 Task: Go to Program & Features. Select Whole Food Market. Add to cart Organic Dijon Mustard-1. Select Amazon Health. Add to cart First aid kit-3. Place order for Janet Martinez, _x000D_
414 N Franklin St_x000D_
Watkins Glen, New York(NY), 14891, Cell Number (607) 535-9536
Action: Mouse moved to (35, 143)
Screenshot: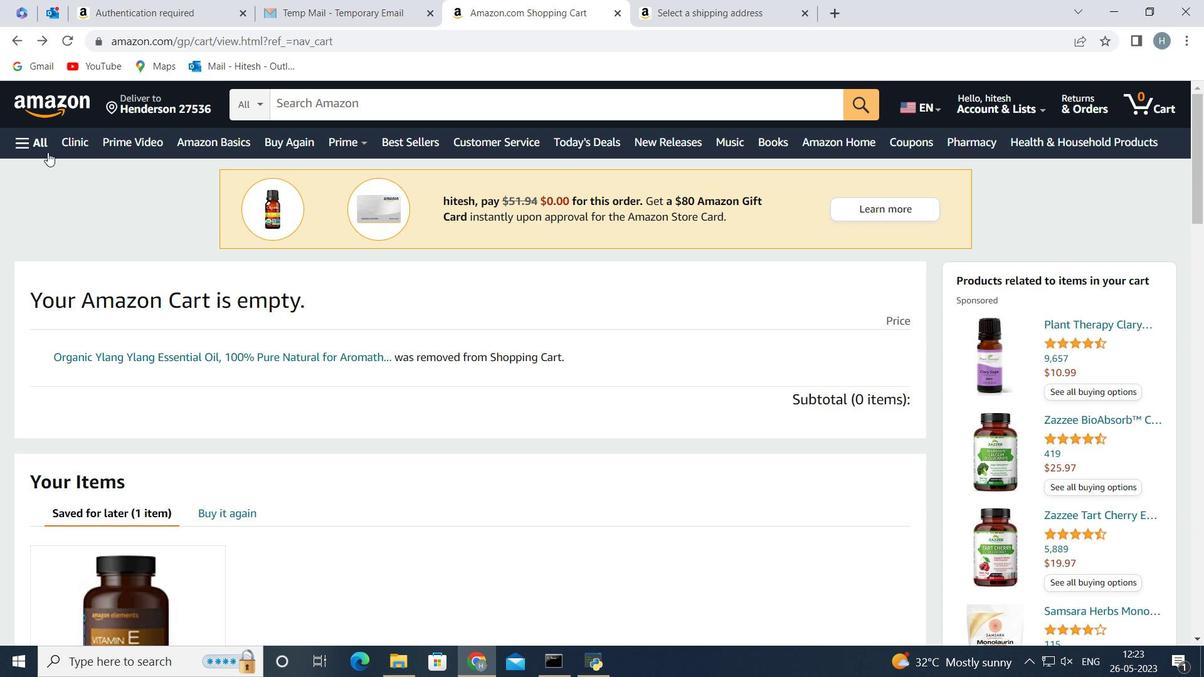 
Action: Mouse pressed left at (35, 143)
Screenshot: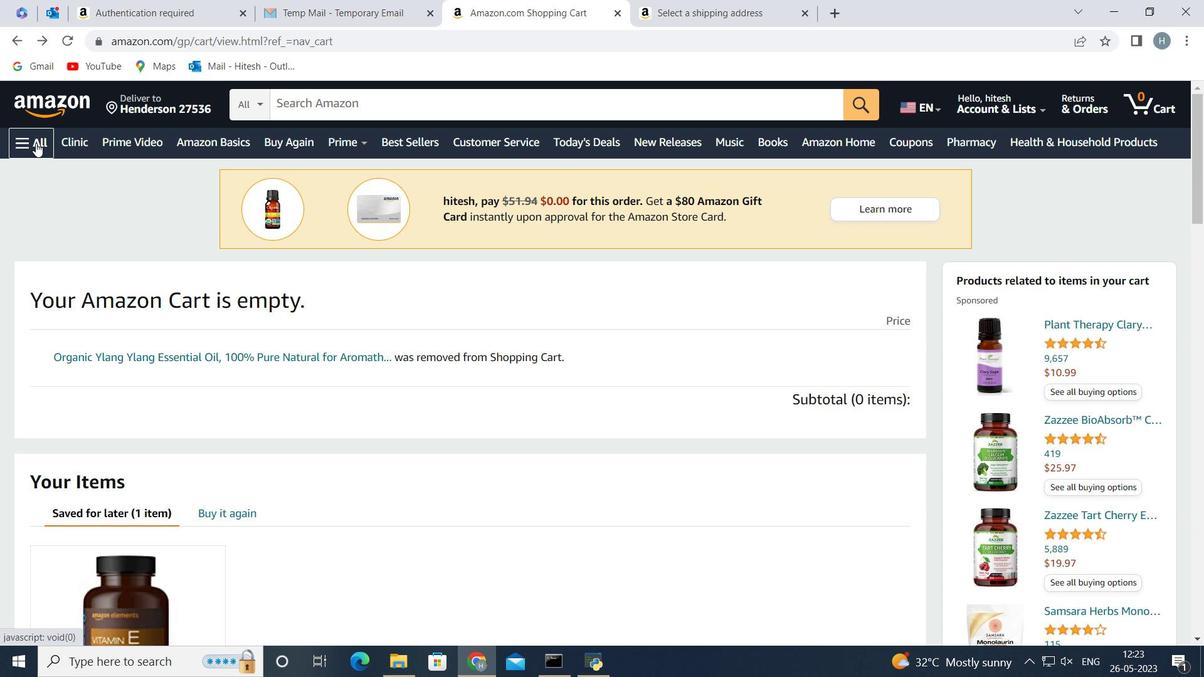 
Action: Mouse moved to (317, 234)
Screenshot: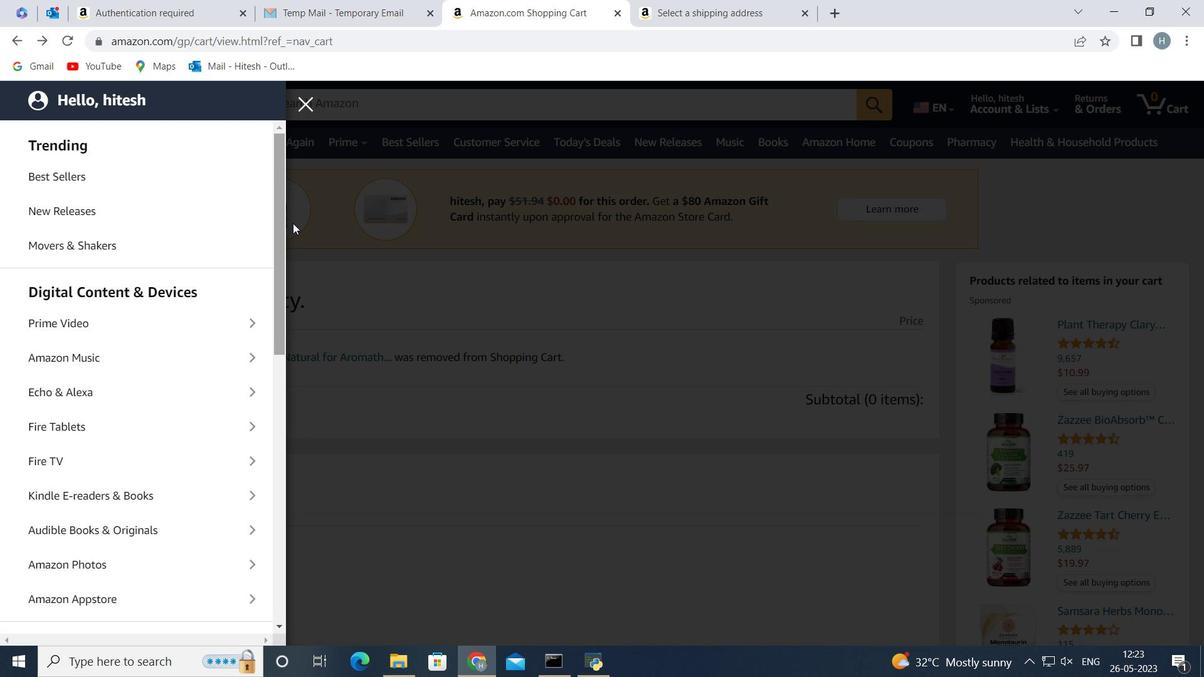 
Action: Mouse pressed left at (317, 234)
Screenshot: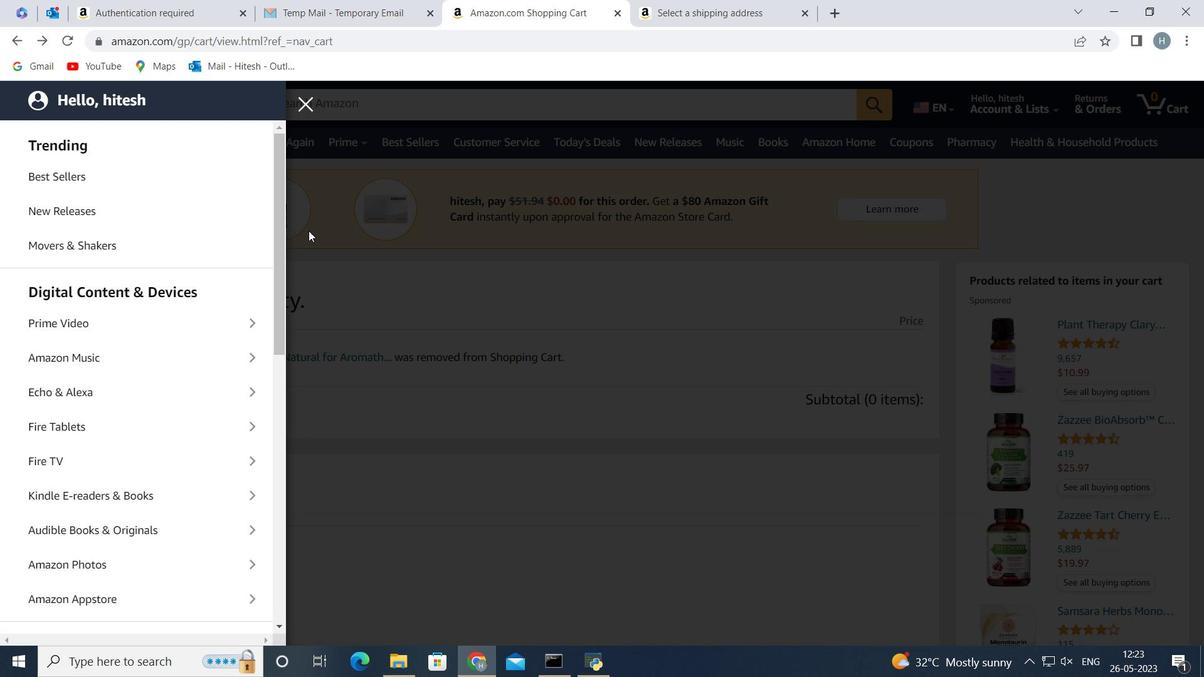 
Action: Mouse moved to (205, 103)
Screenshot: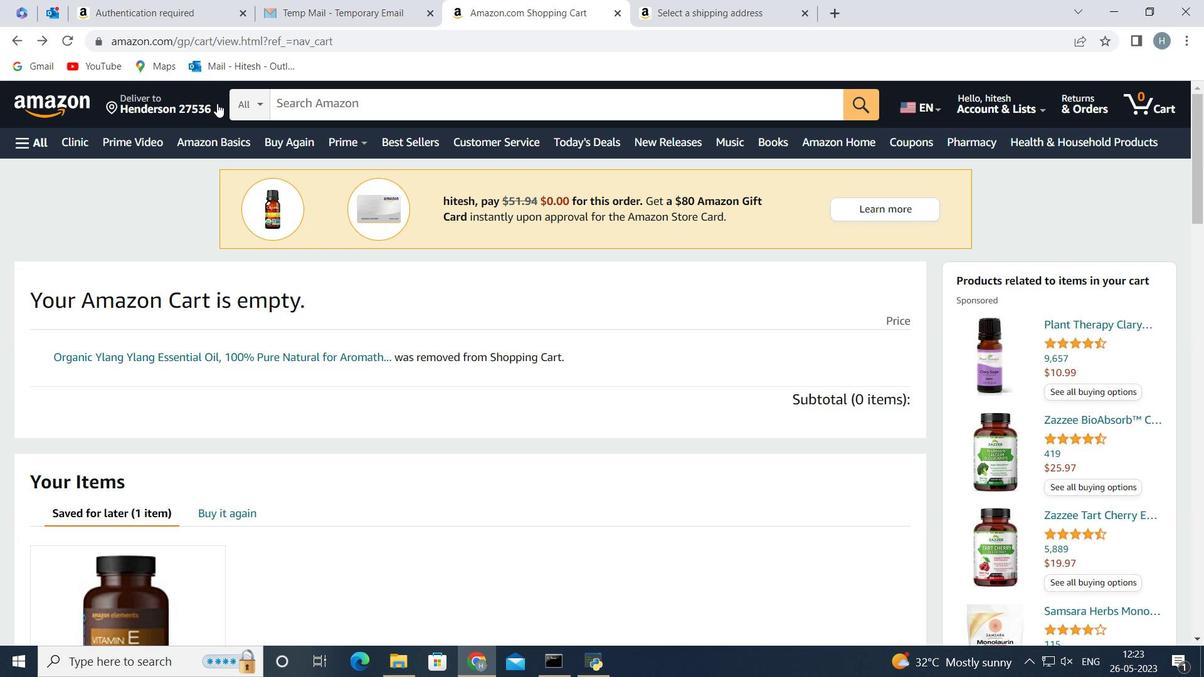 
Action: Mouse pressed left at (205, 103)
Screenshot: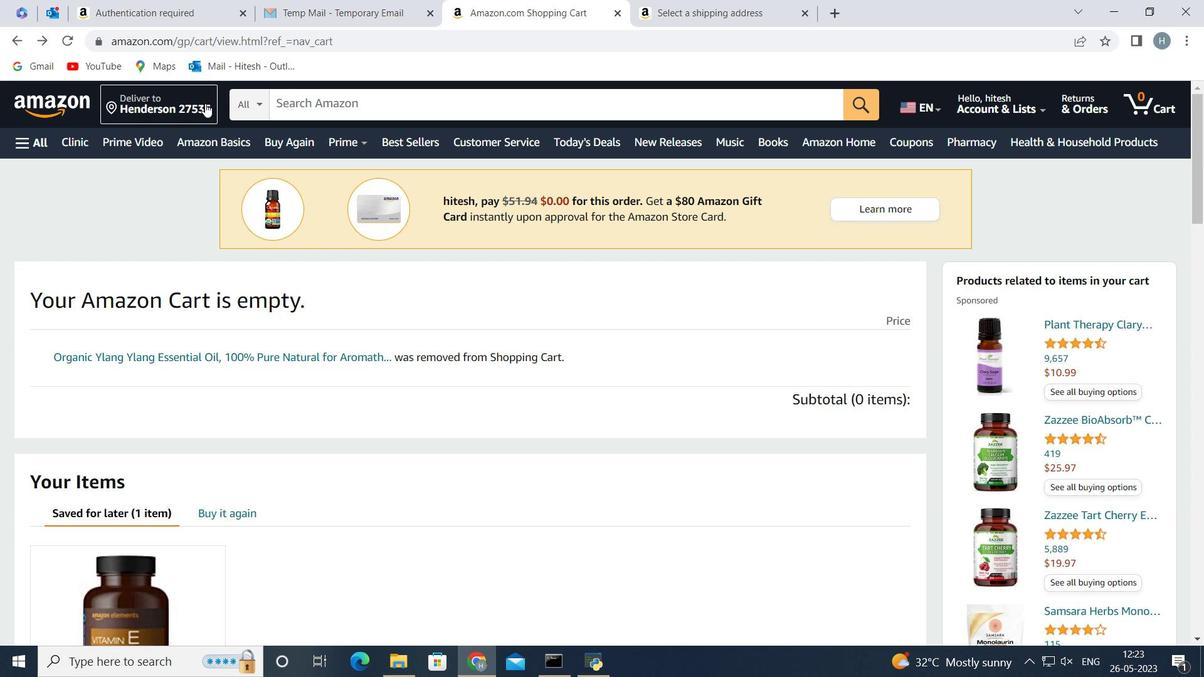 
Action: Mouse moved to (591, 439)
Screenshot: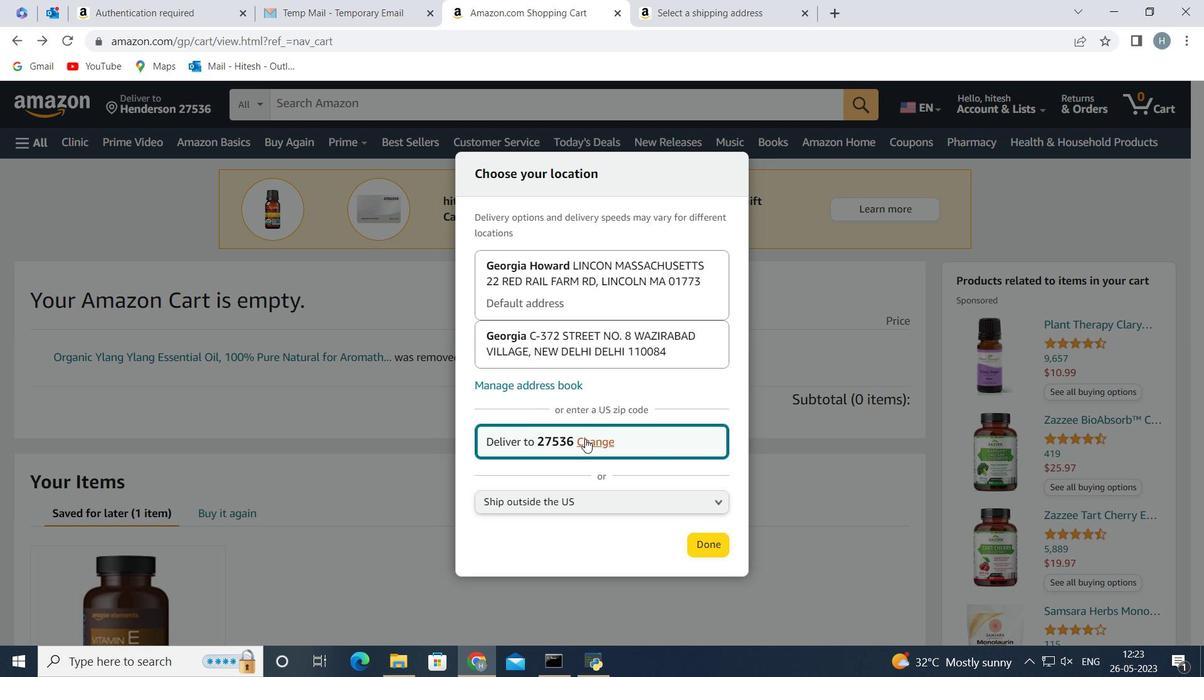 
Action: Mouse pressed left at (591, 439)
Screenshot: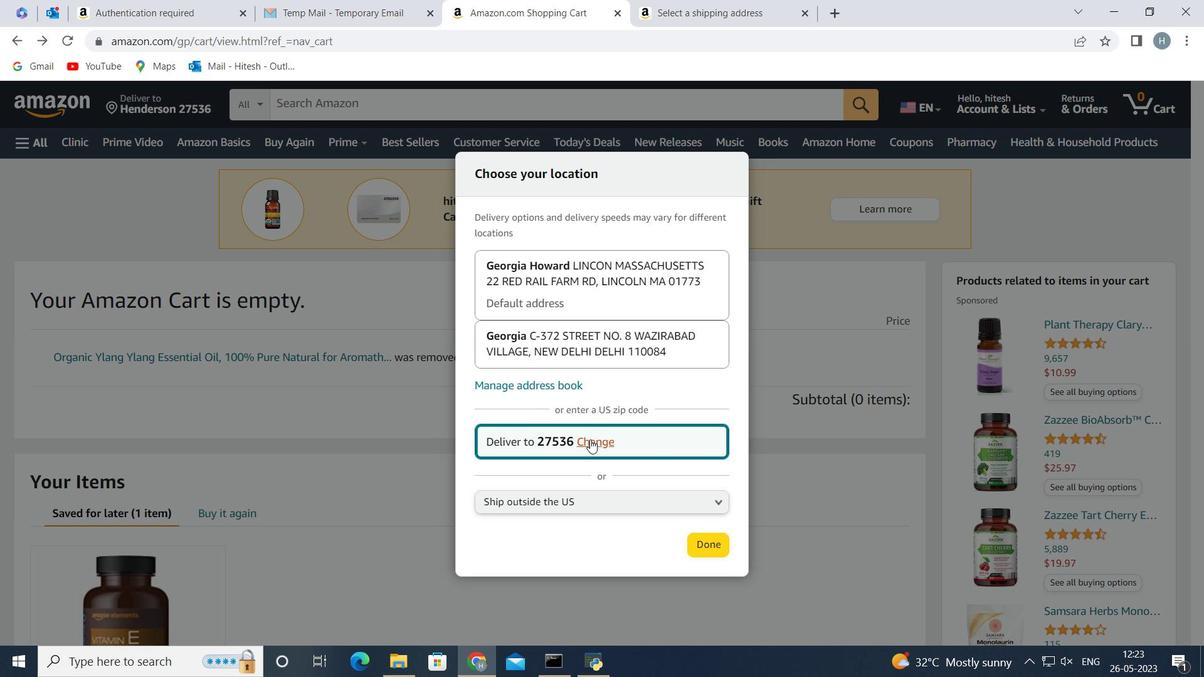
Action: Mouse moved to (545, 431)
Screenshot: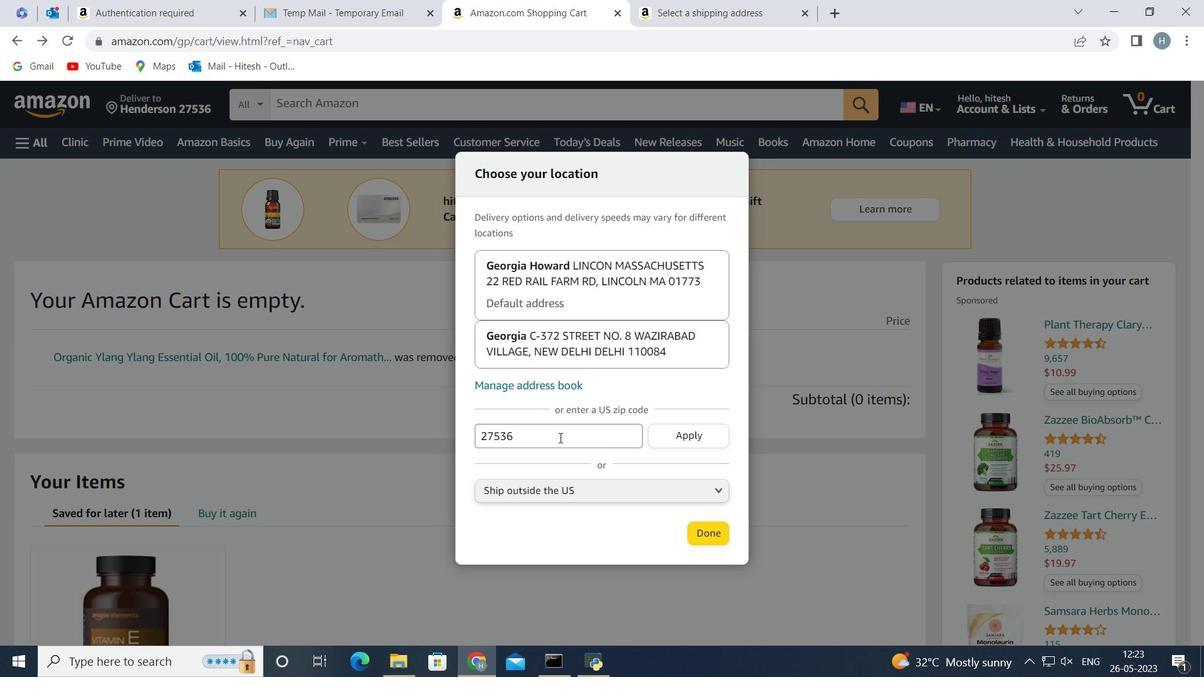 
Action: Mouse pressed left at (545, 431)
Screenshot: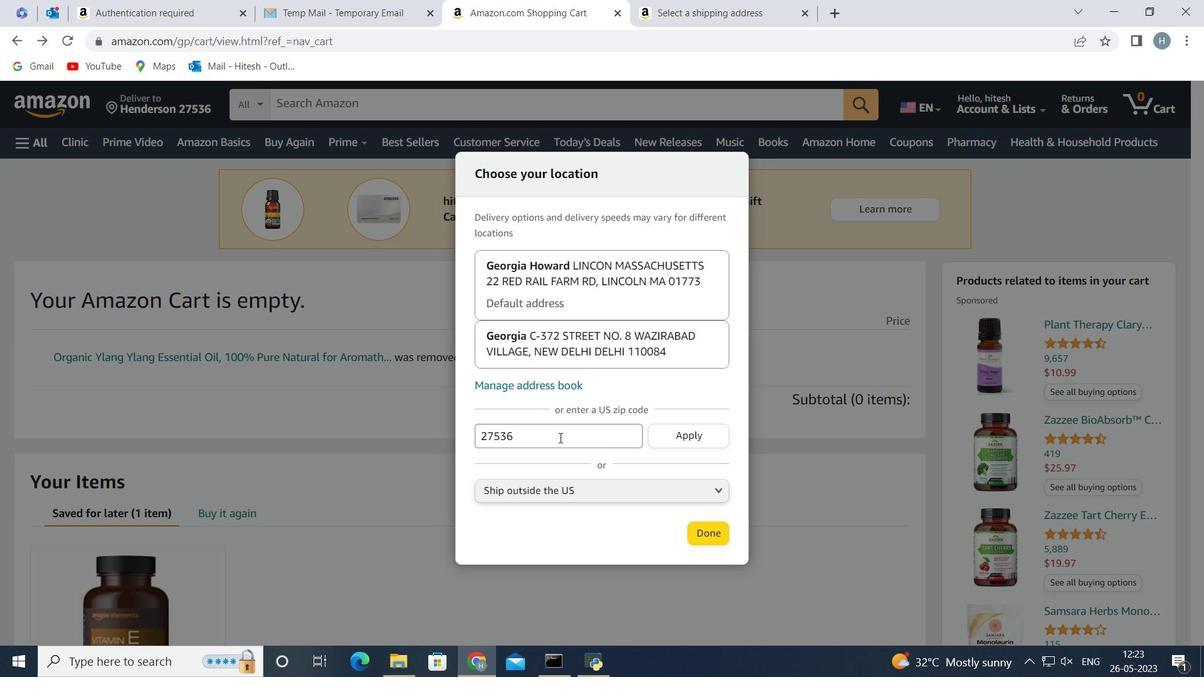 
Action: Mouse moved to (543, 429)
Screenshot: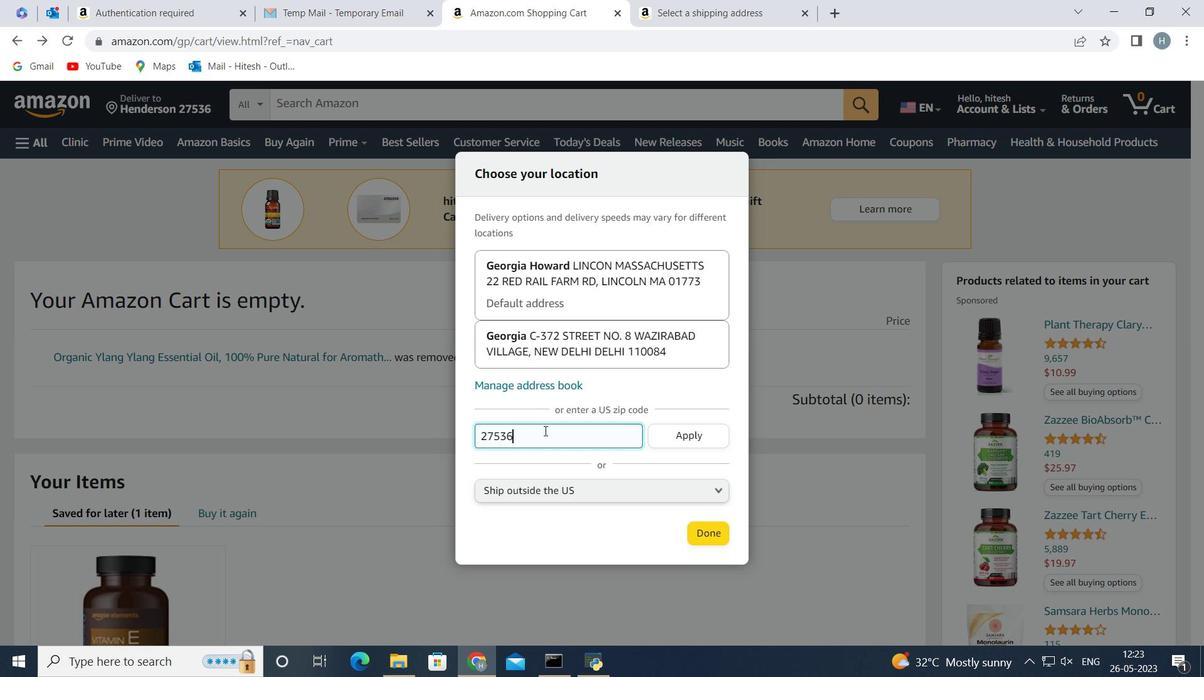 
Action: Key pressed <Key.backspace><Key.backspace><Key.backspace><Key.backspace><Key.backspace><Key.backspace><Key.backspace><Key.backspace><Key.backspace><Key.backspace><Key.backspace><Key.backspace><Key.backspace>14891
Screenshot: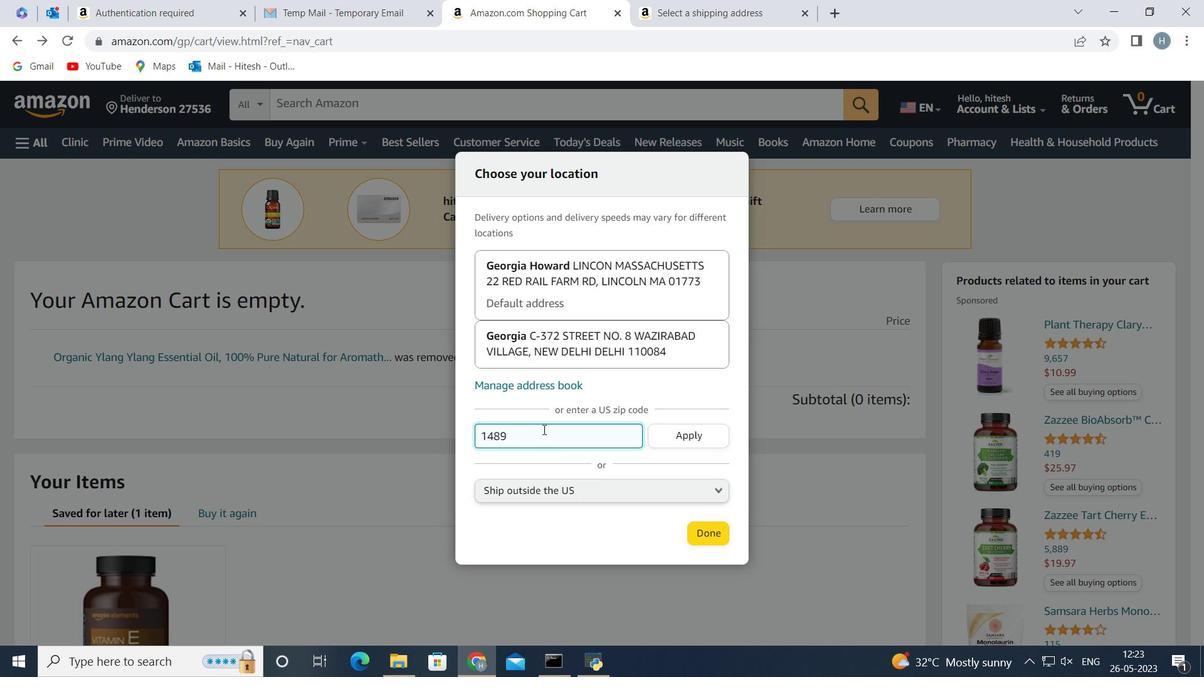 
Action: Mouse moved to (702, 427)
Screenshot: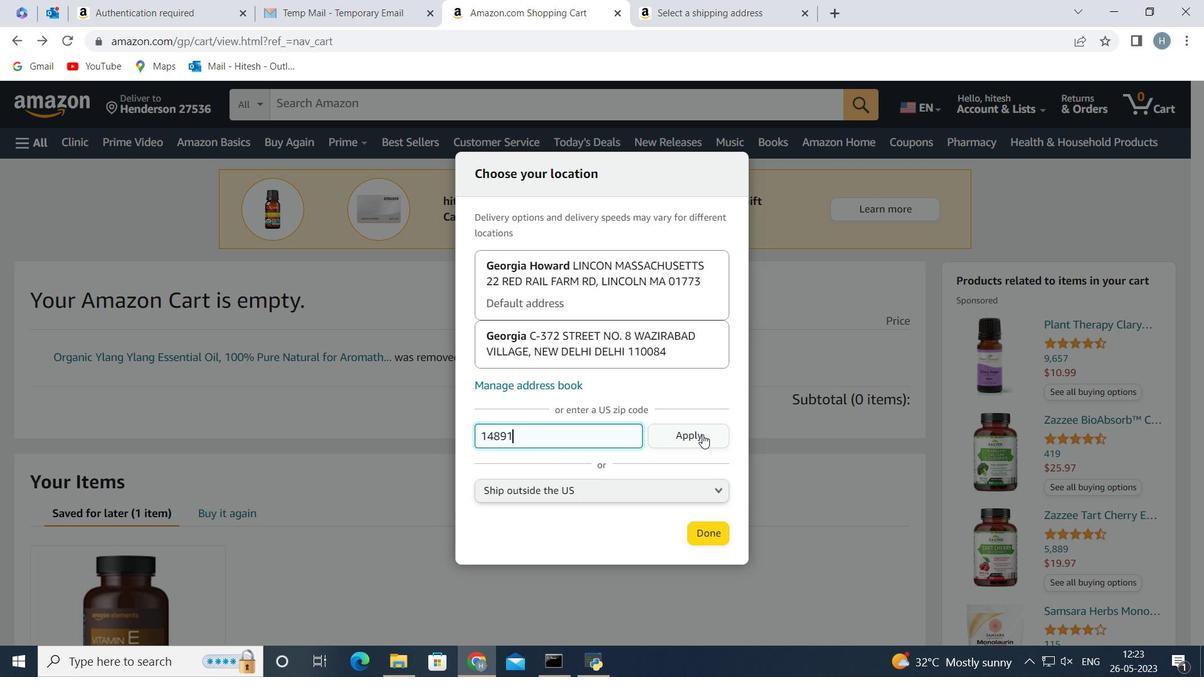 
Action: Mouse pressed left at (702, 427)
Screenshot: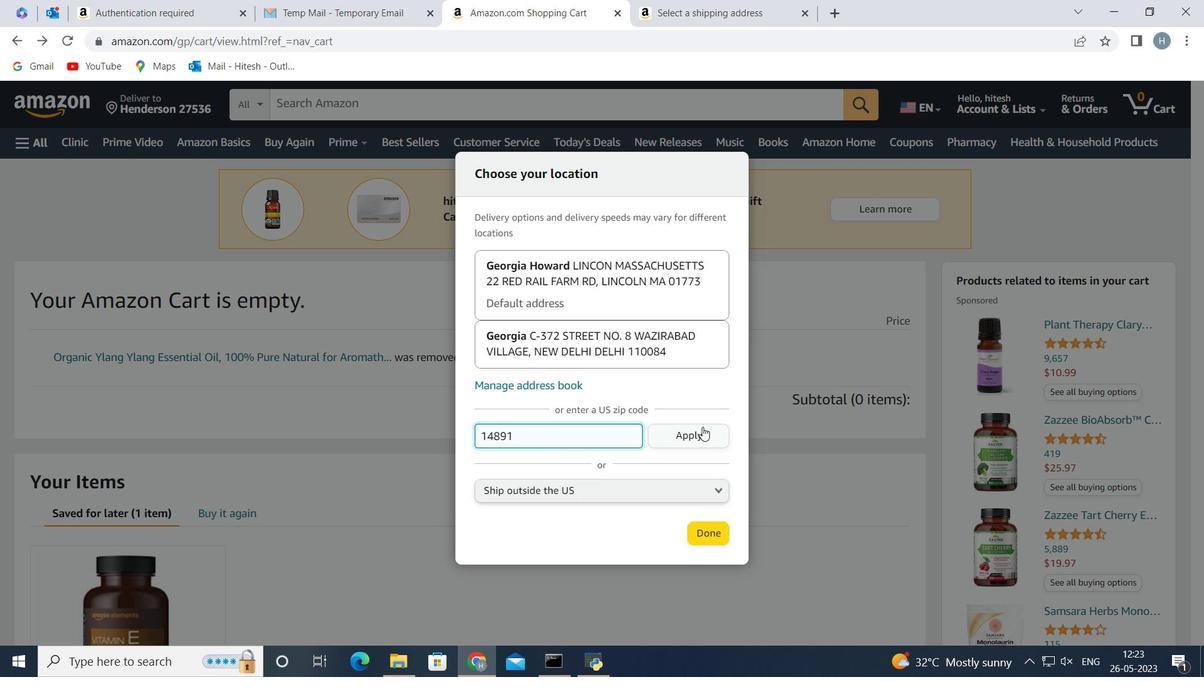 
Action: Mouse moved to (704, 542)
Screenshot: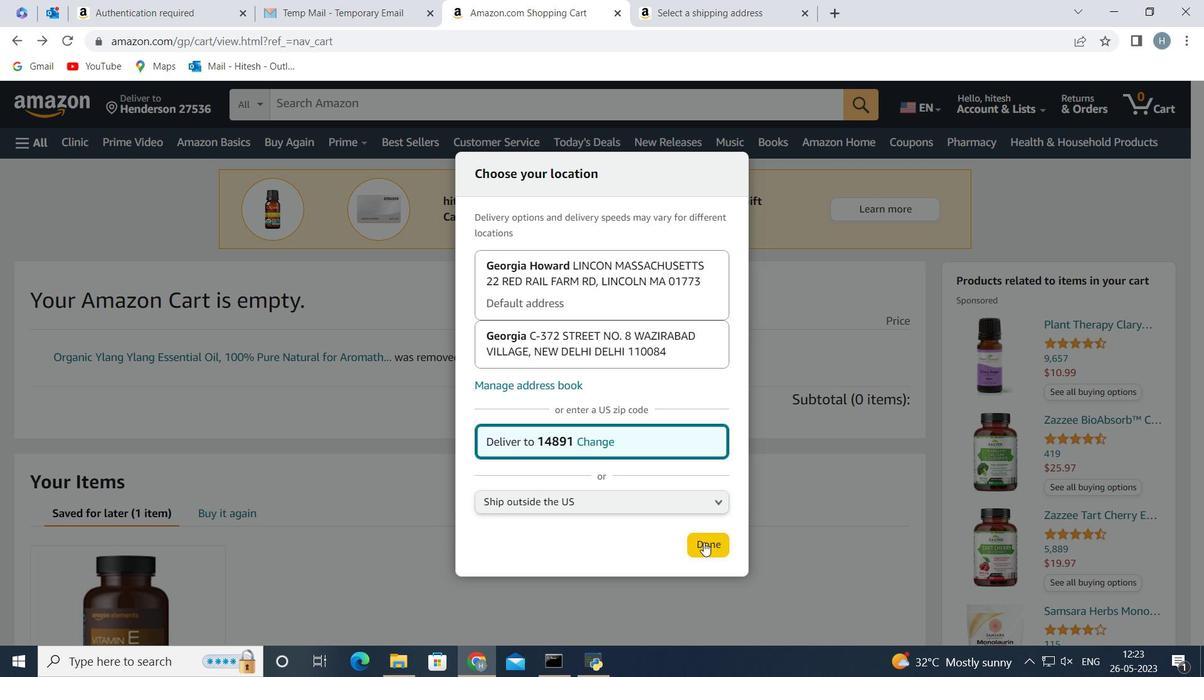 
Action: Mouse pressed left at (704, 542)
Screenshot: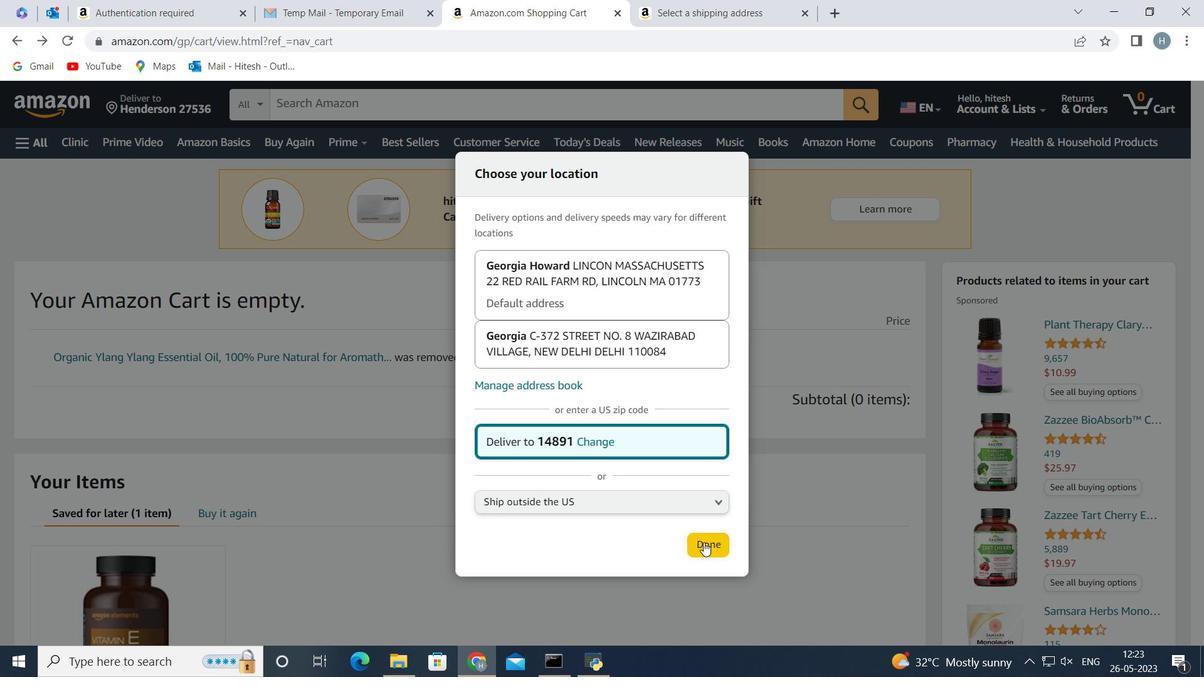 
Action: Mouse moved to (32, 143)
Screenshot: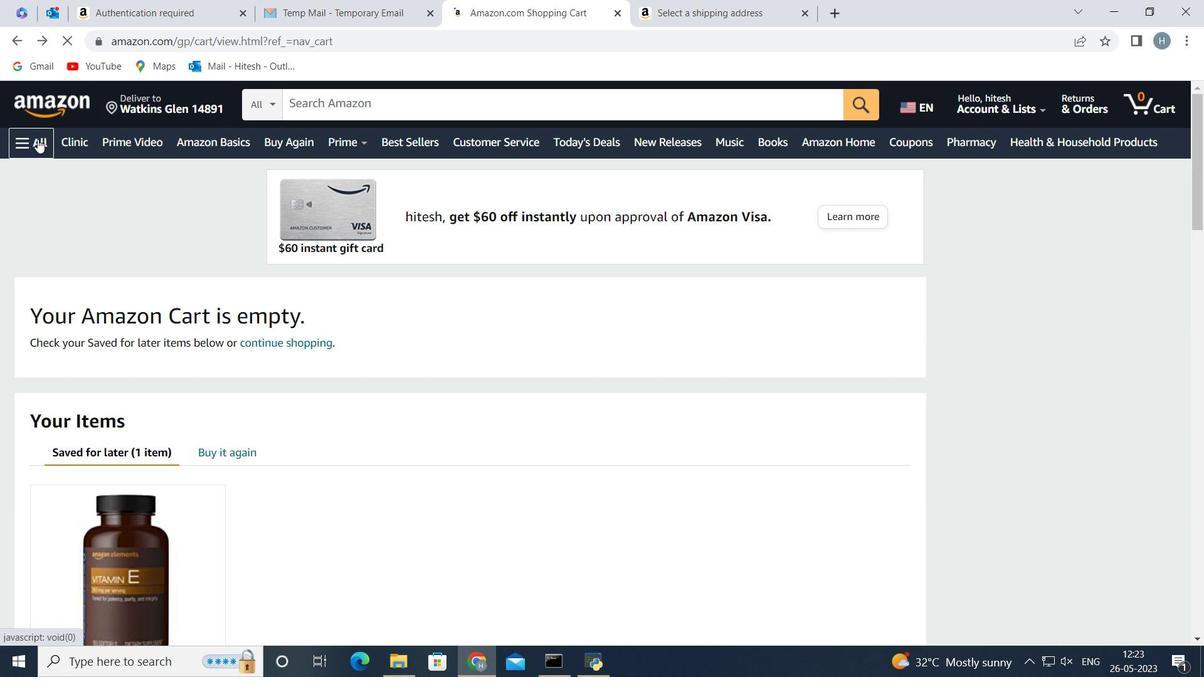 
Action: Mouse pressed left at (32, 143)
Screenshot: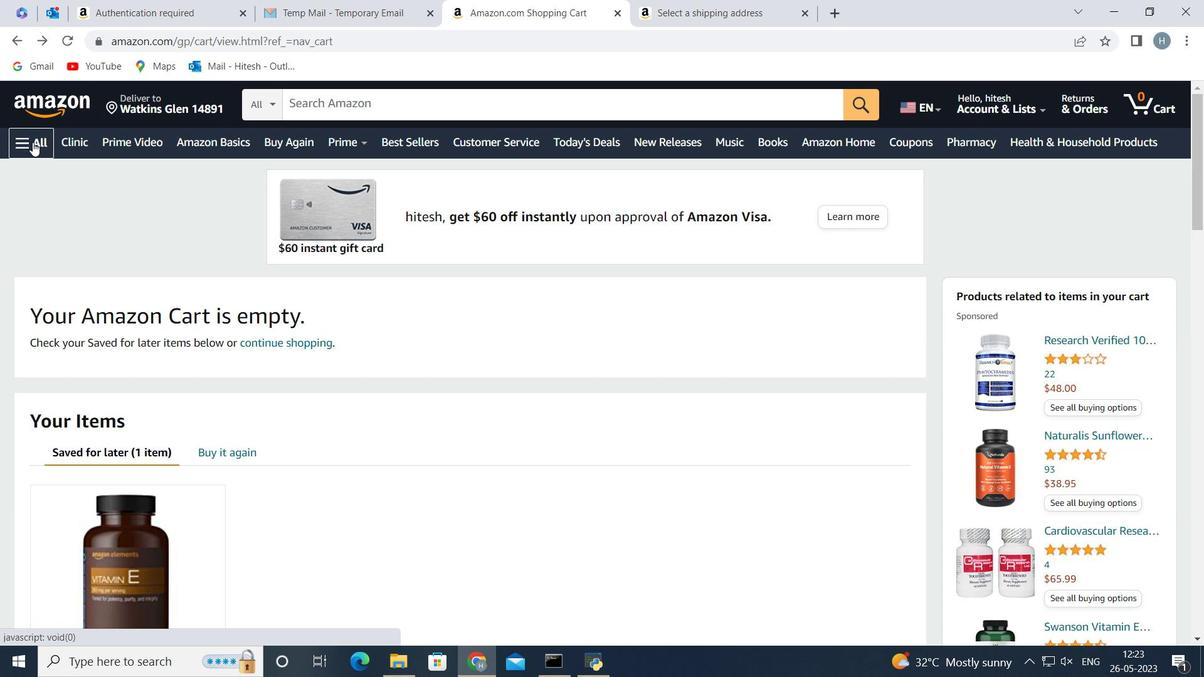 
Action: Mouse moved to (133, 264)
Screenshot: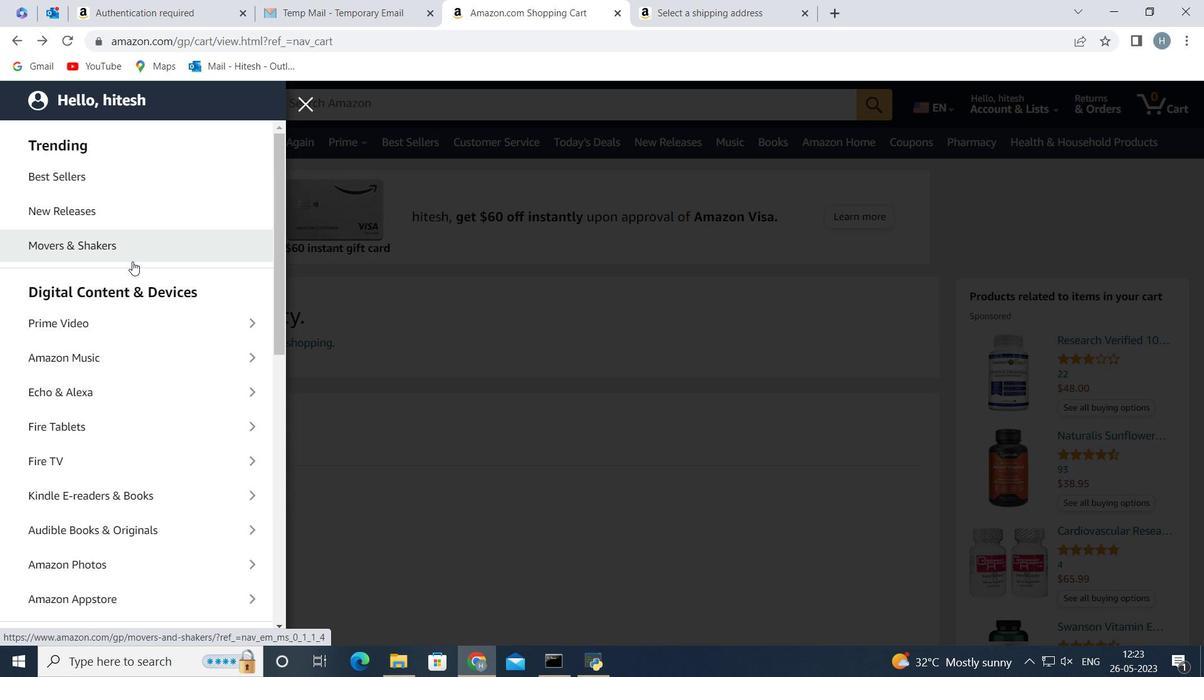 
Action: Mouse scrolled (133, 263) with delta (0, 0)
Screenshot: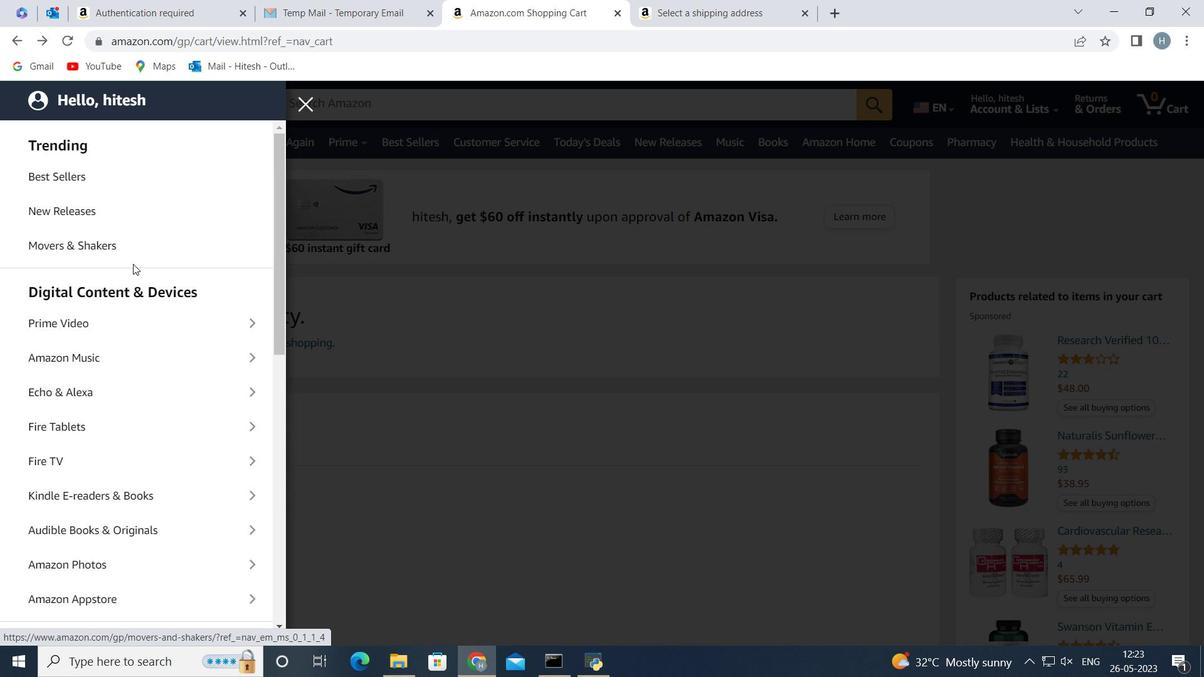 
Action: Mouse scrolled (133, 263) with delta (0, 0)
Screenshot: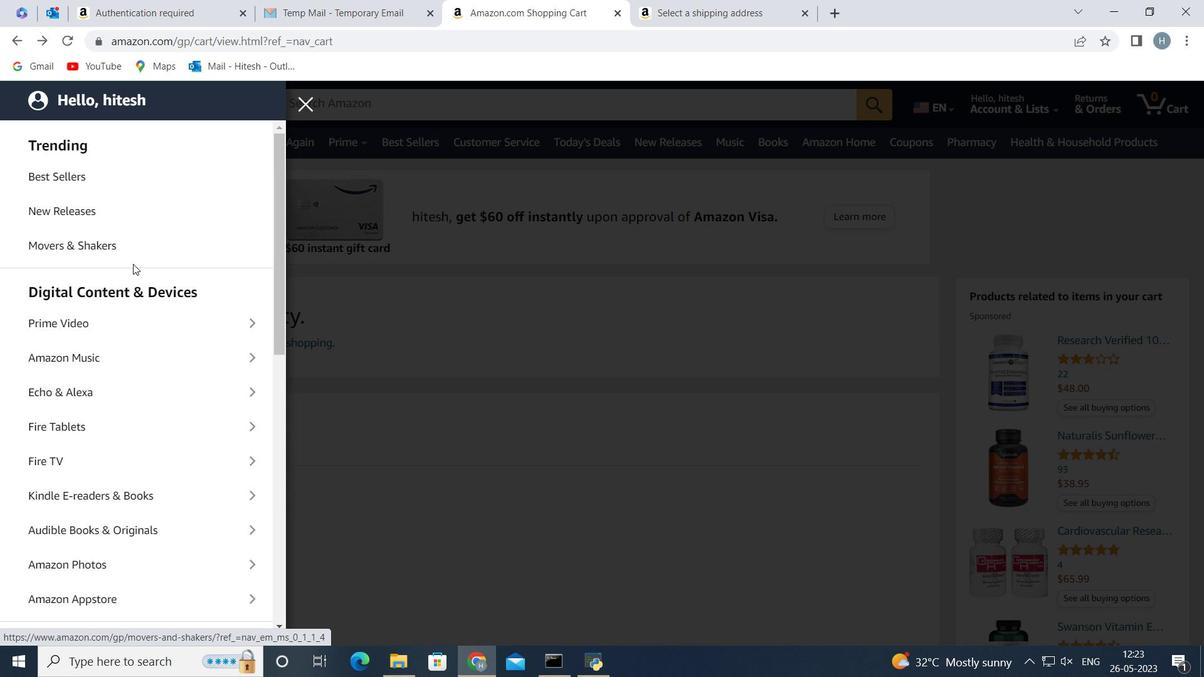 
Action: Mouse scrolled (133, 263) with delta (0, 0)
Screenshot: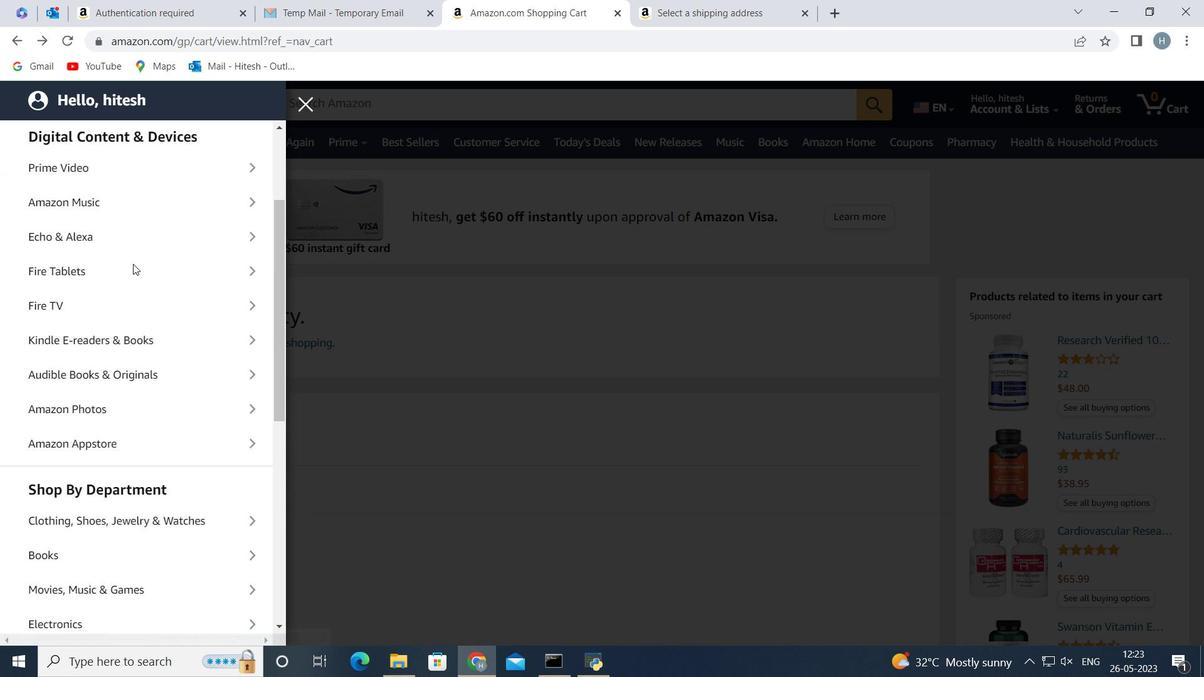 
Action: Mouse moved to (134, 265)
Screenshot: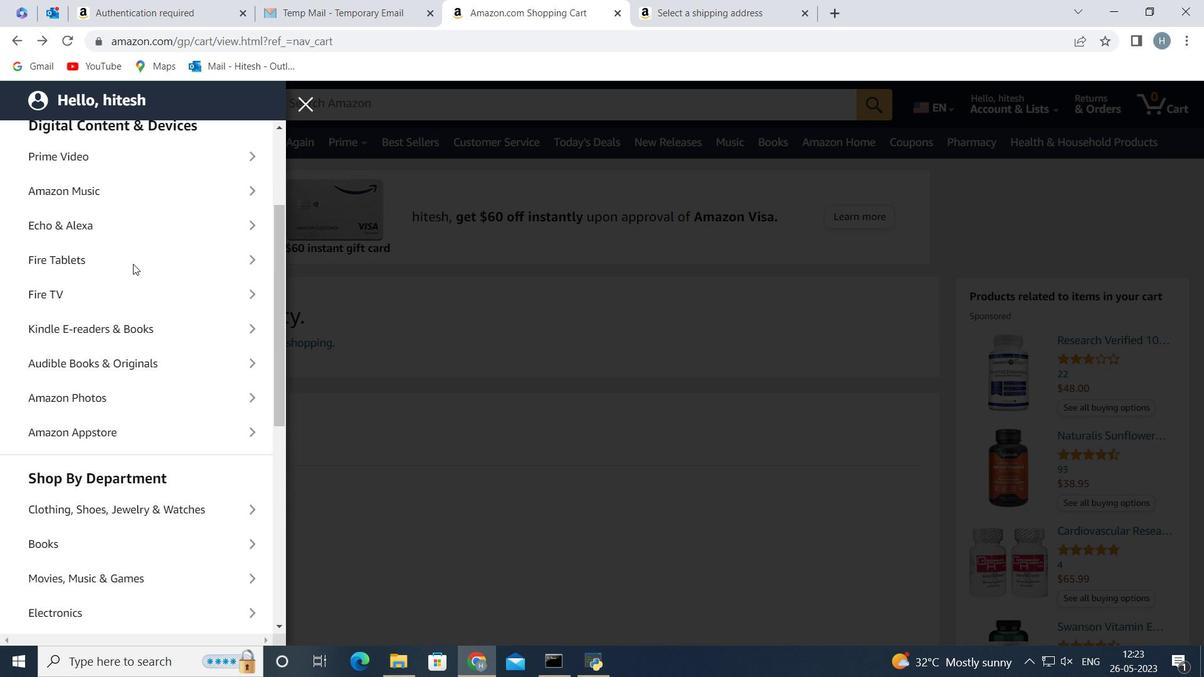 
Action: Mouse scrolled (134, 264) with delta (0, 0)
Screenshot: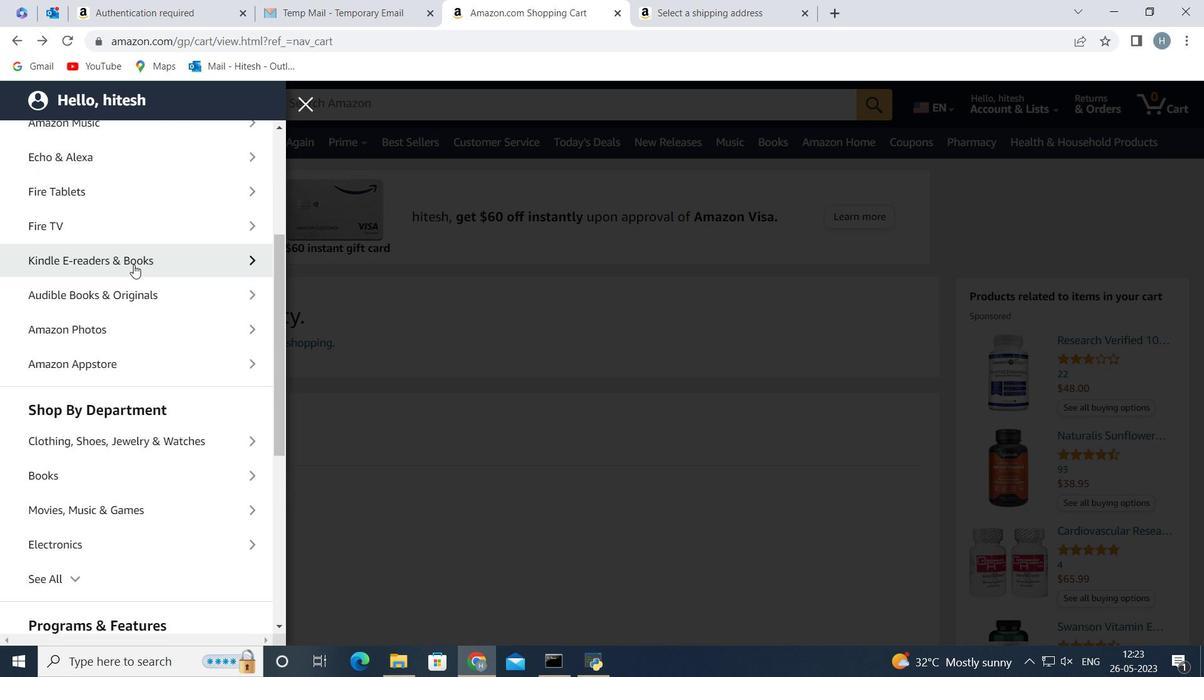 
Action: Mouse moved to (134, 265)
Screenshot: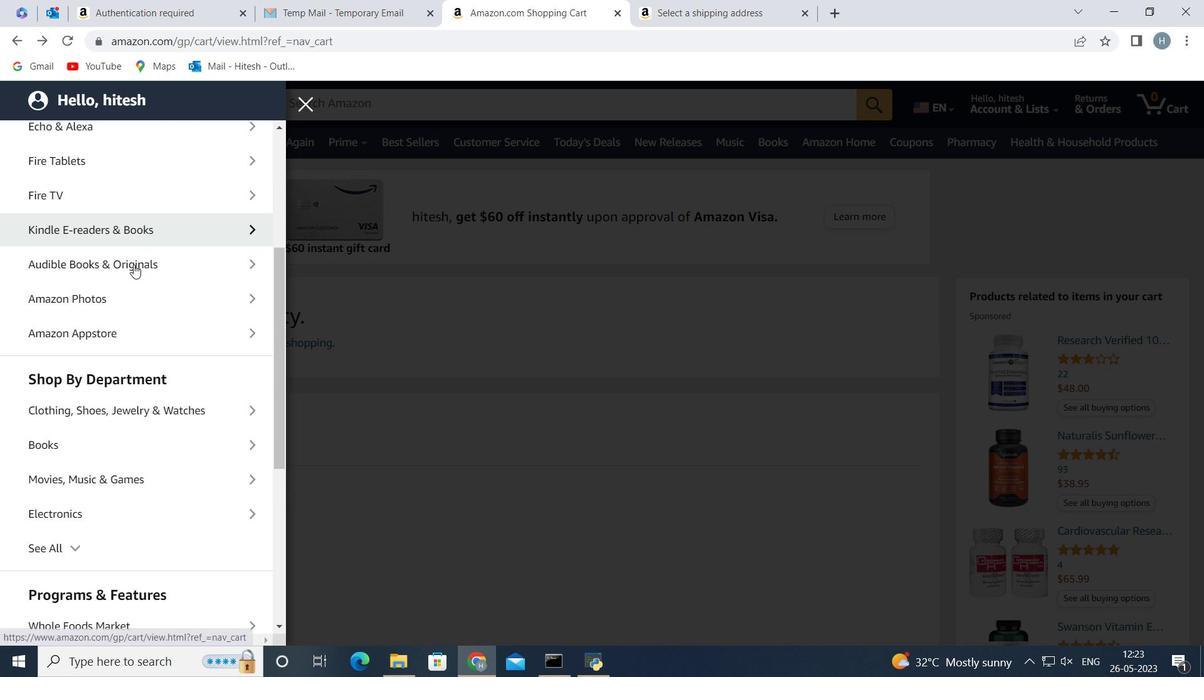 
Action: Mouse scrolled (134, 264) with delta (0, 0)
Screenshot: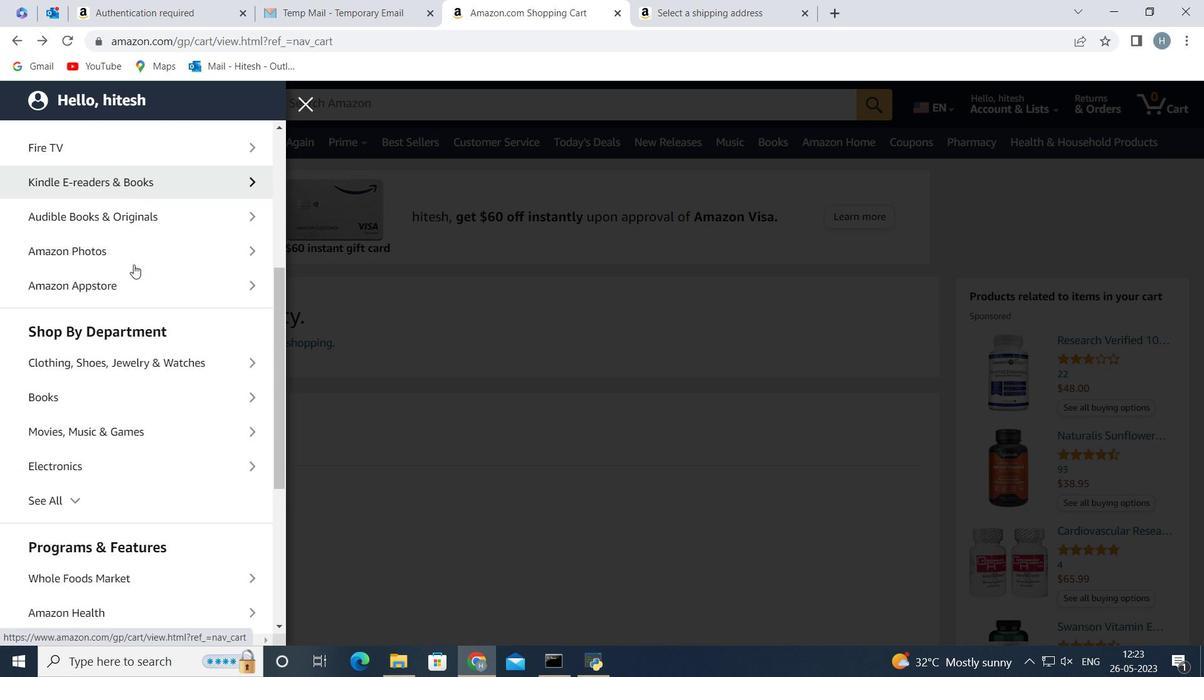 
Action: Mouse scrolled (134, 264) with delta (0, 0)
Screenshot: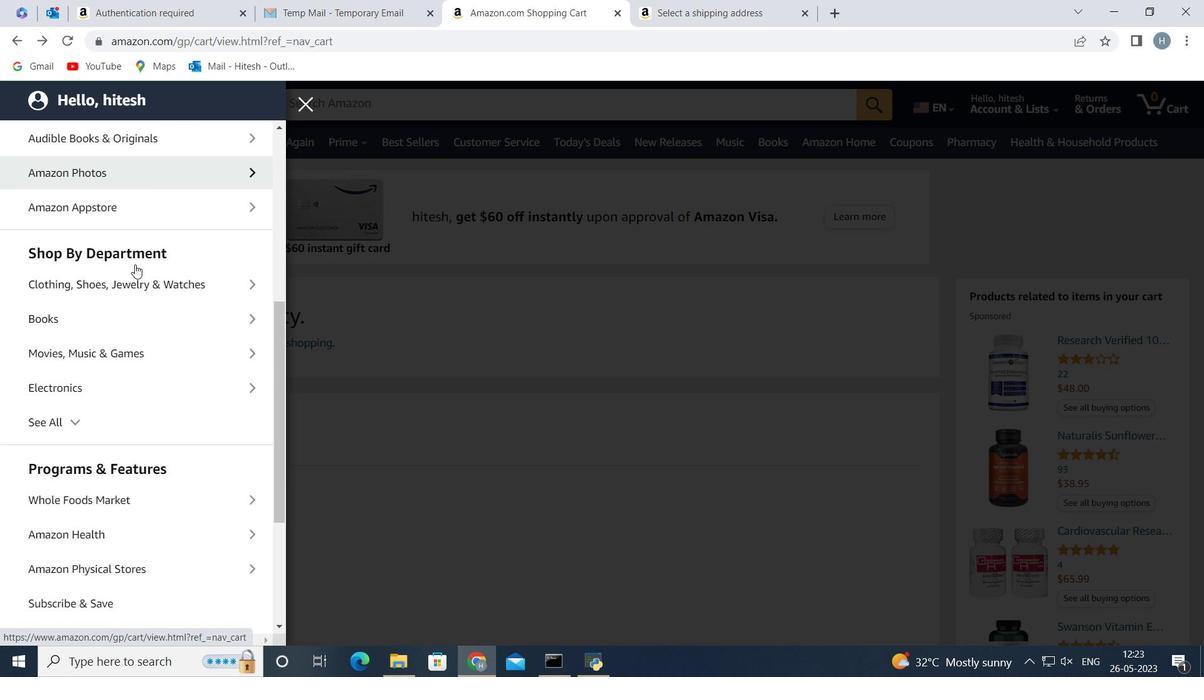 
Action: Mouse scrolled (134, 264) with delta (0, 0)
Screenshot: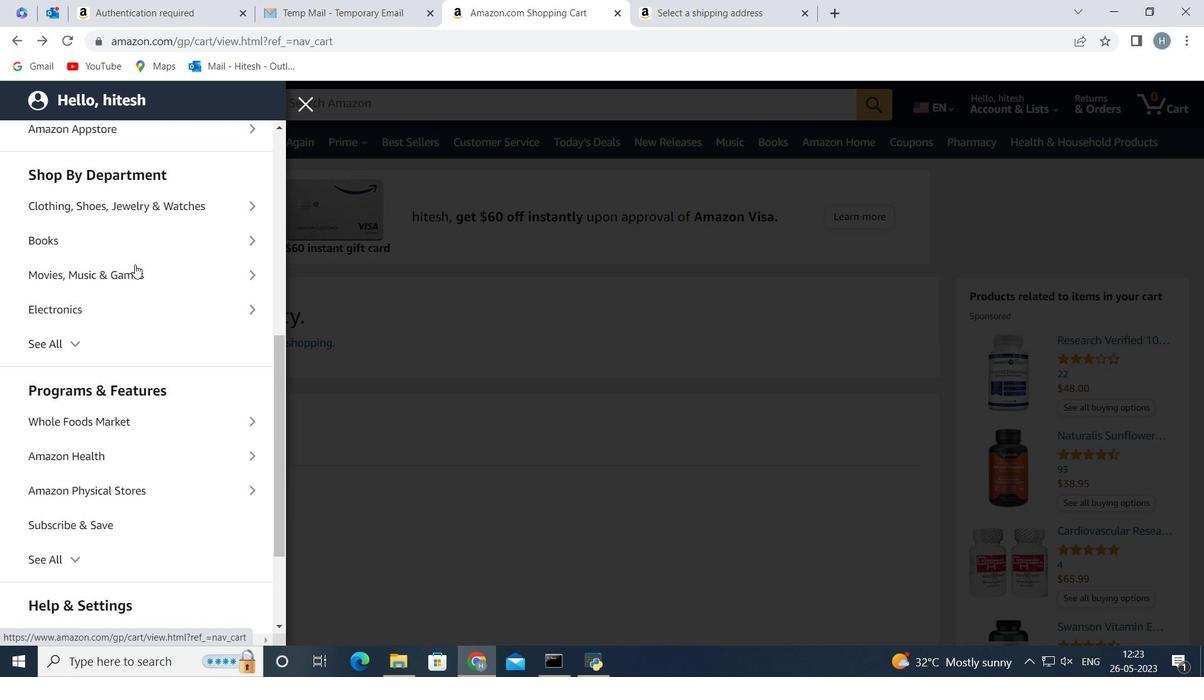 
Action: Mouse moved to (149, 341)
Screenshot: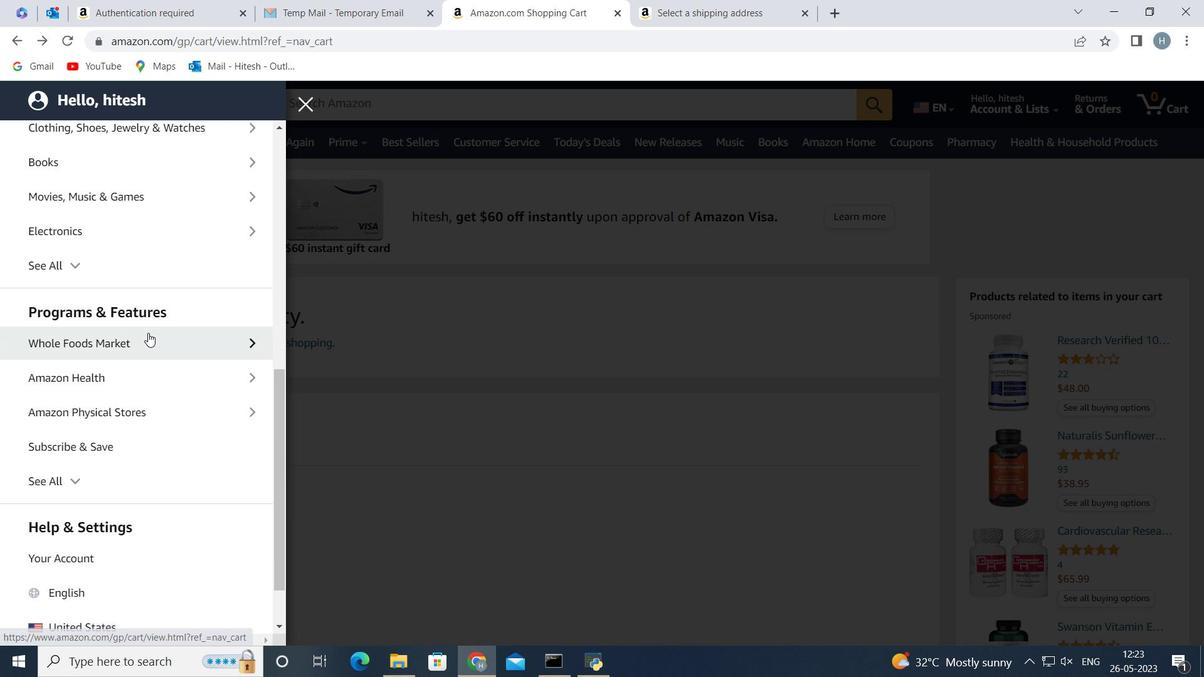 
Action: Mouse pressed left at (149, 341)
Screenshot: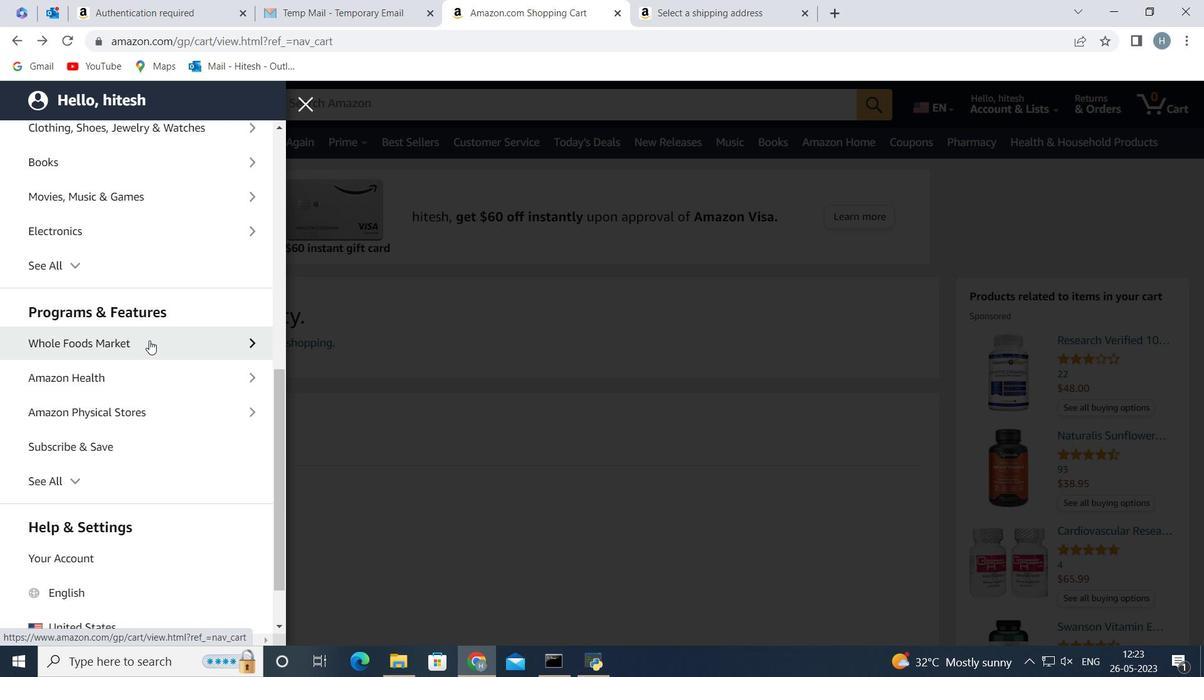 
Action: Mouse moved to (154, 217)
Screenshot: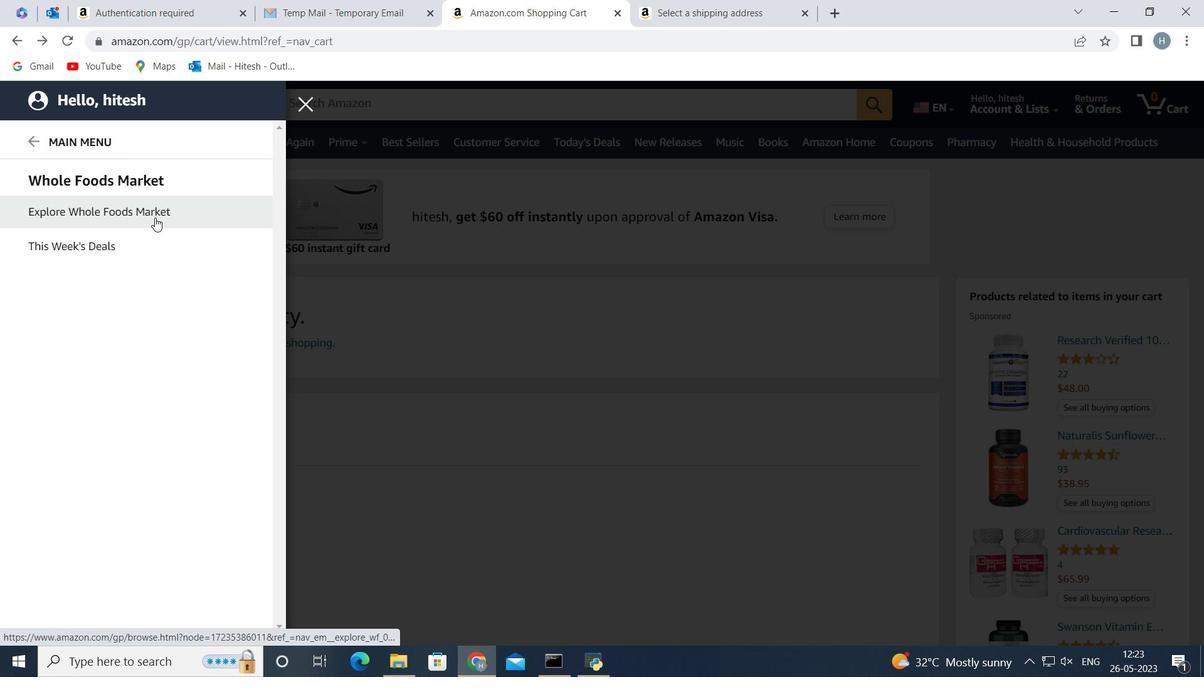 
Action: Mouse pressed left at (154, 217)
Screenshot: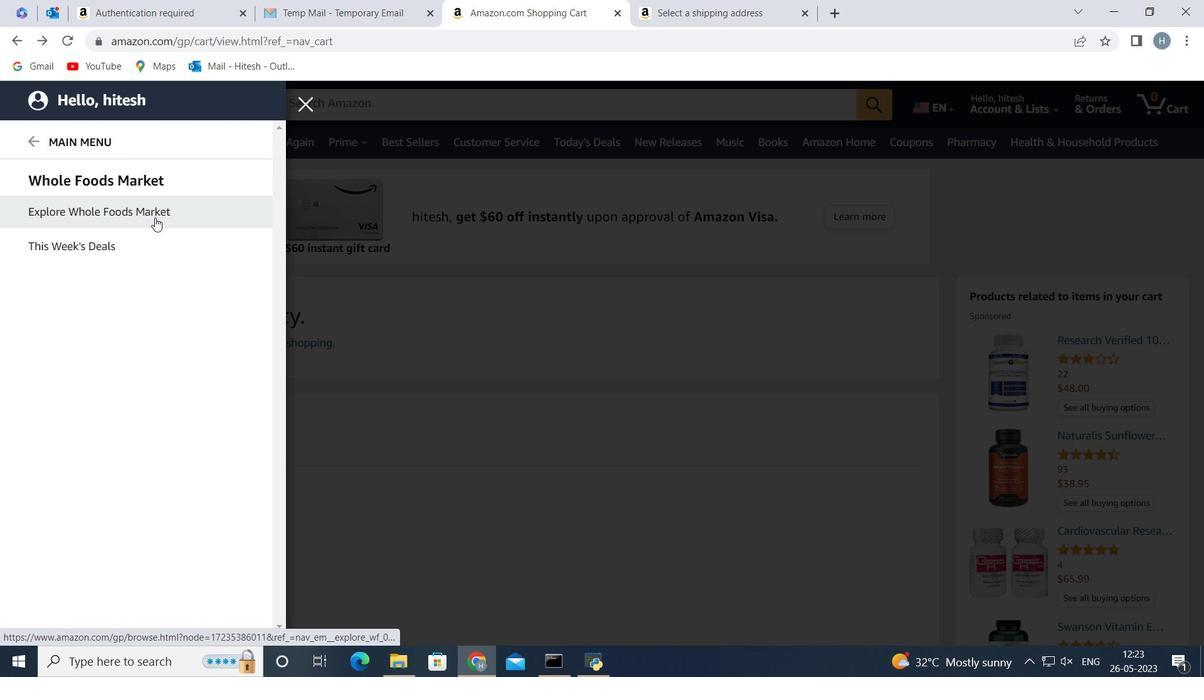 
Action: Mouse moved to (380, 101)
Screenshot: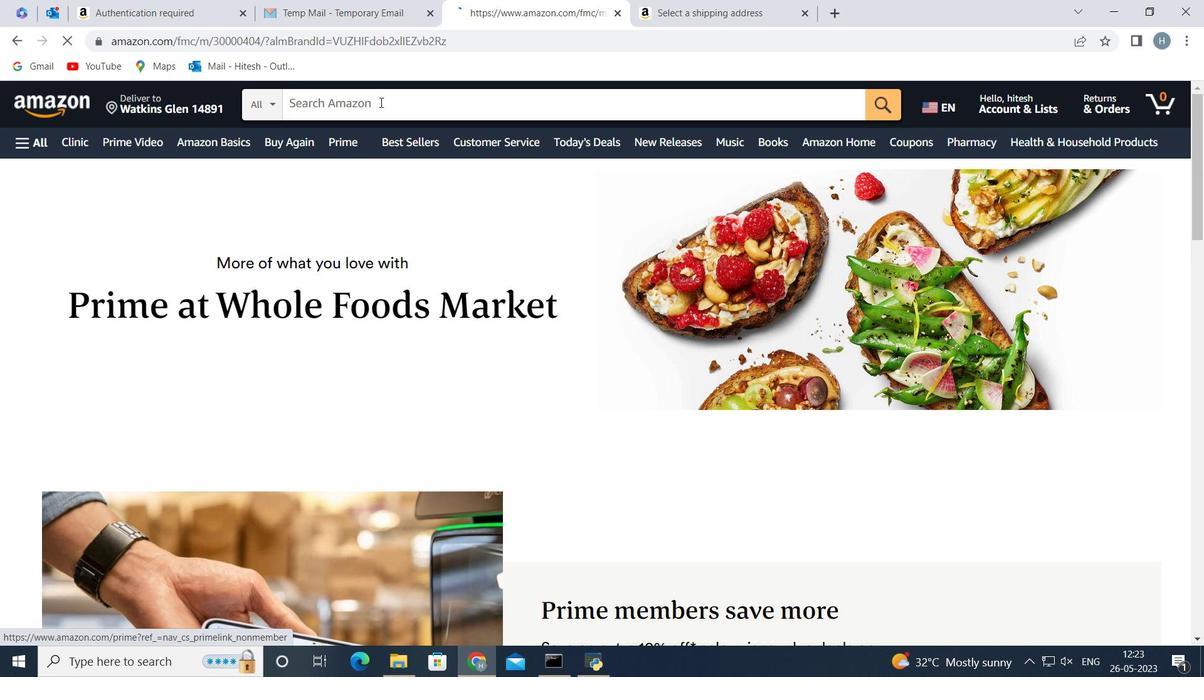 
Action: Mouse pressed left at (380, 101)
Screenshot: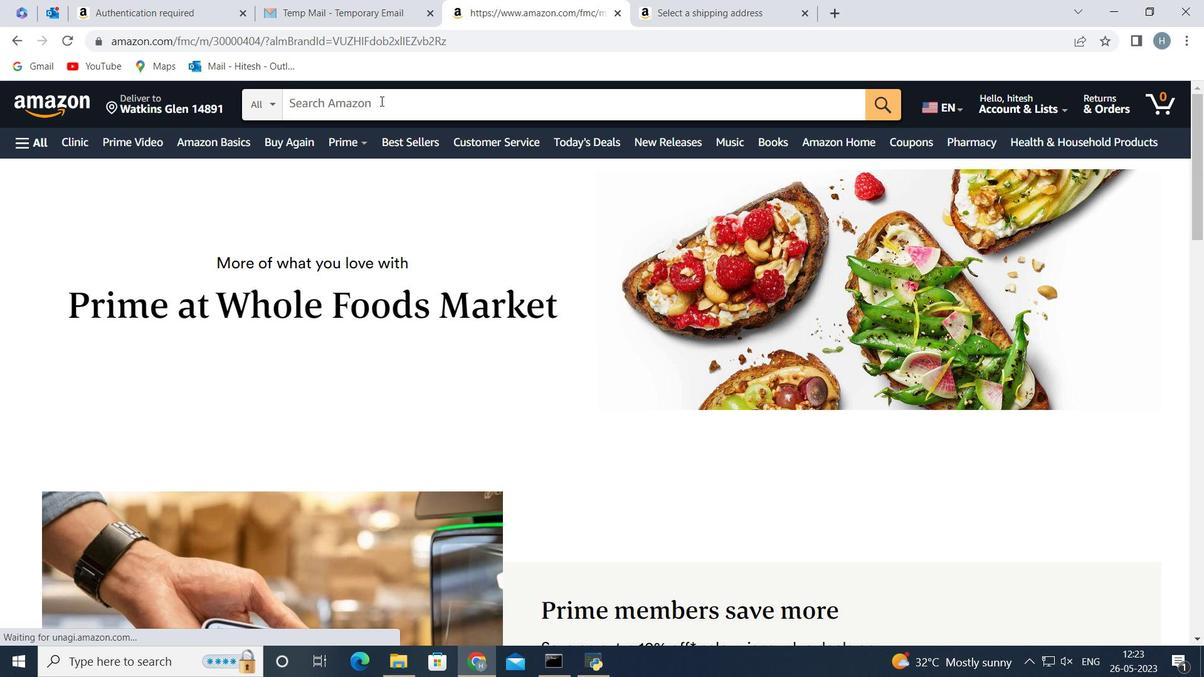 
Action: Mouse moved to (377, 96)
Screenshot: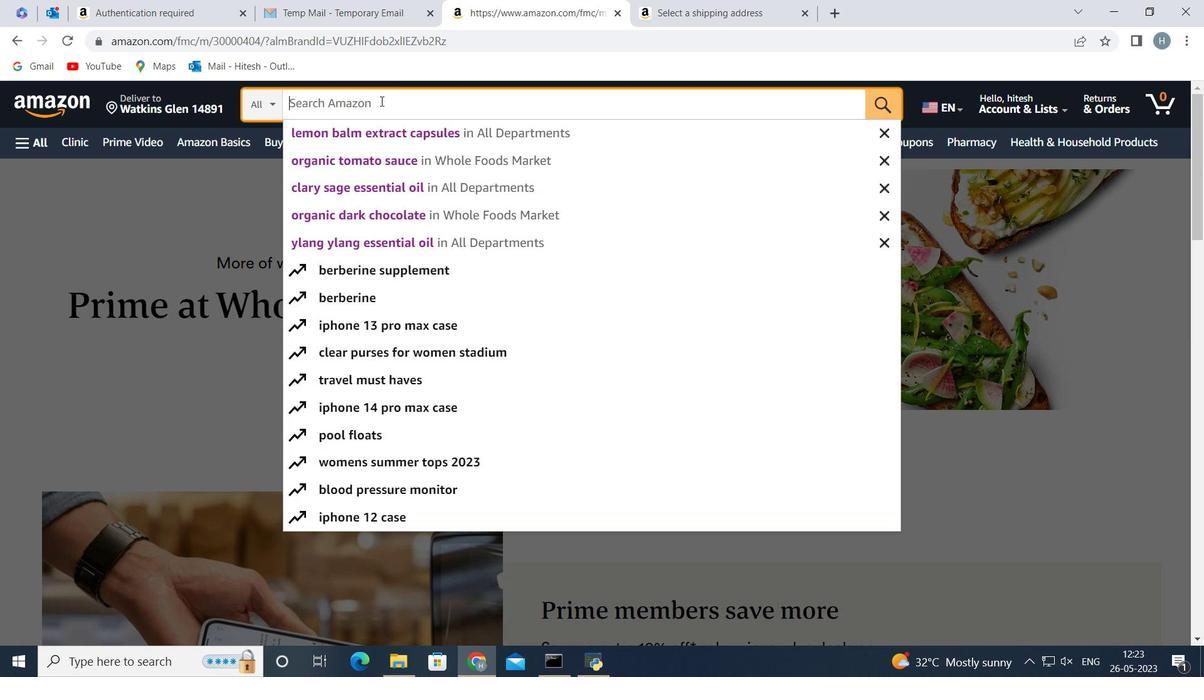 
Action: Key pressed <Key.shift>Organic<Key.space><Key.shift><Key.shift><Key.shift><Key.shift><Key.shift><Key.shift><Key.shift><Key.shift><Key.shift><Key.shift><Key.shift><Key.shift><Key.shift><Key.shift><Key.shift><Key.shift><Key.shift>Dijon<Key.space><Key.shift>Mustard<Key.space>
Screenshot: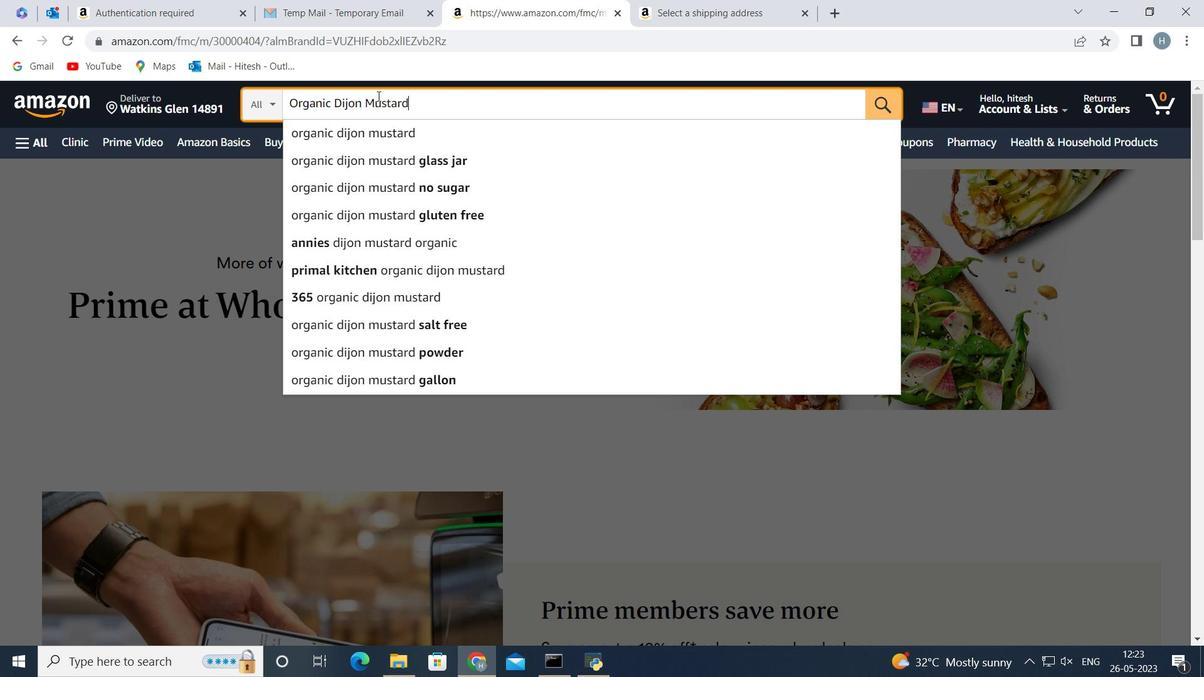 
Action: Mouse moved to (464, 58)
Screenshot: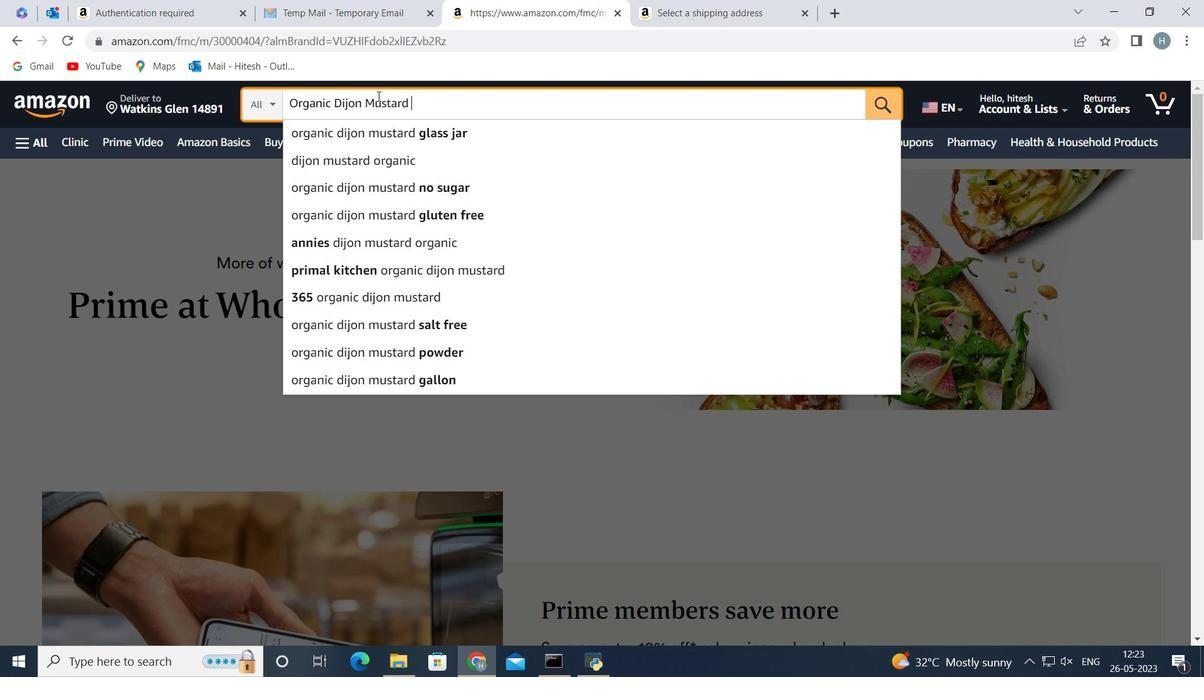 
Action: Key pressed <Key.enter>
Screenshot: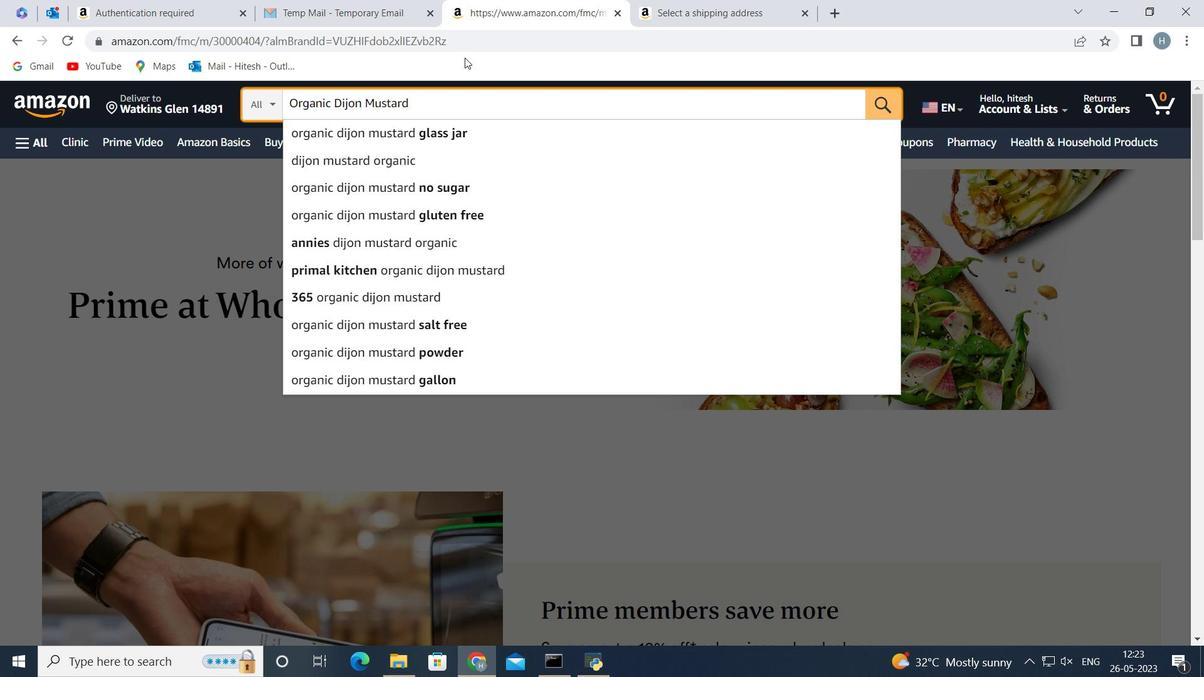 
Action: Mouse moved to (729, 273)
Screenshot: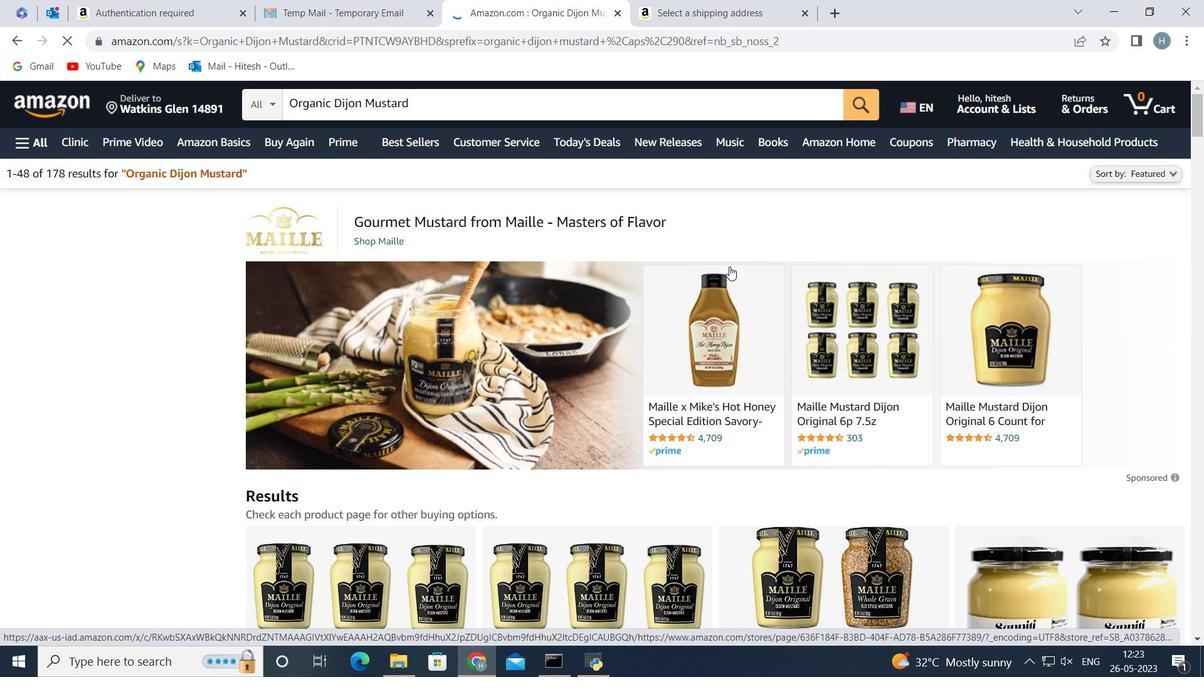 
Action: Mouse scrolled (729, 272) with delta (0, 0)
Screenshot: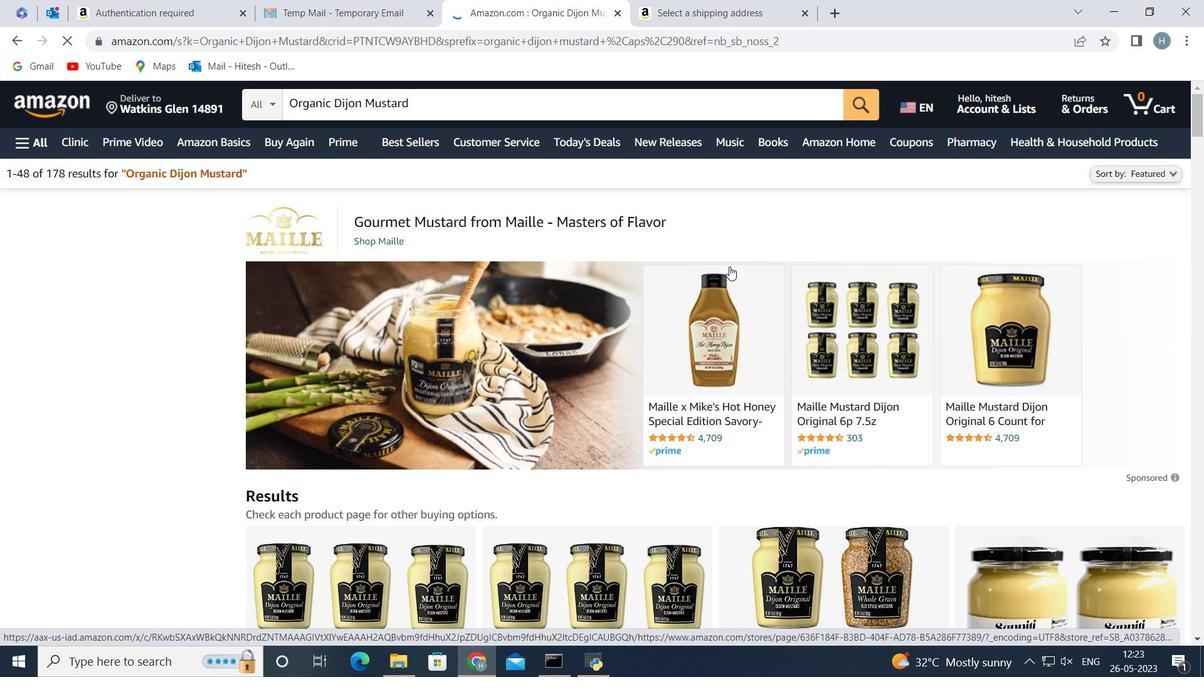 
Action: Mouse moved to (728, 276)
Screenshot: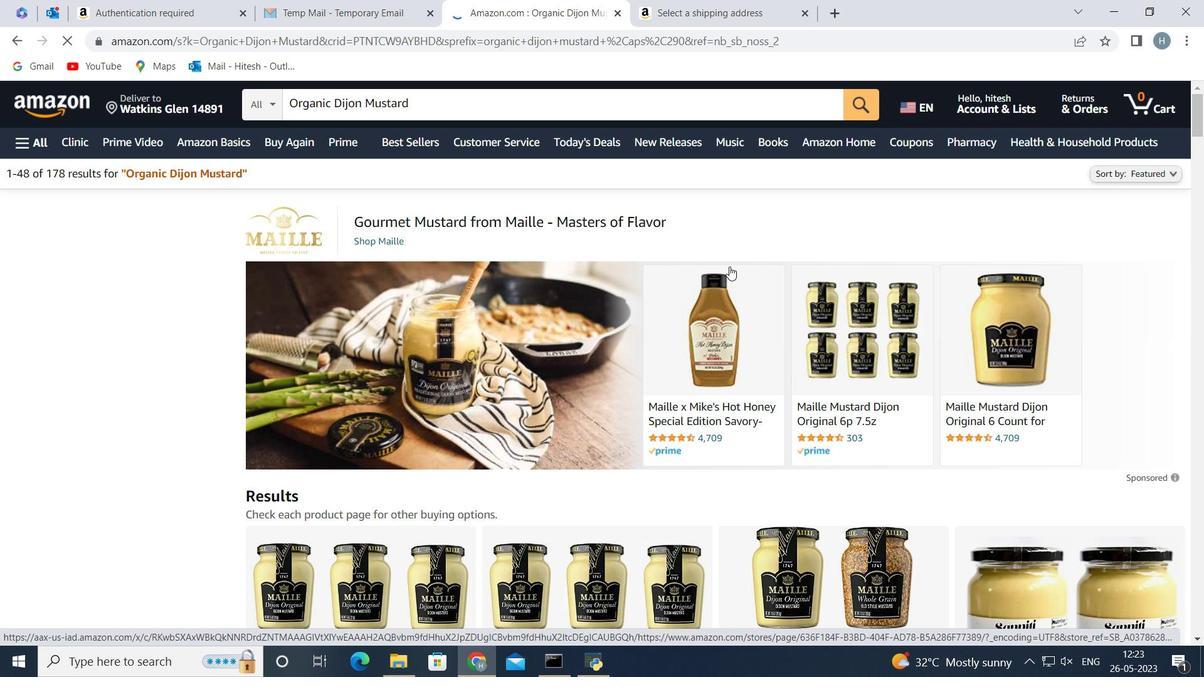 
Action: Mouse scrolled (728, 276) with delta (0, 0)
Screenshot: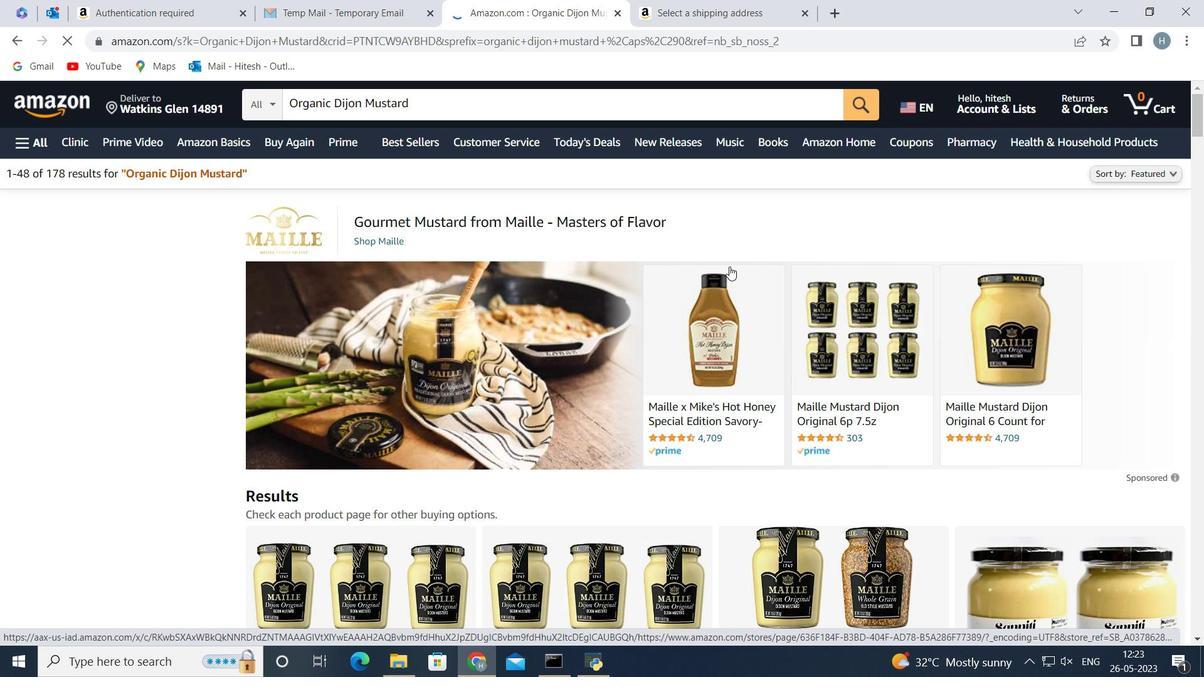
Action: Mouse moved to (725, 281)
Screenshot: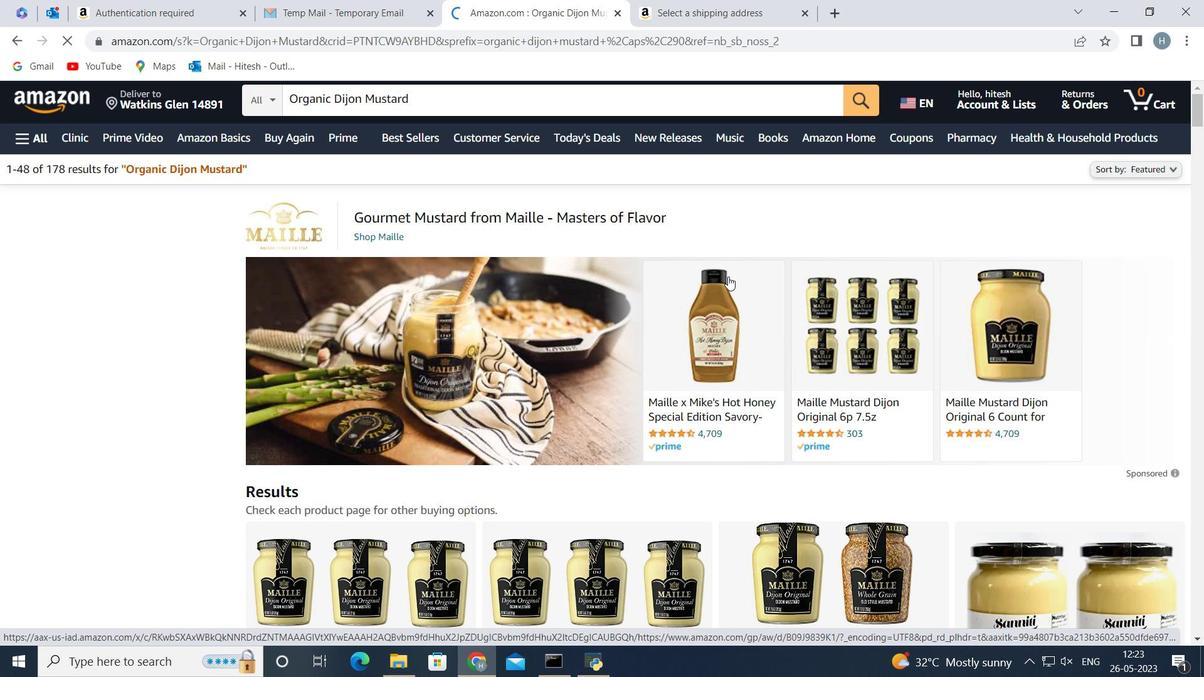 
Action: Mouse scrolled (725, 280) with delta (0, 0)
Screenshot: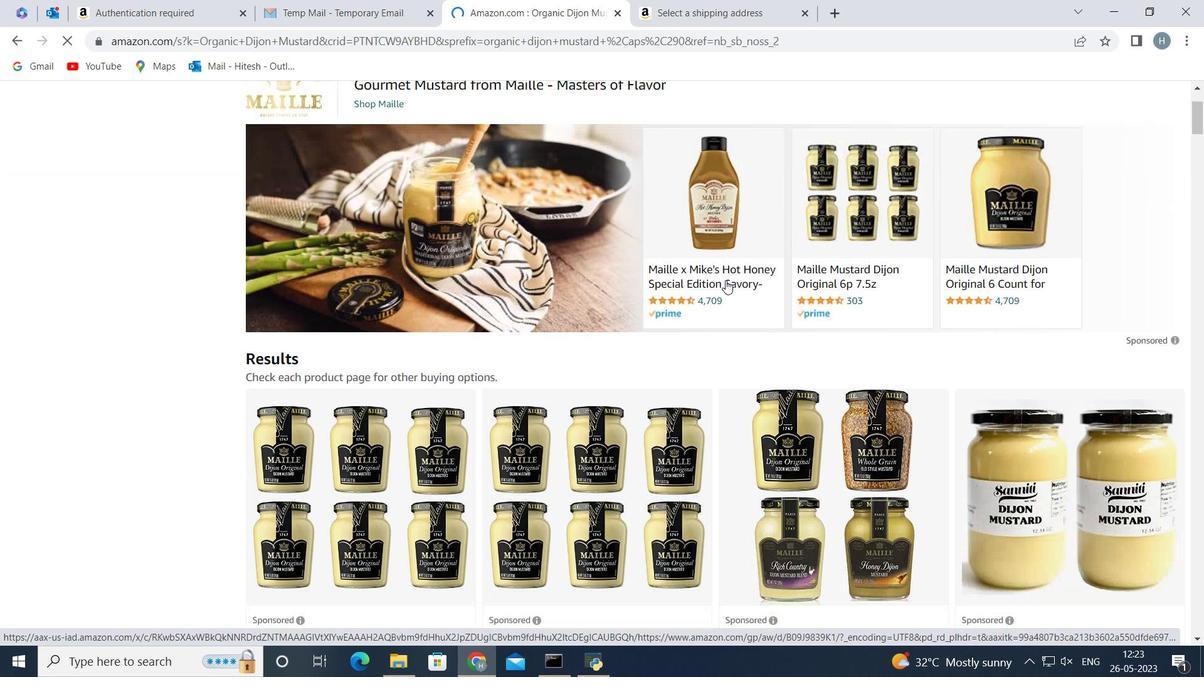 
Action: Mouse scrolled (725, 280) with delta (0, 0)
Screenshot: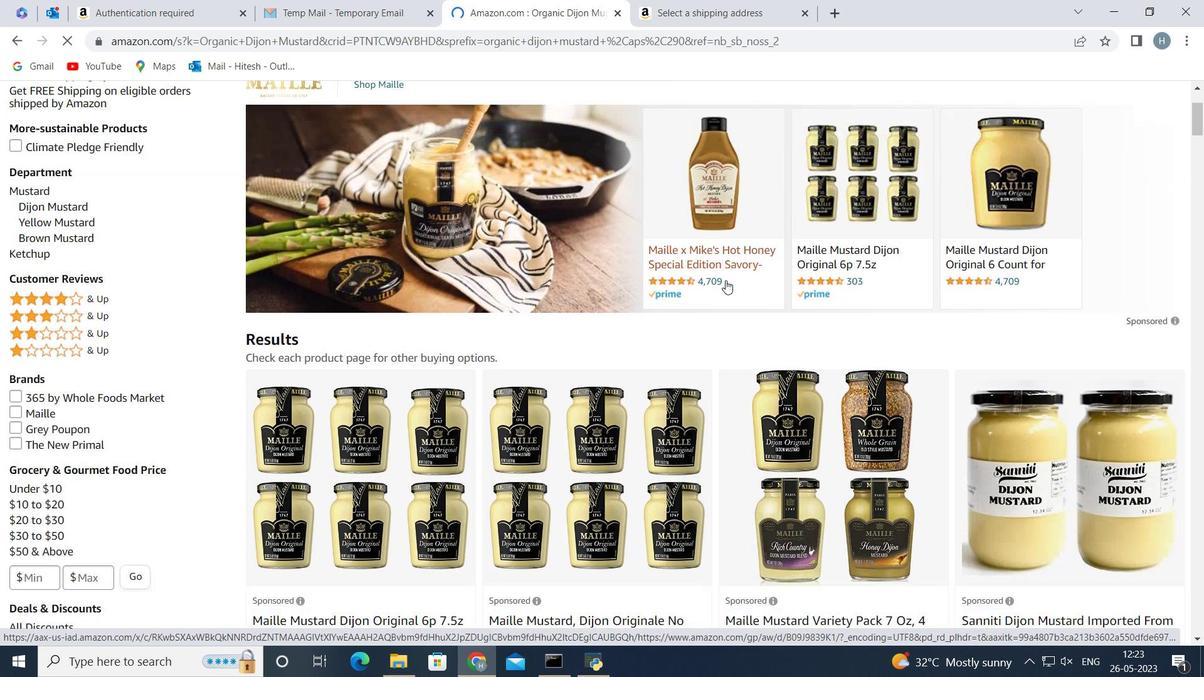 
Action: Mouse moved to (717, 295)
Screenshot: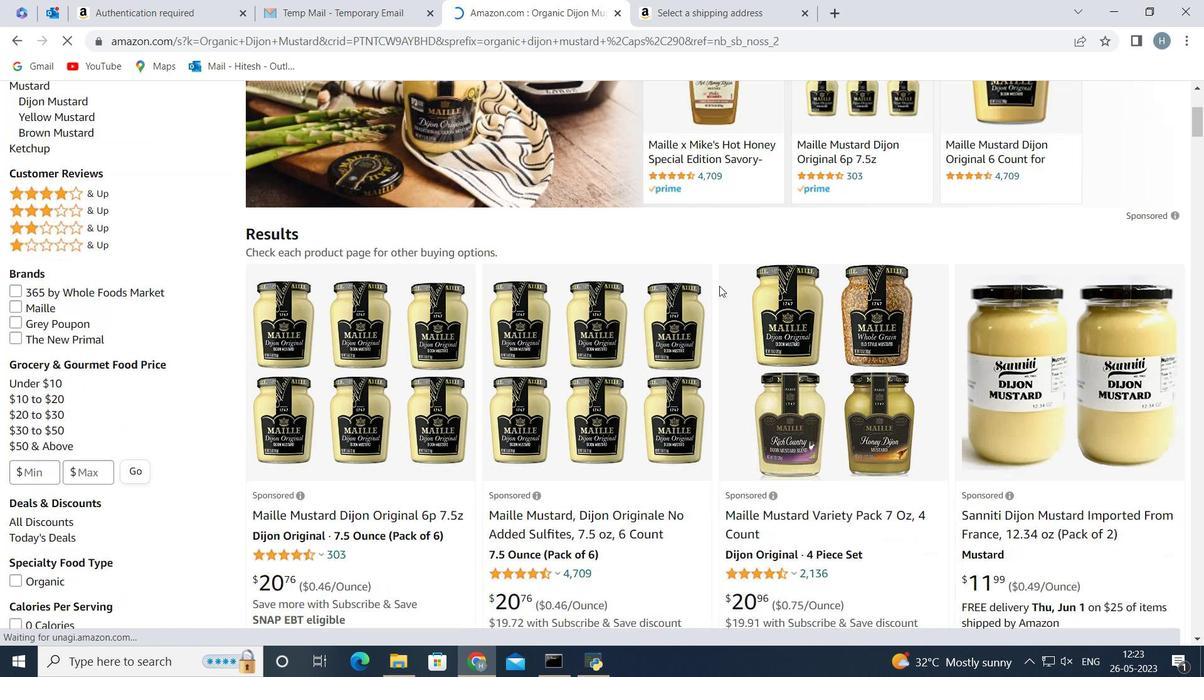 
Action: Mouse scrolled (717, 294) with delta (0, 0)
Screenshot: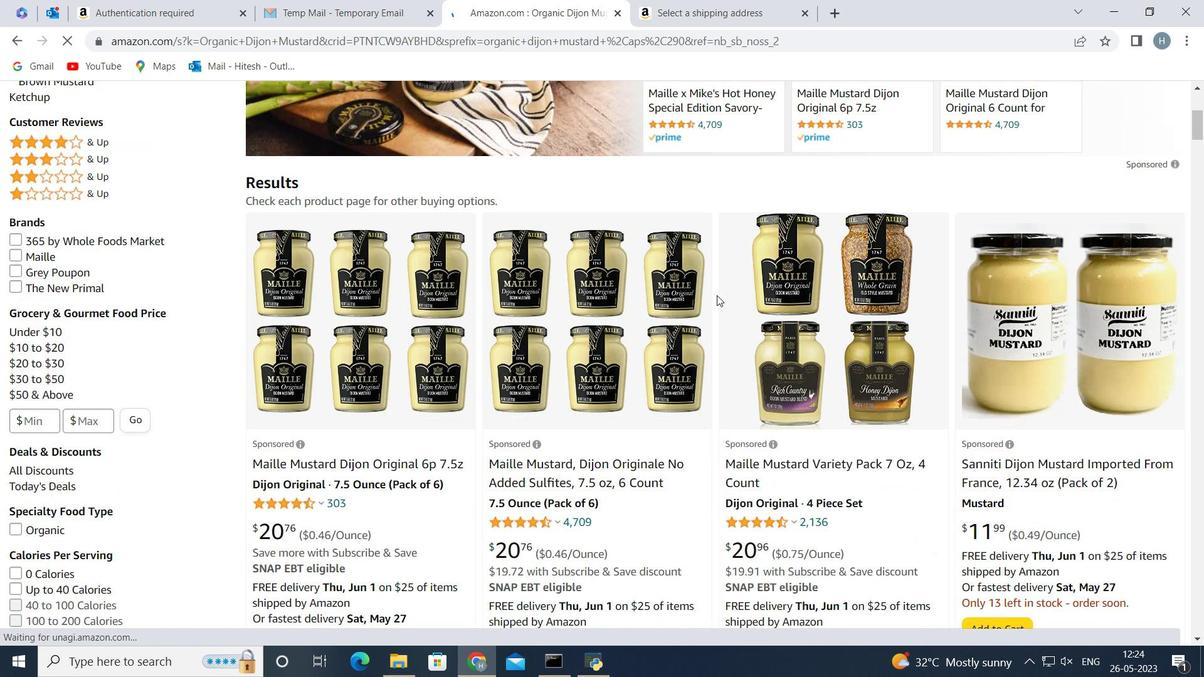 
Action: Mouse moved to (437, 341)
Screenshot: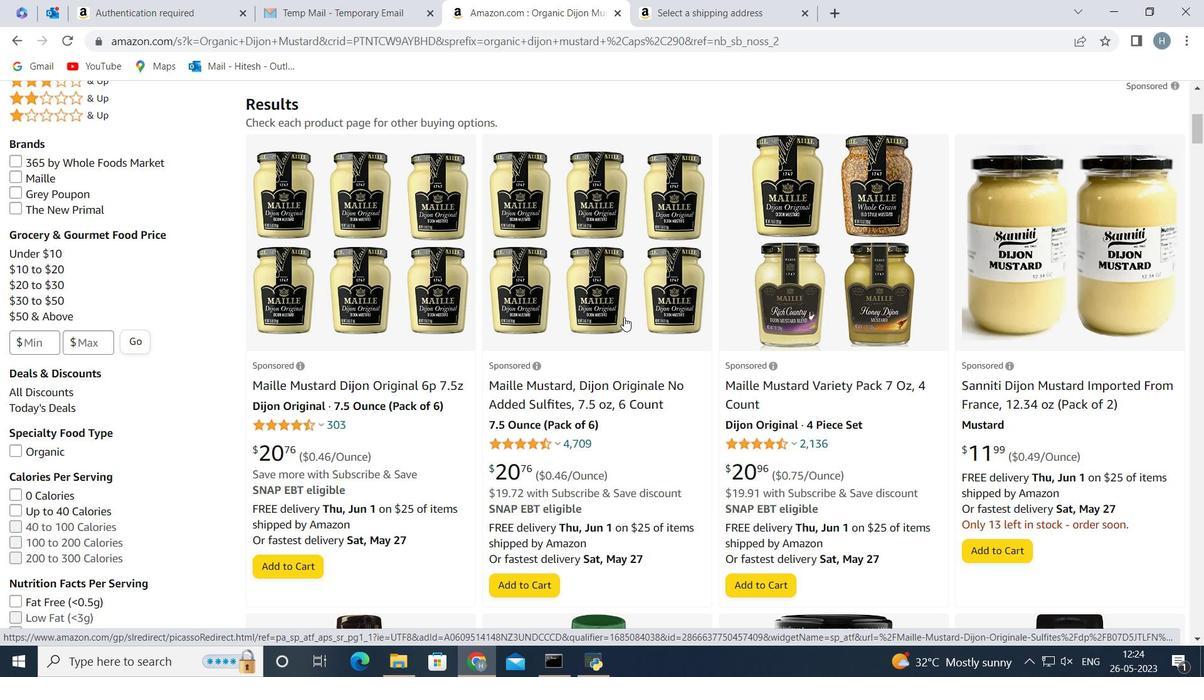 
Action: Mouse scrolled (437, 340) with delta (0, 0)
Screenshot: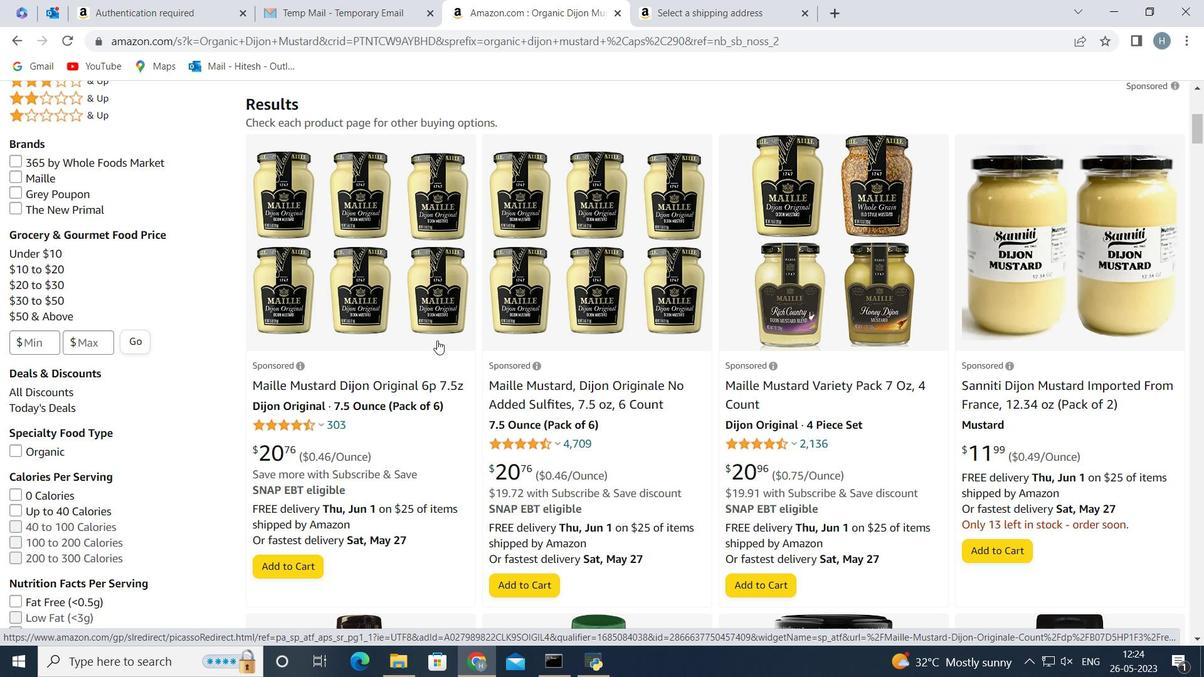 
Action: Mouse scrolled (437, 340) with delta (0, 0)
Screenshot: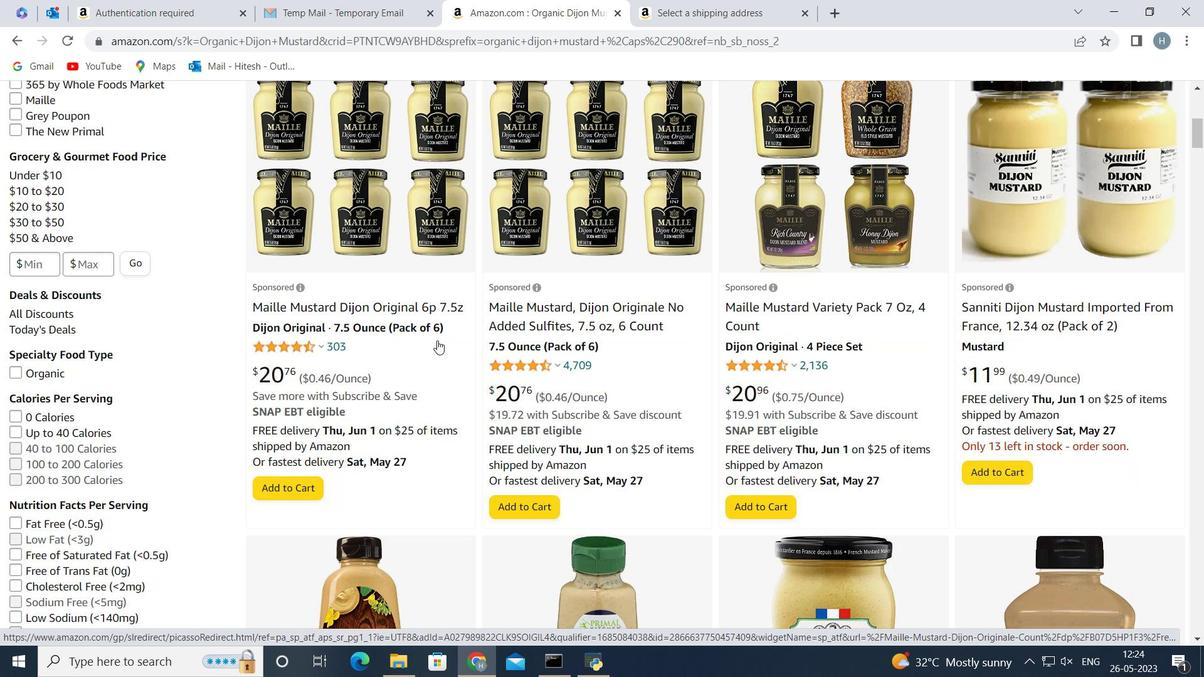 
Action: Mouse scrolled (437, 340) with delta (0, 0)
Screenshot: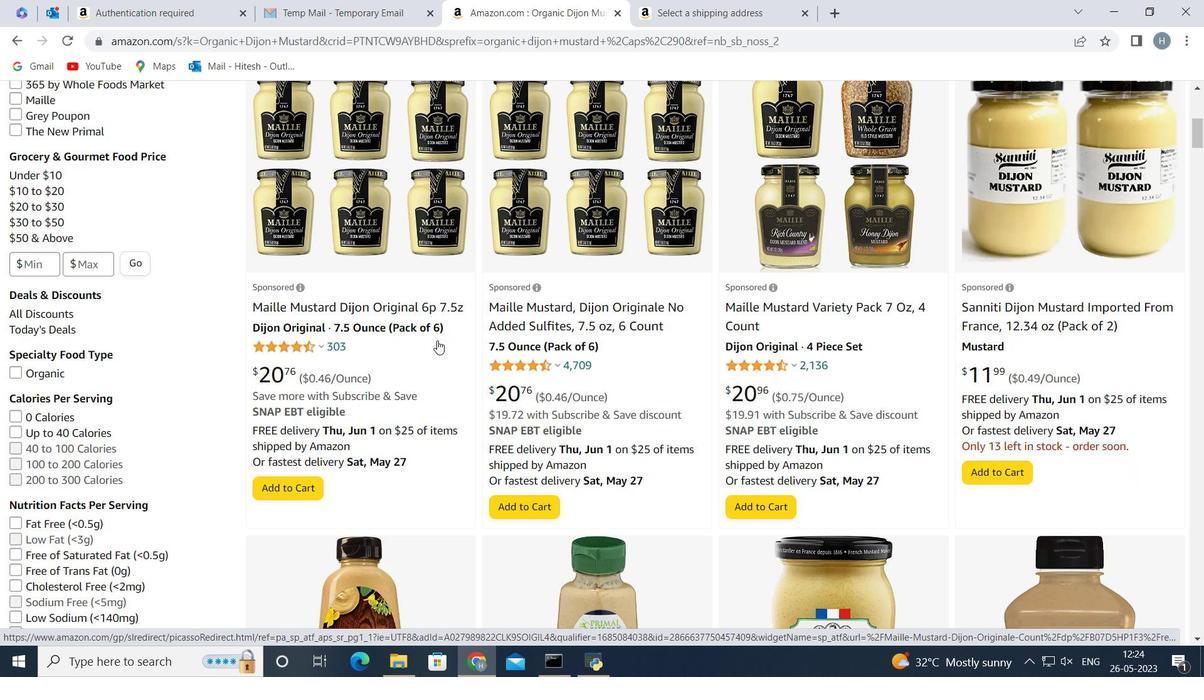 
Action: Mouse moved to (496, 330)
Screenshot: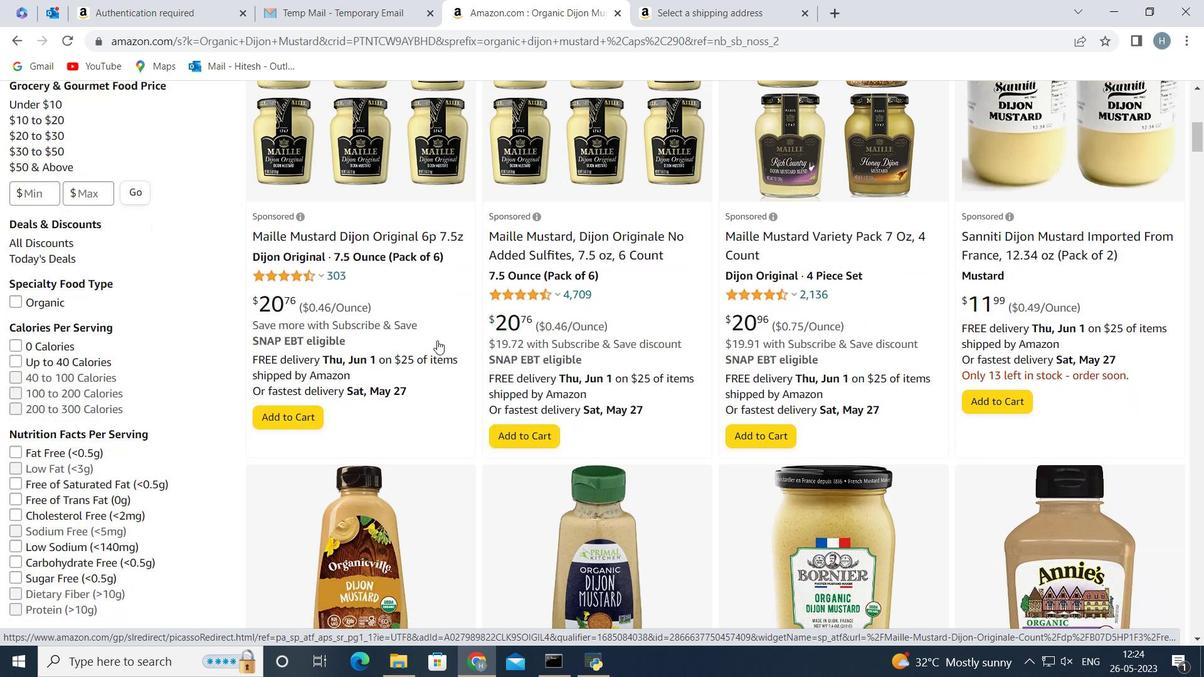 
Action: Mouse scrolled (496, 330) with delta (0, 0)
Screenshot: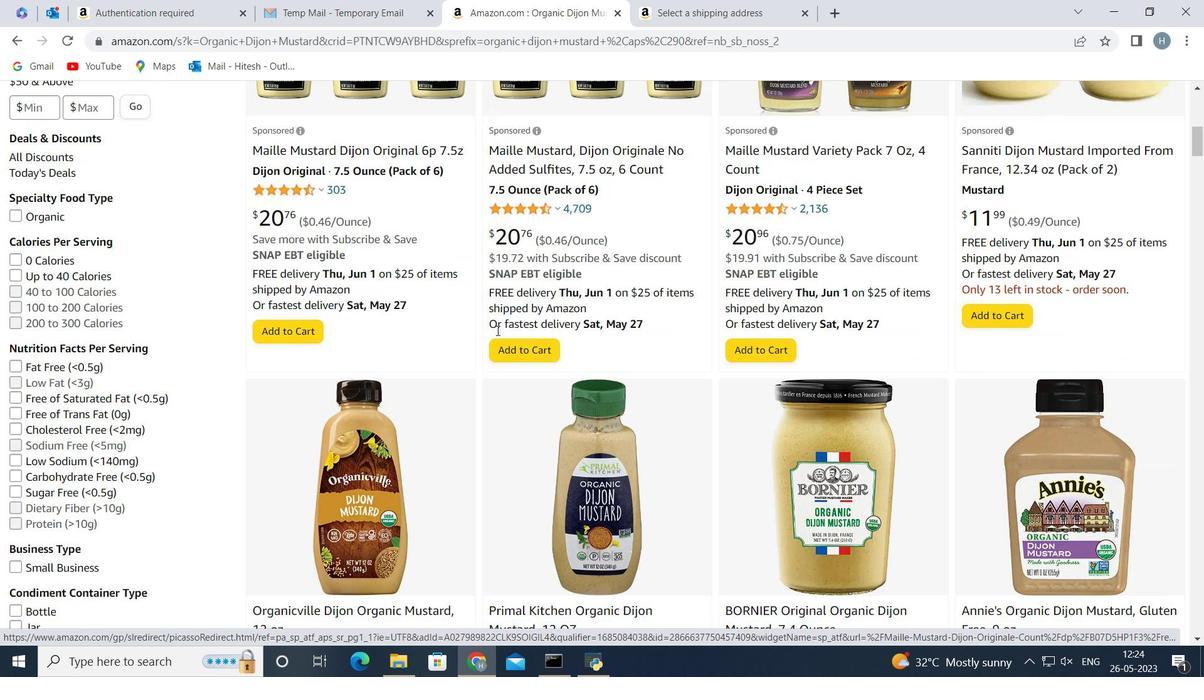 
Action: Mouse moved to (380, 379)
Screenshot: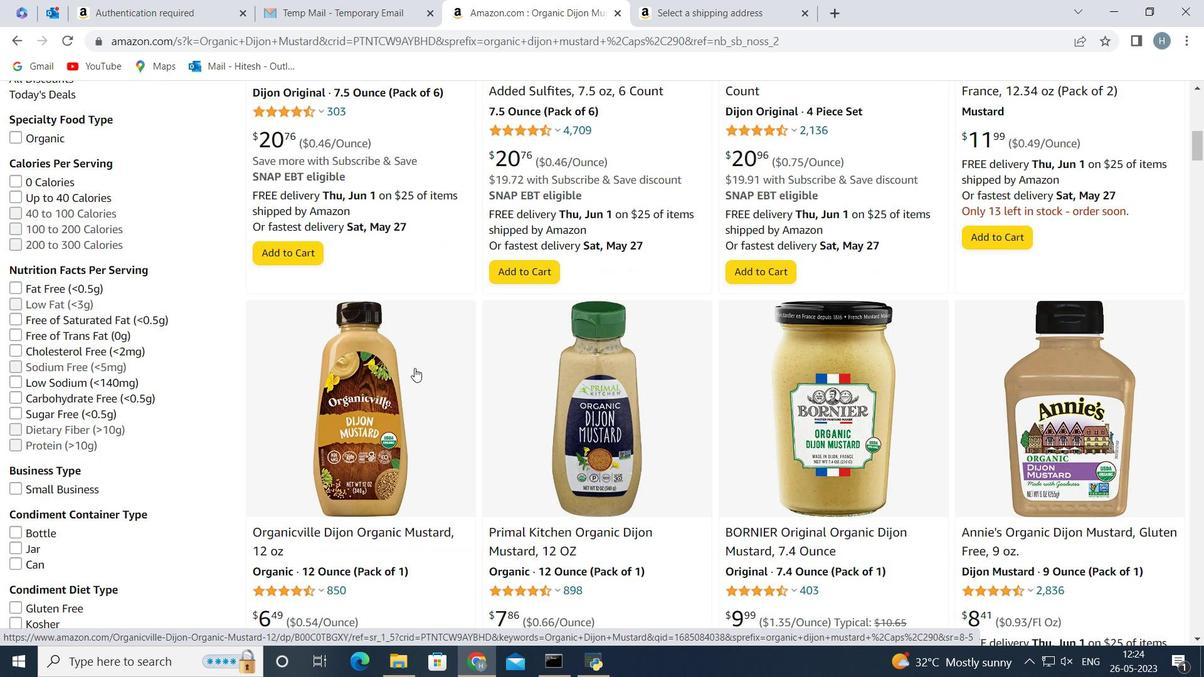 
Action: Mouse pressed left at (380, 379)
Screenshot: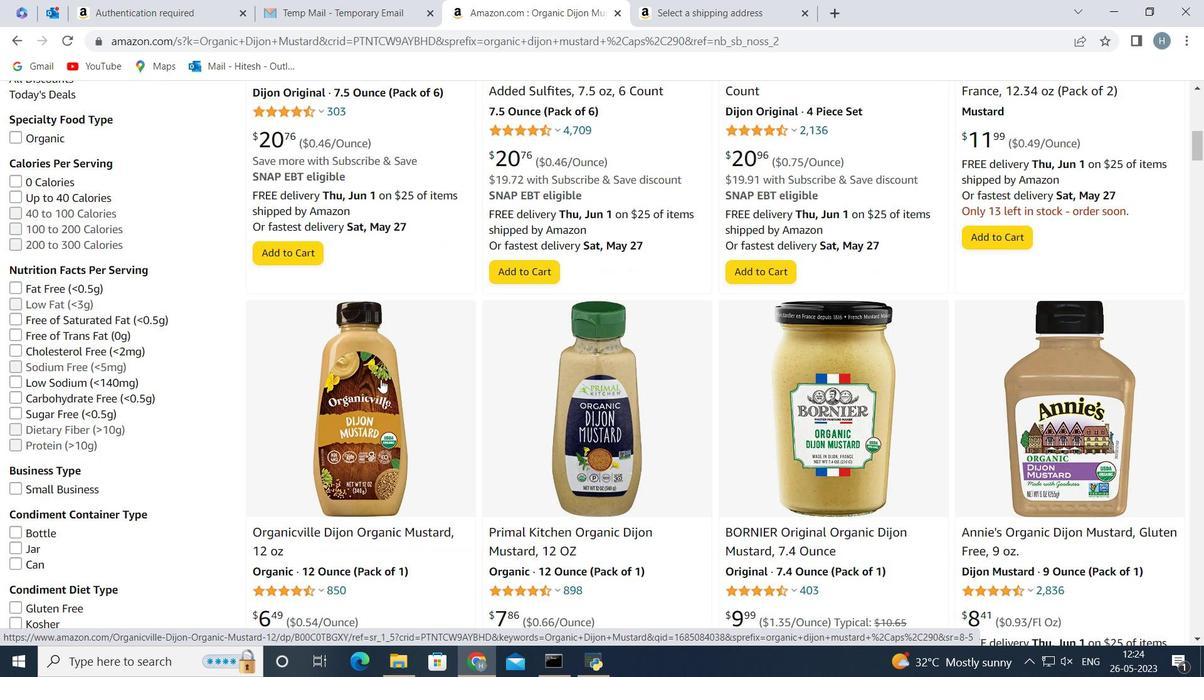 
Action: Mouse moved to (968, 369)
Screenshot: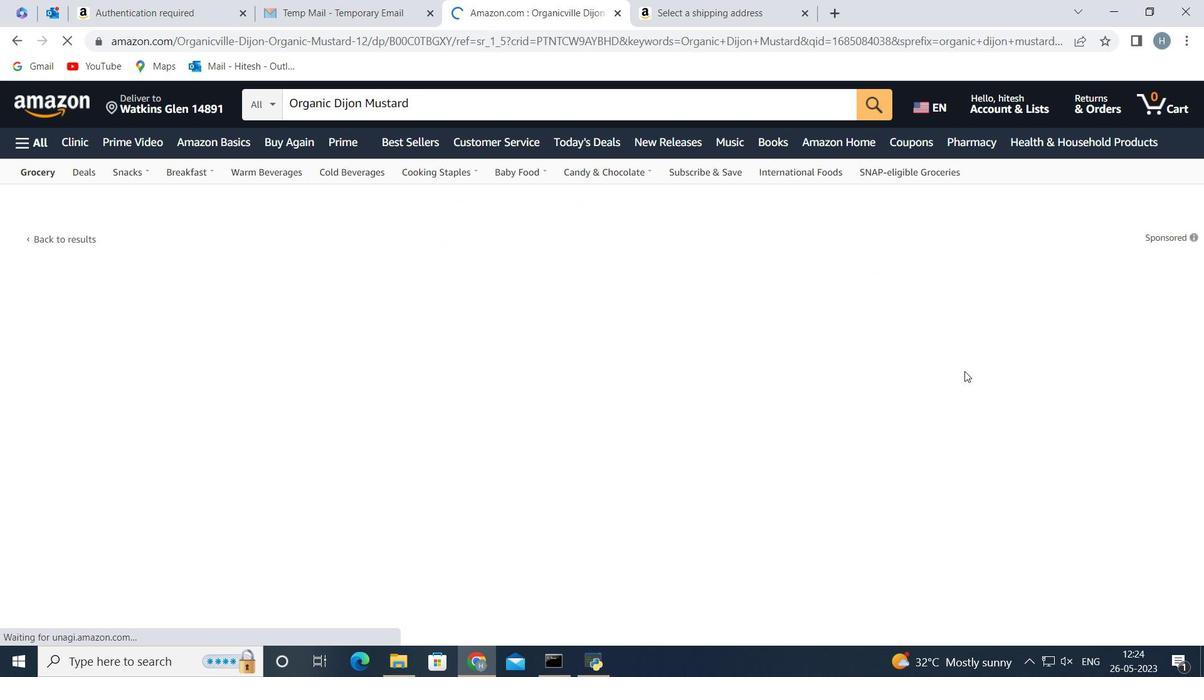
Action: Mouse scrolled (968, 368) with delta (0, 0)
Screenshot: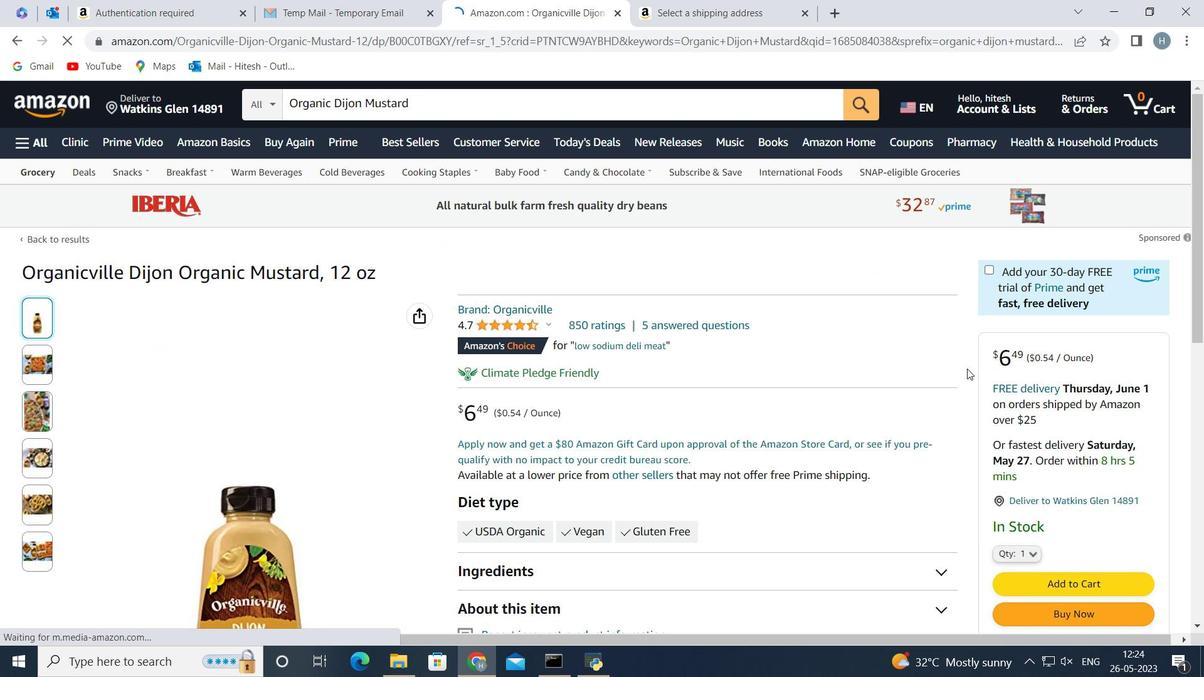 
Action: Mouse scrolled (968, 368) with delta (0, 0)
Screenshot: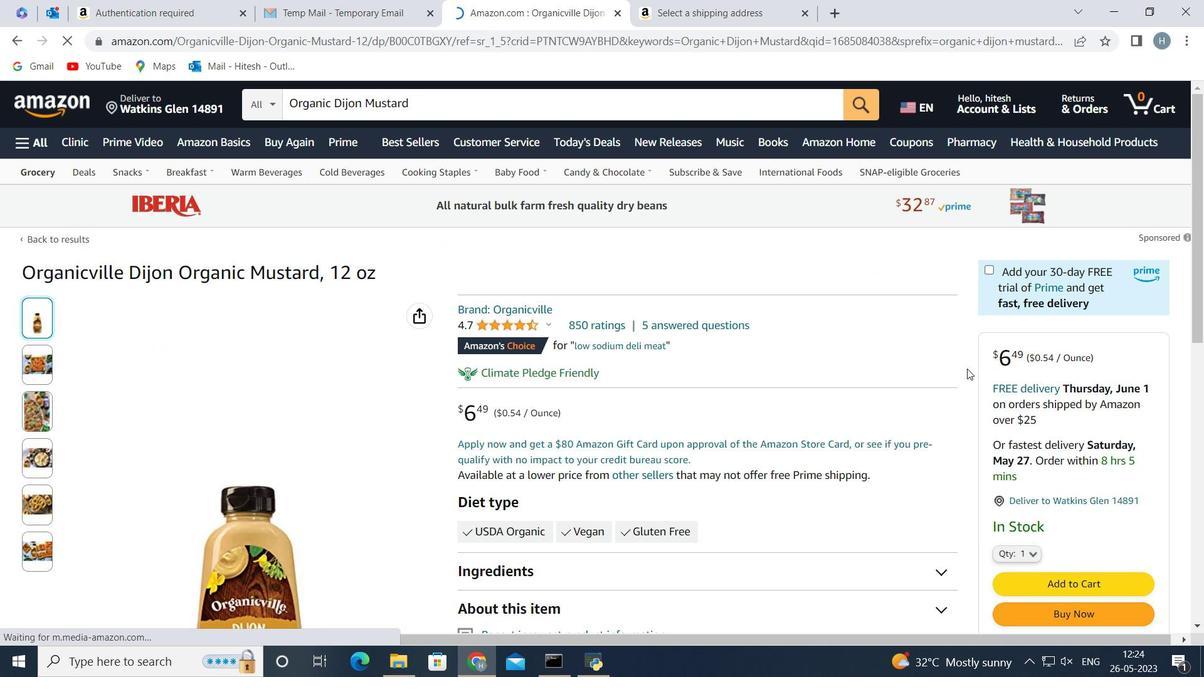 
Action: Mouse moved to (1080, 427)
Screenshot: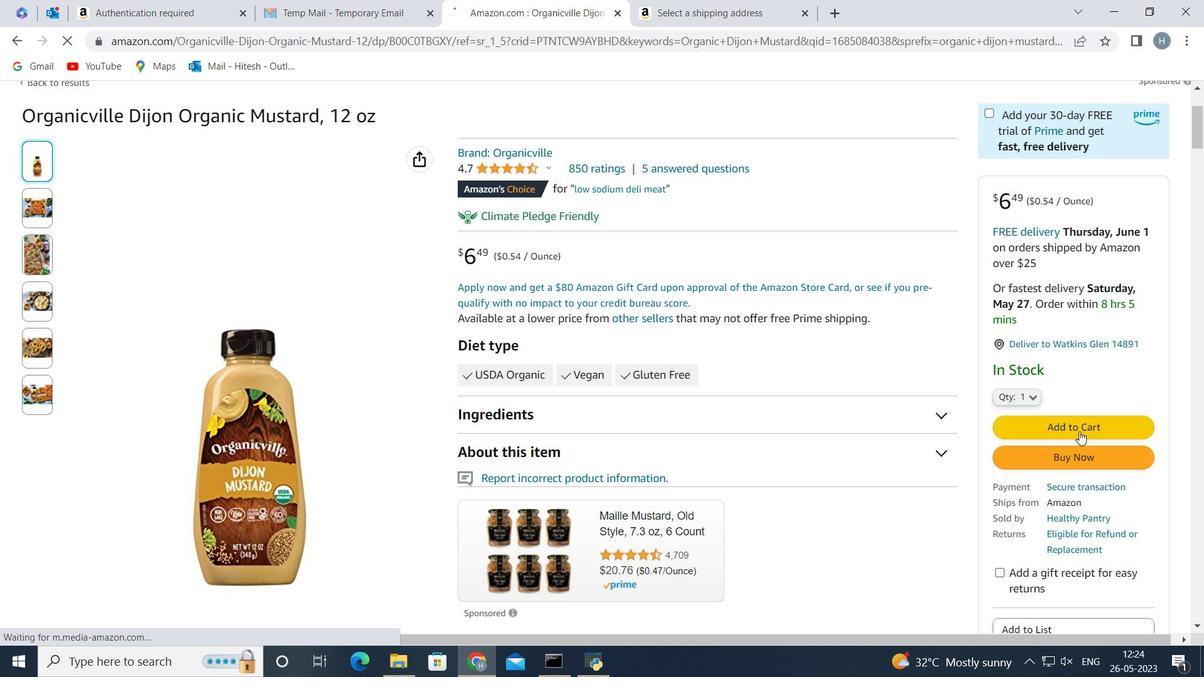 
Action: Mouse pressed left at (1080, 427)
Screenshot: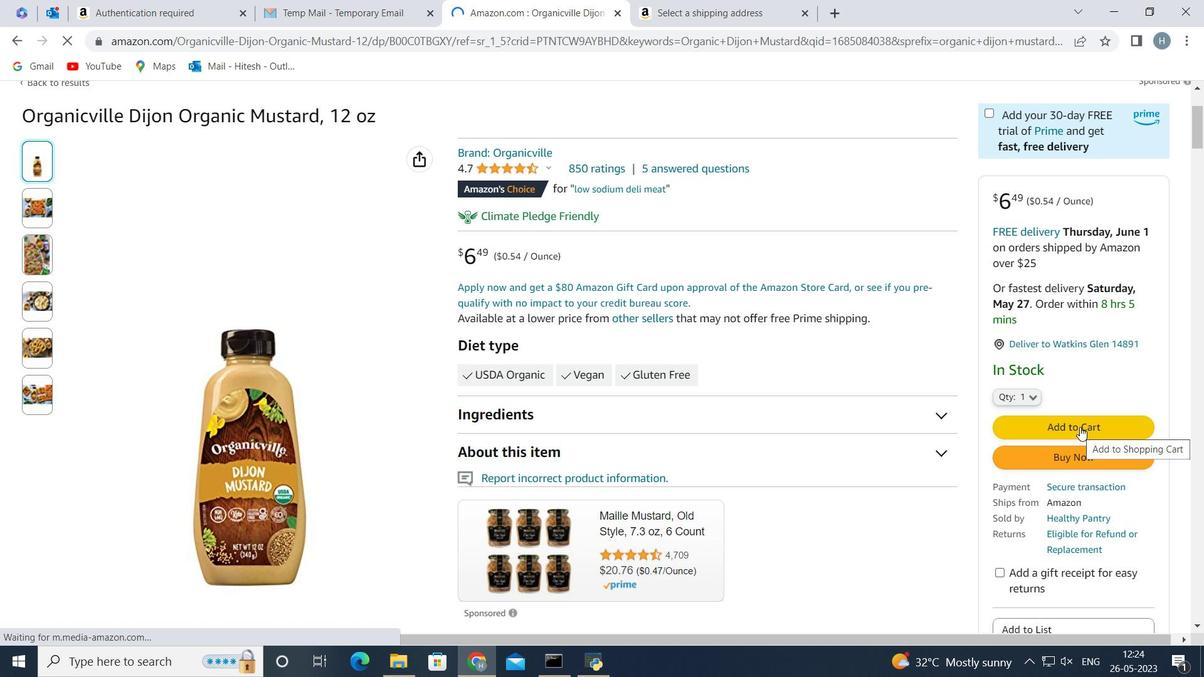 
Action: Mouse moved to (26, 144)
Screenshot: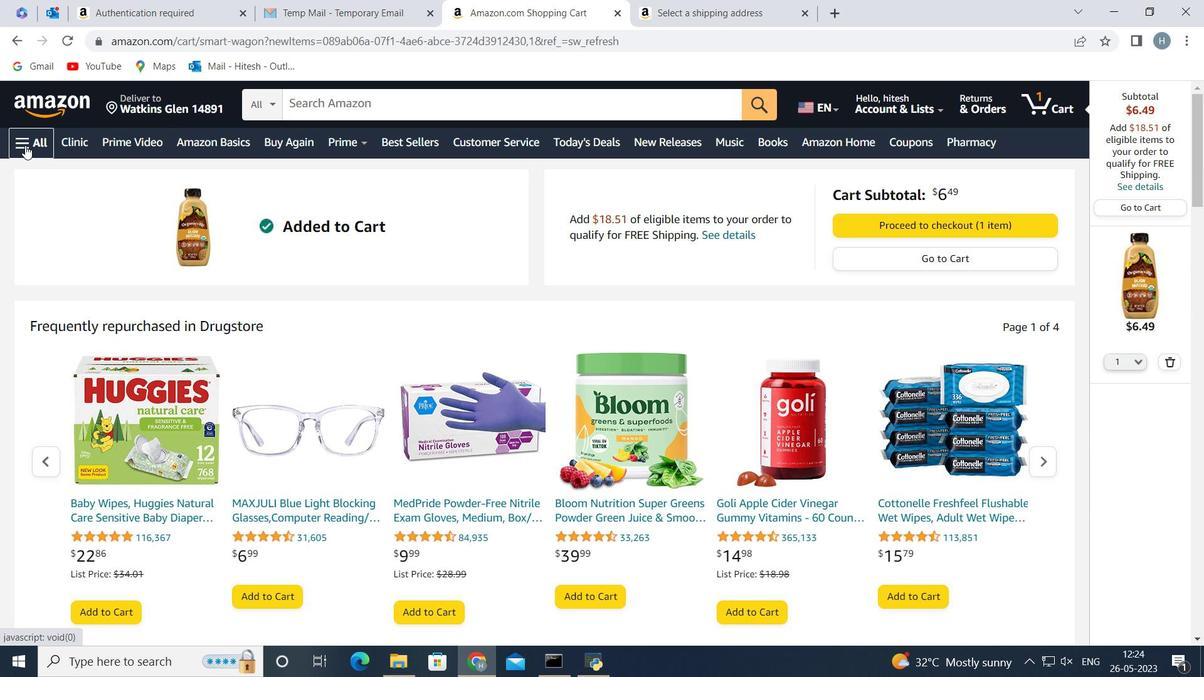 
Action: Mouse pressed left at (26, 144)
Screenshot: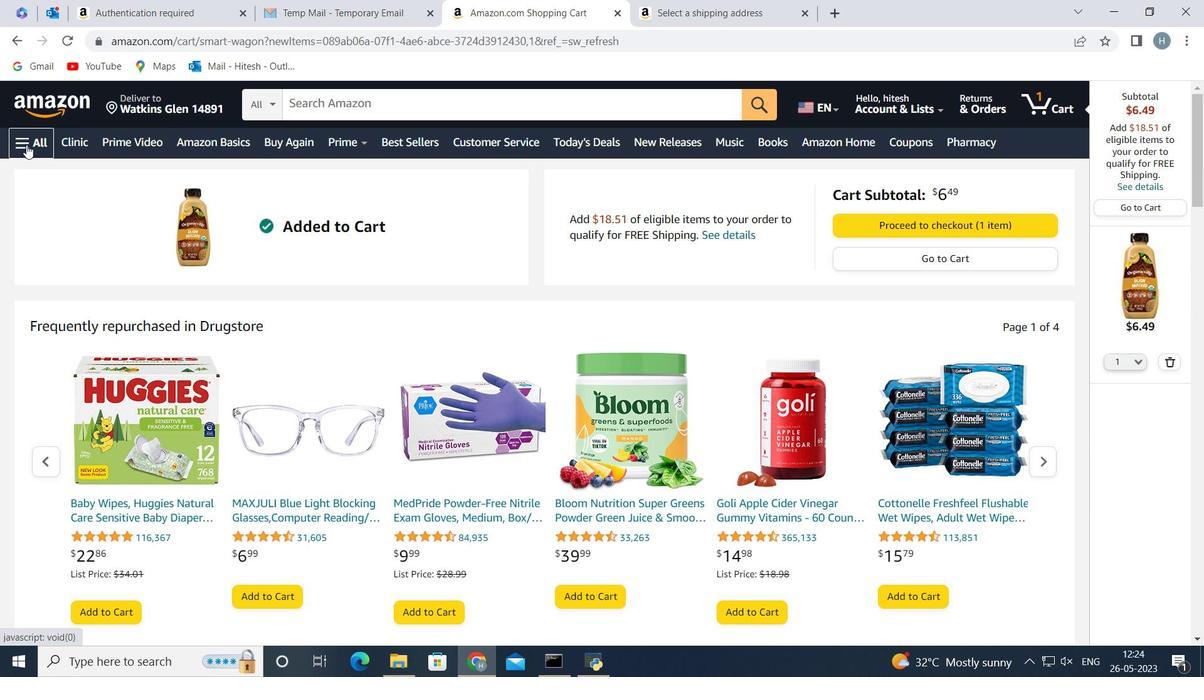 
Action: Mouse moved to (174, 249)
Screenshot: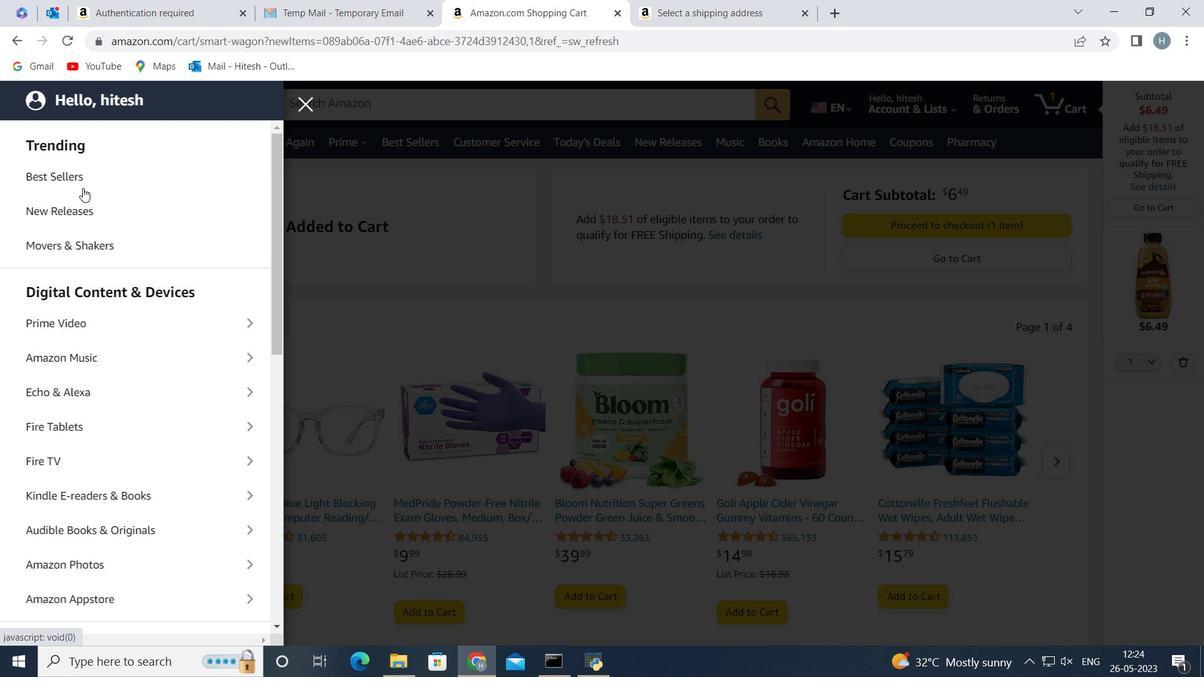 
Action: Mouse scrolled (174, 248) with delta (0, 0)
Screenshot: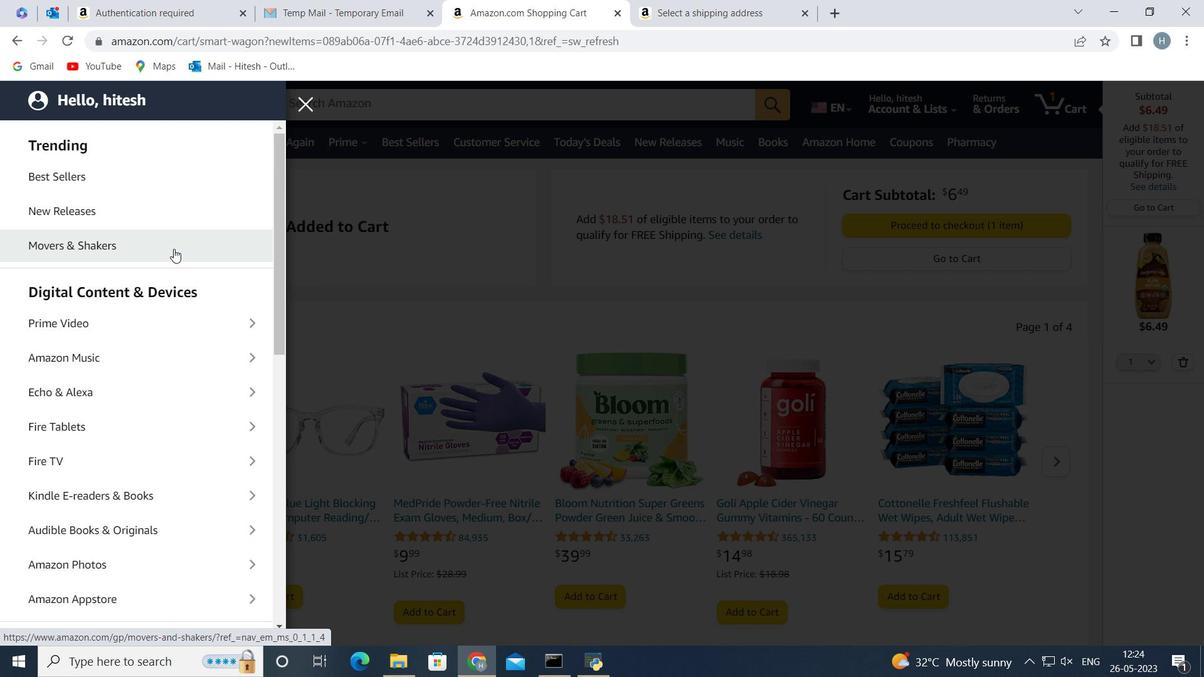 
Action: Mouse scrolled (174, 248) with delta (0, 0)
Screenshot: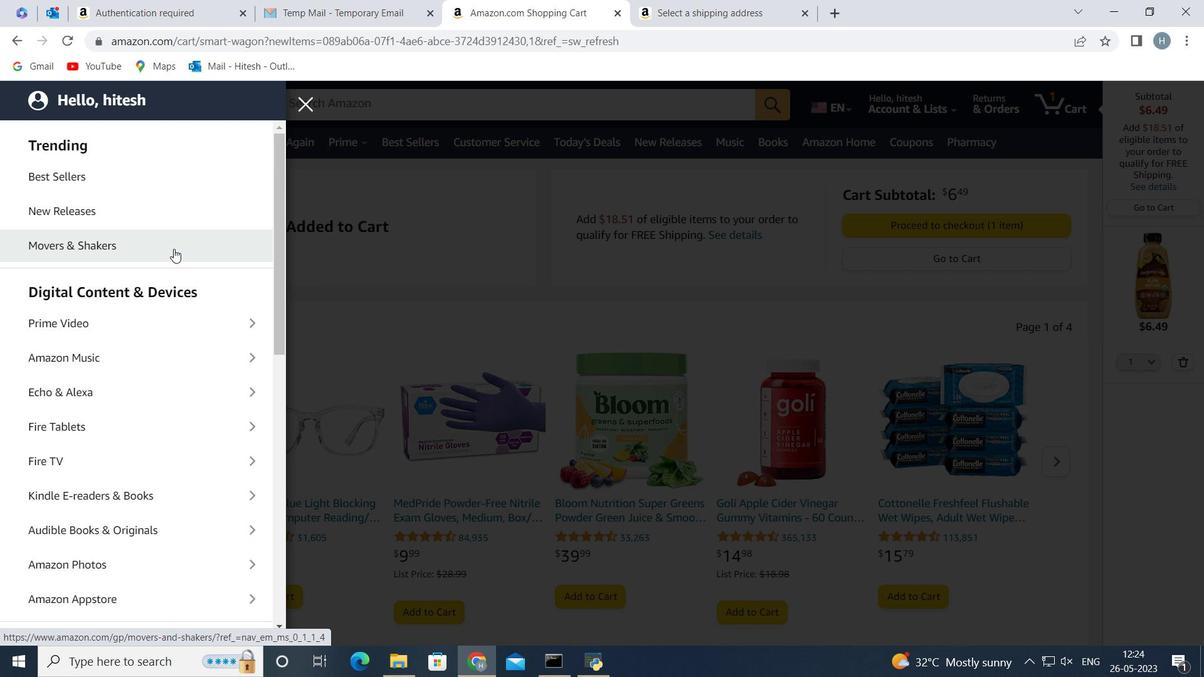 
Action: Mouse scrolled (174, 248) with delta (0, 0)
Screenshot: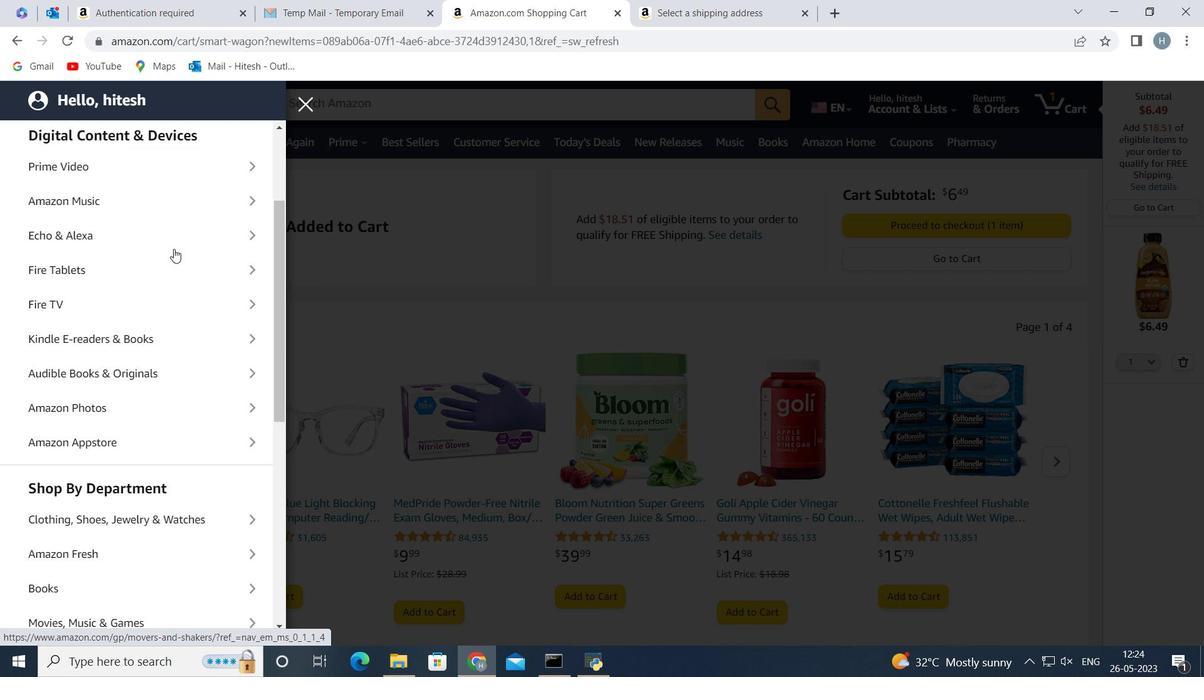 
Action: Mouse scrolled (174, 248) with delta (0, 0)
Screenshot: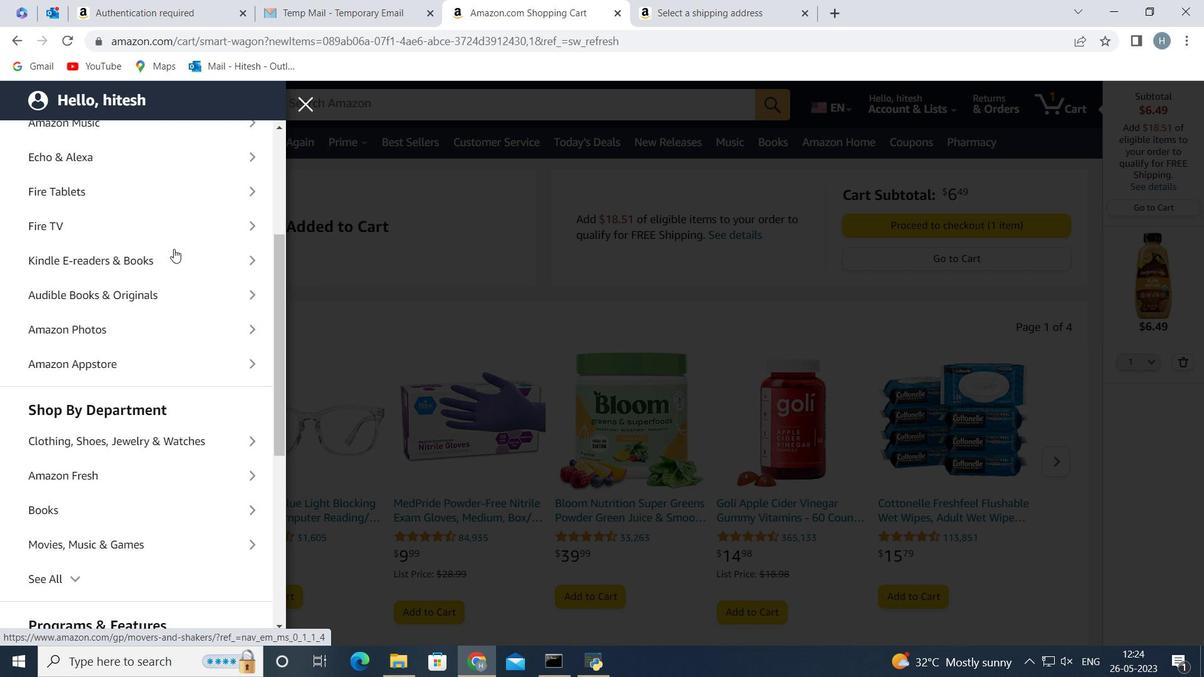 
Action: Mouse scrolled (174, 248) with delta (0, 0)
Screenshot: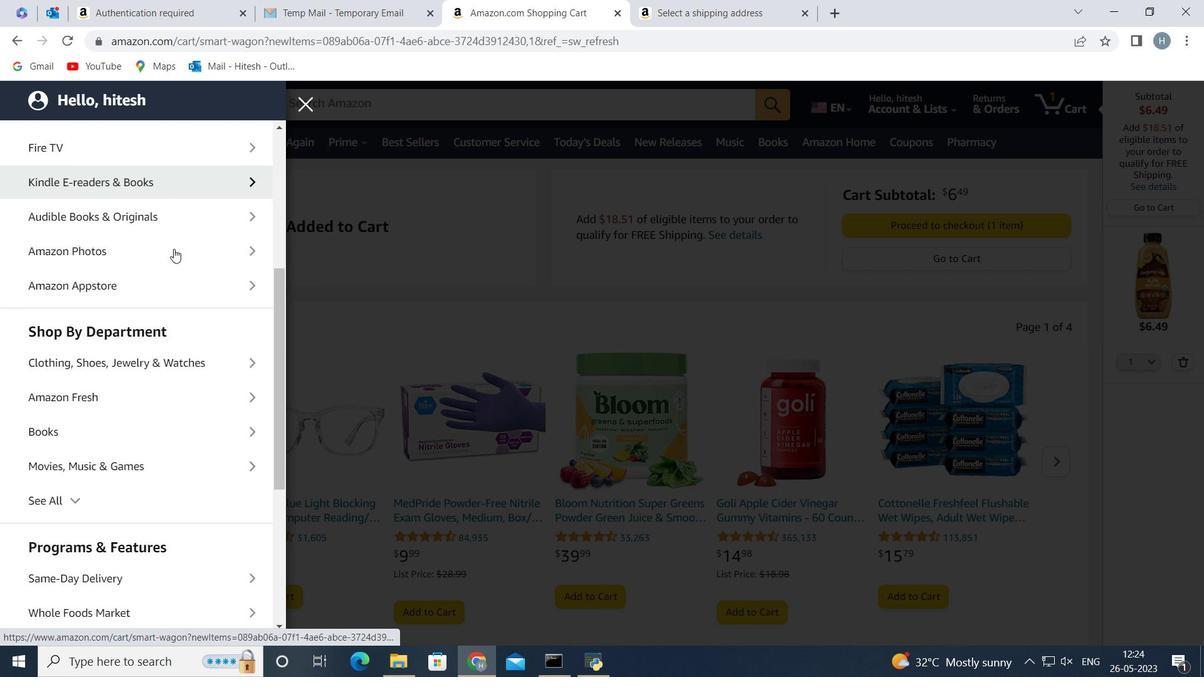 
Action: Mouse moved to (175, 249)
Screenshot: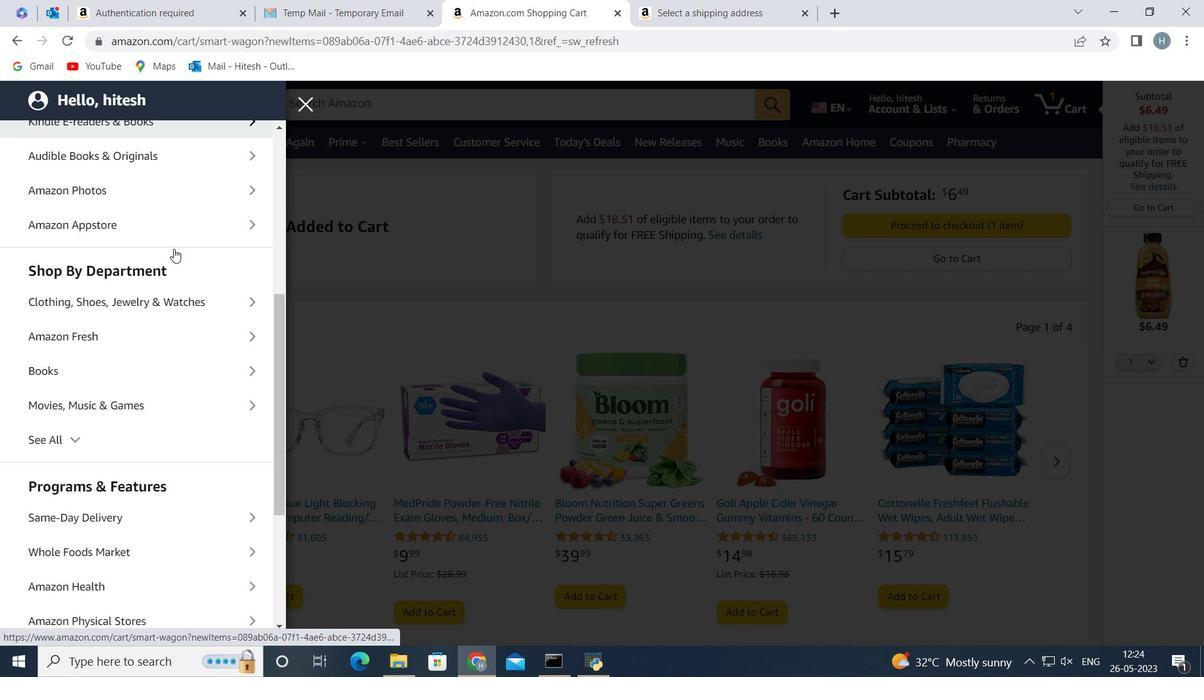 
Action: Mouse scrolled (175, 248) with delta (0, 0)
Screenshot: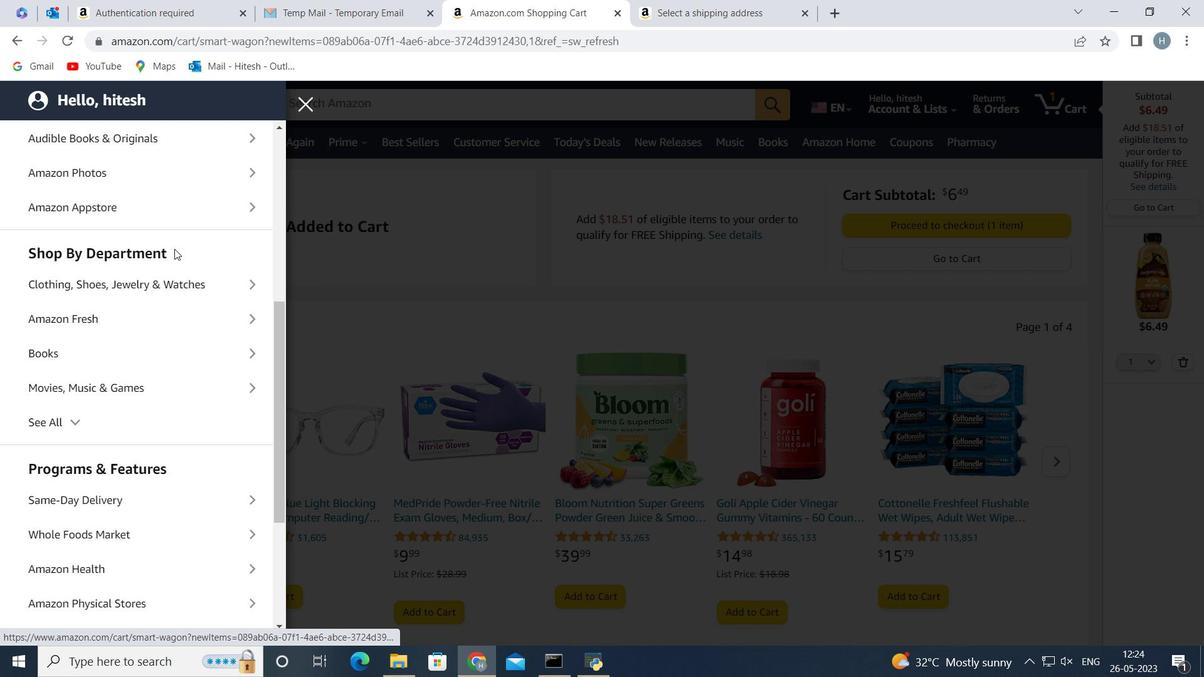 
Action: Mouse scrolled (175, 248) with delta (0, 0)
Screenshot: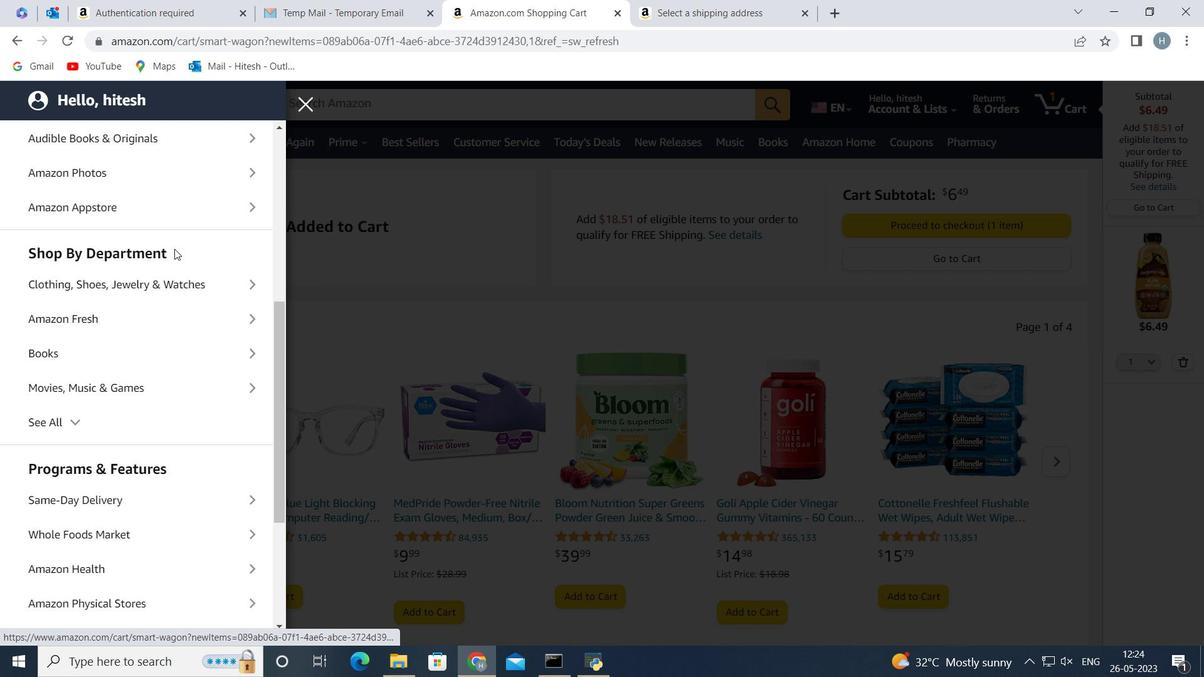 
Action: Mouse scrolled (175, 248) with delta (0, 0)
Screenshot: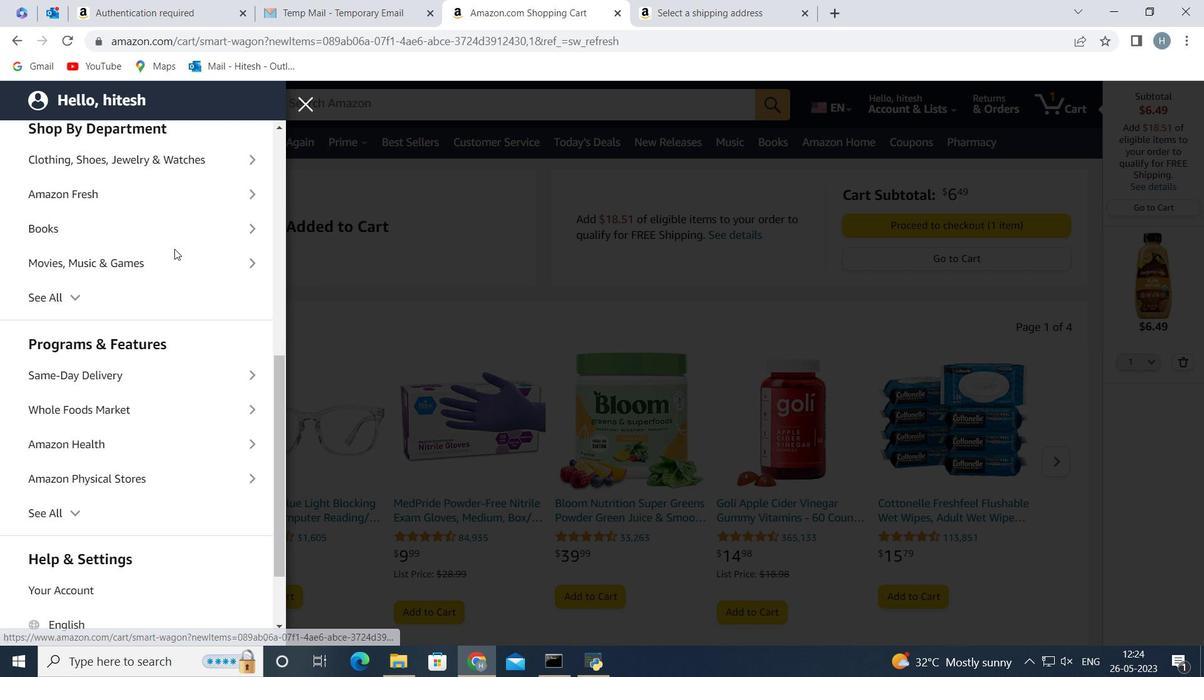 
Action: Mouse moved to (131, 335)
Screenshot: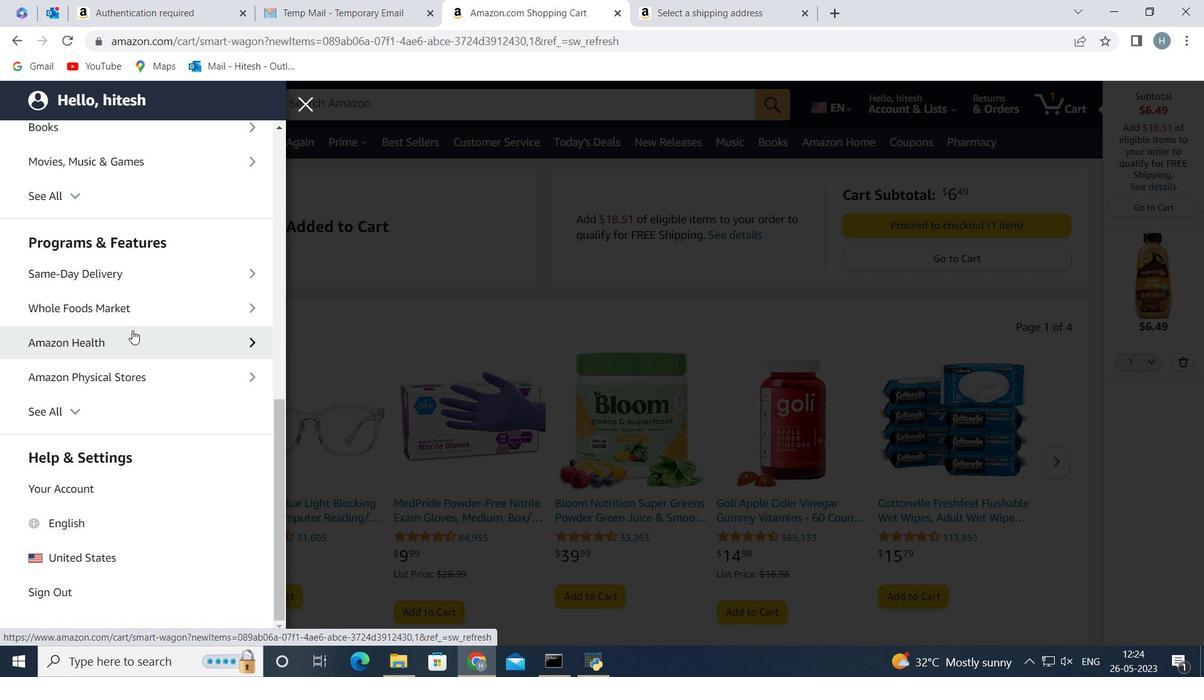 
Action: Mouse pressed left at (131, 335)
Screenshot: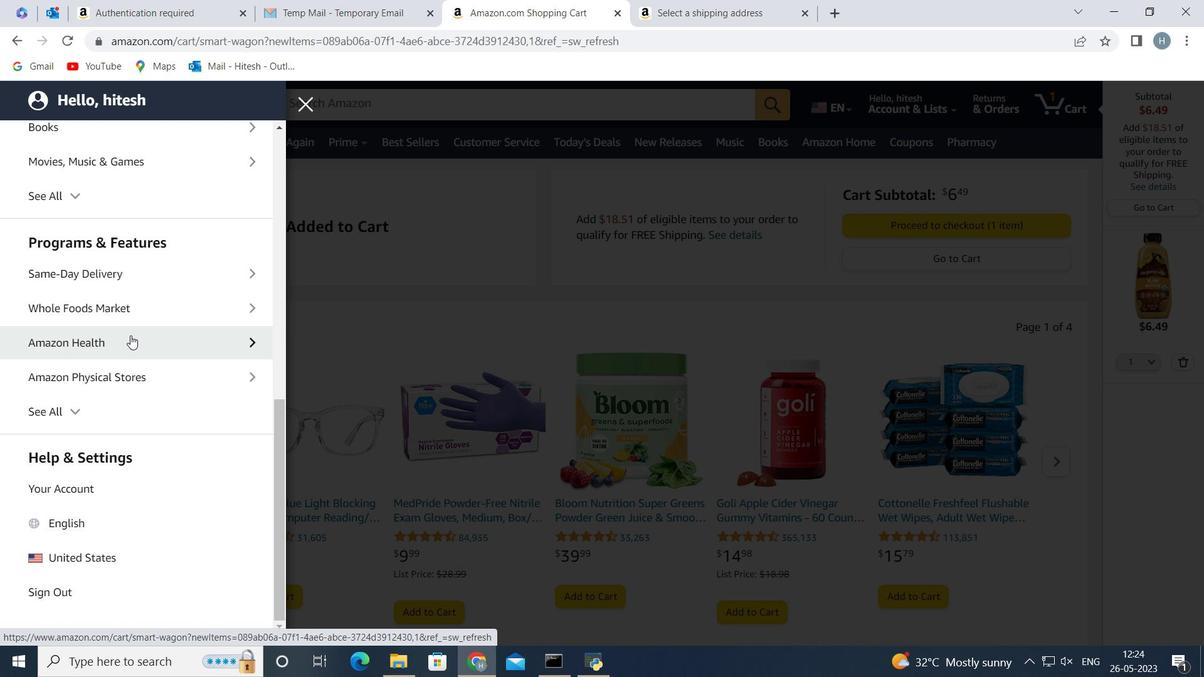 
Action: Mouse moved to (135, 211)
Screenshot: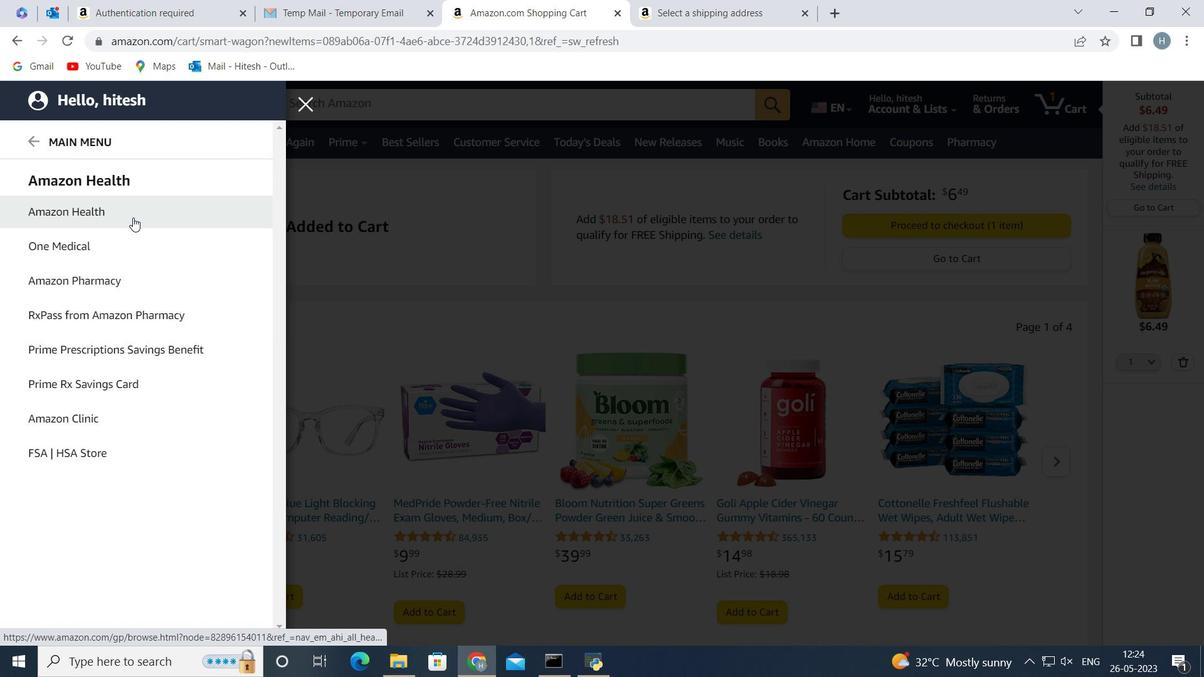 
Action: Mouse pressed left at (135, 211)
Screenshot: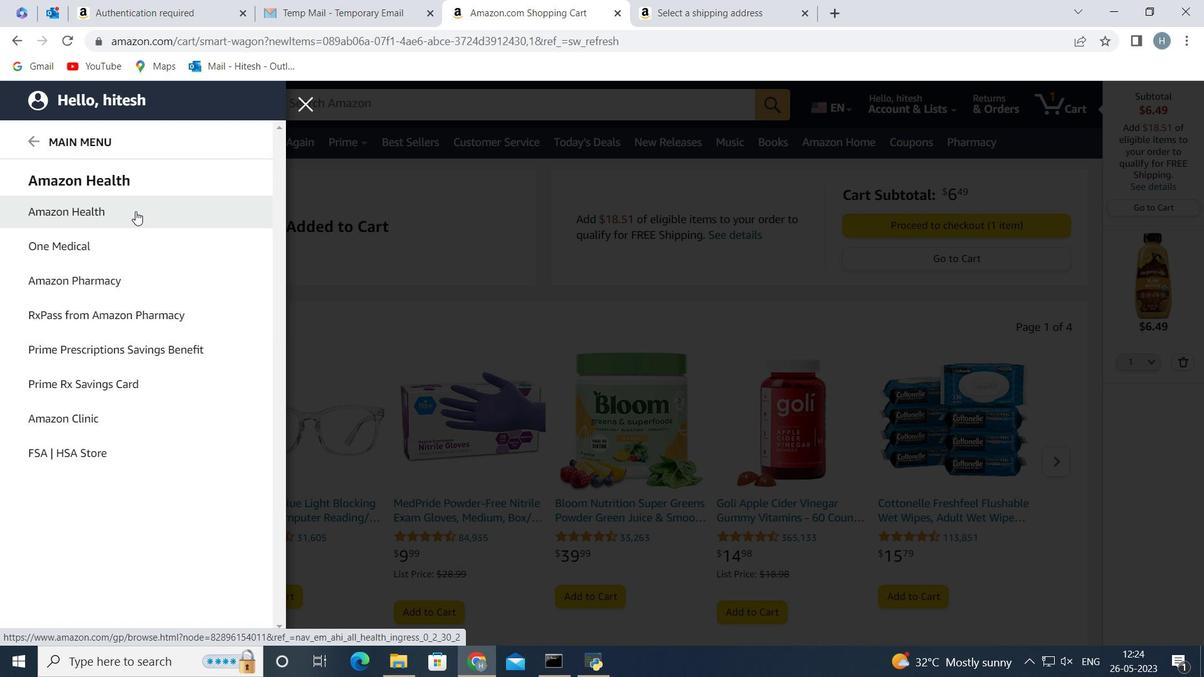 
Action: Mouse moved to (385, 103)
Screenshot: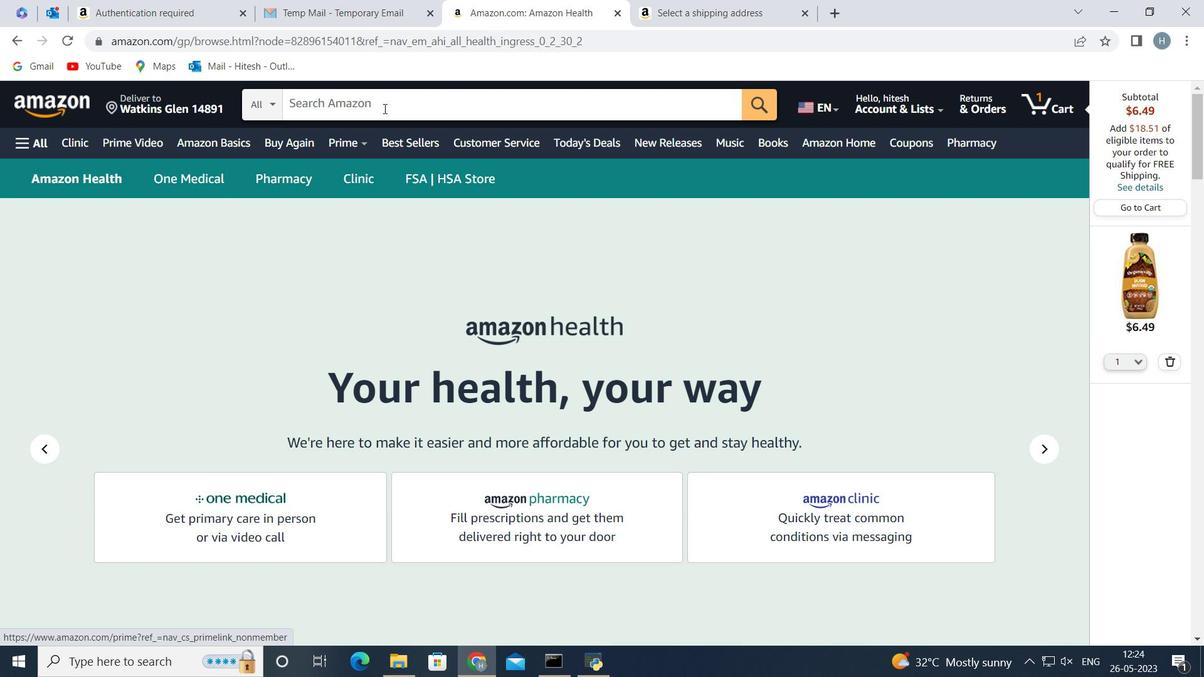 
Action: Mouse pressed left at (385, 103)
Screenshot: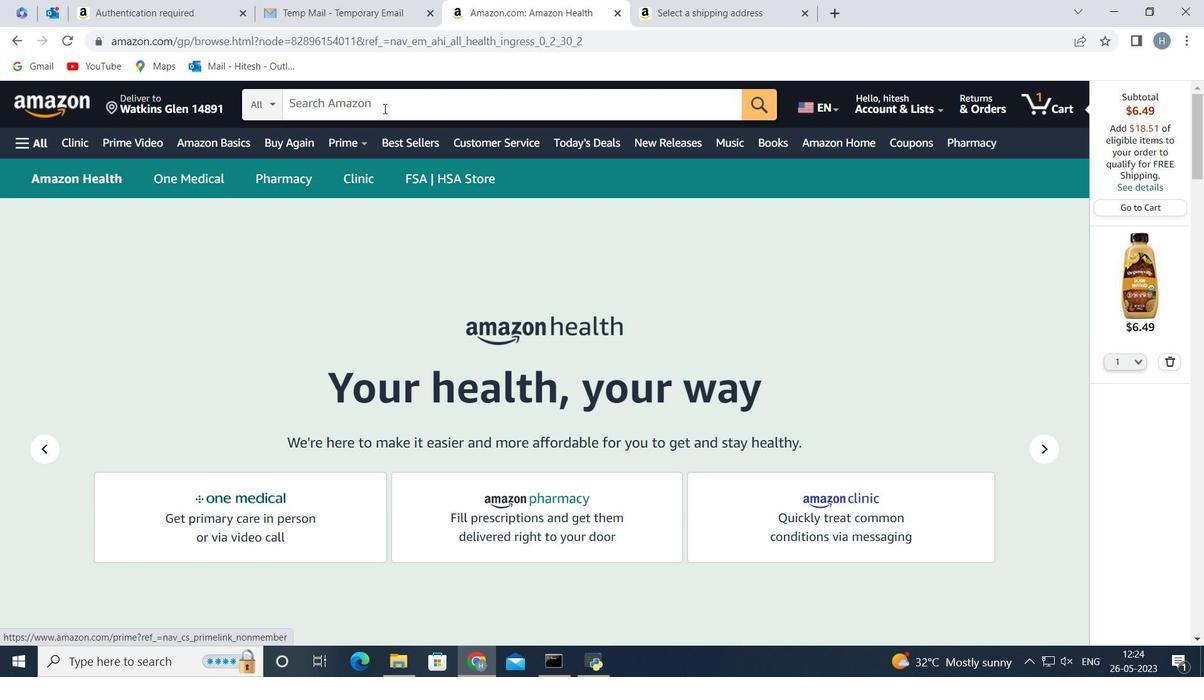 
Action: Key pressed <Key.shift>First<Key.space>aid<Key.space>kit<Key.enter>
Screenshot: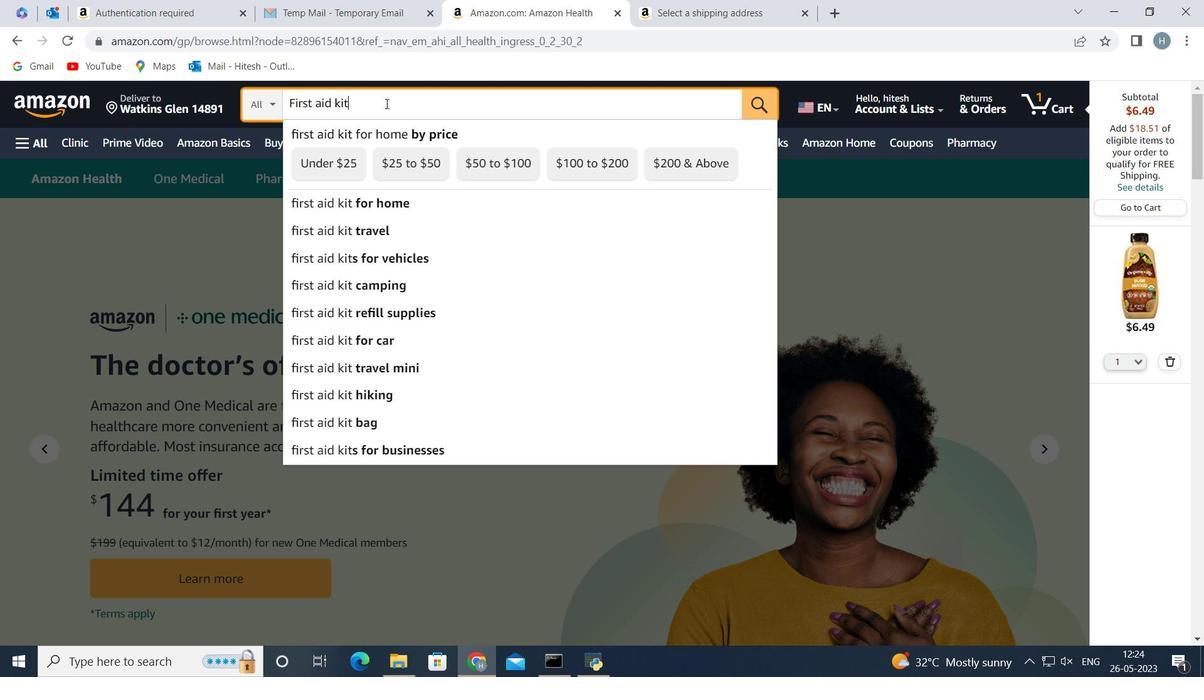 
Action: Mouse moved to (613, 318)
Screenshot: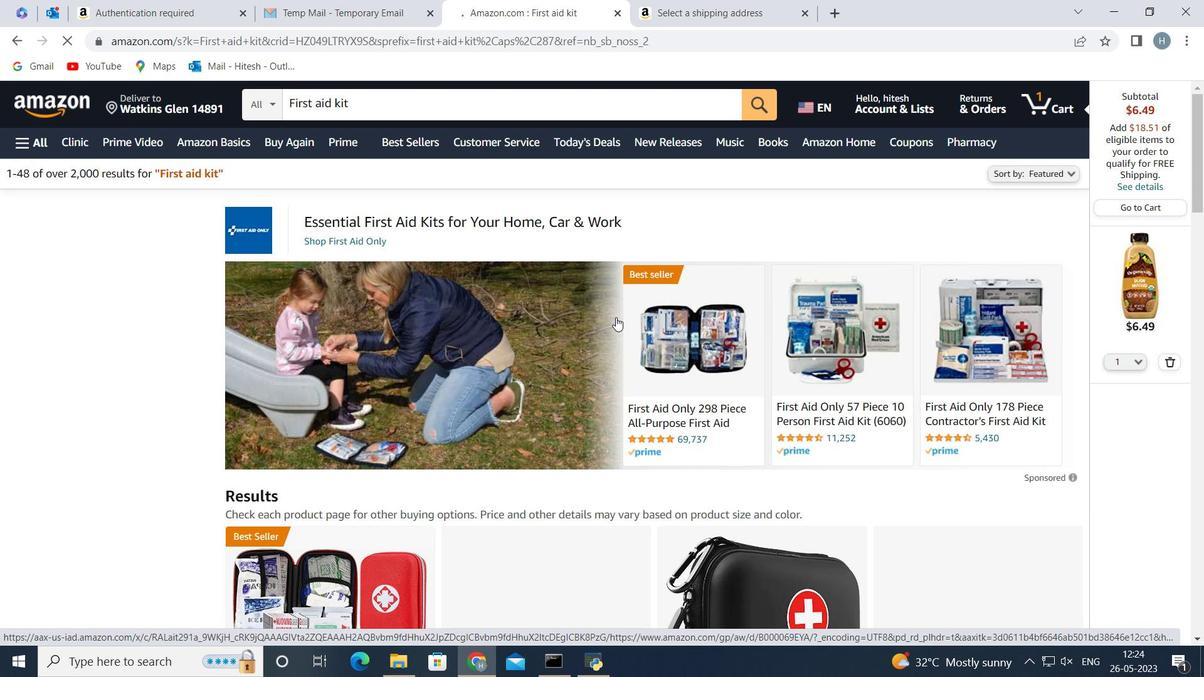 
Action: Mouse scrolled (613, 317) with delta (0, 0)
Screenshot: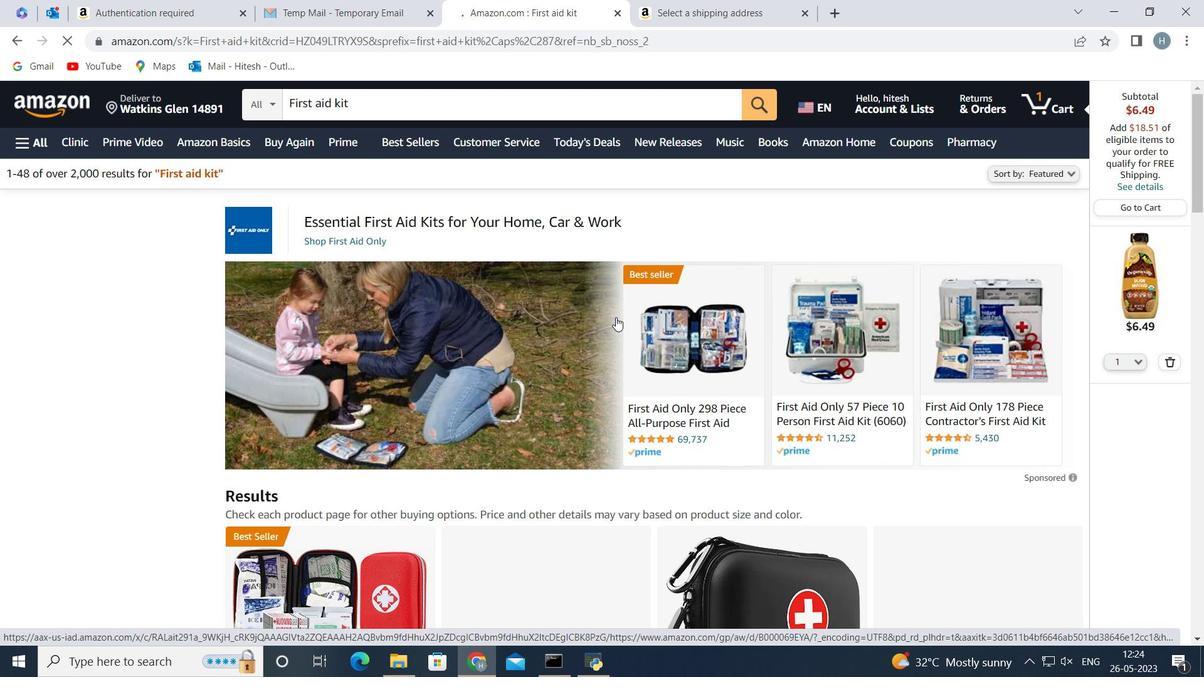 
Action: Mouse scrolled (613, 317) with delta (0, 0)
Screenshot: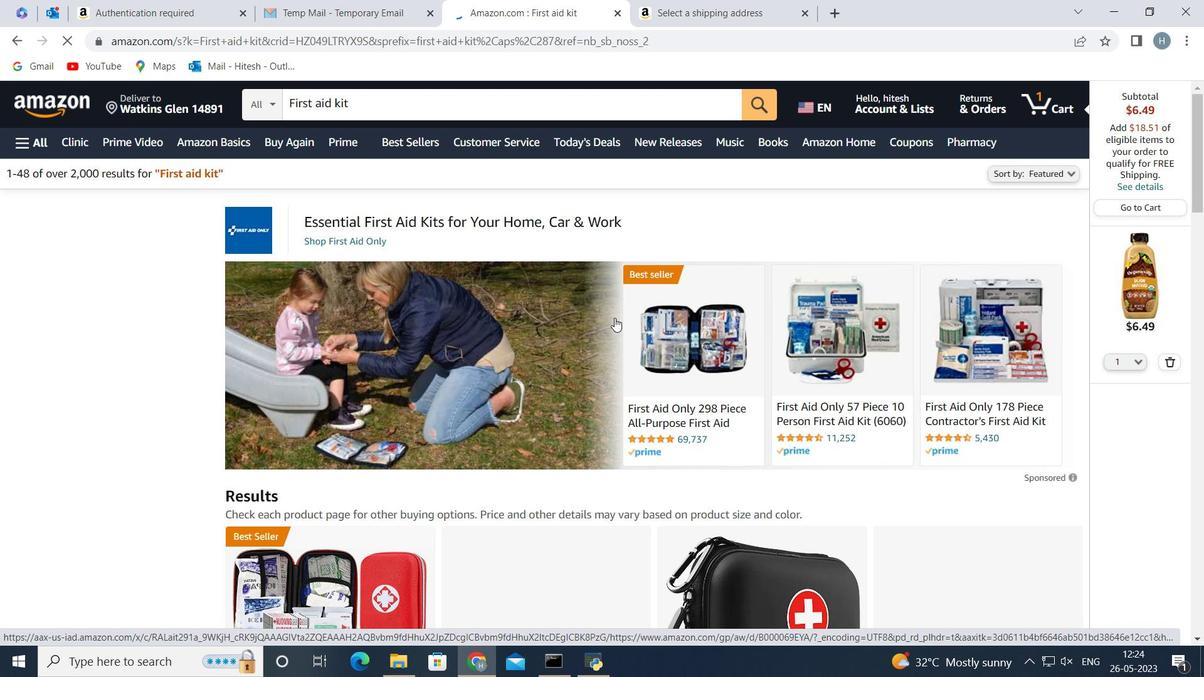 
Action: Mouse moved to (613, 318)
Screenshot: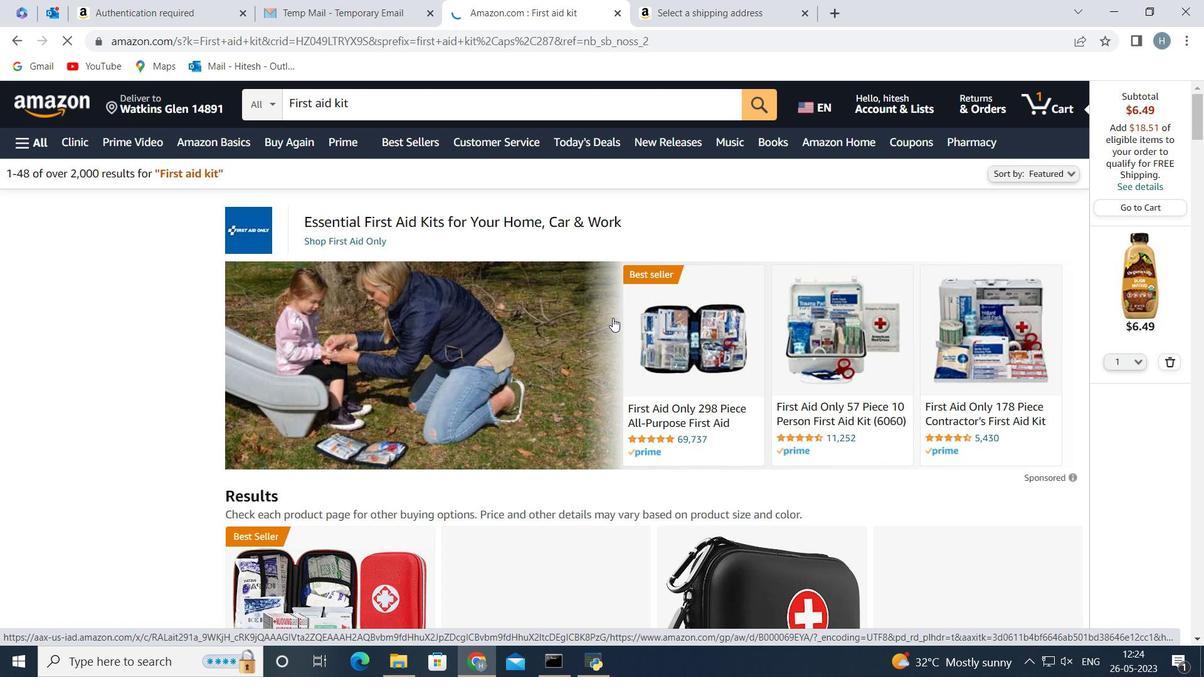 
Action: Mouse scrolled (613, 317) with delta (0, 0)
Screenshot: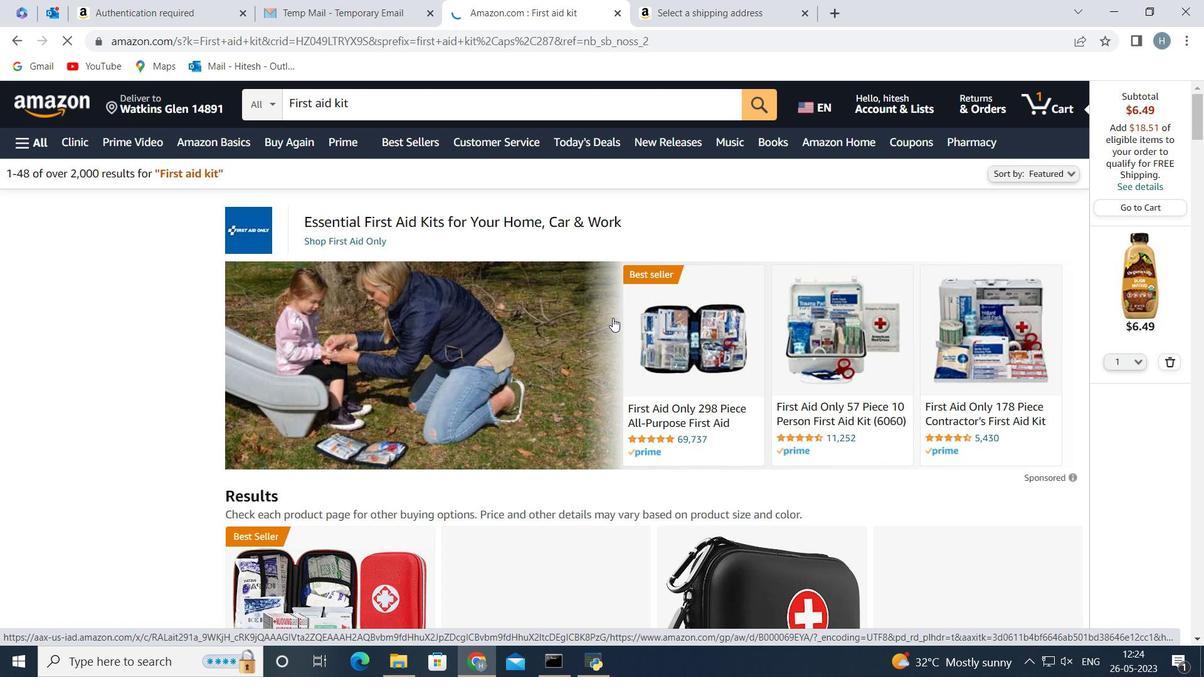 
Action: Mouse moved to (612, 318)
Screenshot: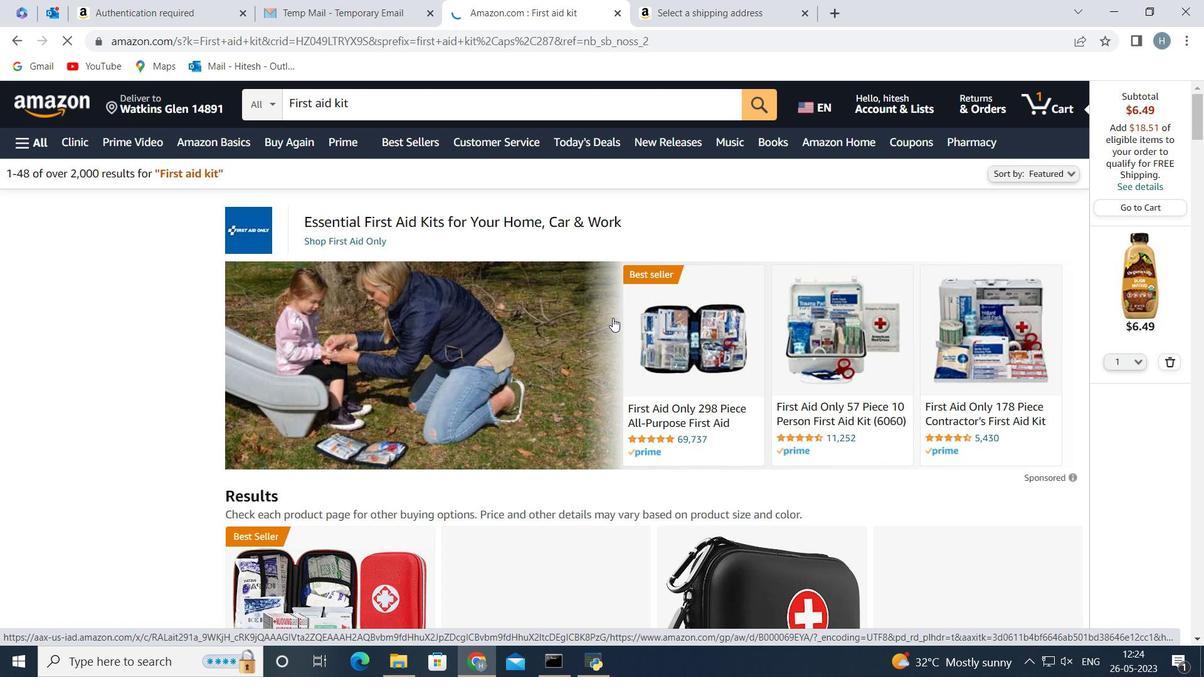 
Action: Mouse scrolled (612, 317) with delta (0, 0)
Screenshot: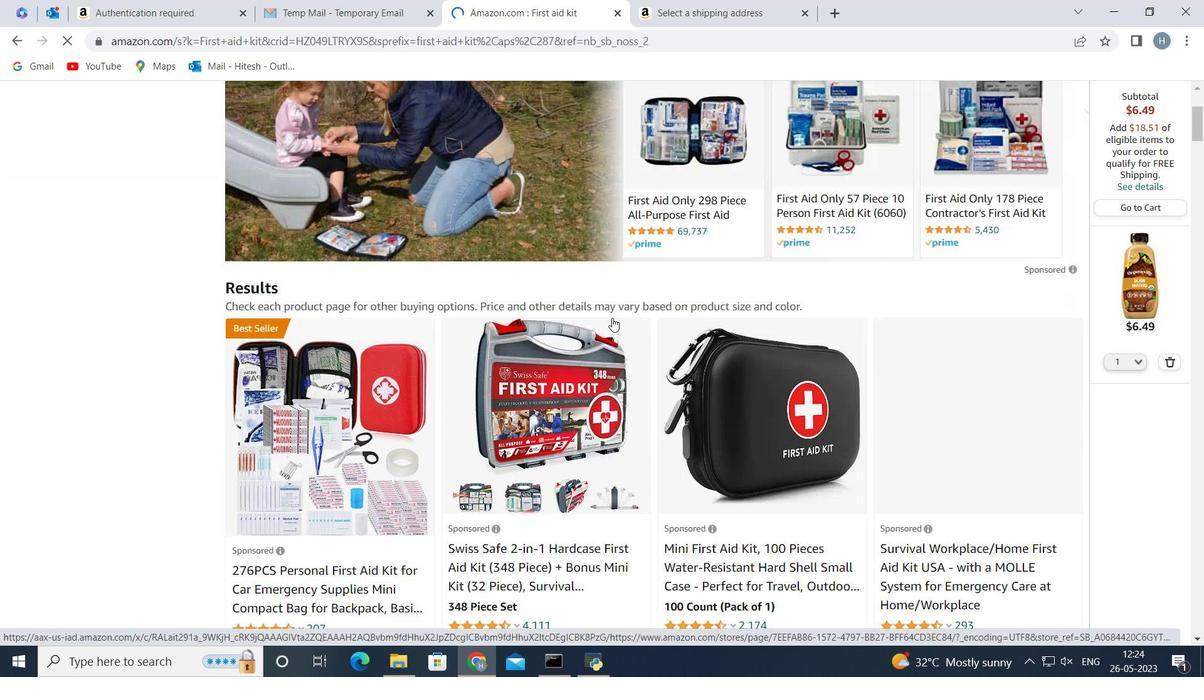 
Action: Mouse moved to (539, 320)
Screenshot: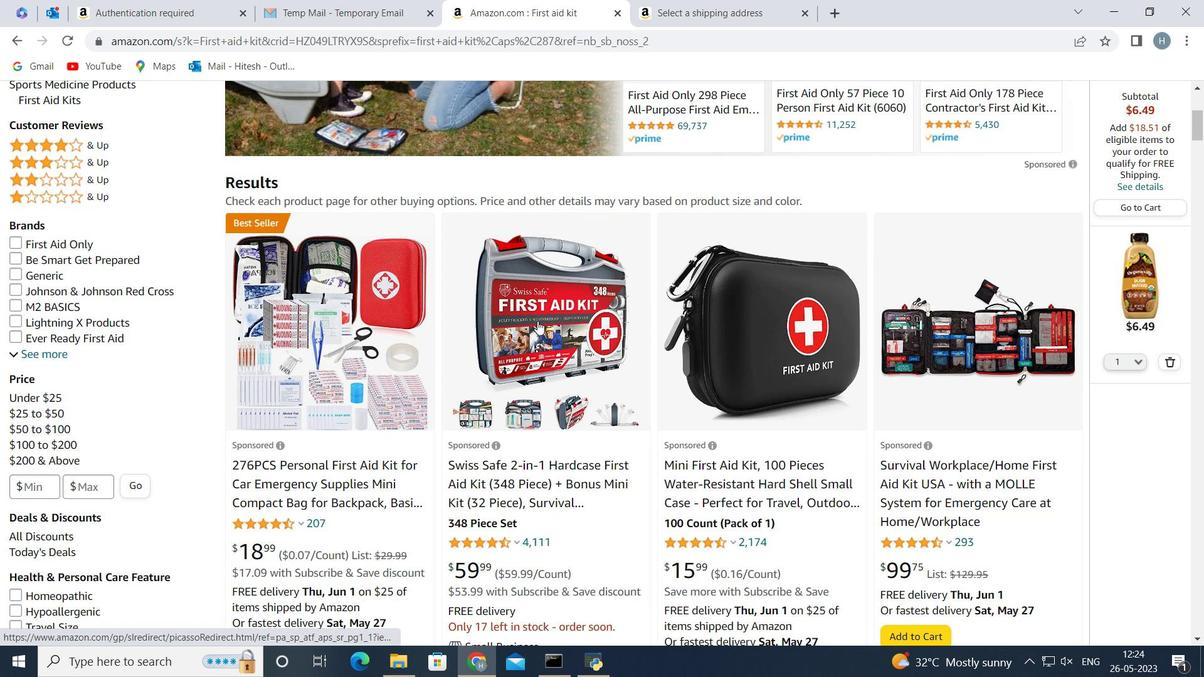 
Action: Mouse scrolled (539, 320) with delta (0, 0)
Screenshot: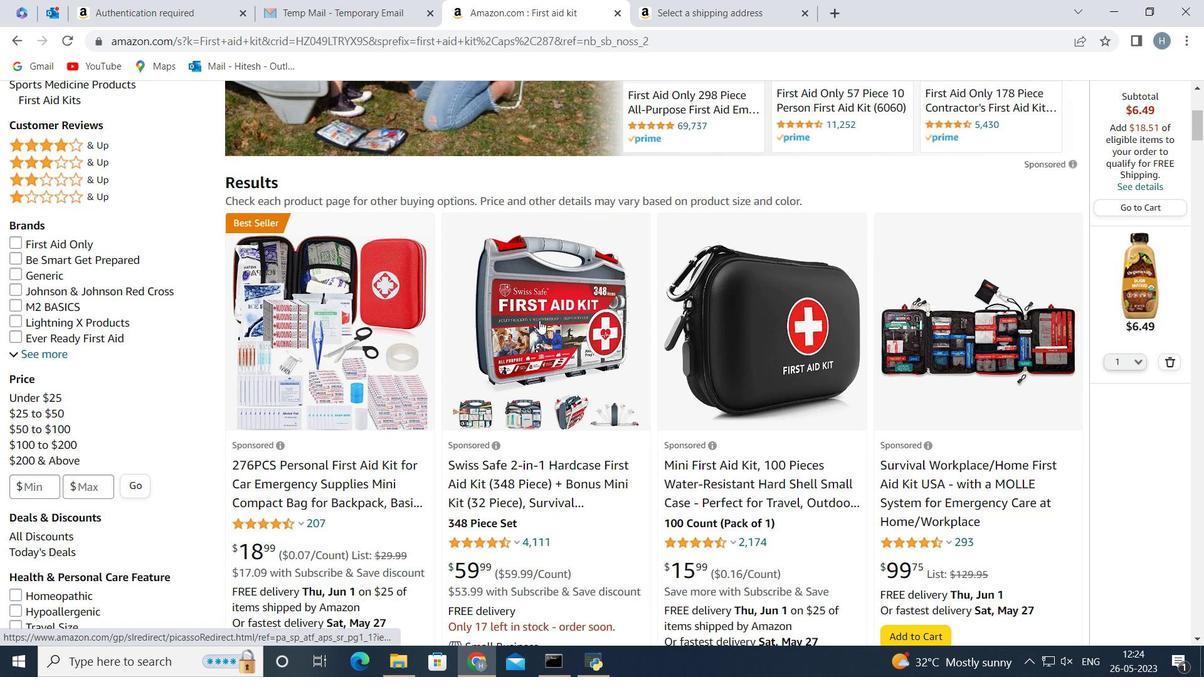 
Action: Mouse scrolled (539, 320) with delta (0, 0)
Screenshot: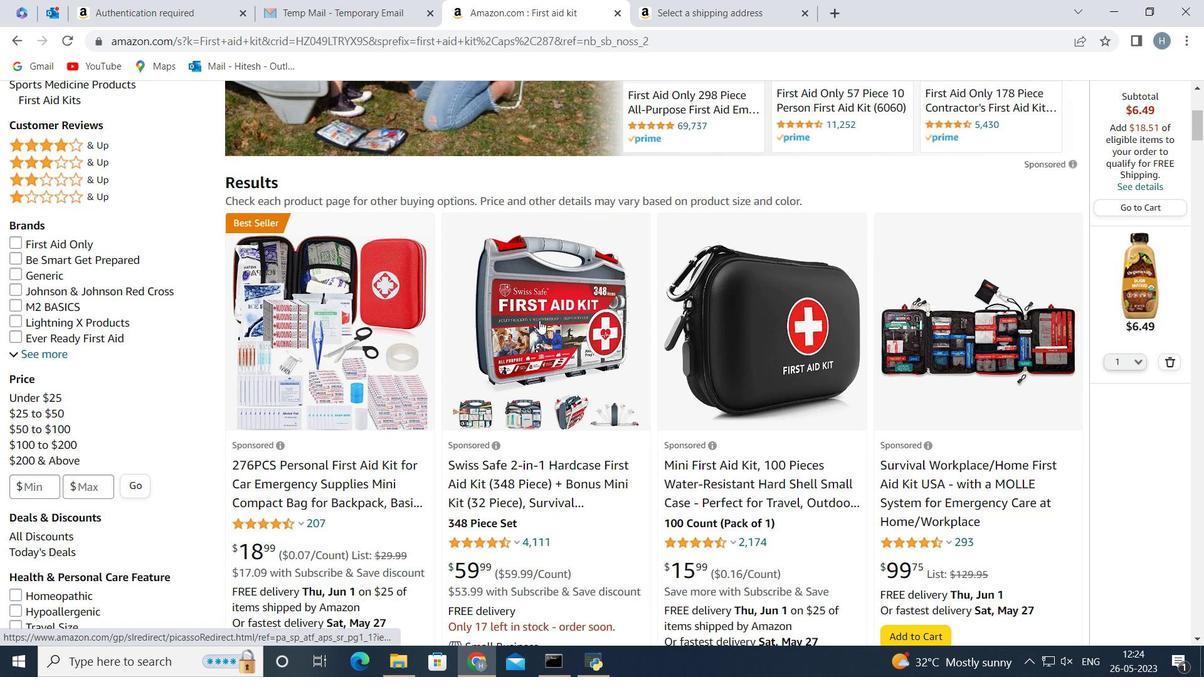 
Action: Mouse moved to (539, 299)
Screenshot: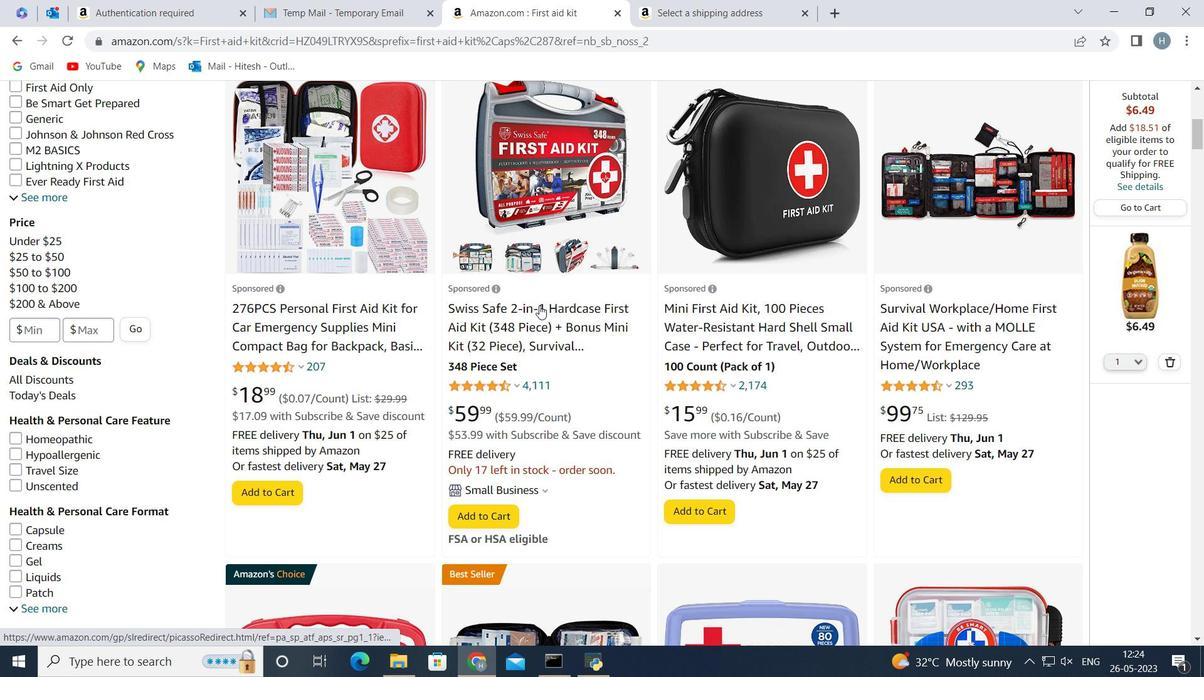 
Action: Mouse scrolled (539, 299) with delta (0, 0)
Screenshot: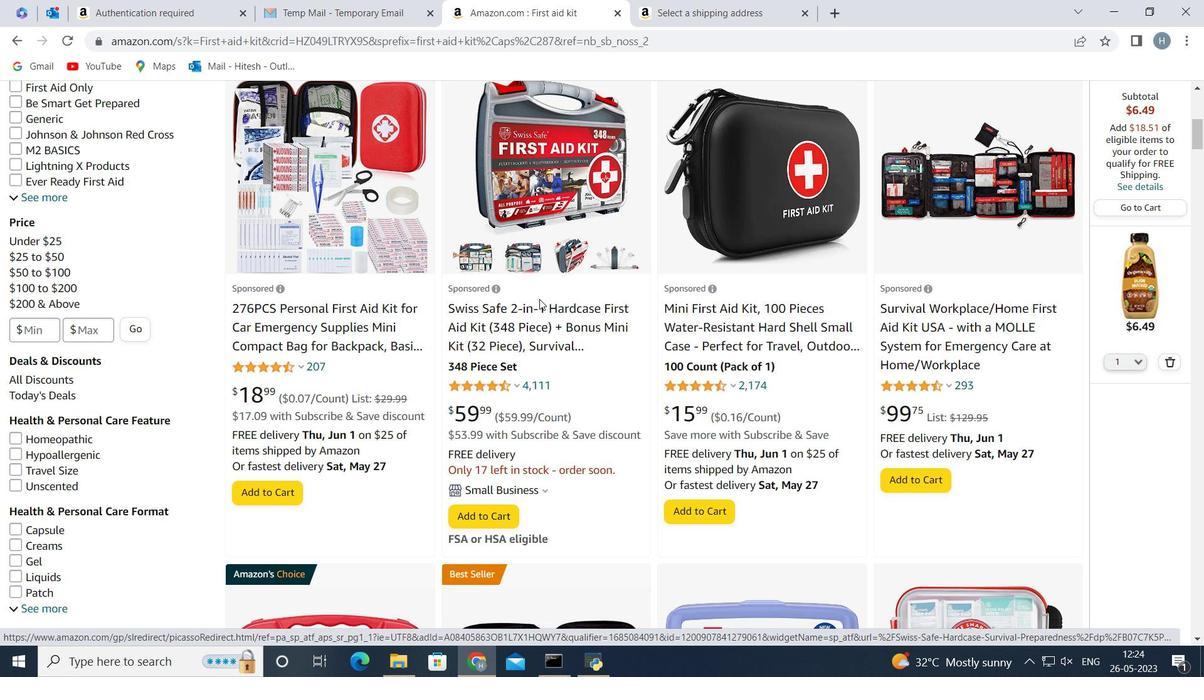 
Action: Mouse scrolled (539, 299) with delta (0, 0)
Screenshot: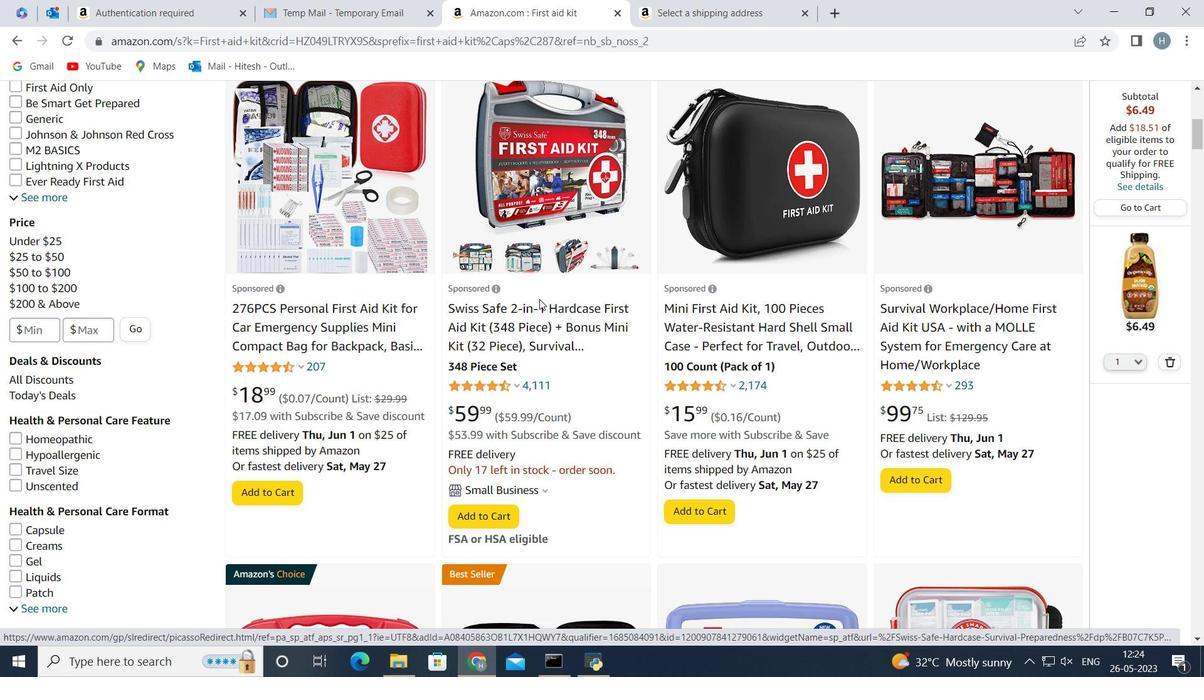 
Action: Mouse scrolled (539, 299) with delta (0, 0)
Screenshot: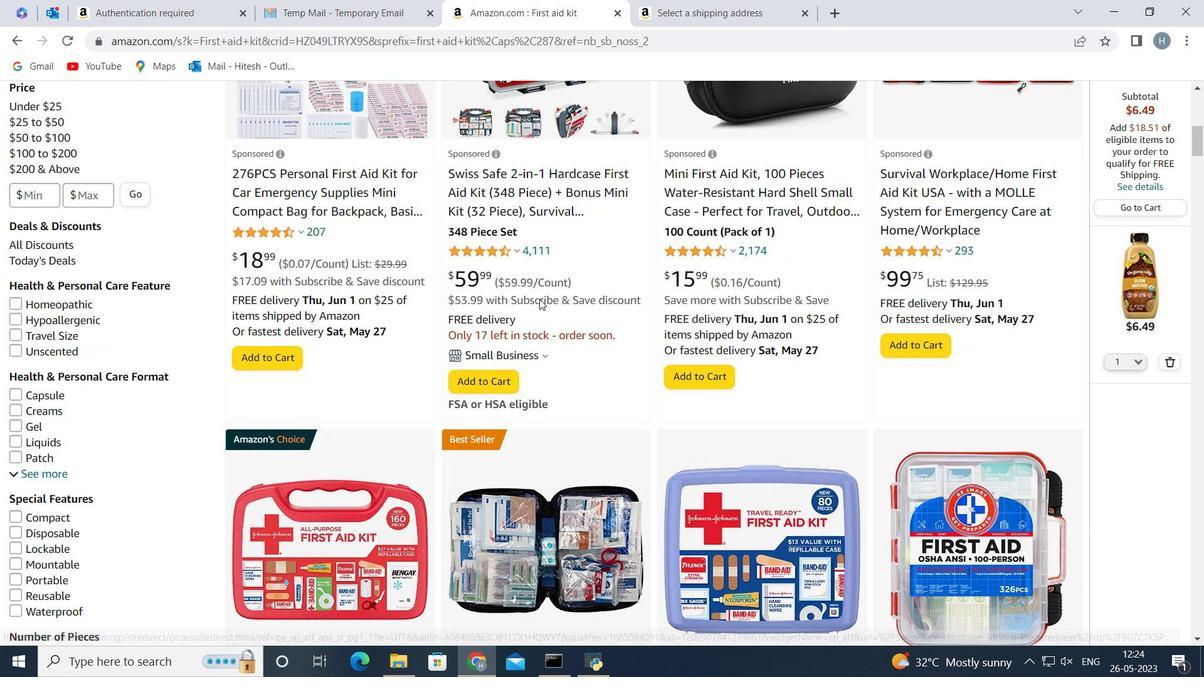 
Action: Mouse scrolled (539, 299) with delta (0, 0)
Screenshot: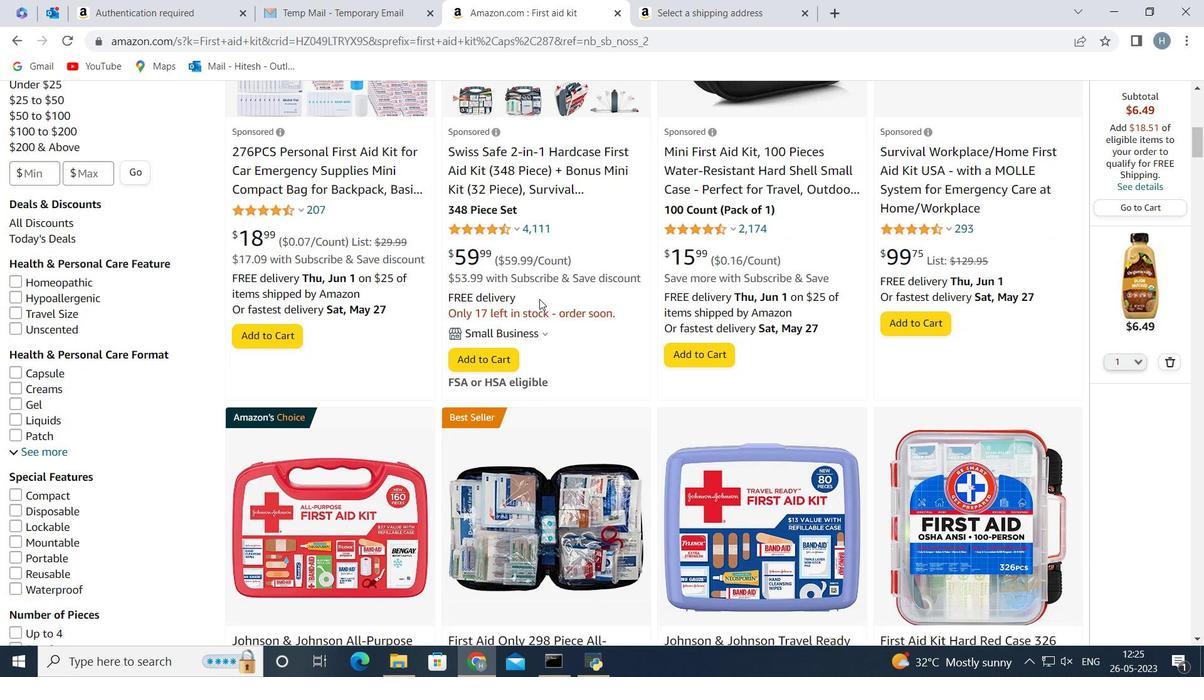
Action: Mouse scrolled (539, 300) with delta (0, 0)
Screenshot: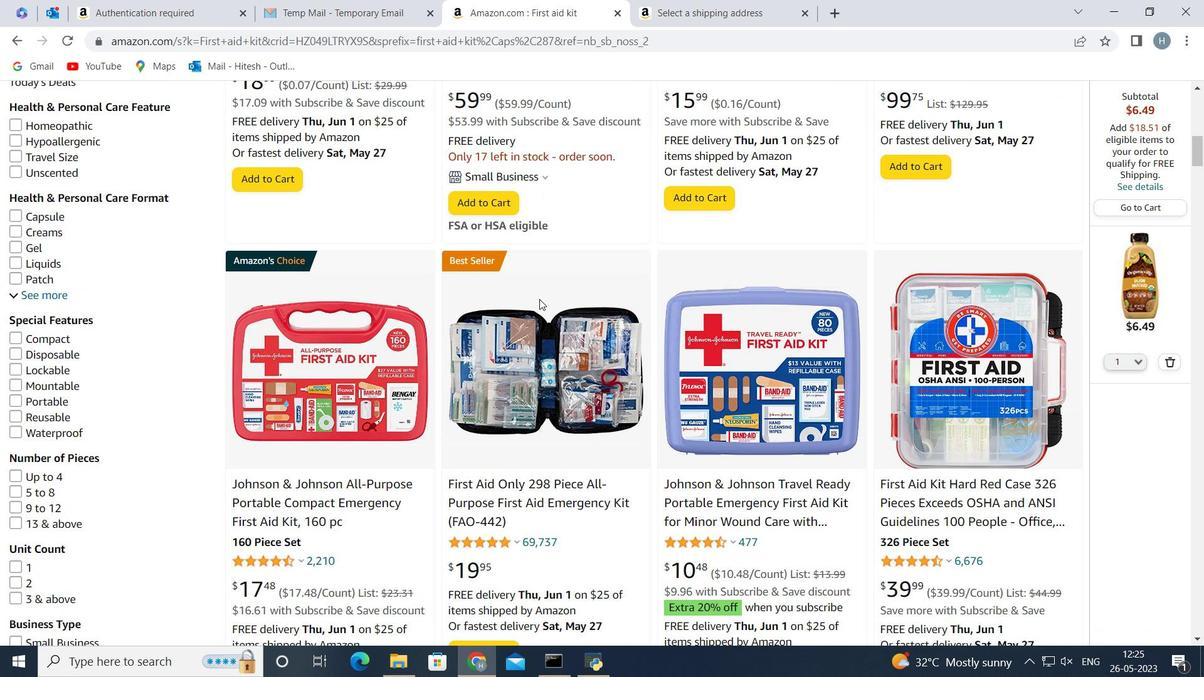 
Action: Mouse scrolled (539, 300) with delta (0, 0)
Screenshot: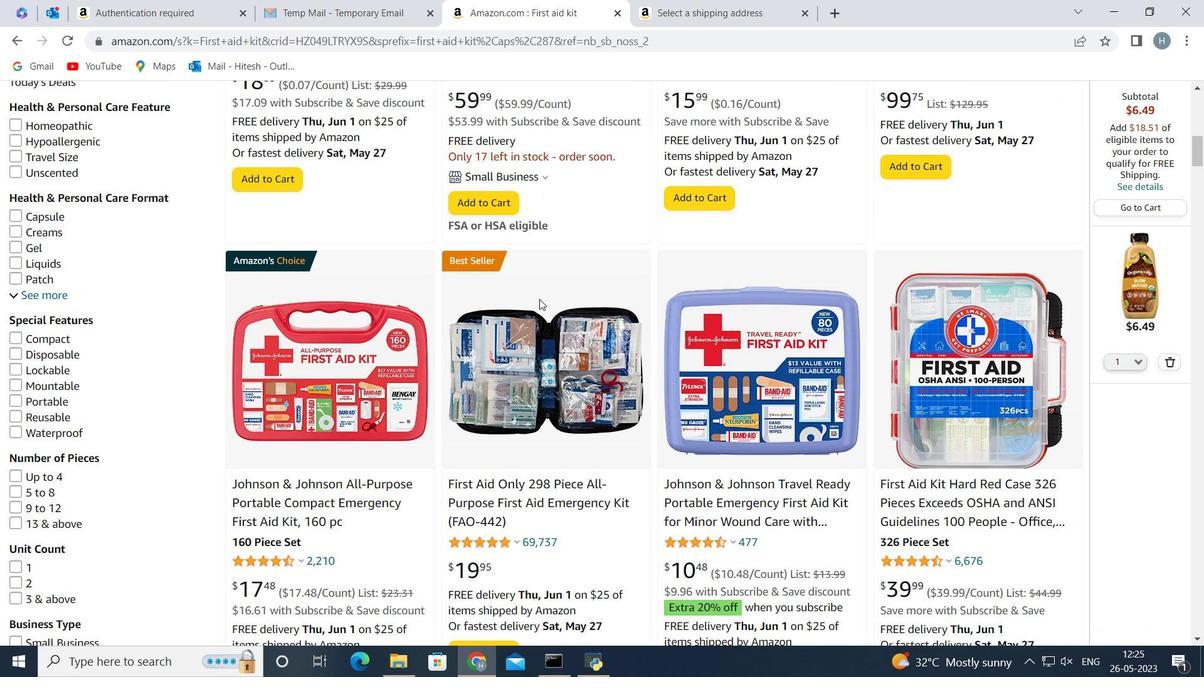 
Action: Mouse scrolled (539, 300) with delta (0, 0)
Screenshot: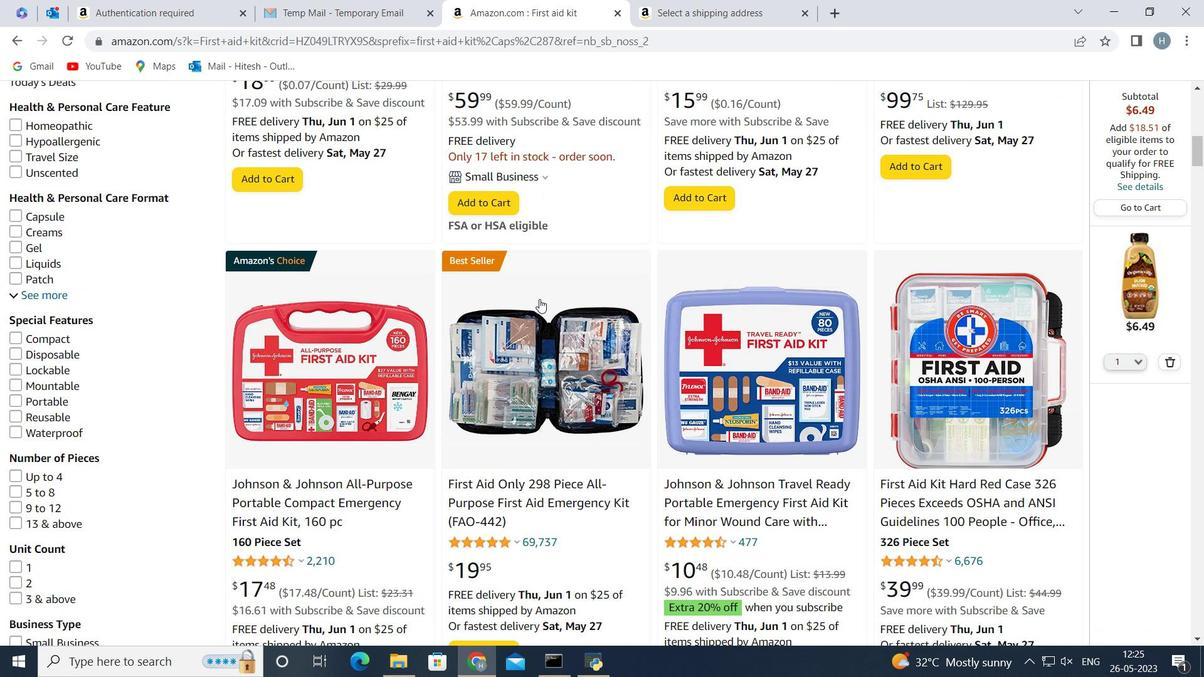 
Action: Mouse scrolled (539, 300) with delta (0, 0)
Screenshot: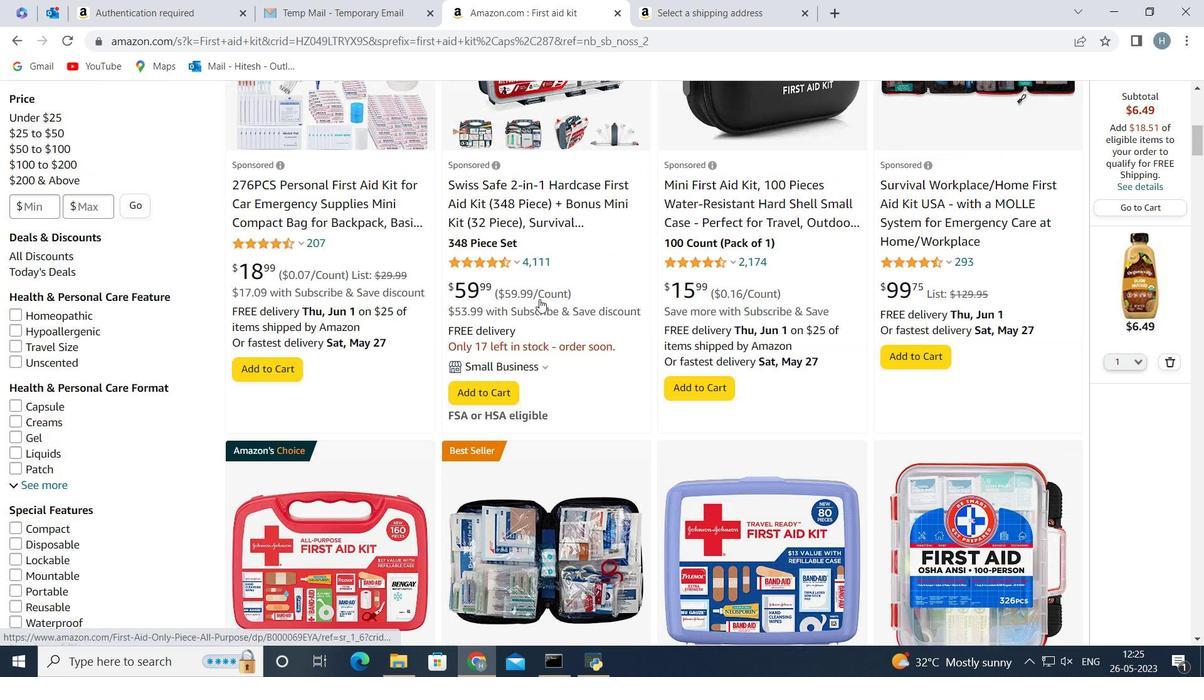 
Action: Mouse scrolled (539, 300) with delta (0, 0)
Screenshot: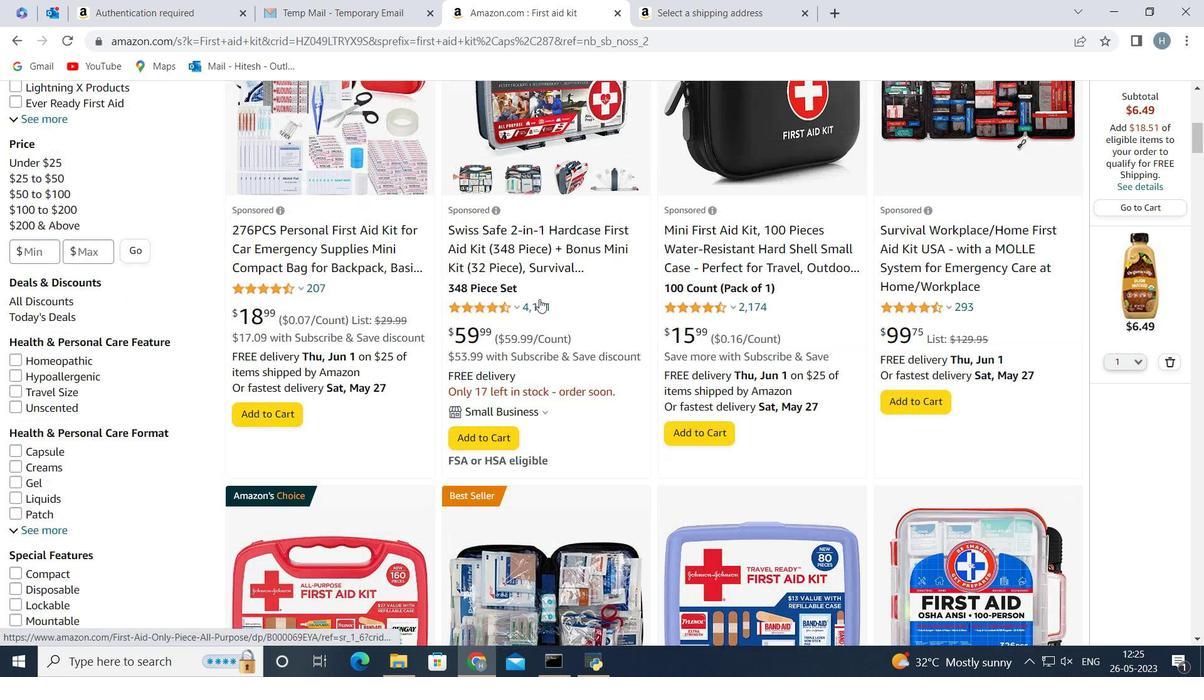 
Action: Mouse moved to (542, 244)
Screenshot: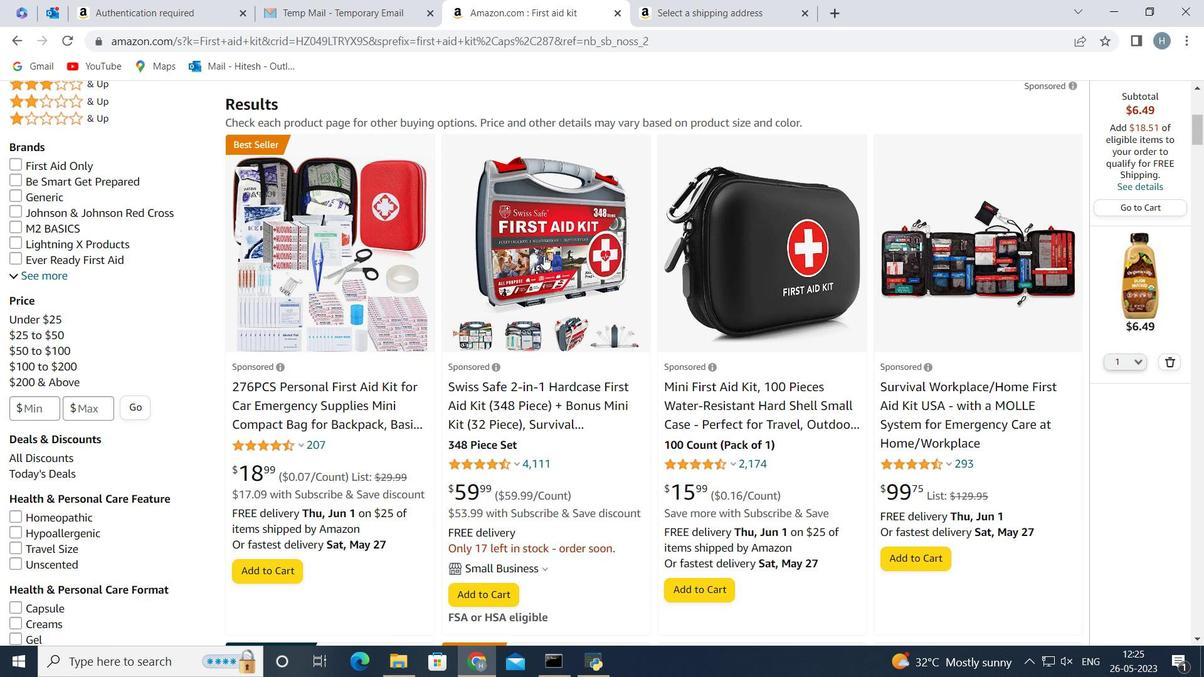 
Action: Mouse pressed left at (542, 244)
Screenshot: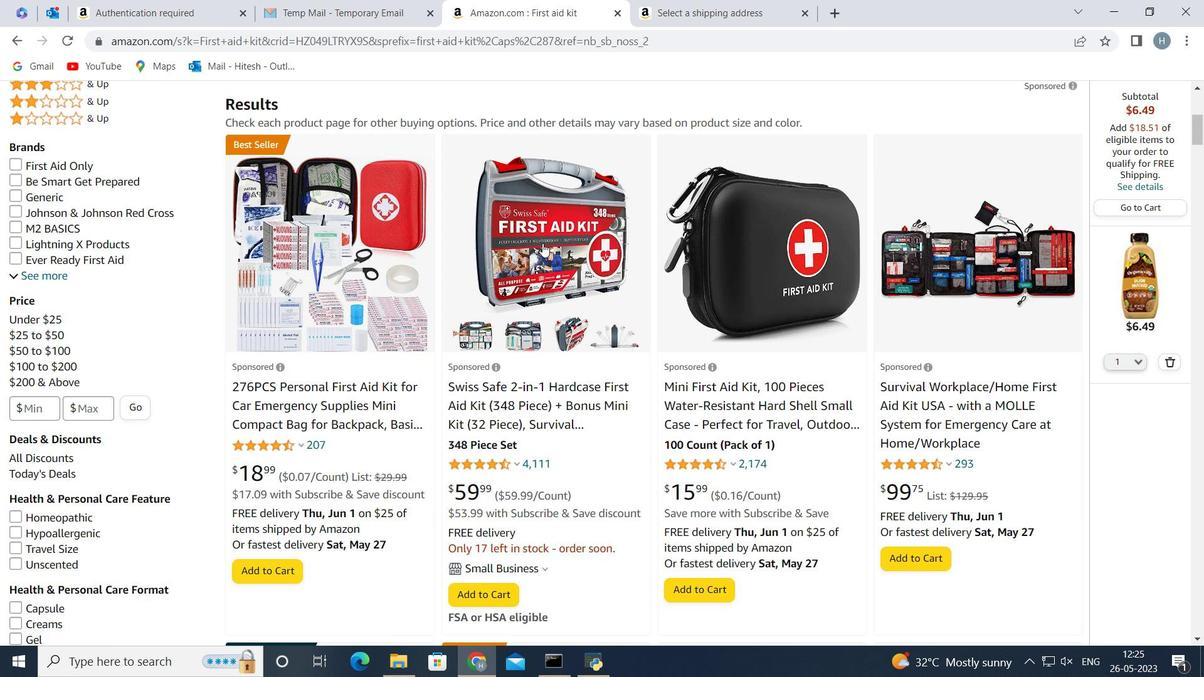 
Action: Mouse moved to (629, 303)
Screenshot: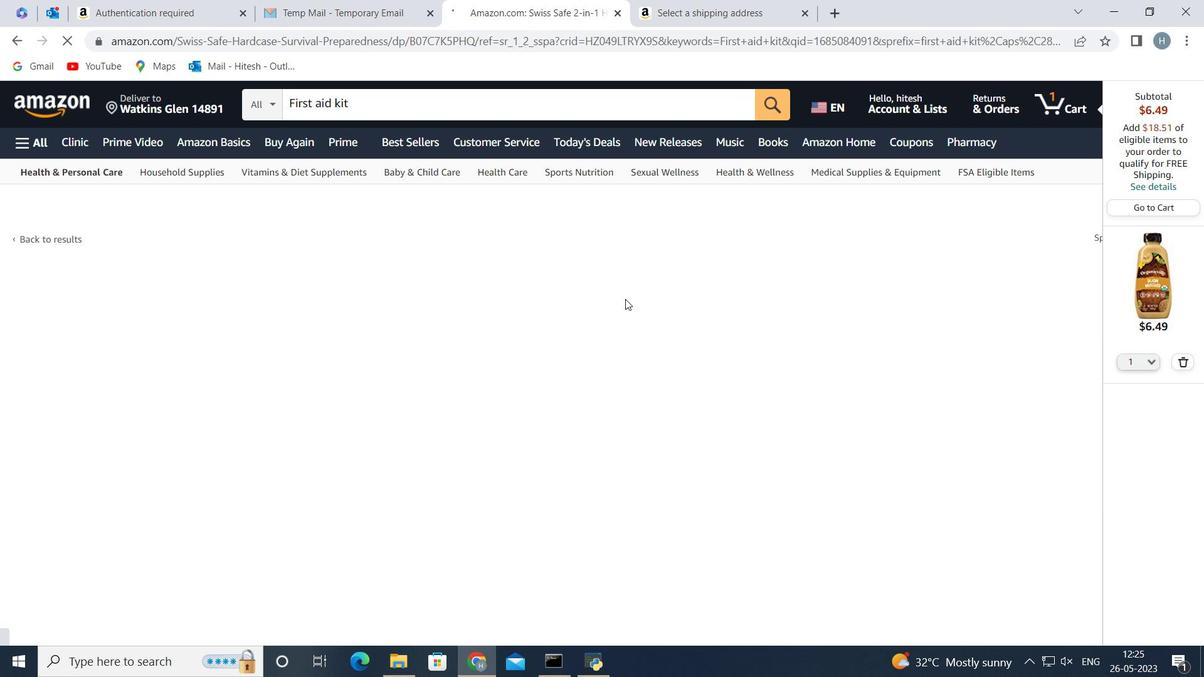 
Action: Mouse scrolled (629, 302) with delta (0, 0)
Screenshot: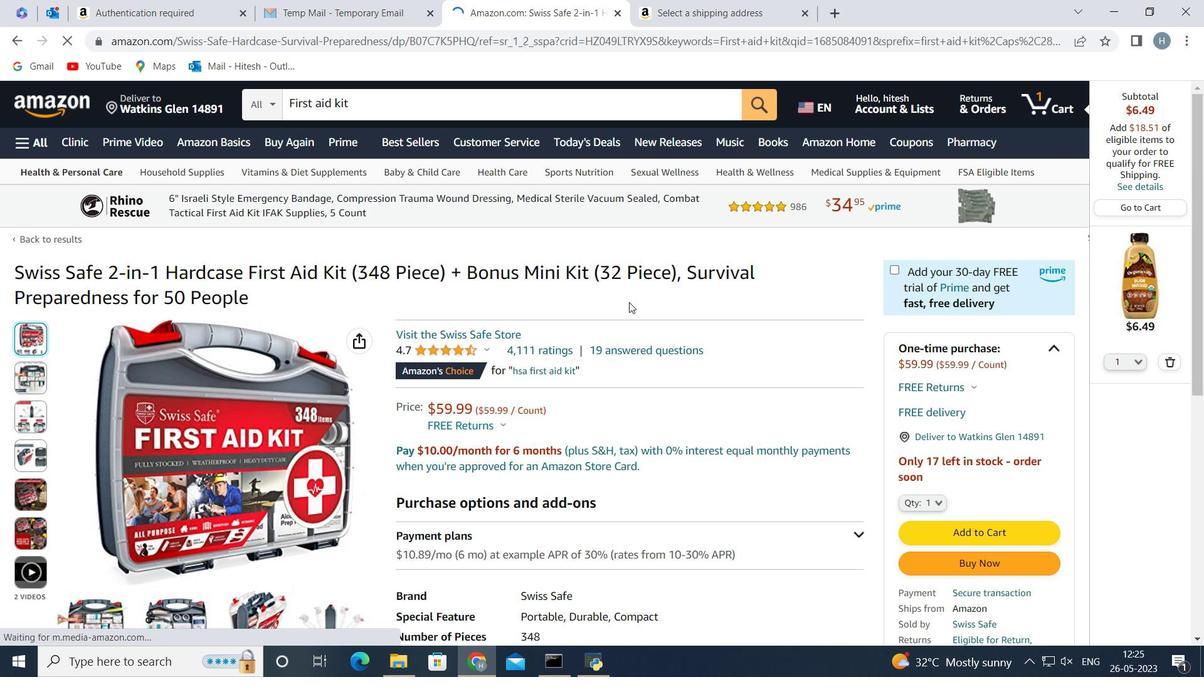 
Action: Mouse scrolled (629, 302) with delta (0, 0)
Screenshot: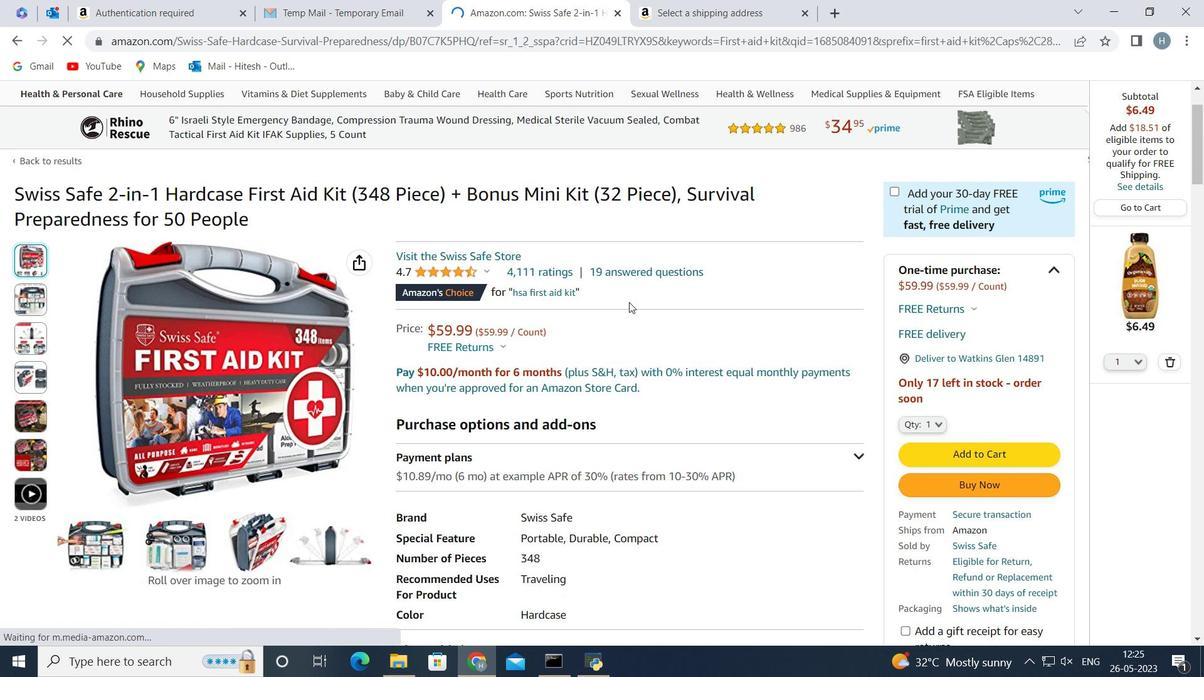
Action: Mouse moved to (929, 341)
Screenshot: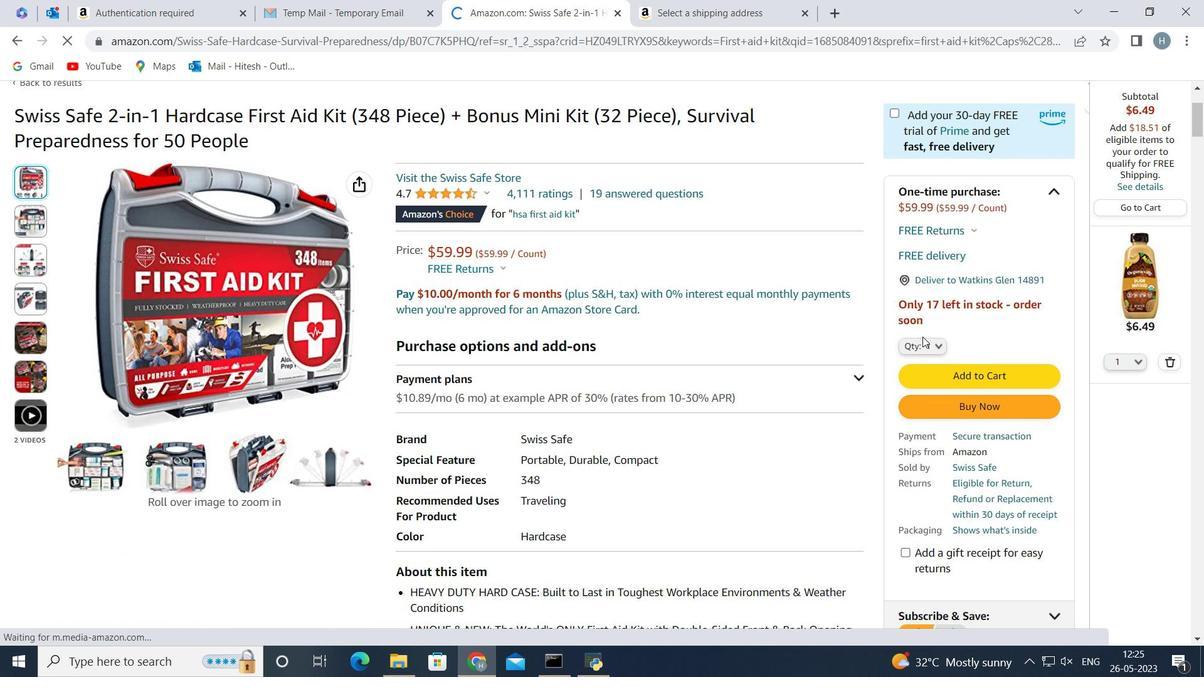 
Action: Mouse pressed left at (929, 341)
Screenshot: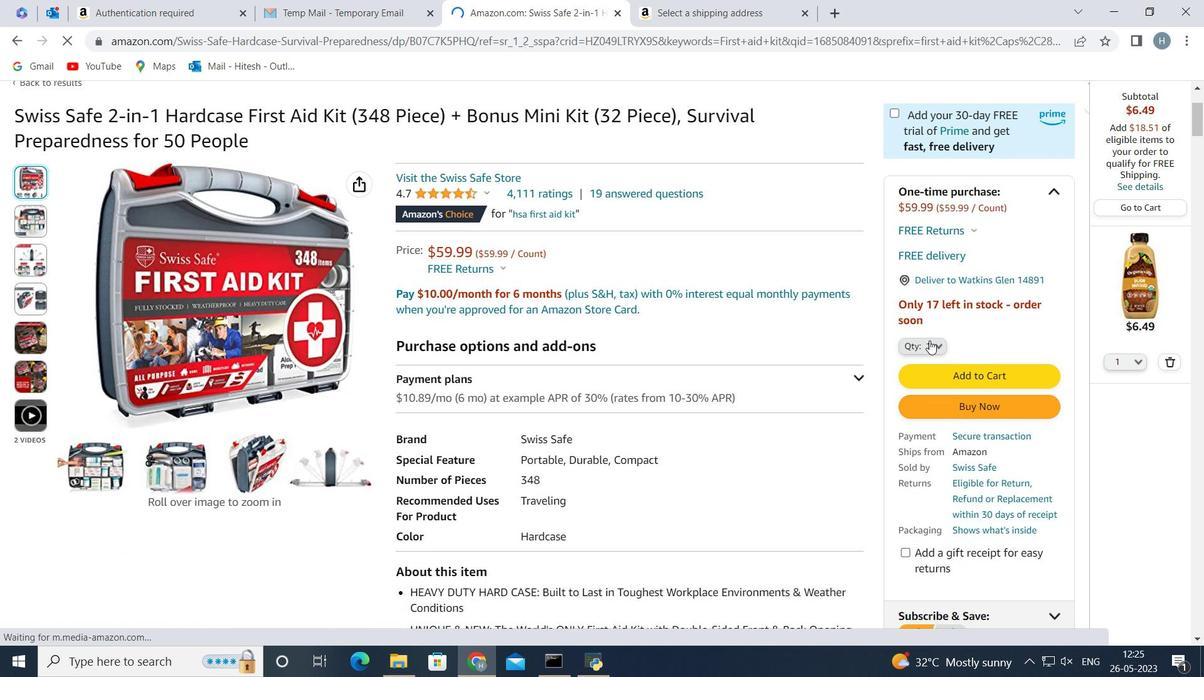 
Action: Mouse moved to (926, 386)
Screenshot: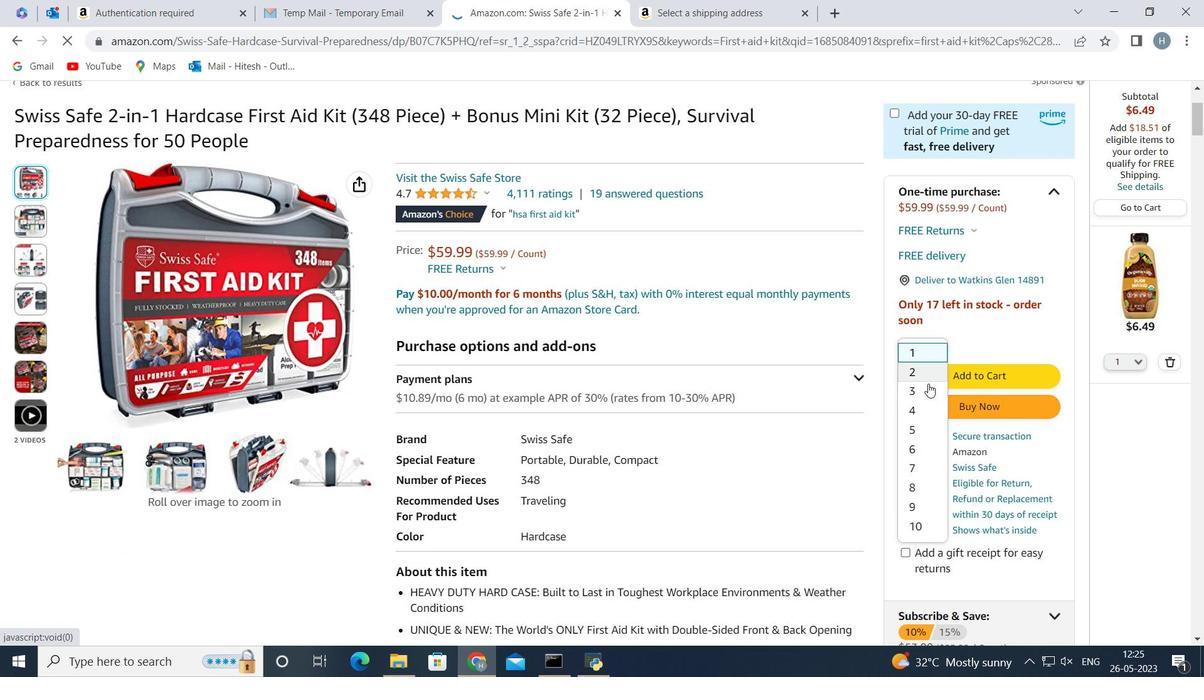 
Action: Mouse pressed left at (926, 386)
Screenshot: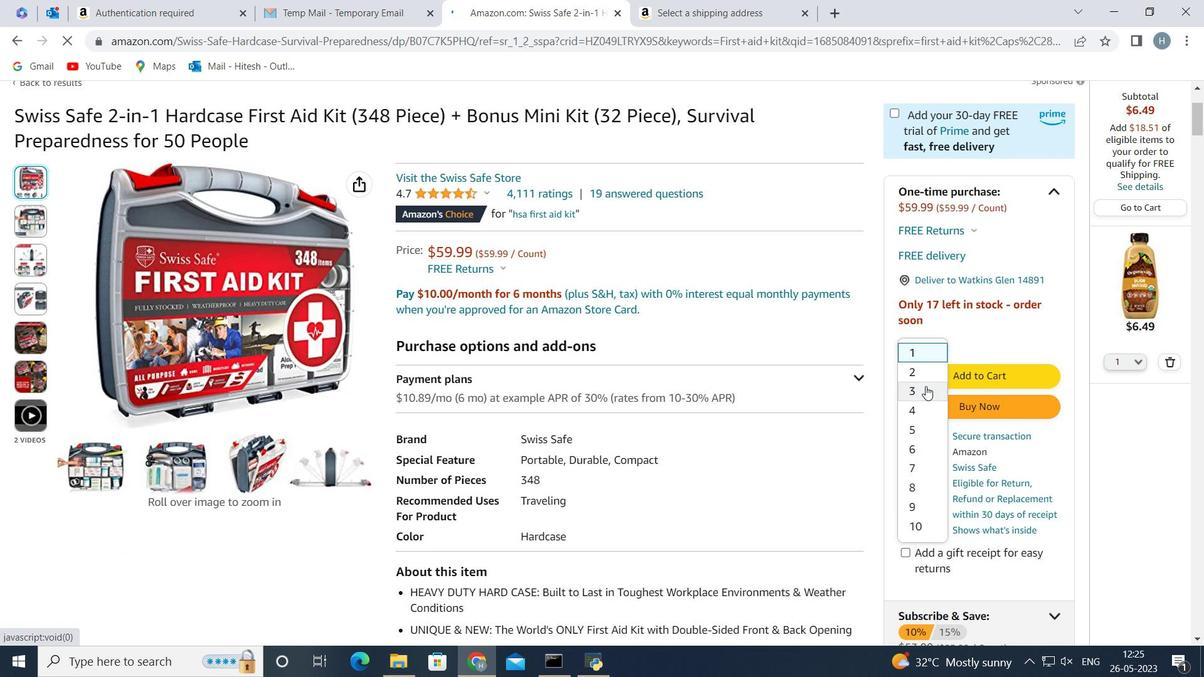 
Action: Mouse moved to (949, 372)
Screenshot: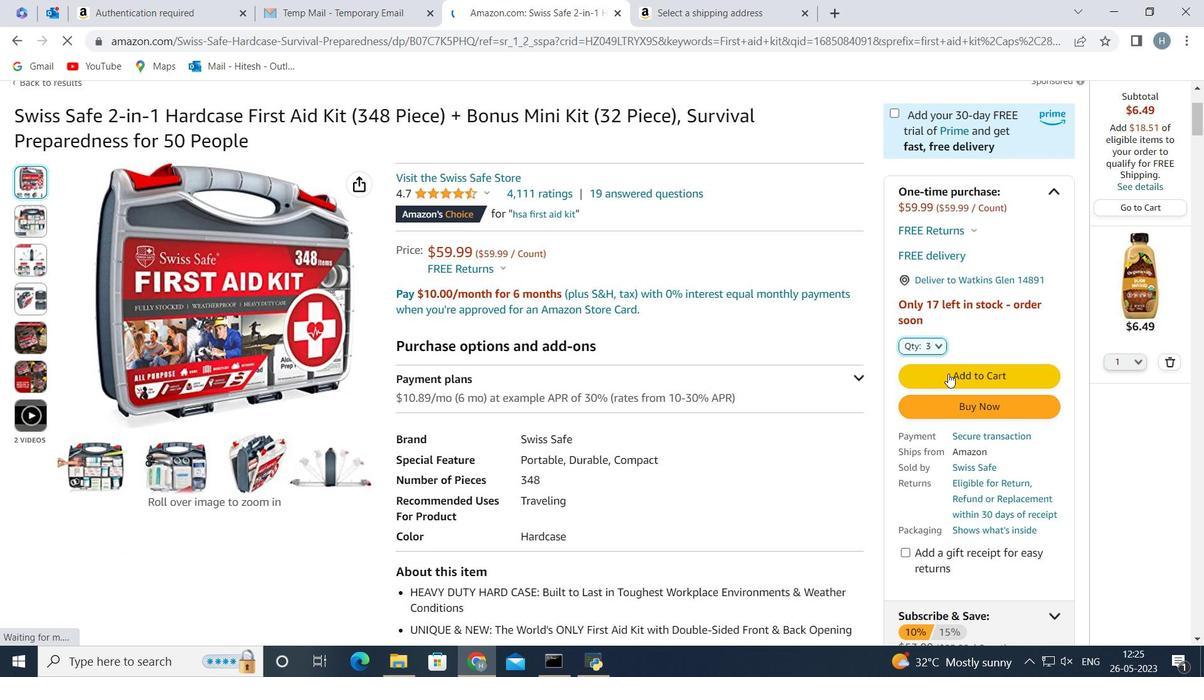 
Action: Mouse pressed left at (949, 372)
Screenshot: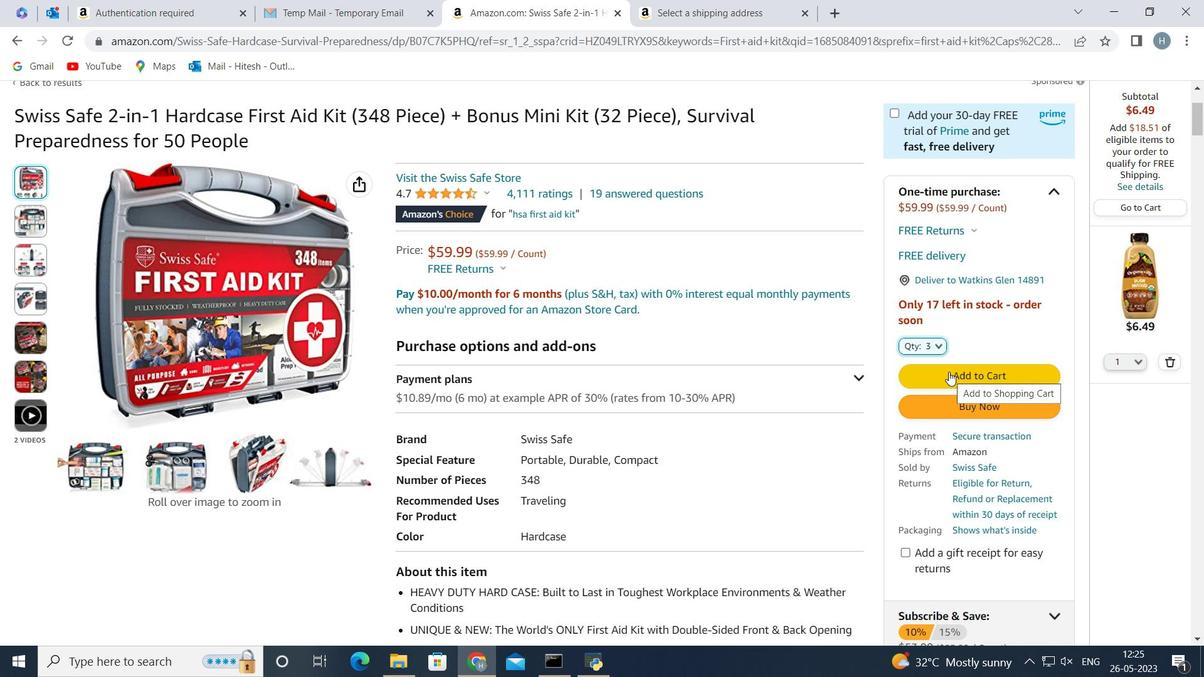 
Action: Mouse moved to (869, 227)
Screenshot: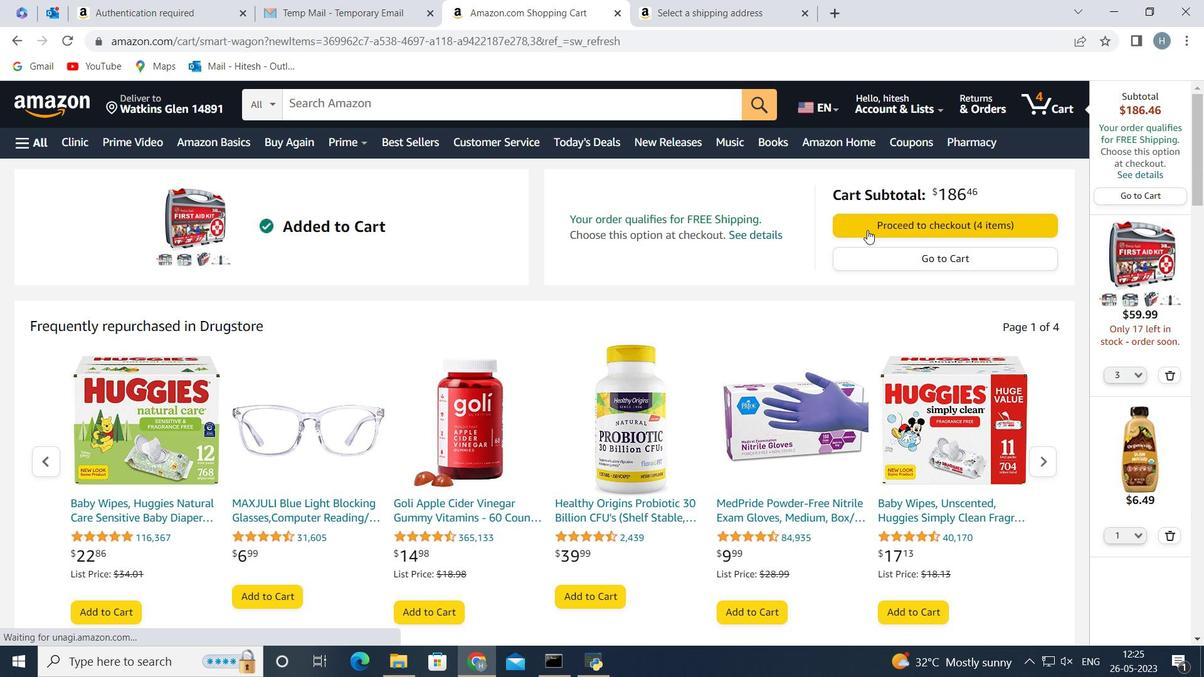 
Action: Mouse pressed left at (869, 227)
Screenshot: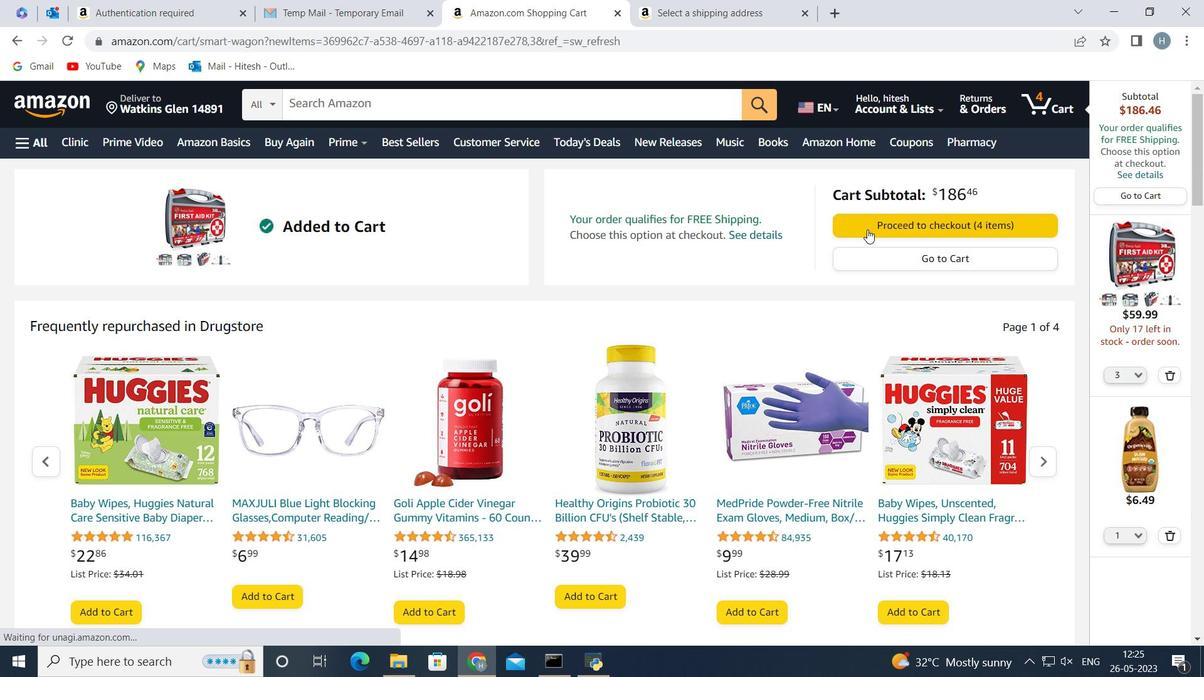 
Action: Mouse moved to (291, 304)
Screenshot: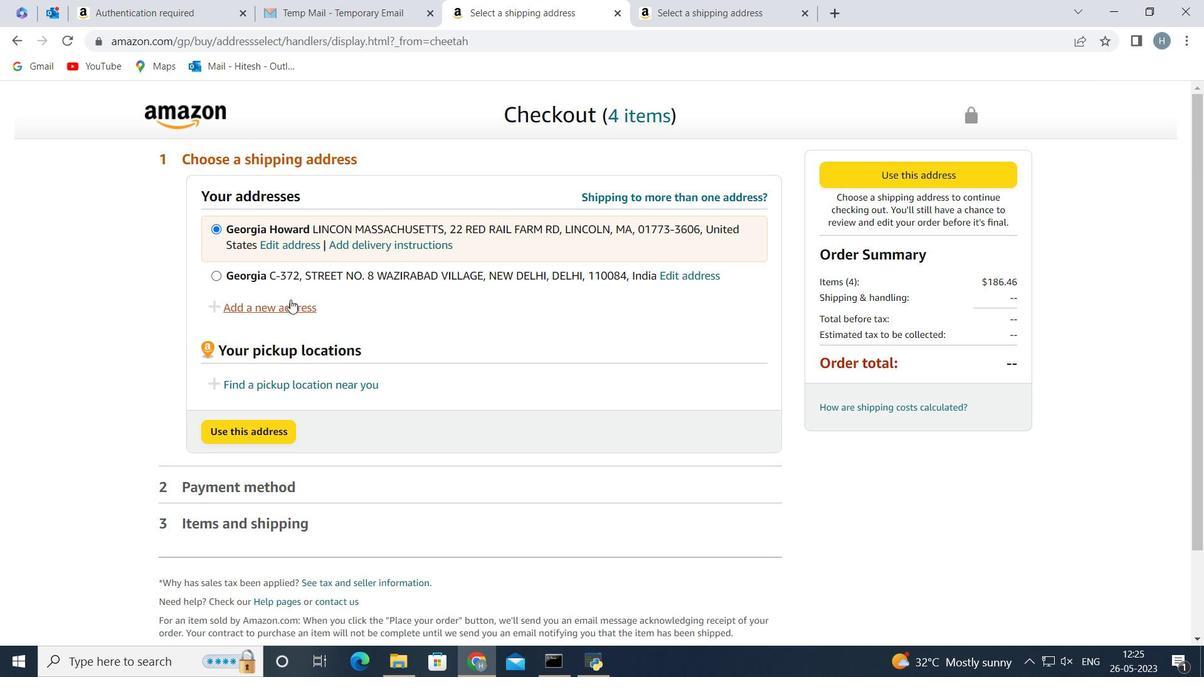 
Action: Mouse pressed left at (291, 304)
Screenshot: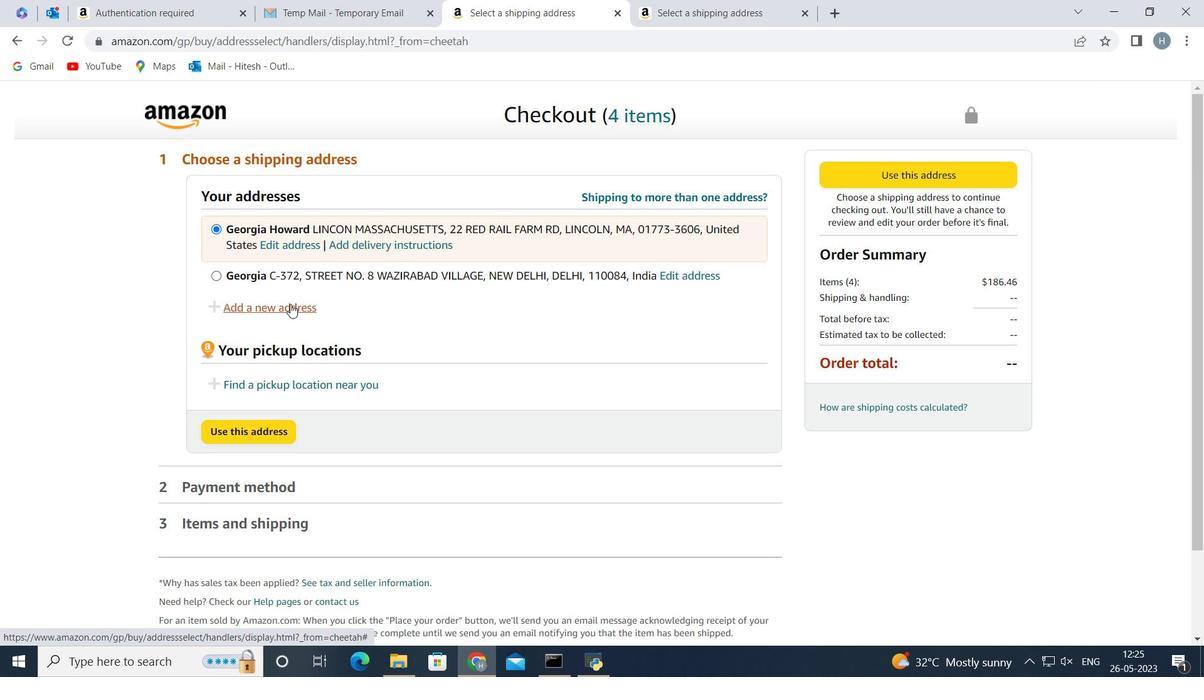 
Action: Mouse moved to (459, 424)
Screenshot: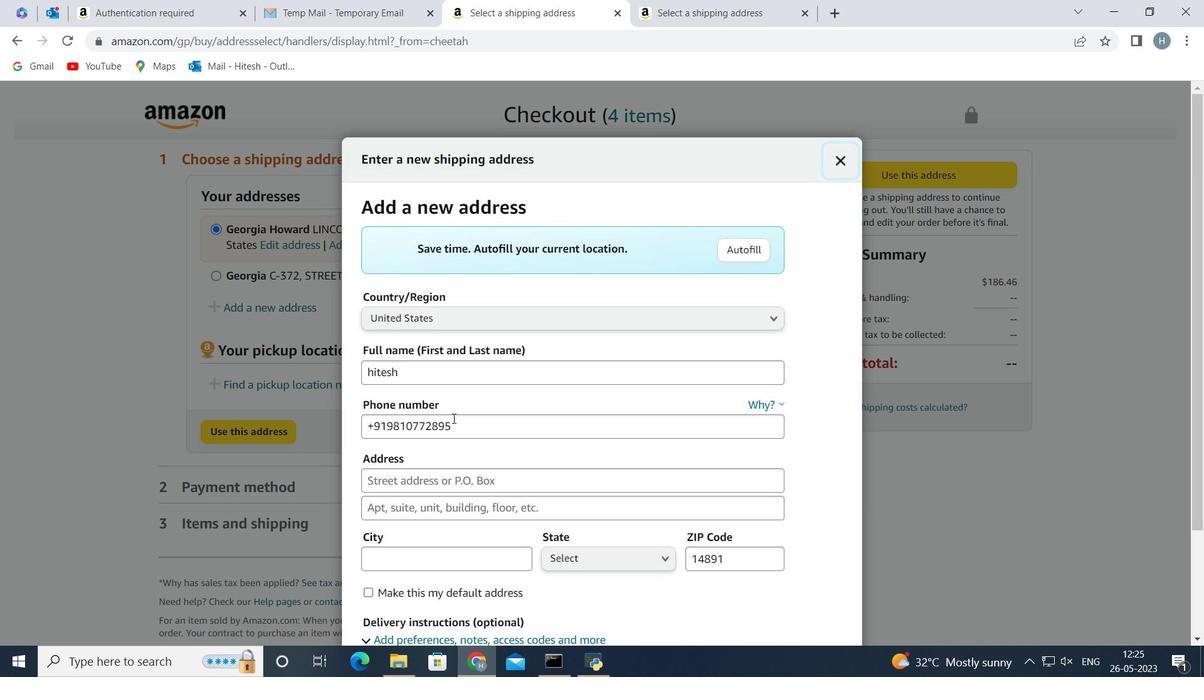 
Action: Mouse pressed left at (459, 424)
Screenshot: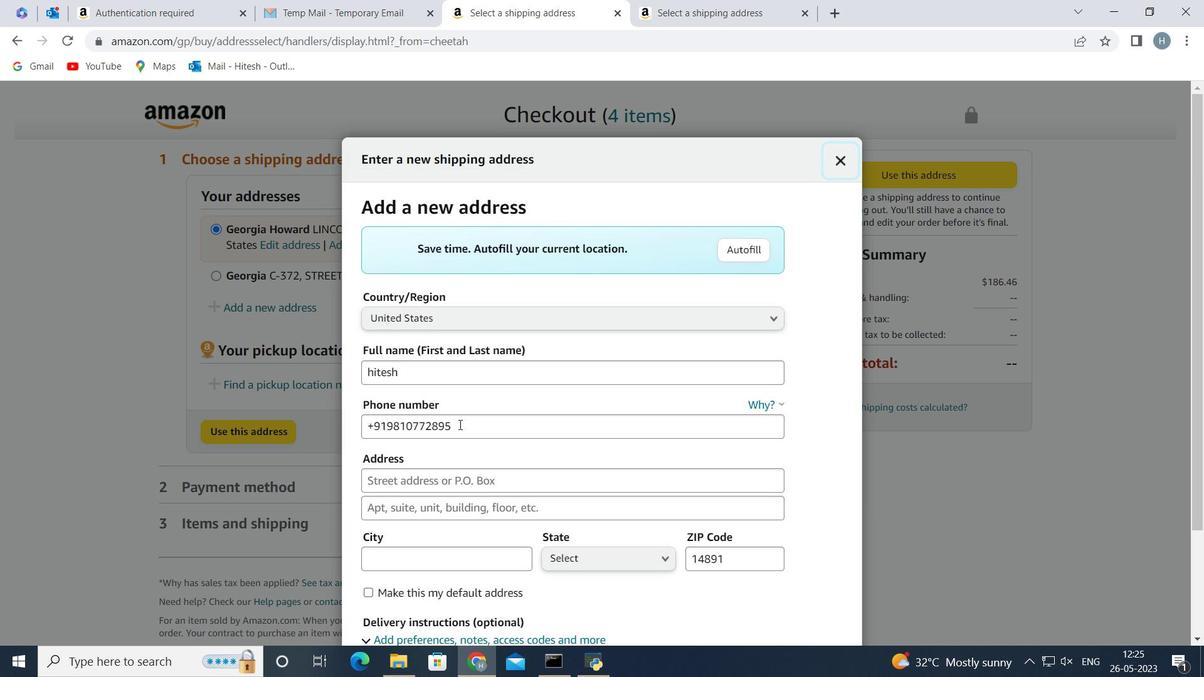 
Action: Mouse moved to (459, 424)
Screenshot: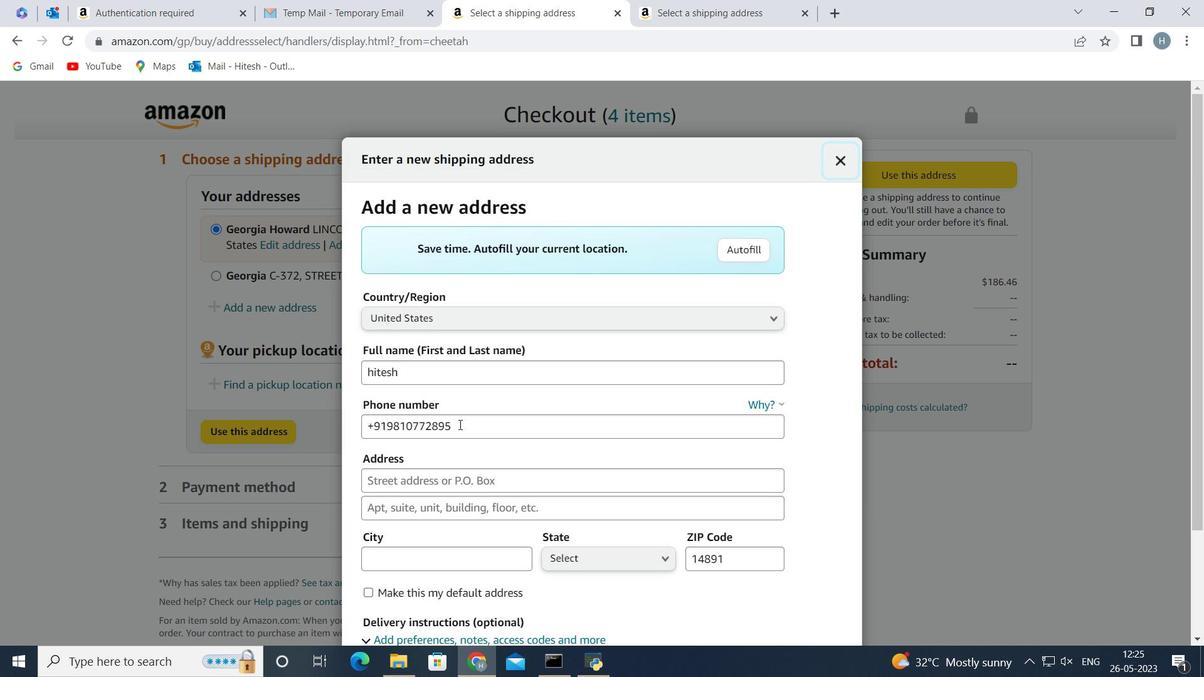 
Action: Key pressed <Key.backspace><Key.backspace>
Screenshot: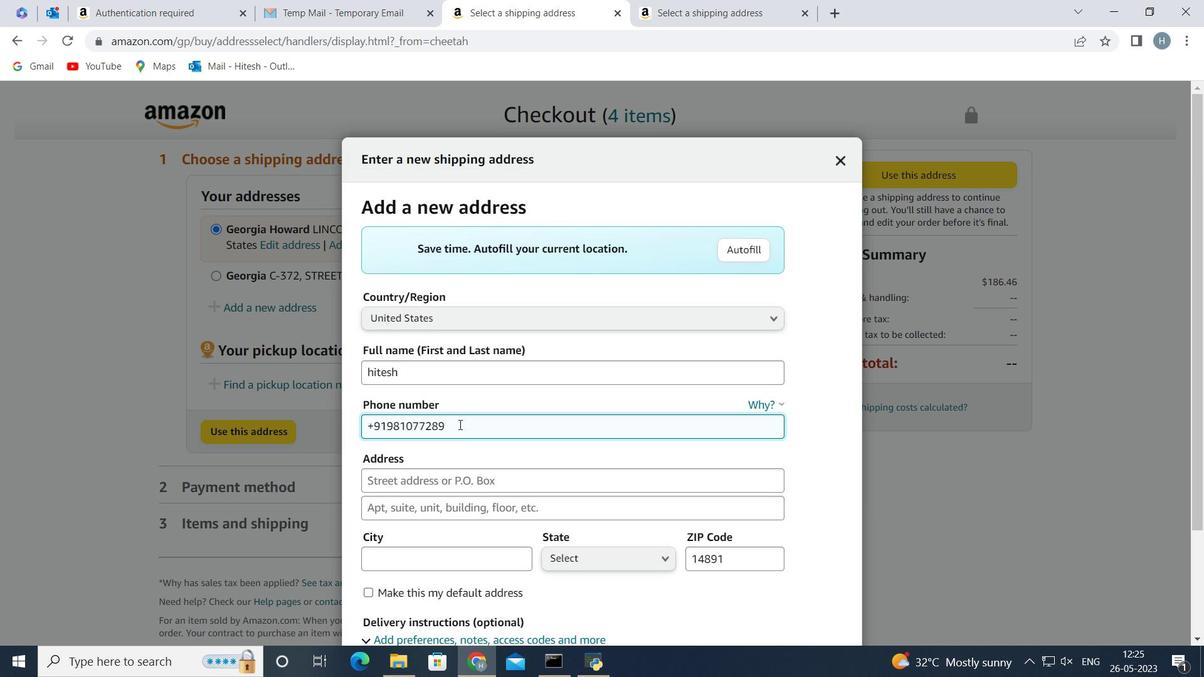 
Action: Mouse moved to (460, 424)
Screenshot: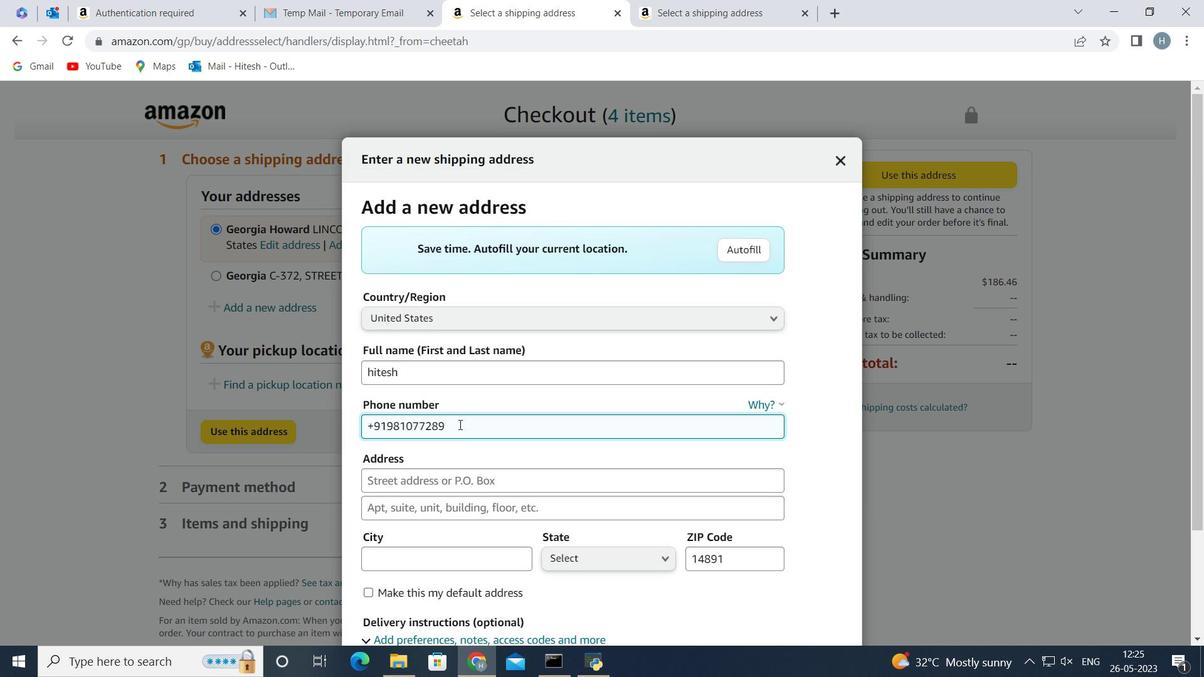 
Action: Key pressed <Key.backspace>
Screenshot: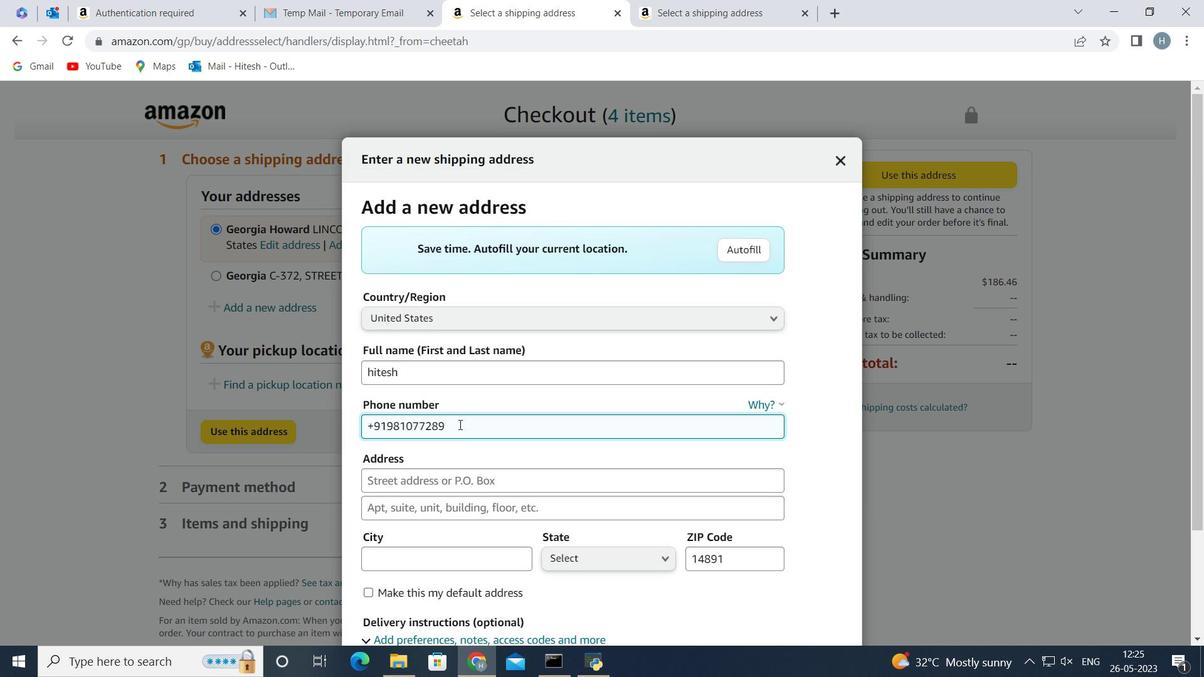 
Action: Mouse moved to (459, 419)
Screenshot: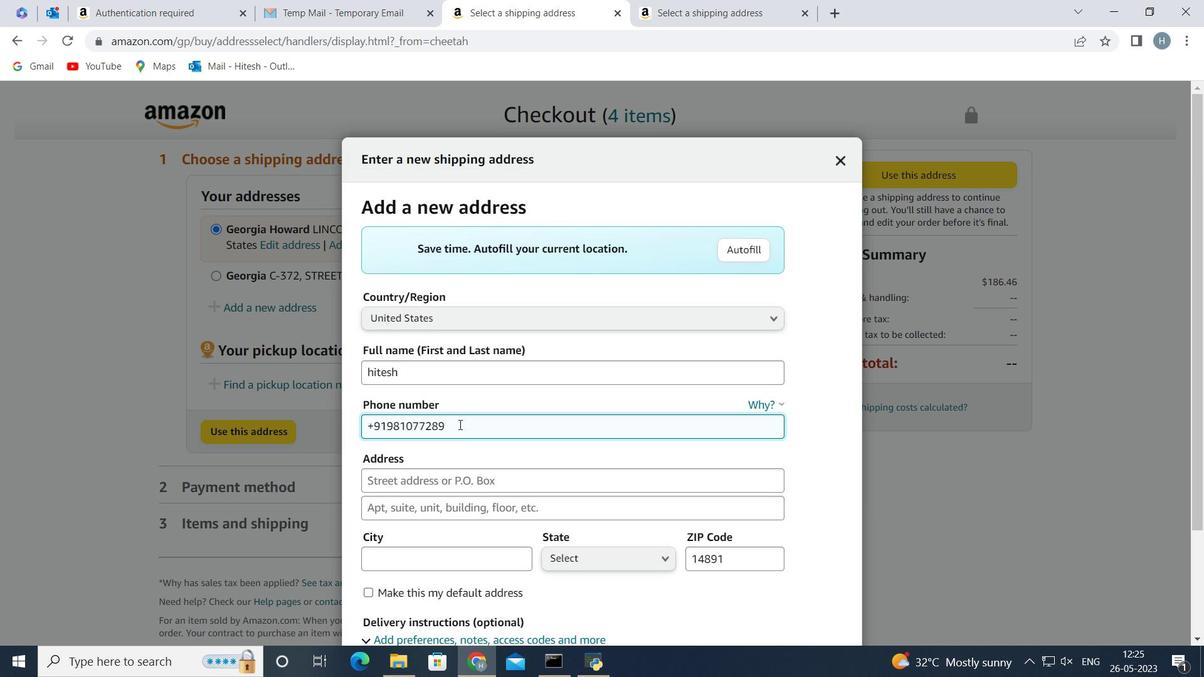 
Action: Key pressed <Key.backspace>
Screenshot: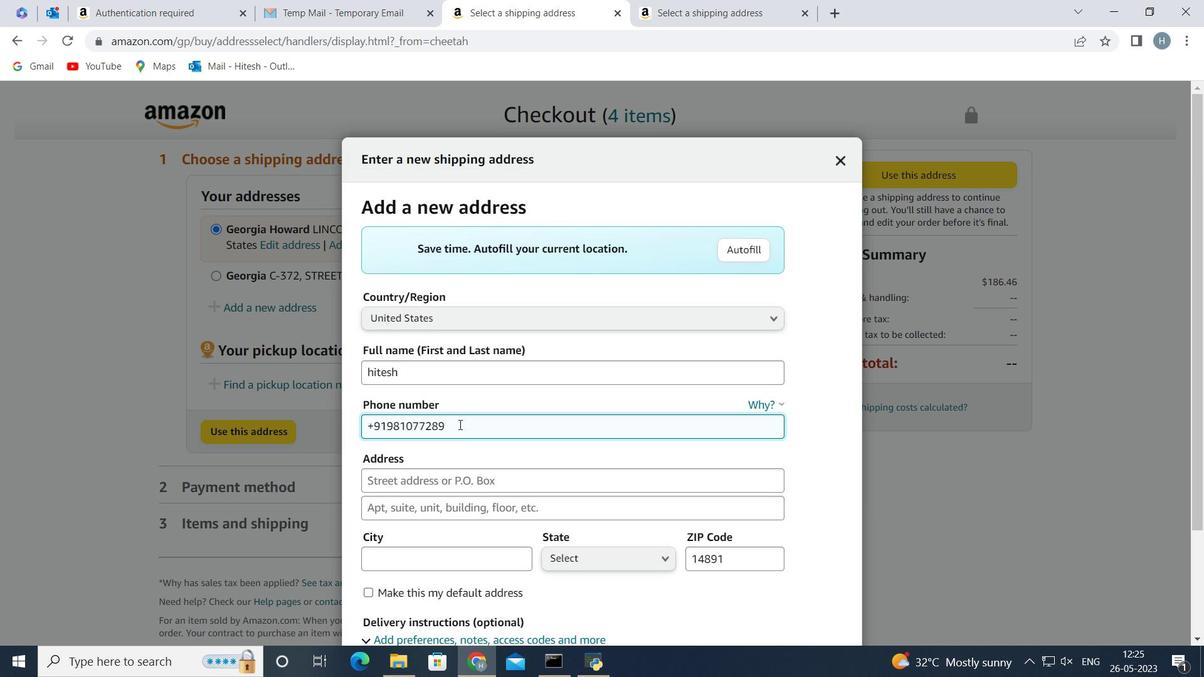 
Action: Mouse moved to (459, 415)
Screenshot: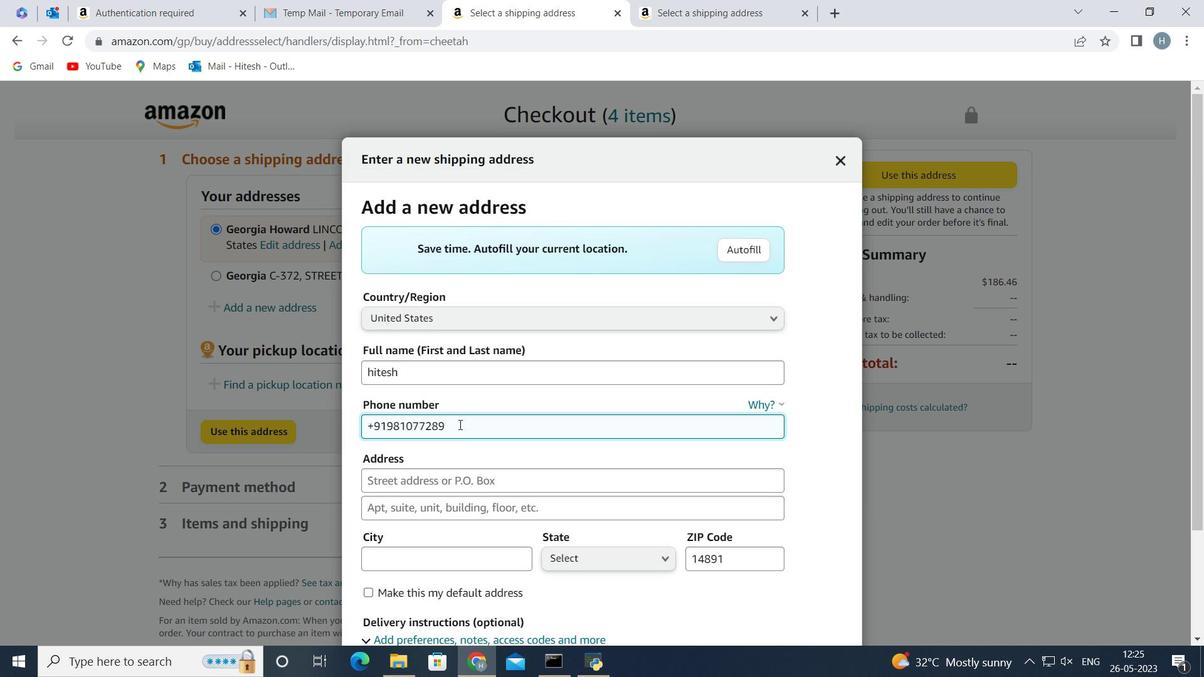 
Action: Key pressed <Key.backspace>
Screenshot: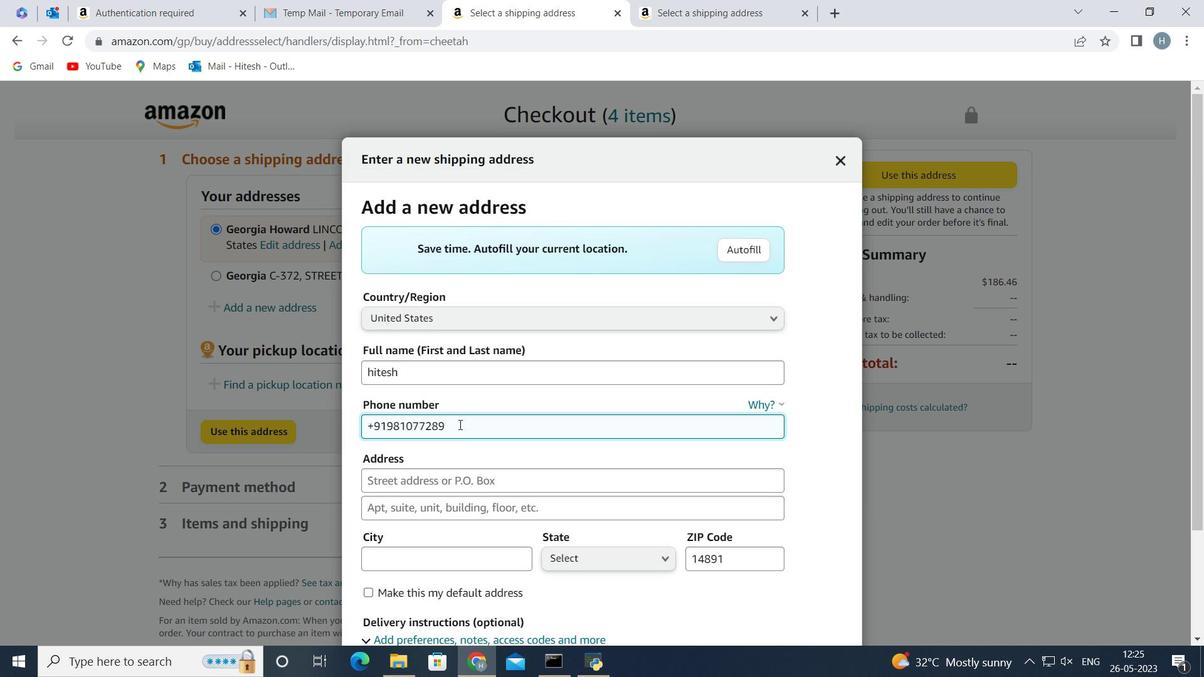 
Action: Mouse moved to (458, 413)
Screenshot: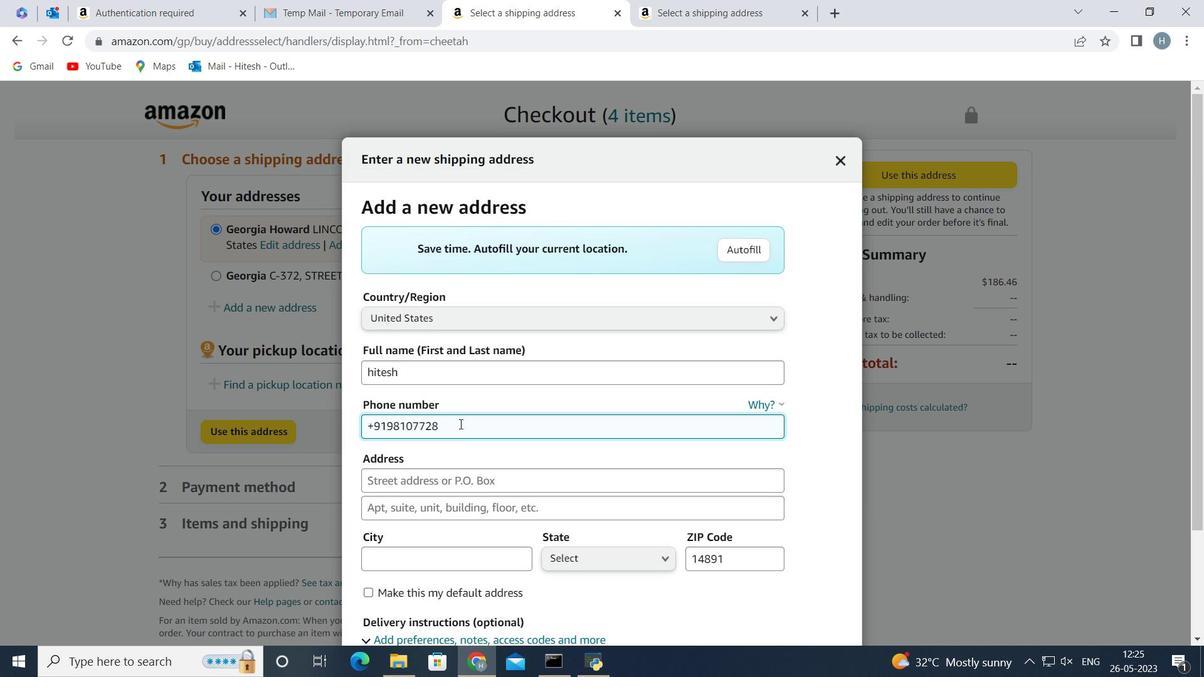 
Action: Key pressed <Key.backspace>
Screenshot: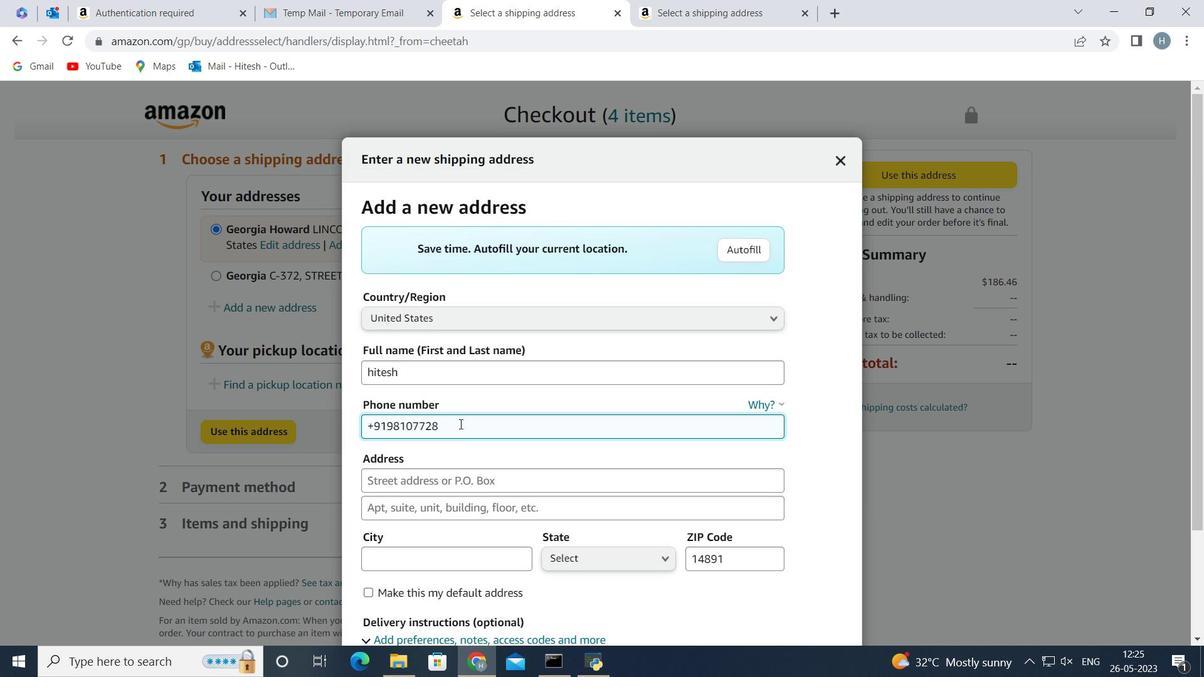 
Action: Mouse moved to (457, 410)
Screenshot: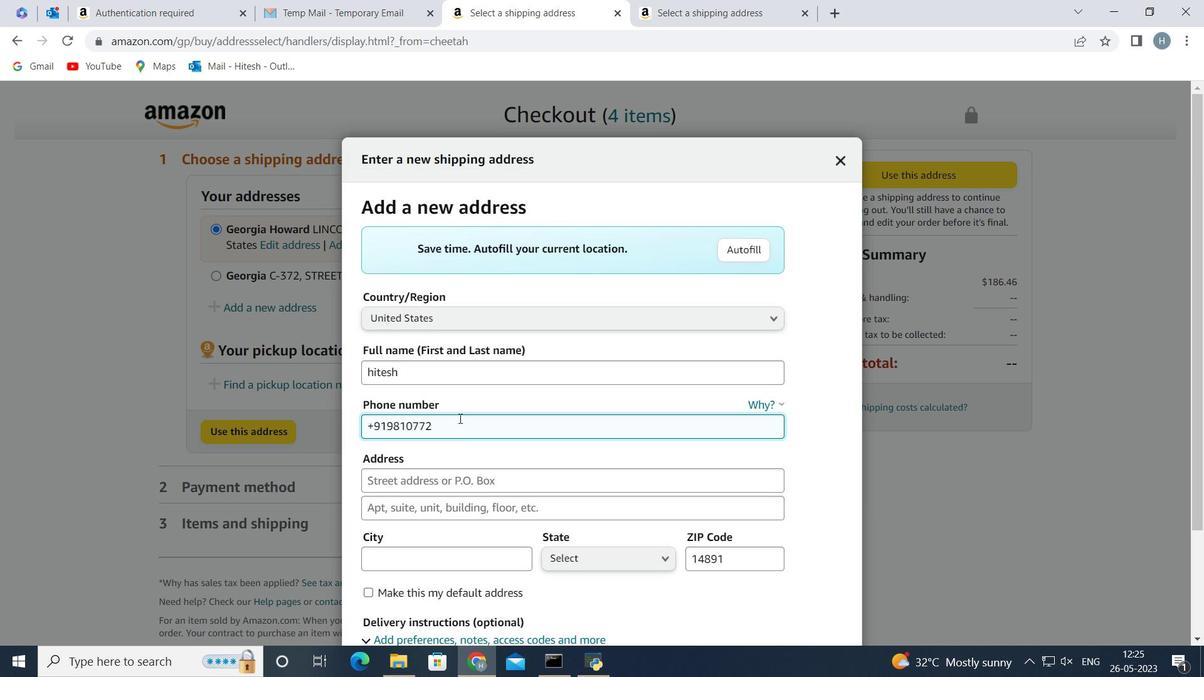 
Action: Key pressed <Key.backspace>
Screenshot: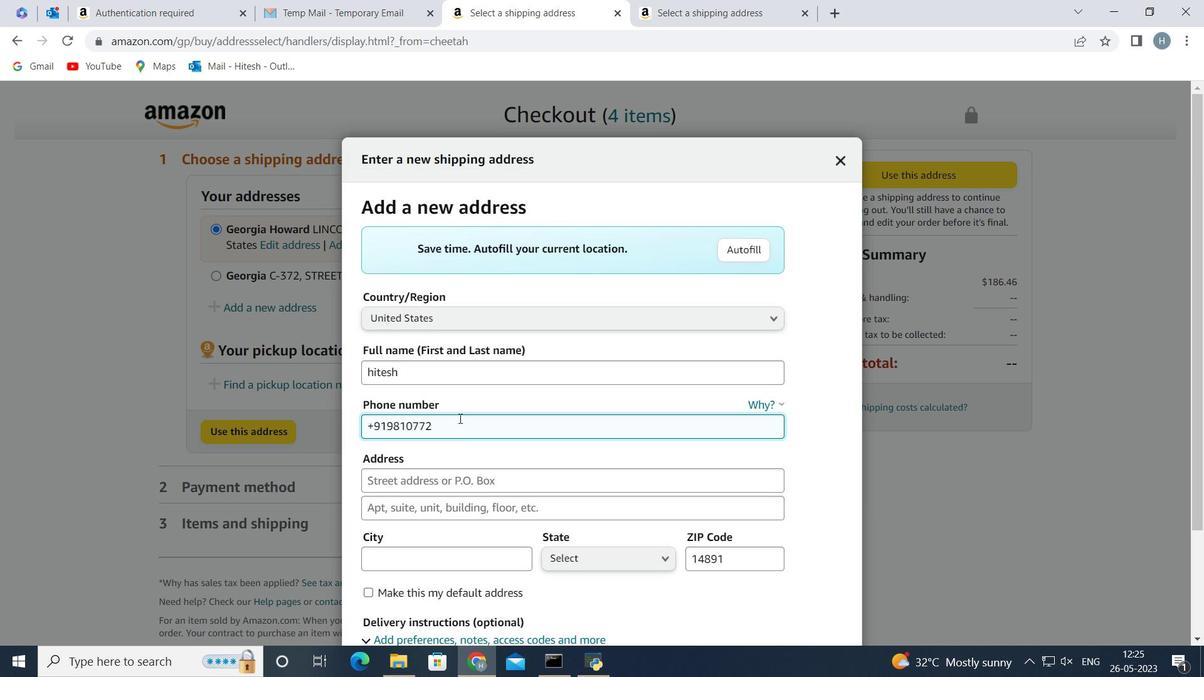 
Action: Mouse moved to (456, 405)
Screenshot: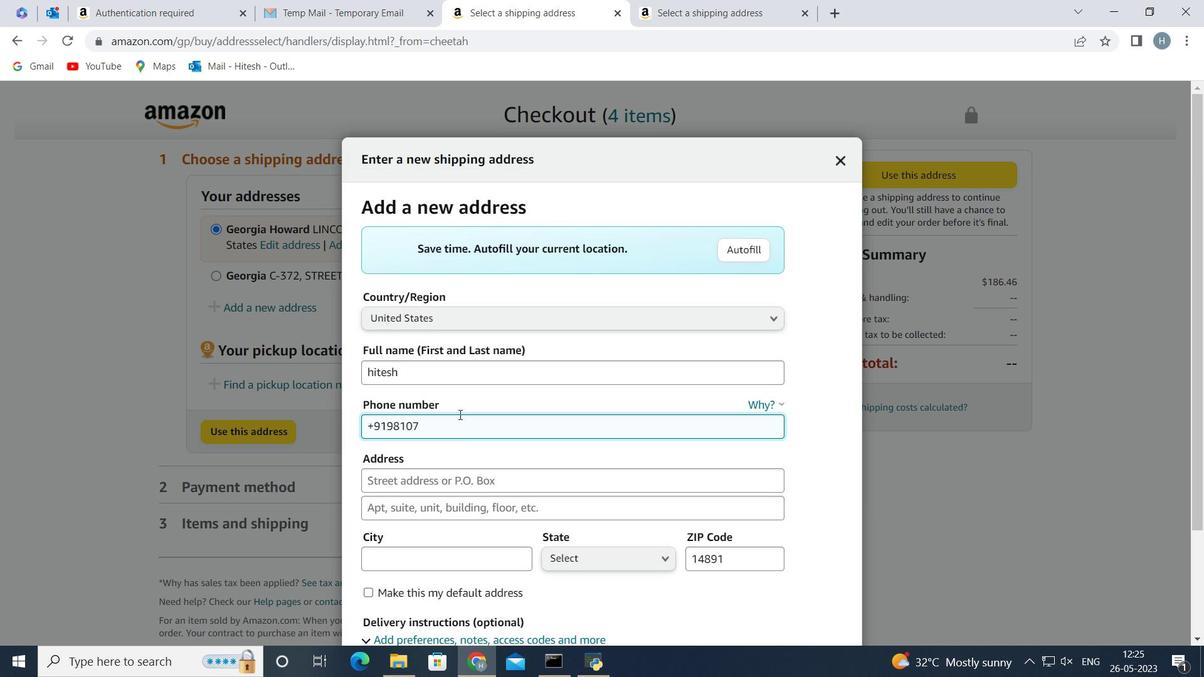 
Action: Key pressed <Key.backspace>
Screenshot: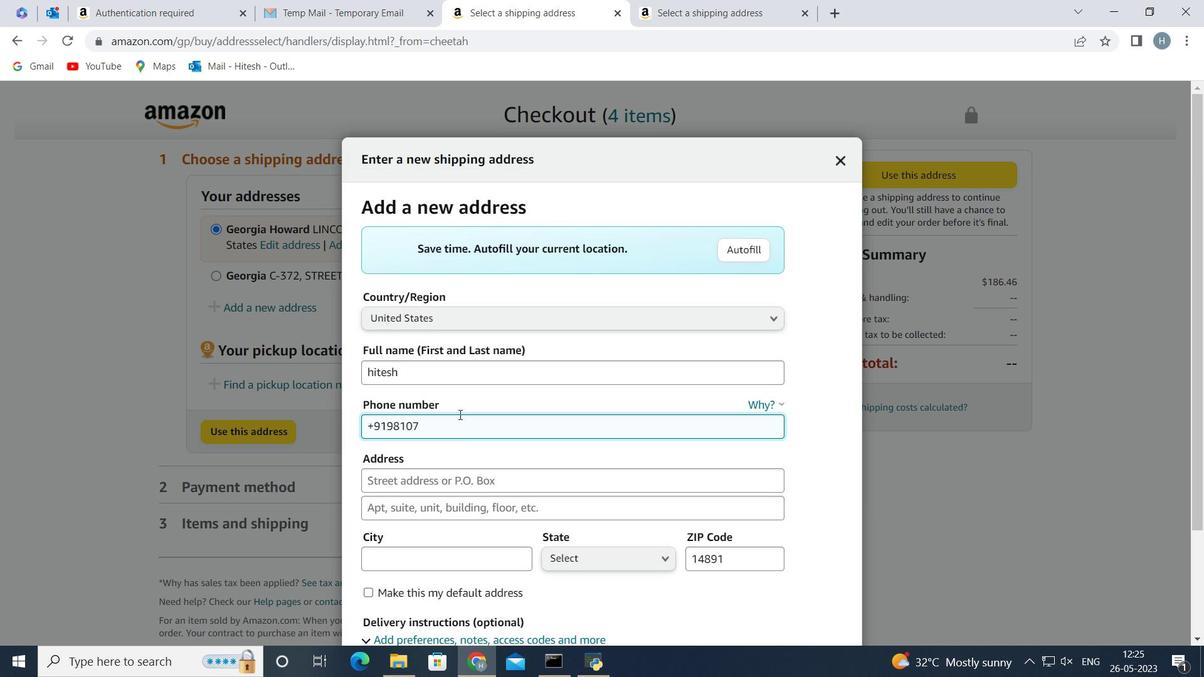 
Action: Mouse moved to (454, 397)
Screenshot: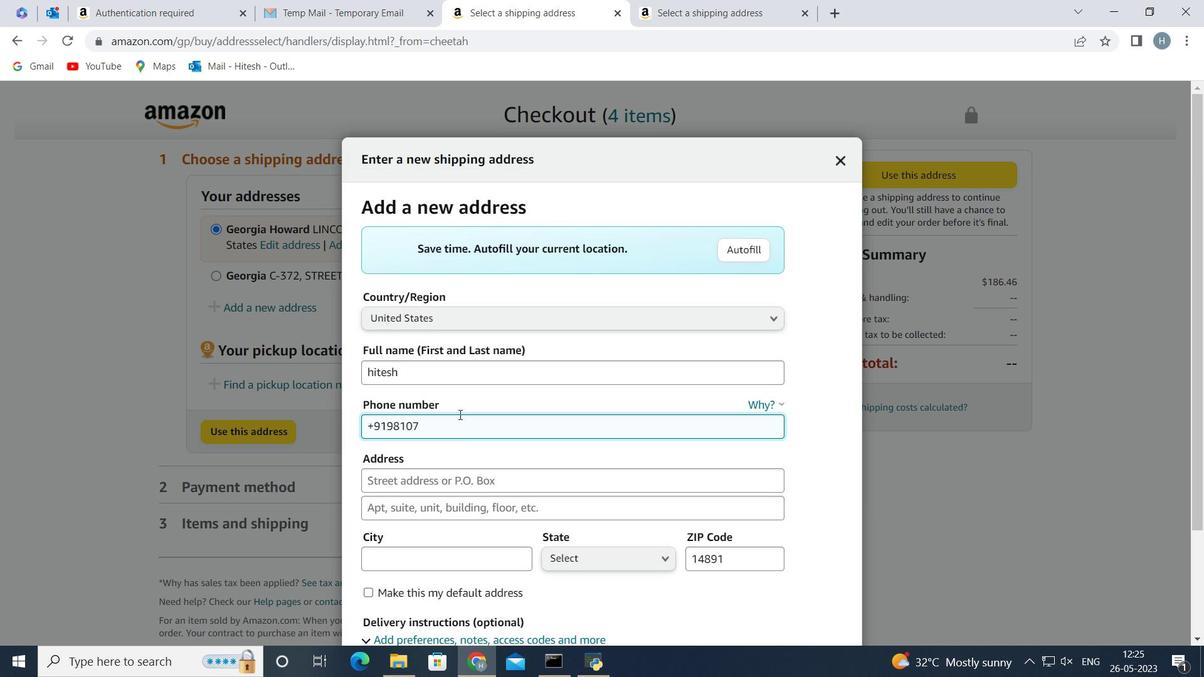 
Action: Key pressed <Key.backspace><Key.backspace>
Screenshot: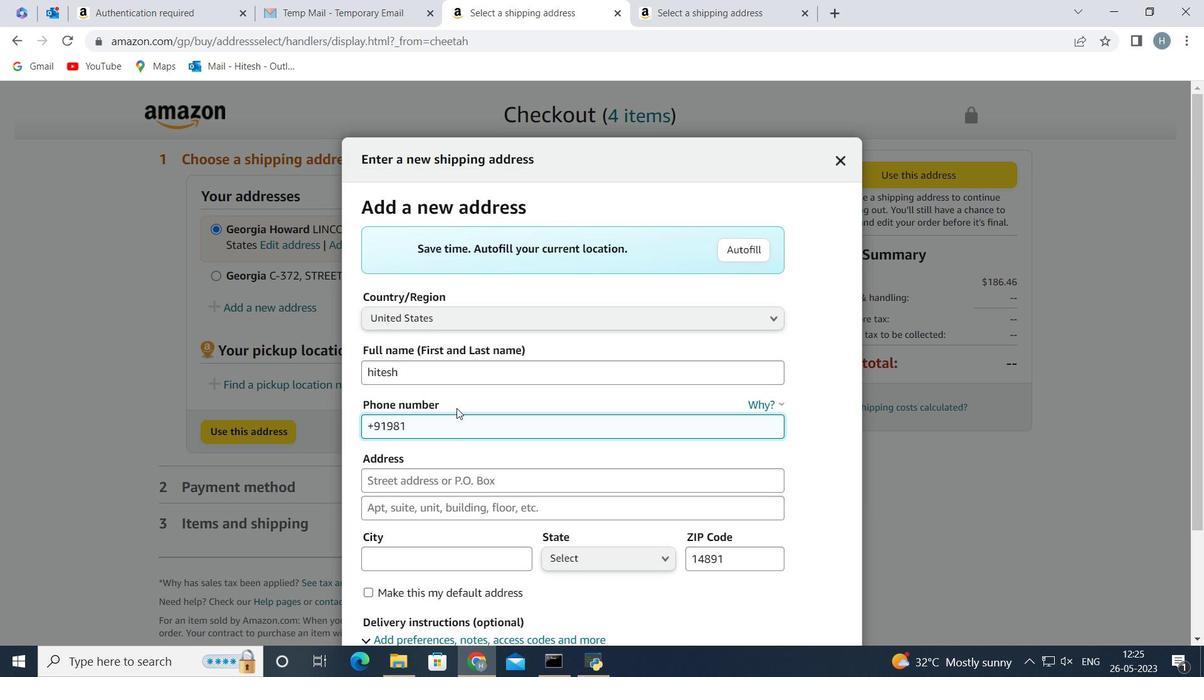 
Action: Mouse moved to (453, 387)
Screenshot: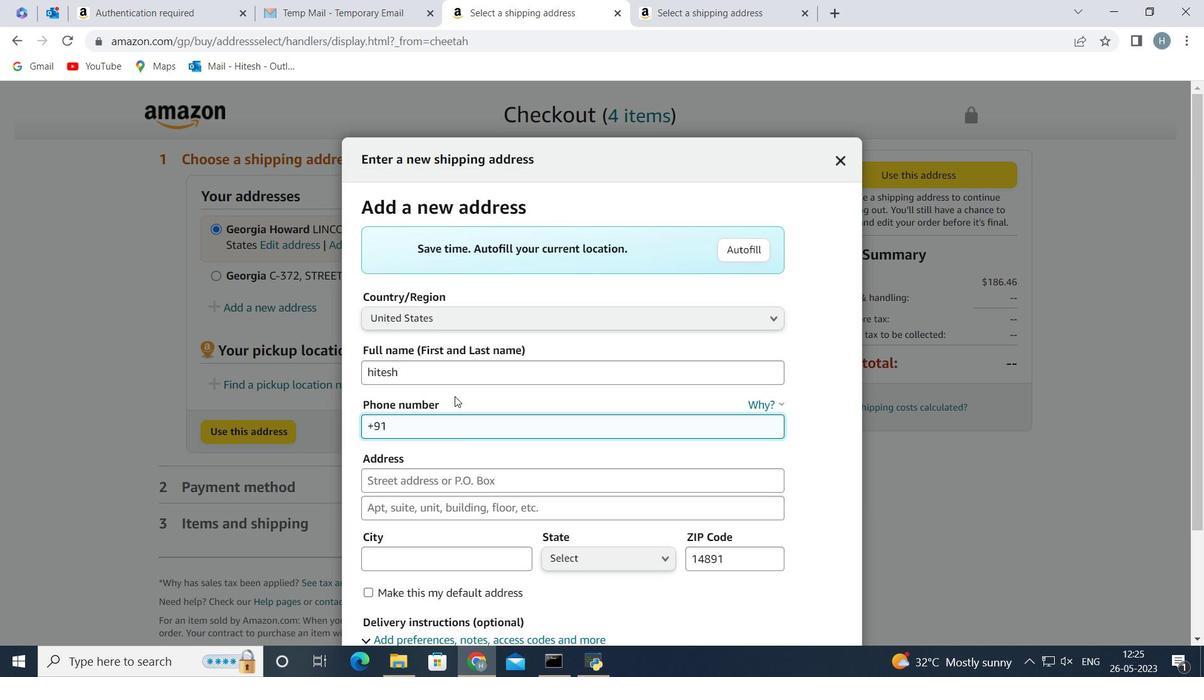 
Action: Key pressed <Key.backspace><Key.backspace><Key.backspace>
Screenshot: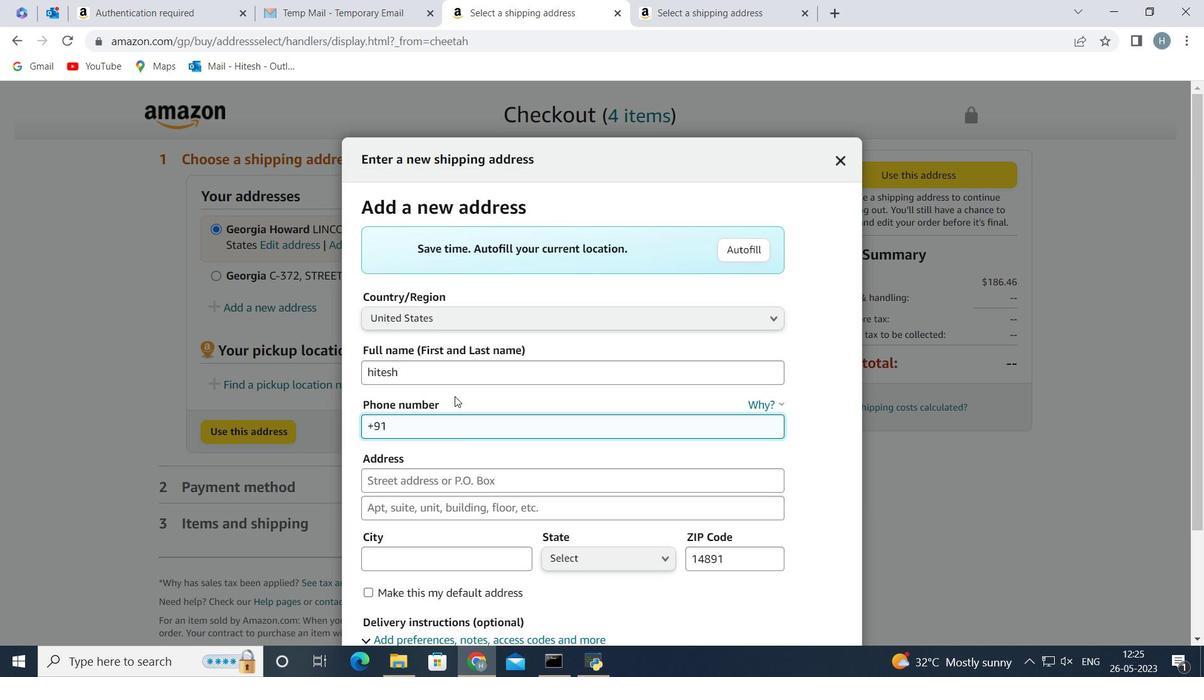 
Action: Mouse moved to (453, 386)
Screenshot: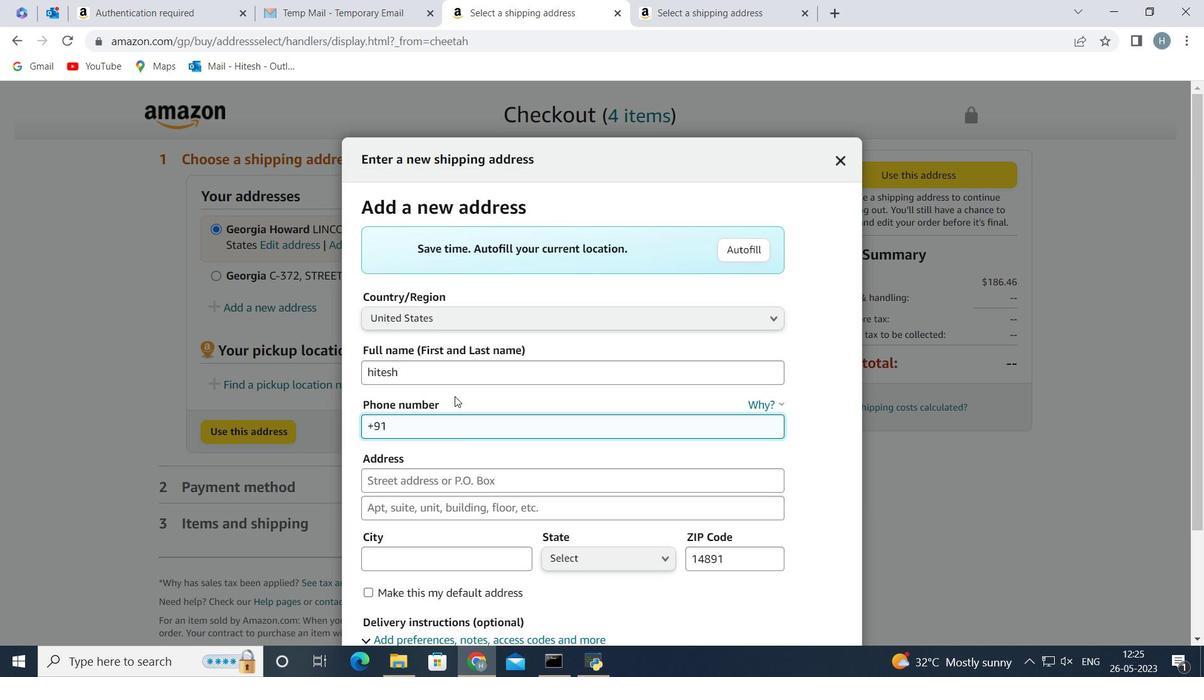 
Action: Key pressed <Key.backspace>
Screenshot: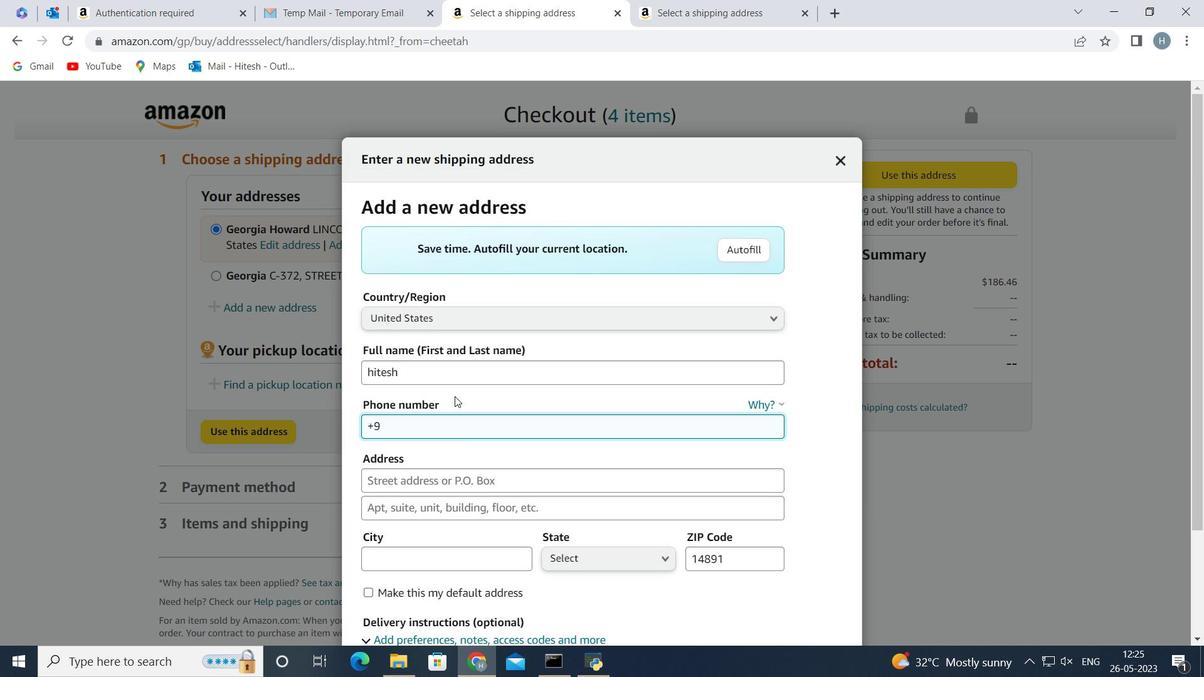 
Action: Mouse moved to (453, 385)
Screenshot: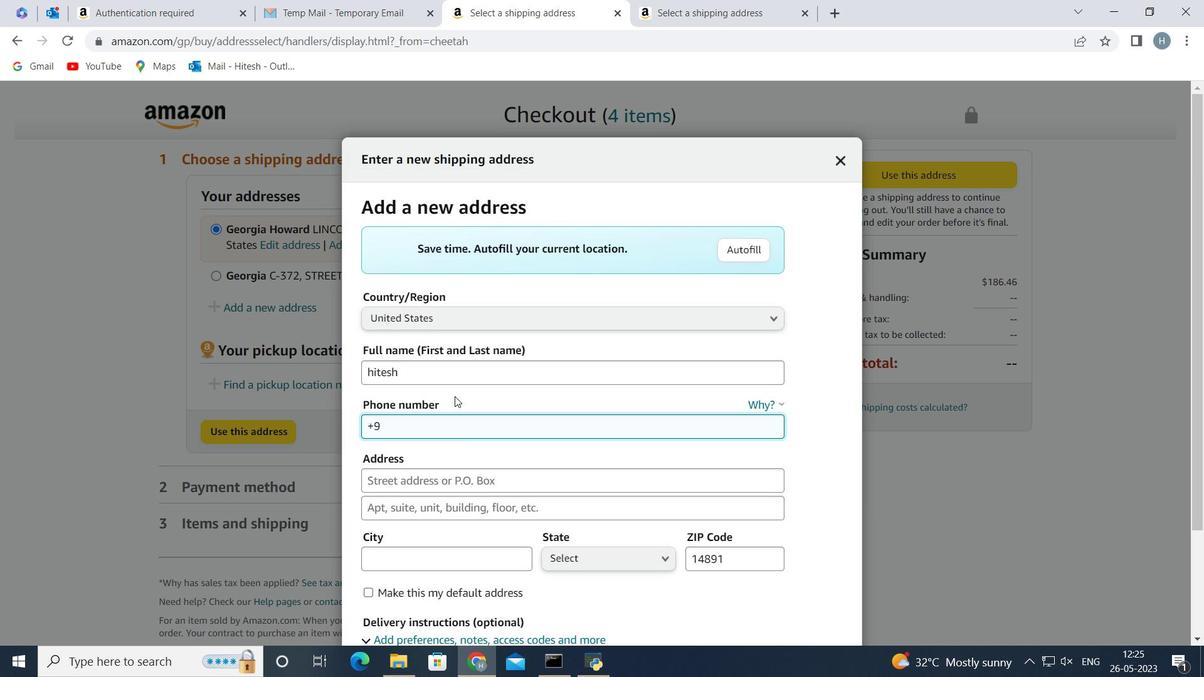 
Action: Key pressed <Key.backspace>
Screenshot: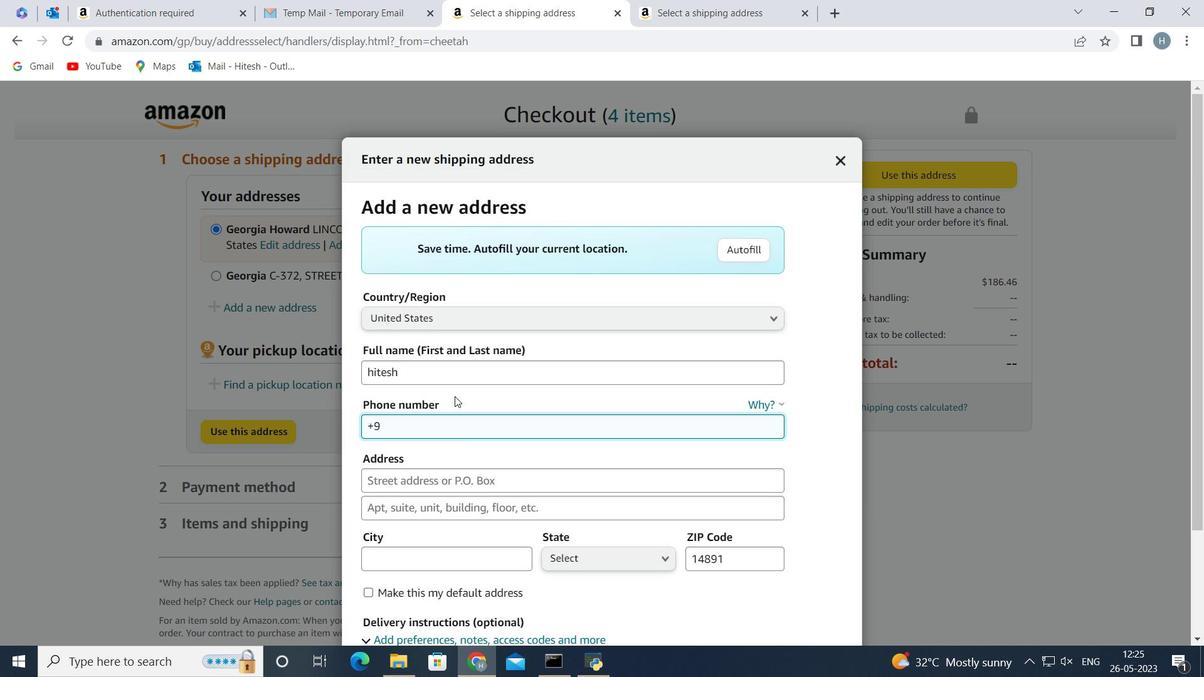 
Action: Mouse moved to (451, 383)
Screenshot: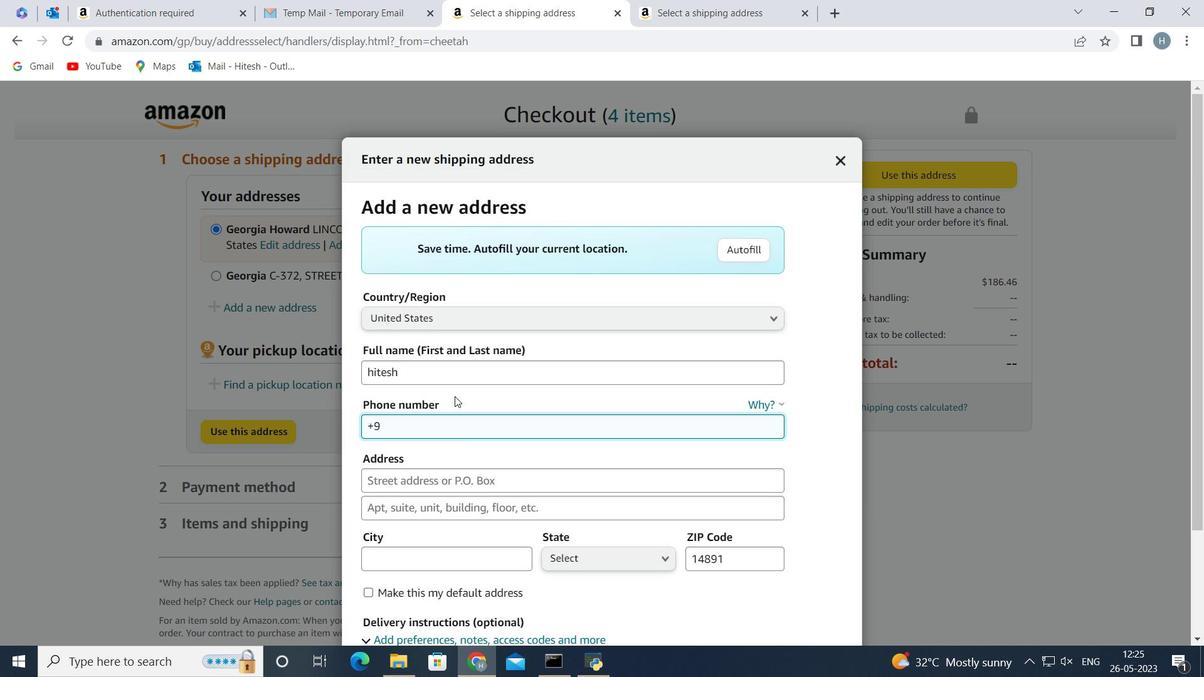 
Action: Key pressed <Key.backspace>
Screenshot: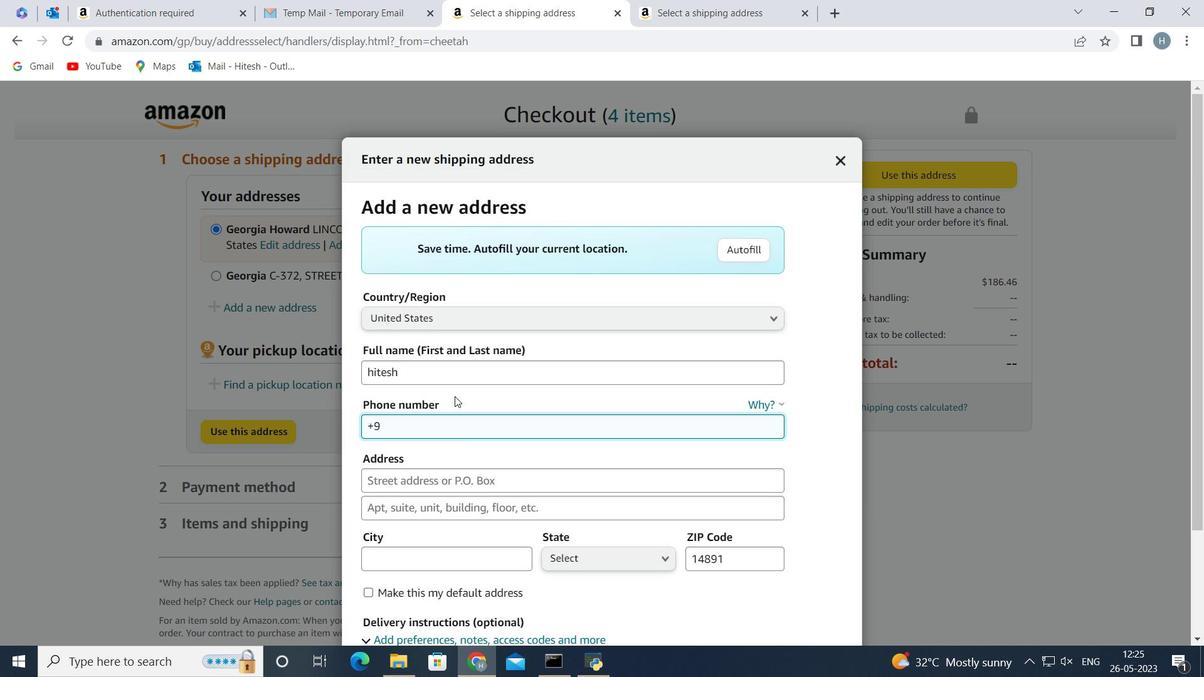 
Action: Mouse moved to (451, 382)
Screenshot: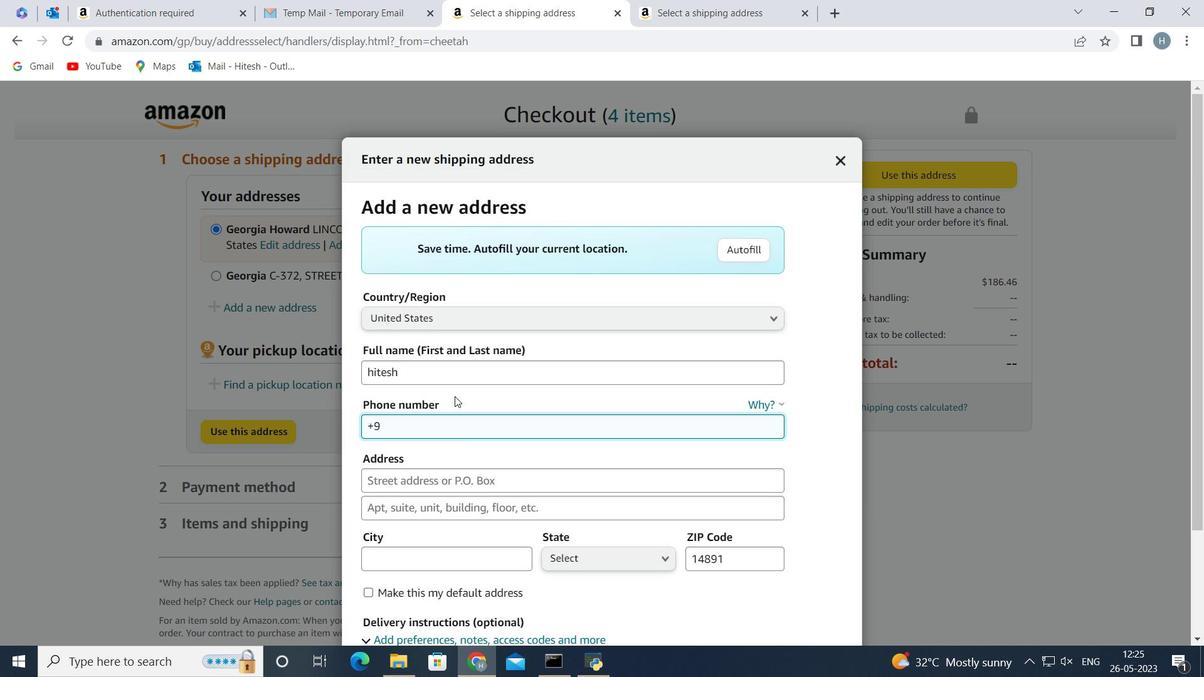 
Action: Key pressed <Key.backspace>
Screenshot: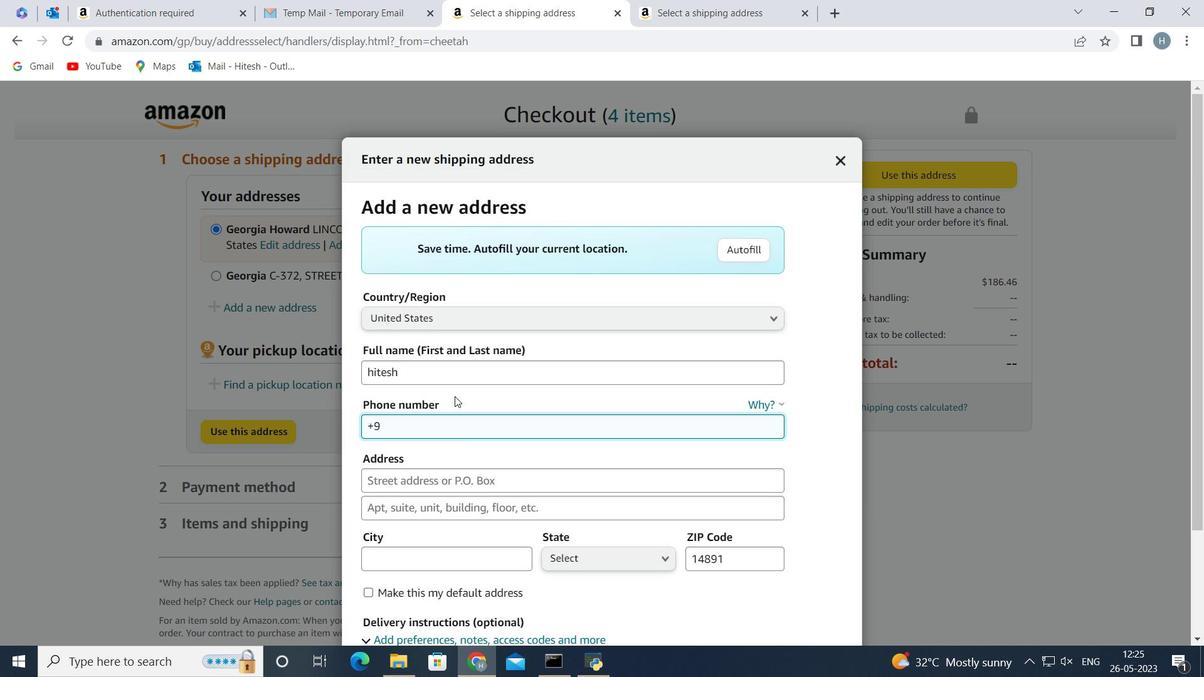 
Action: Mouse moved to (451, 380)
Screenshot: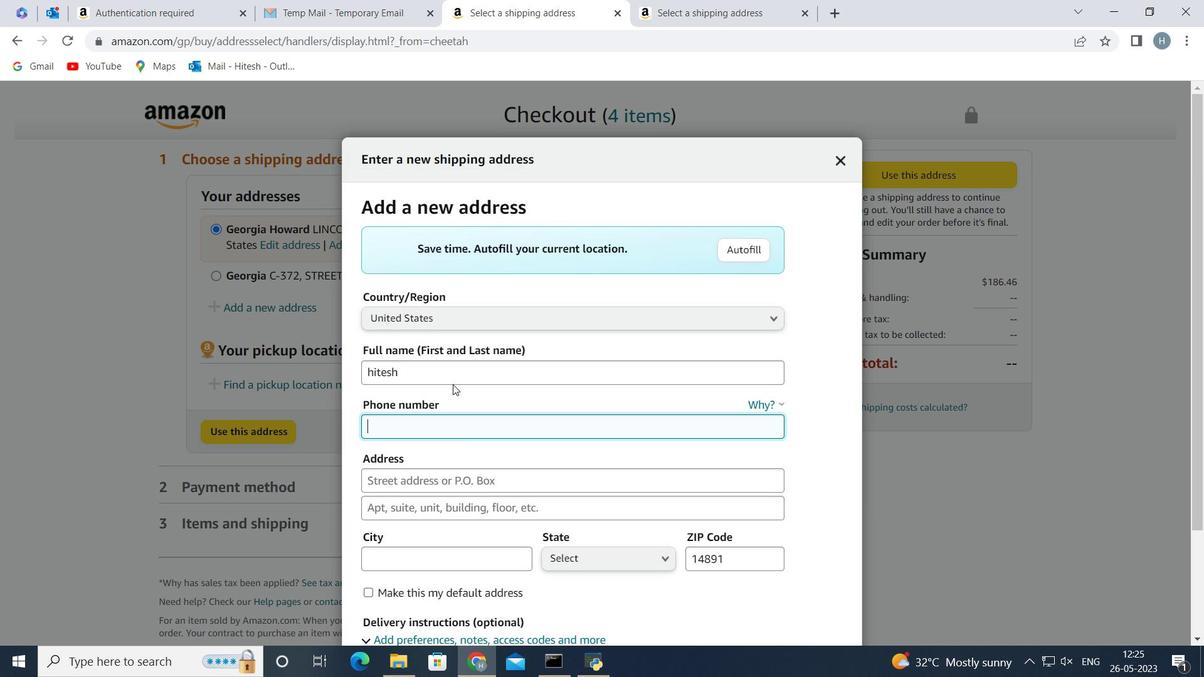
Action: Key pressed <Key.backspace>
Screenshot: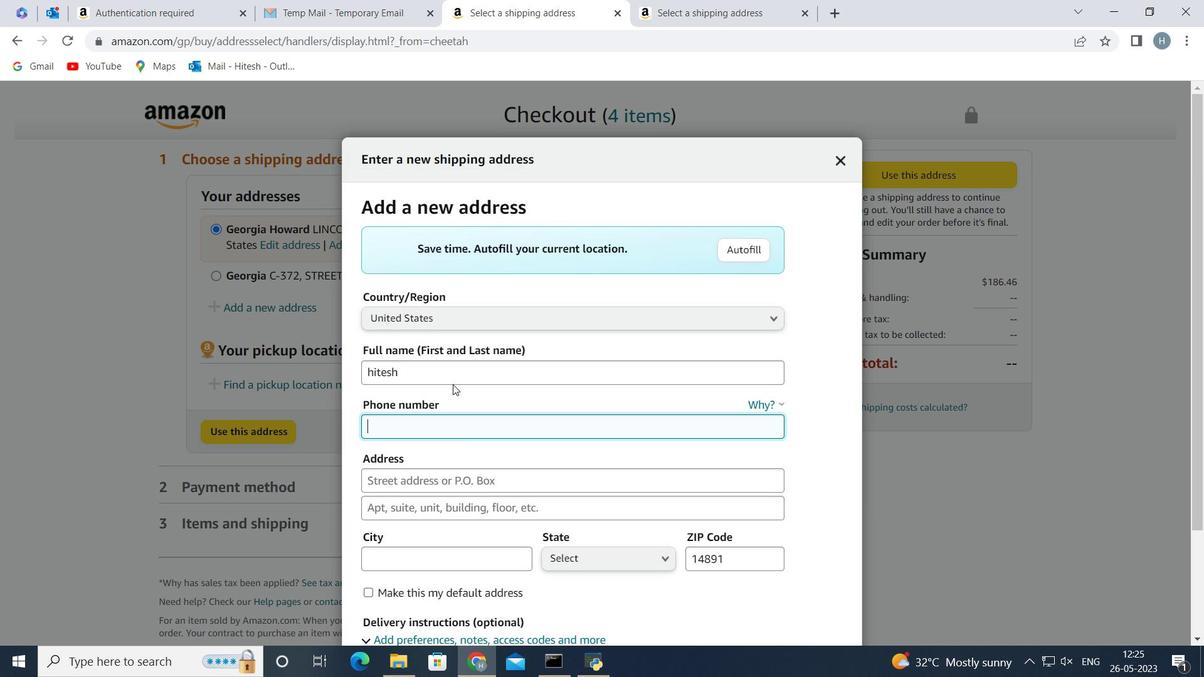
Action: Mouse moved to (451, 378)
Screenshot: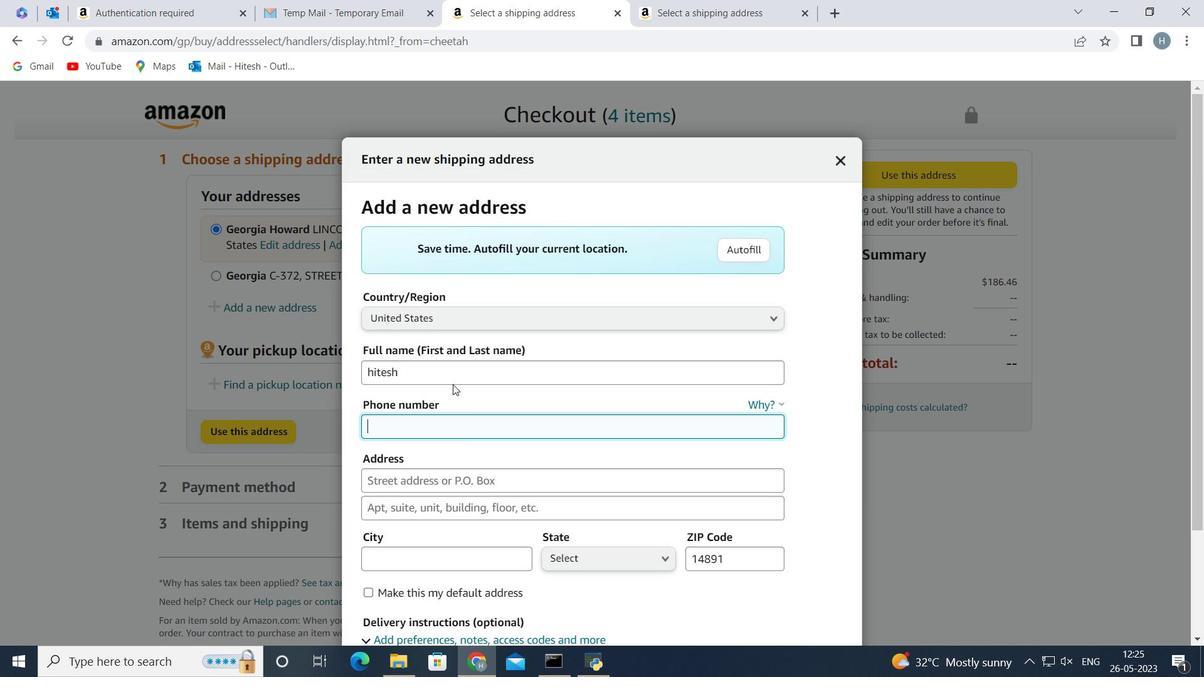 
Action: Key pressed <Key.backspace>
Screenshot: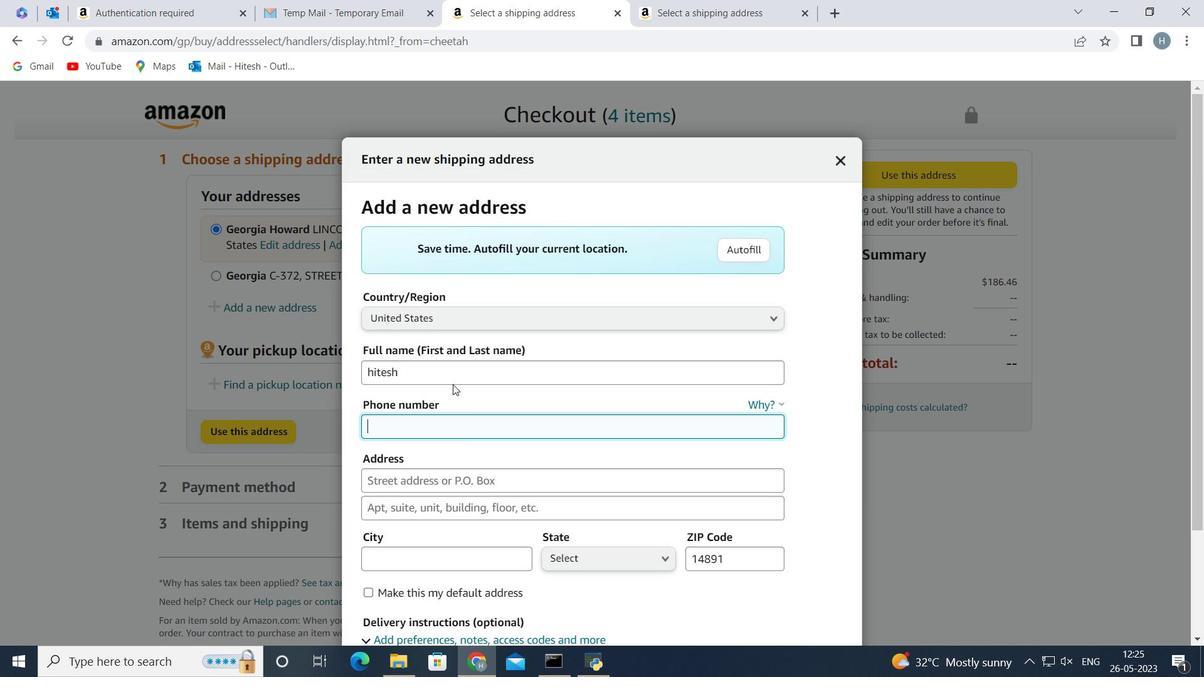 
Action: Mouse moved to (449, 377)
Screenshot: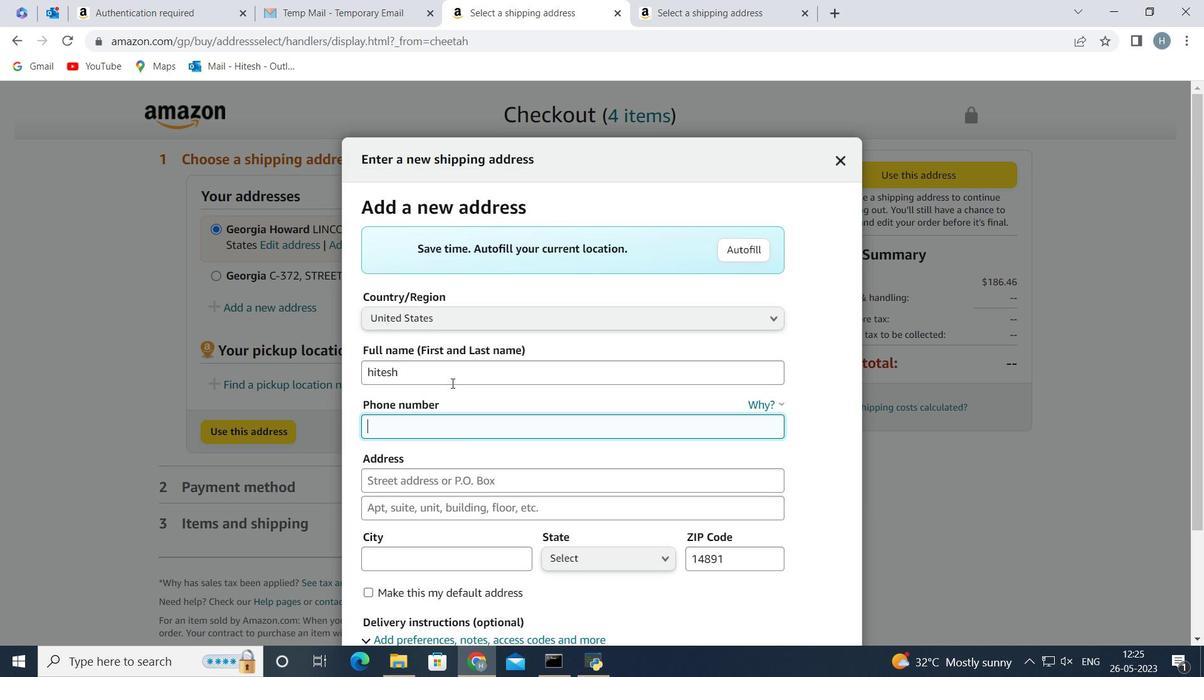 
Action: Key pressed <Key.backspace>
Screenshot: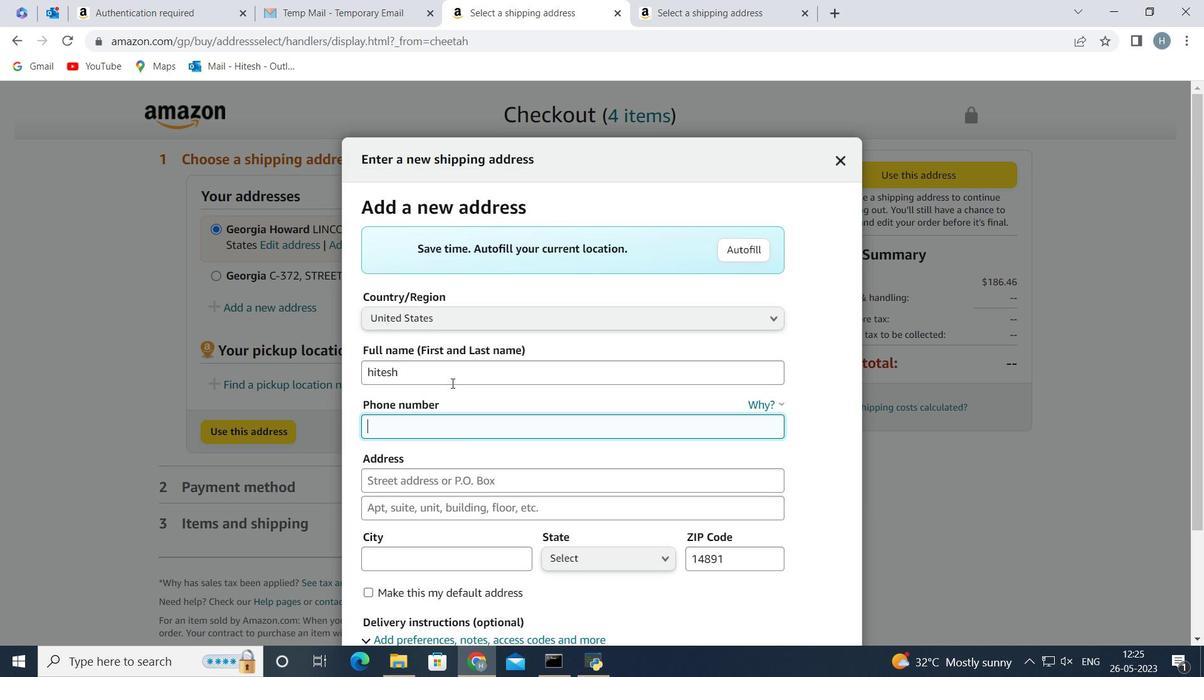 
Action: Mouse moved to (449, 375)
Screenshot: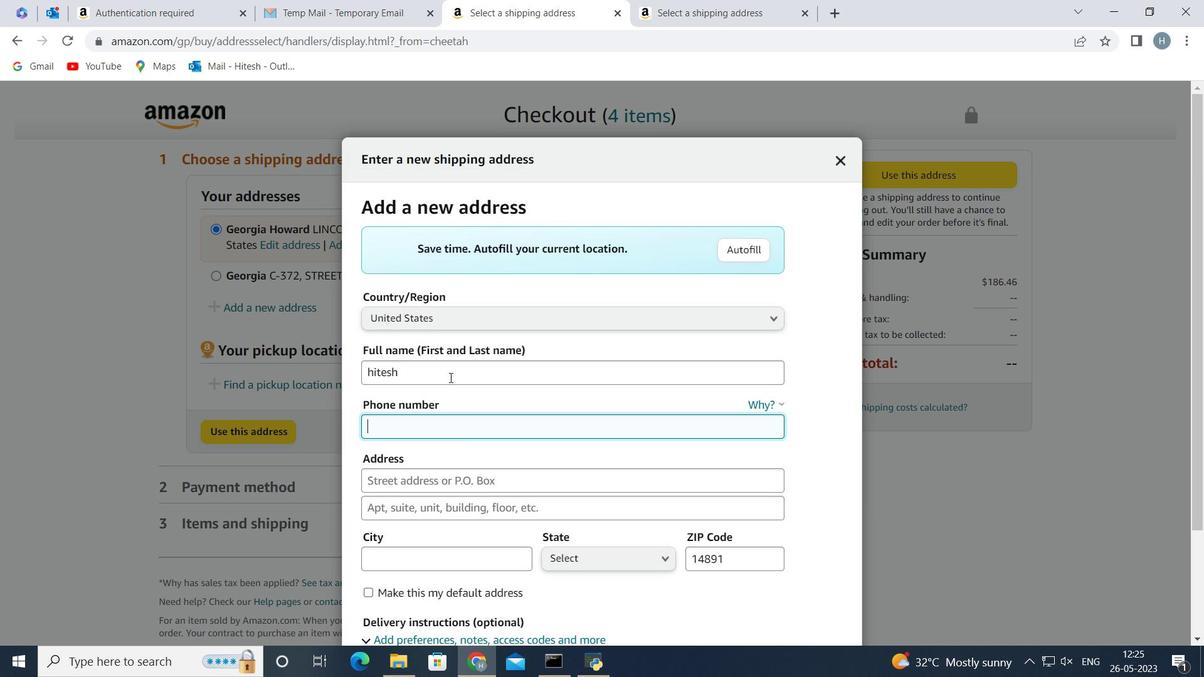 
Action: Mouse pressed left at (449, 375)
Screenshot: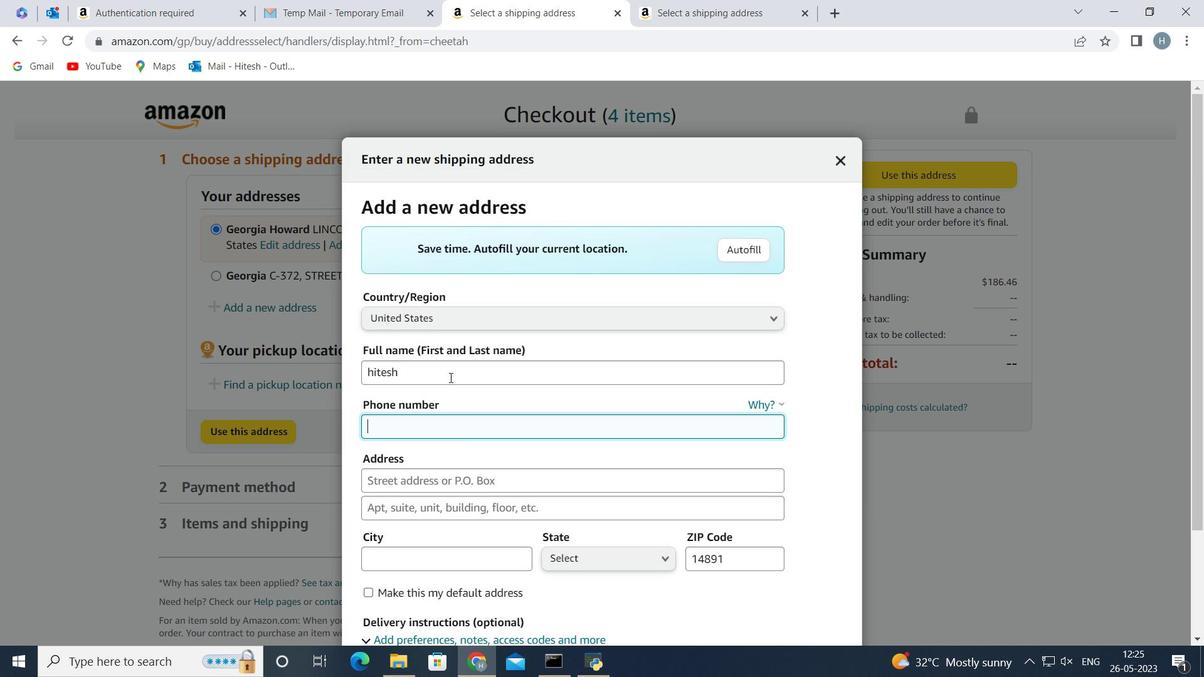 
Action: Key pressed <Key.backspace><Key.backspace><Key.backspace><Key.backspace><Key.backspace><Key.backspace><Key.backspace><Key.backspace><Key.backspace>
Screenshot: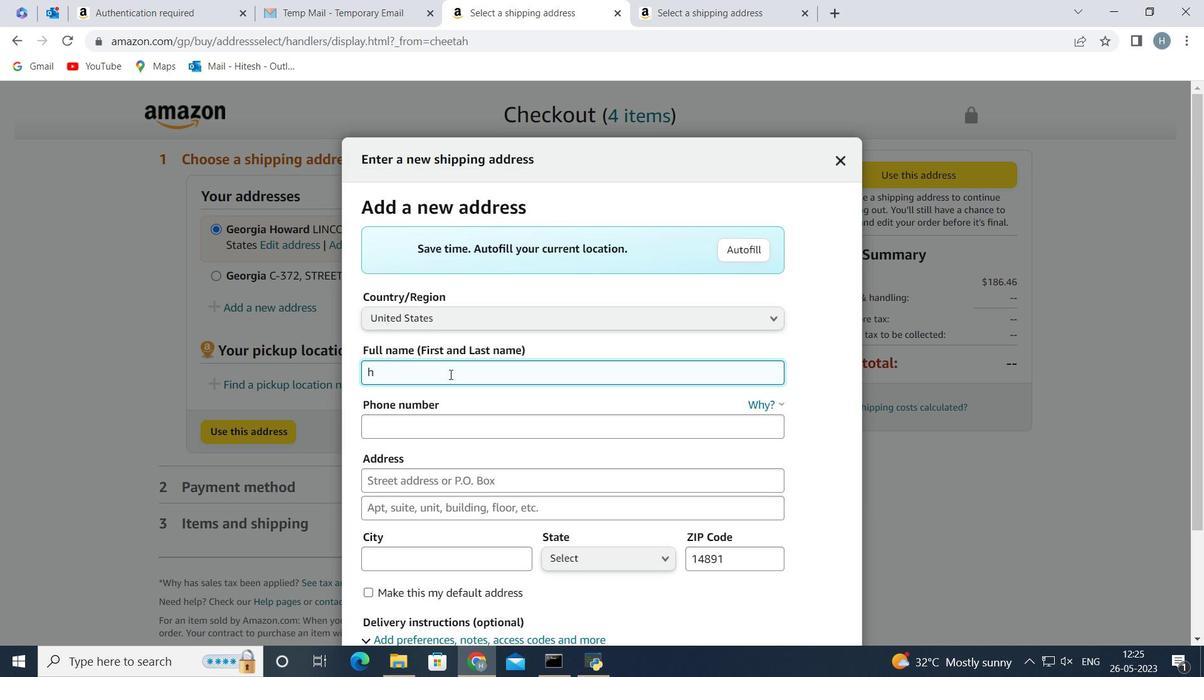 
Action: Mouse moved to (449, 373)
Screenshot: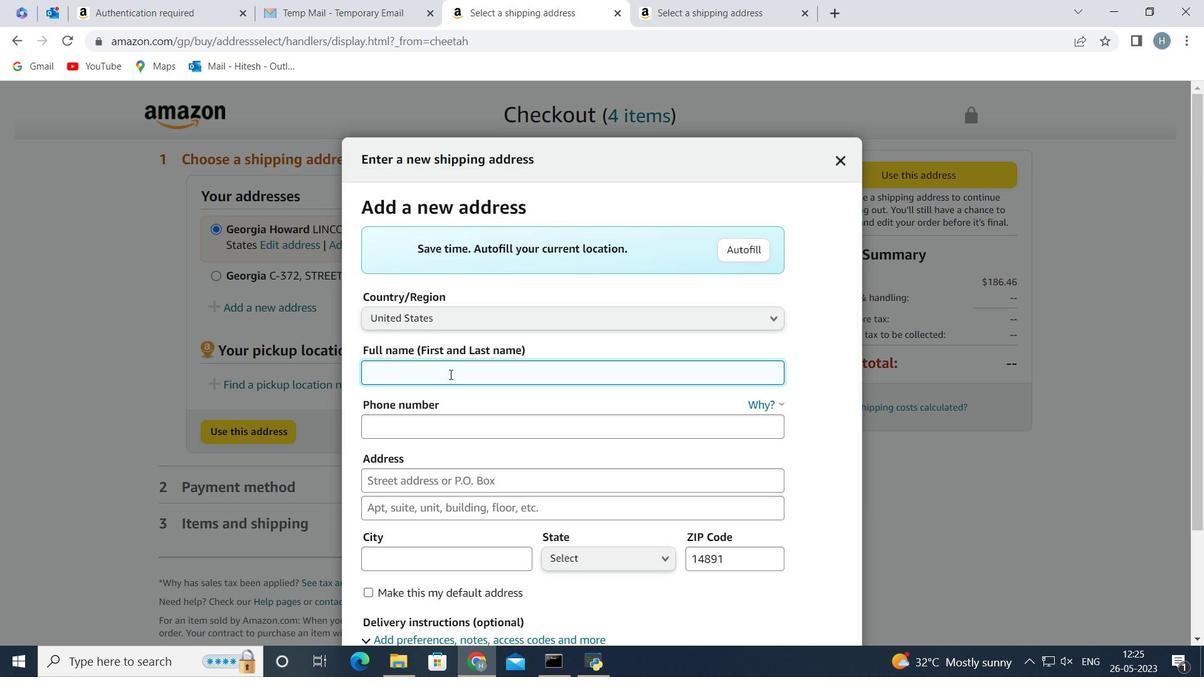 
Action: Key pressed <Key.backspace><Key.backspace>
Screenshot: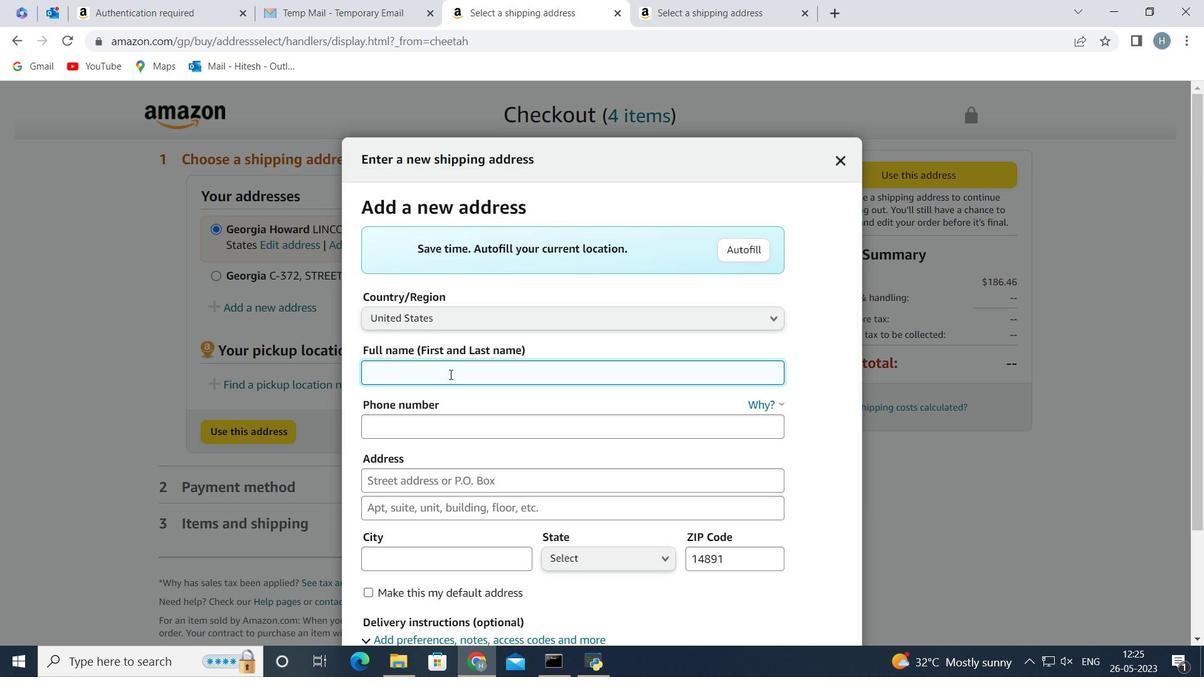 
Action: Mouse moved to (449, 367)
Screenshot: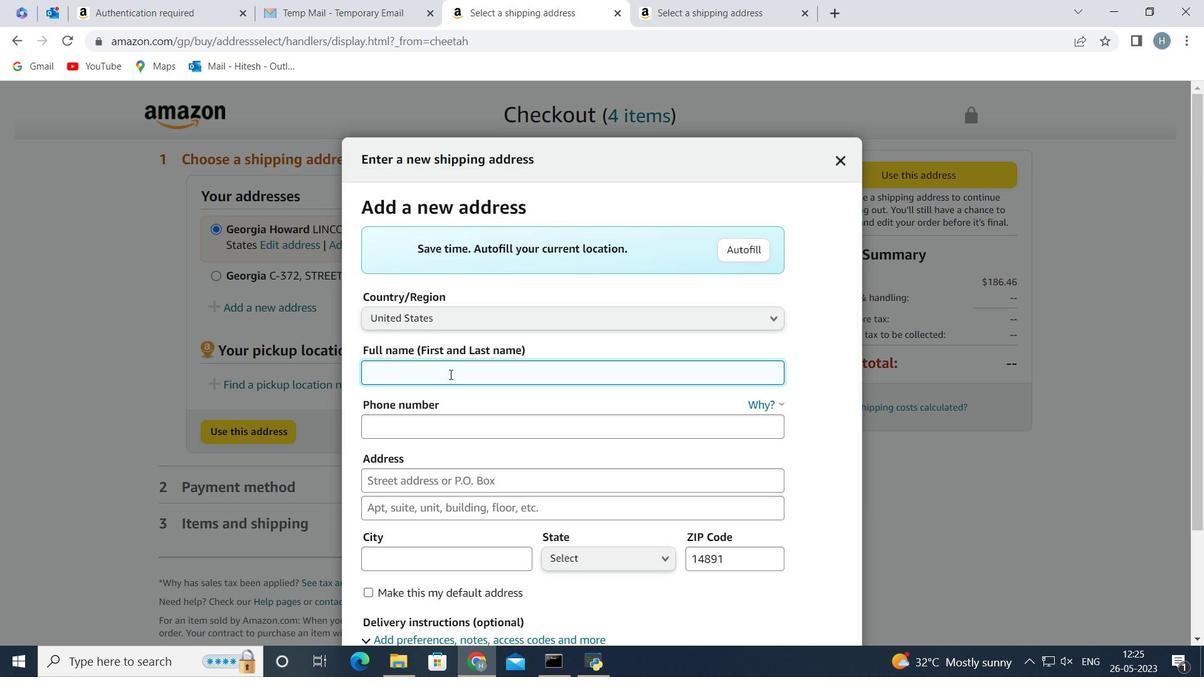 
Action: Key pressed <Key.backspace>
Screenshot: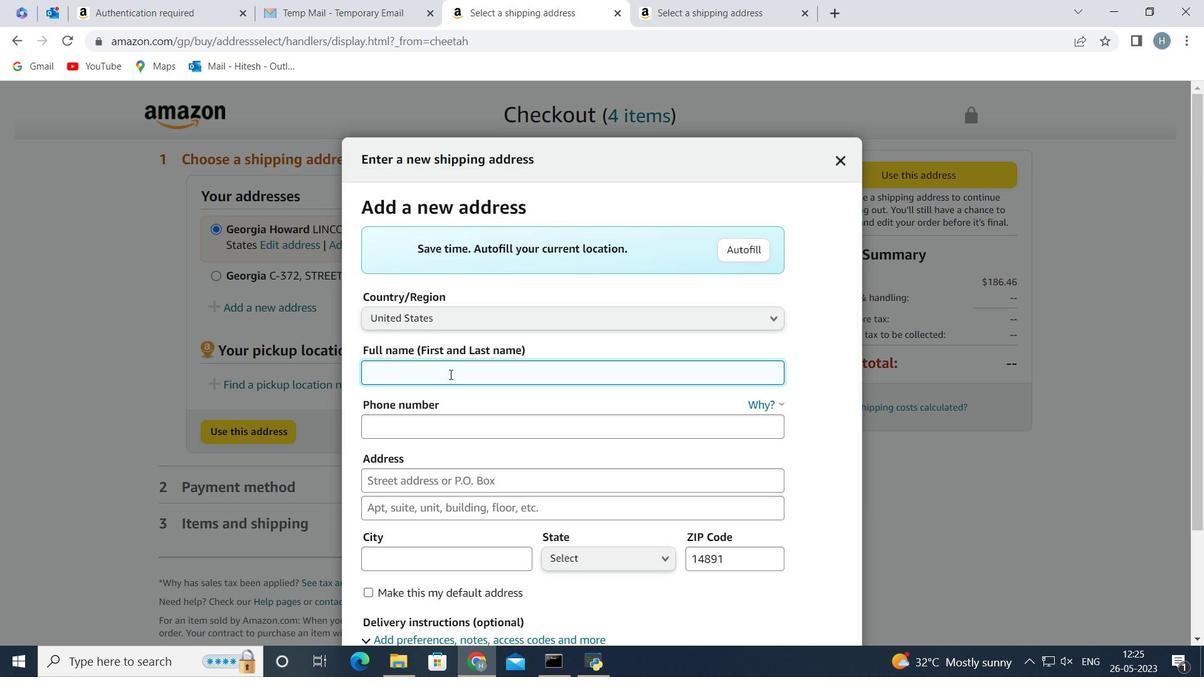 
Action: Mouse moved to (448, 365)
Screenshot: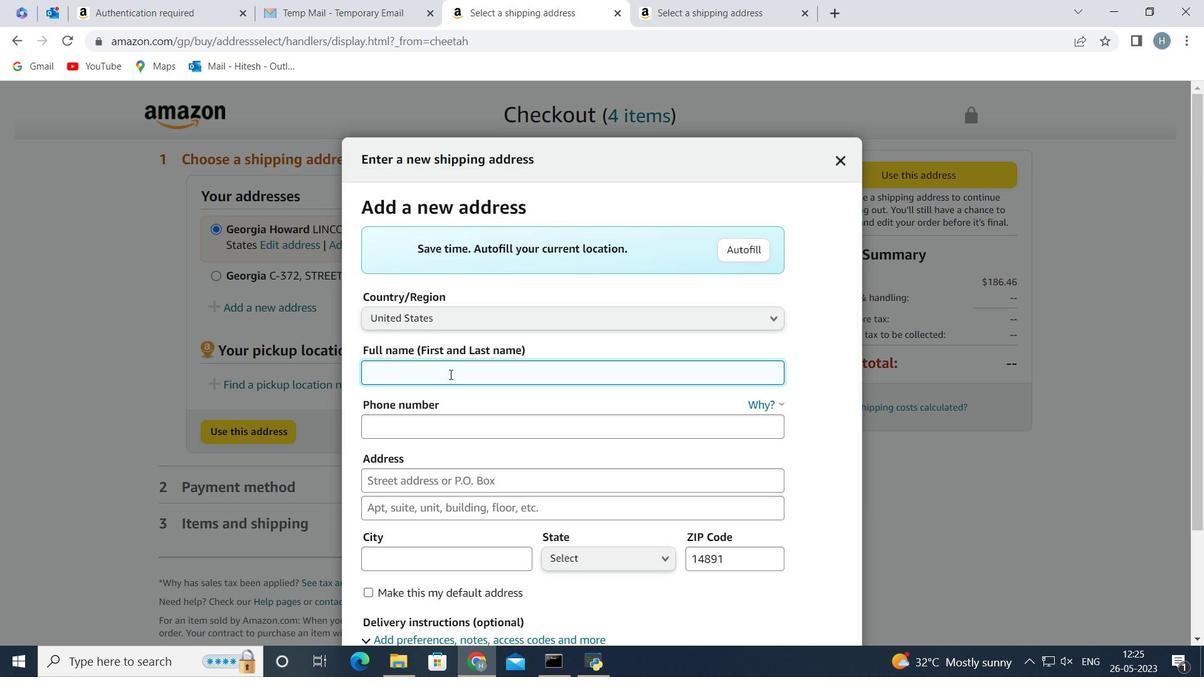 
Action: Key pressed <Key.backspace>
Screenshot: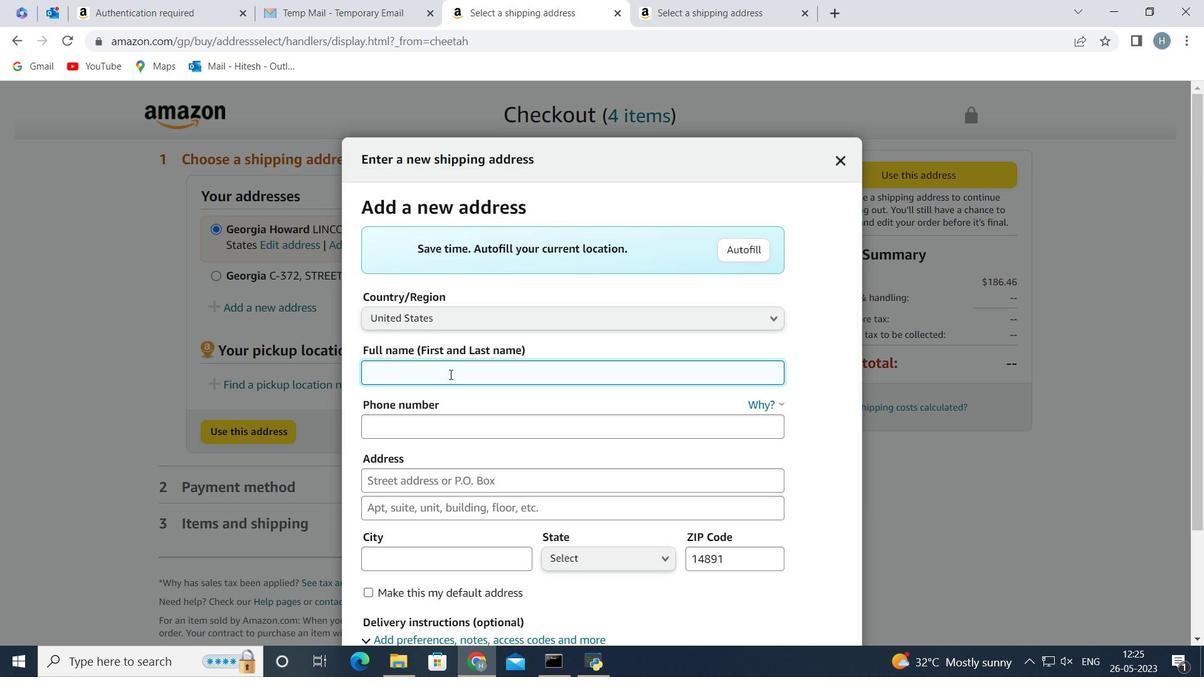 
Action: Mouse moved to (459, 370)
Screenshot: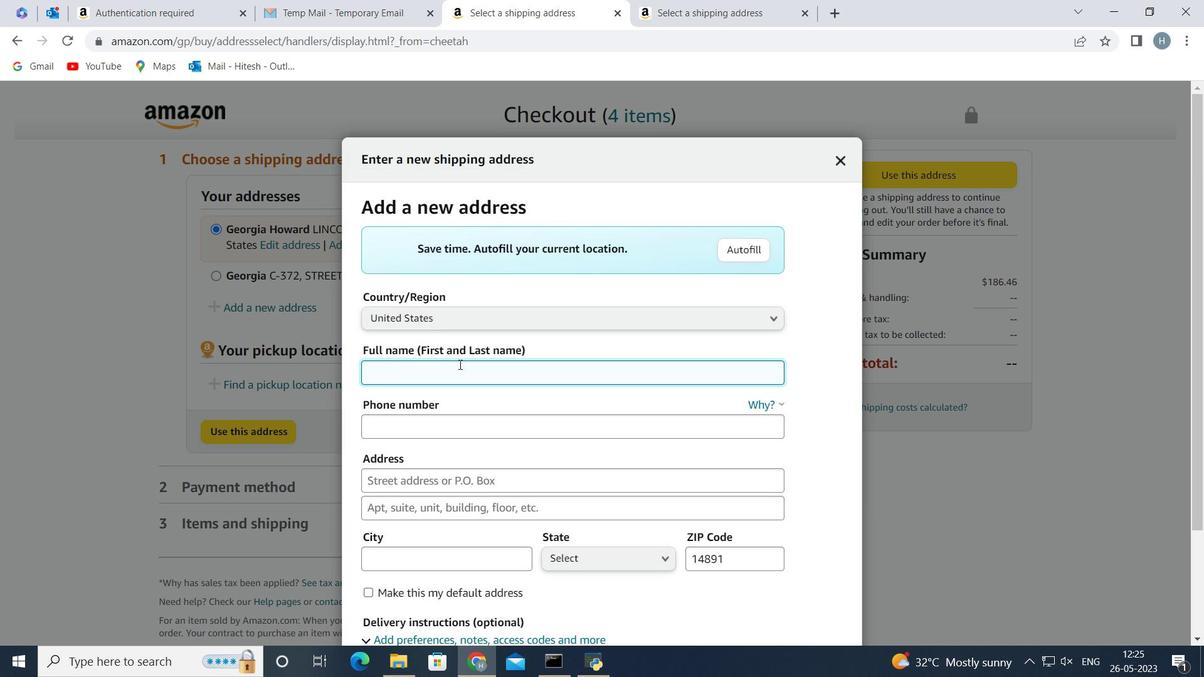 
Action: Key pressed <Key.shift><Key.shift><Key.shift><Key.shift><Key.shift>Janet<Key.space><Key.shift>Martinez<Key.space>
Screenshot: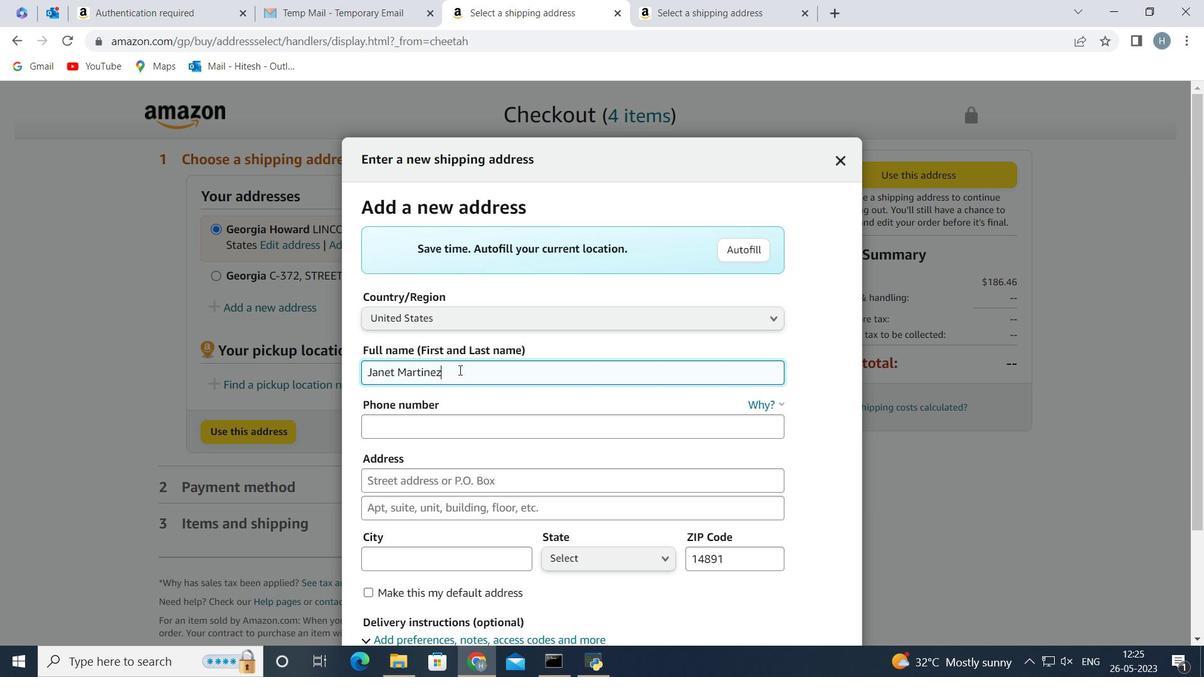 
Action: Mouse moved to (432, 434)
Screenshot: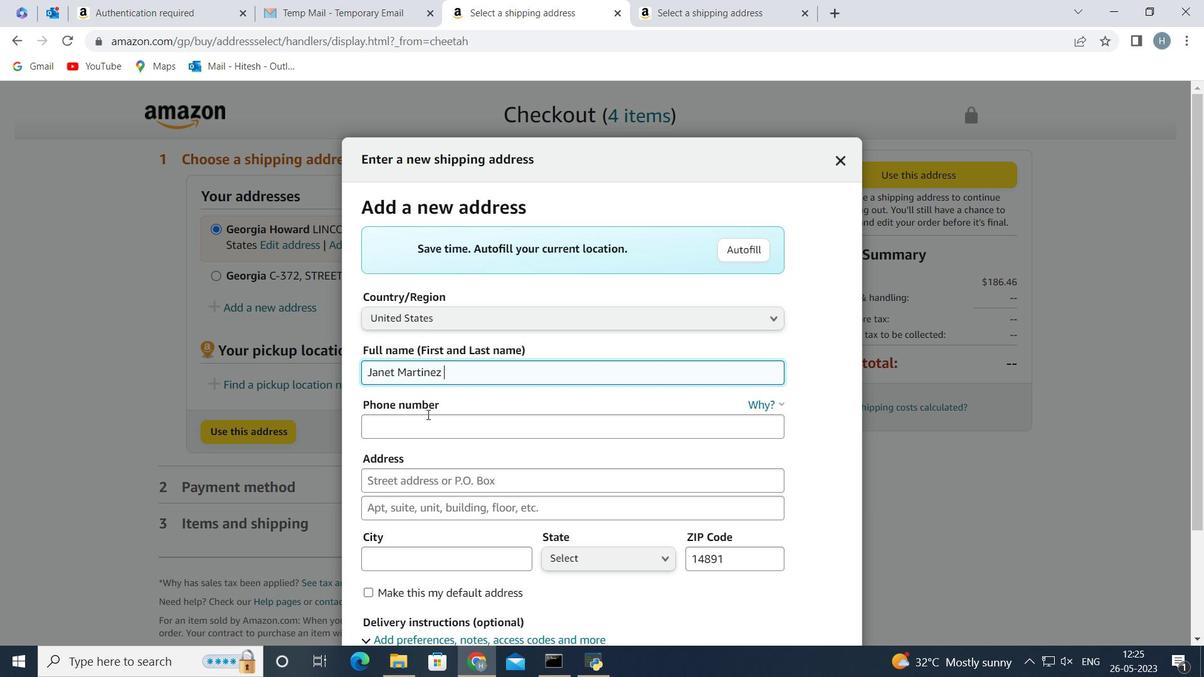 
Action: Mouse pressed left at (432, 434)
Screenshot: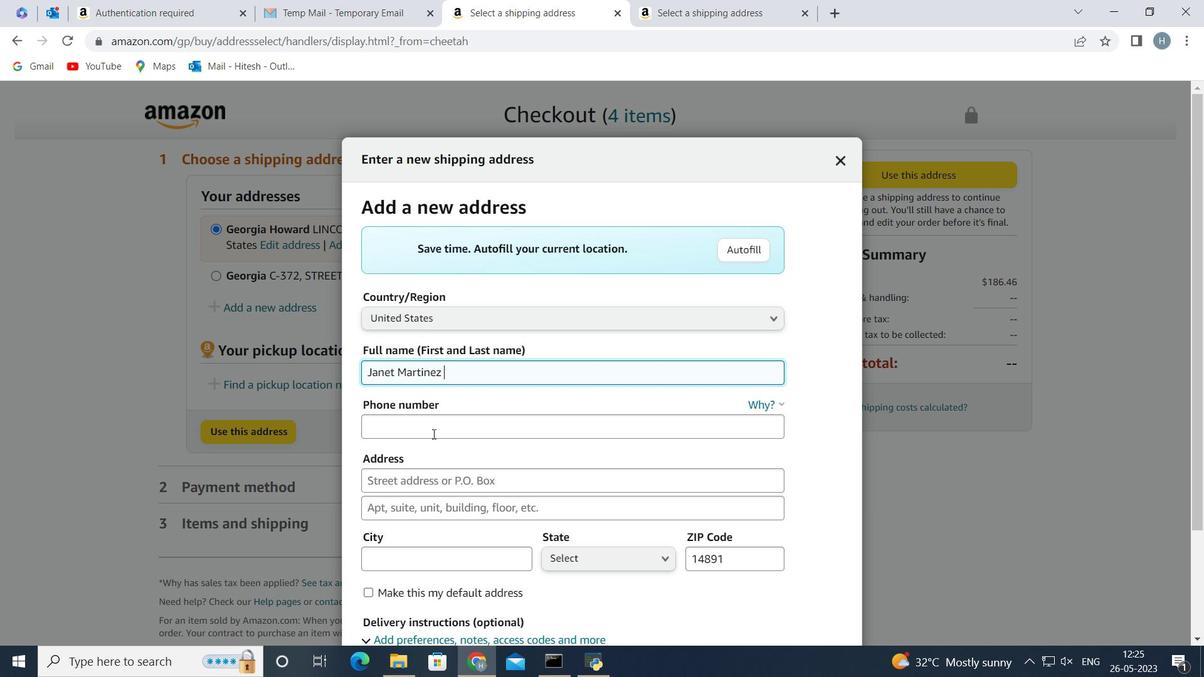 
Action: Mouse moved to (432, 431)
Screenshot: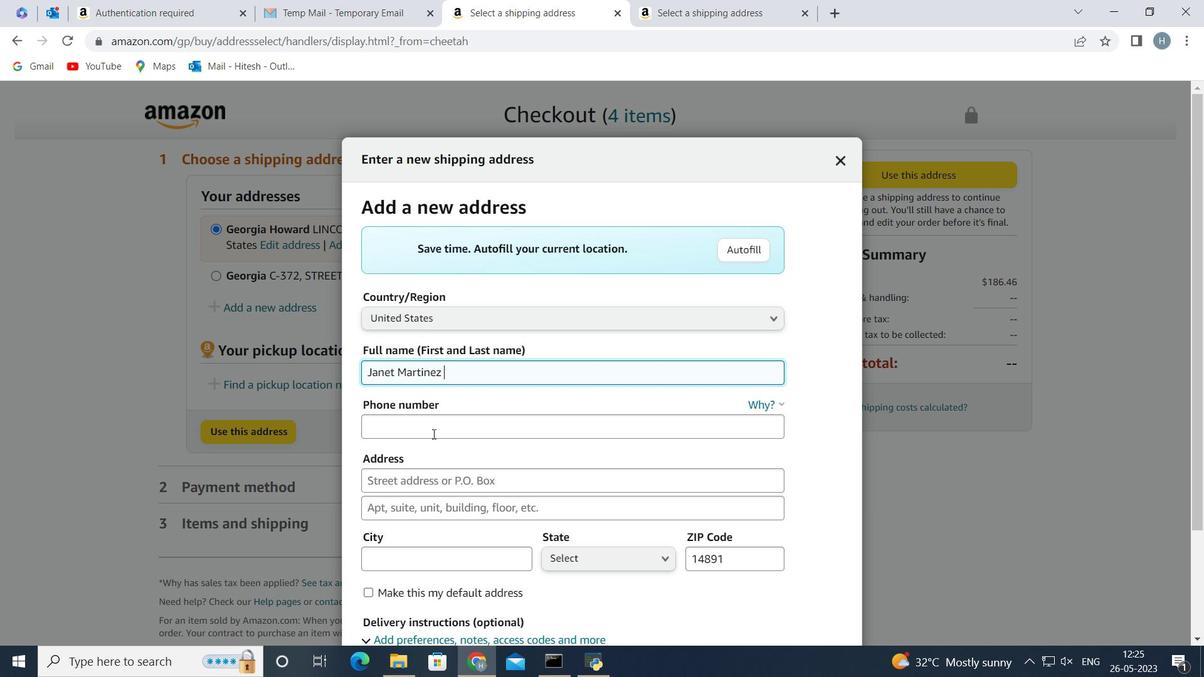 
Action: Key pressed <Key.shift_r>(607<Key.shift_r>)535-9536
Screenshot: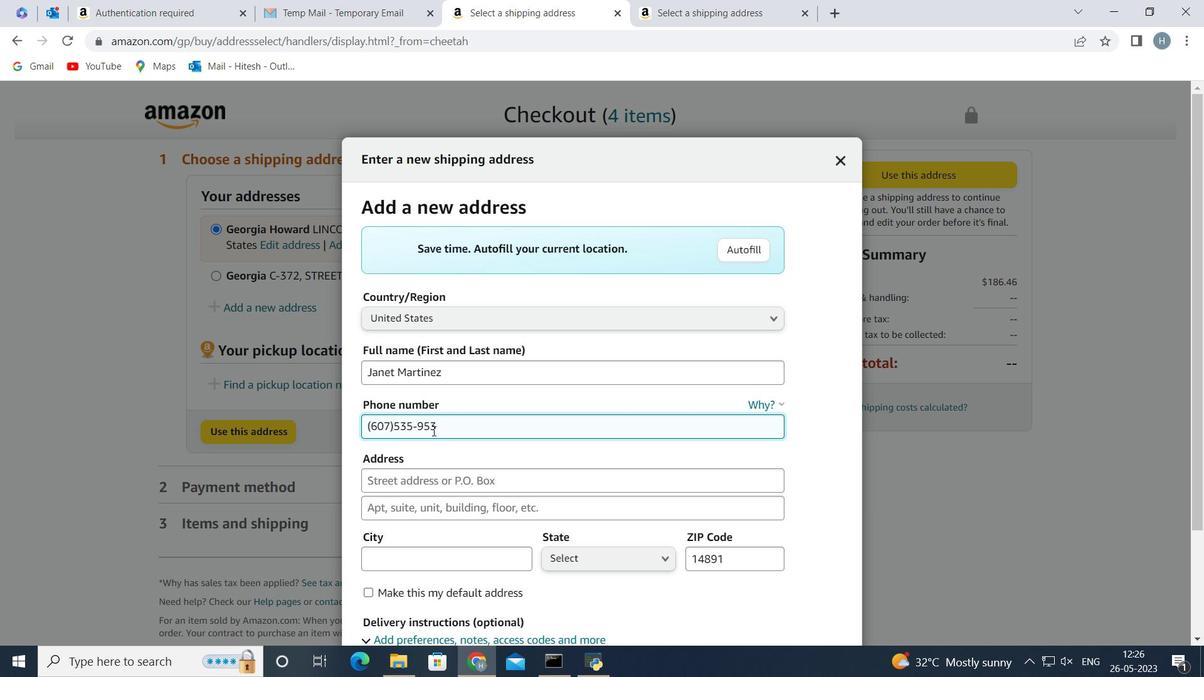
Action: Mouse moved to (443, 478)
Screenshot: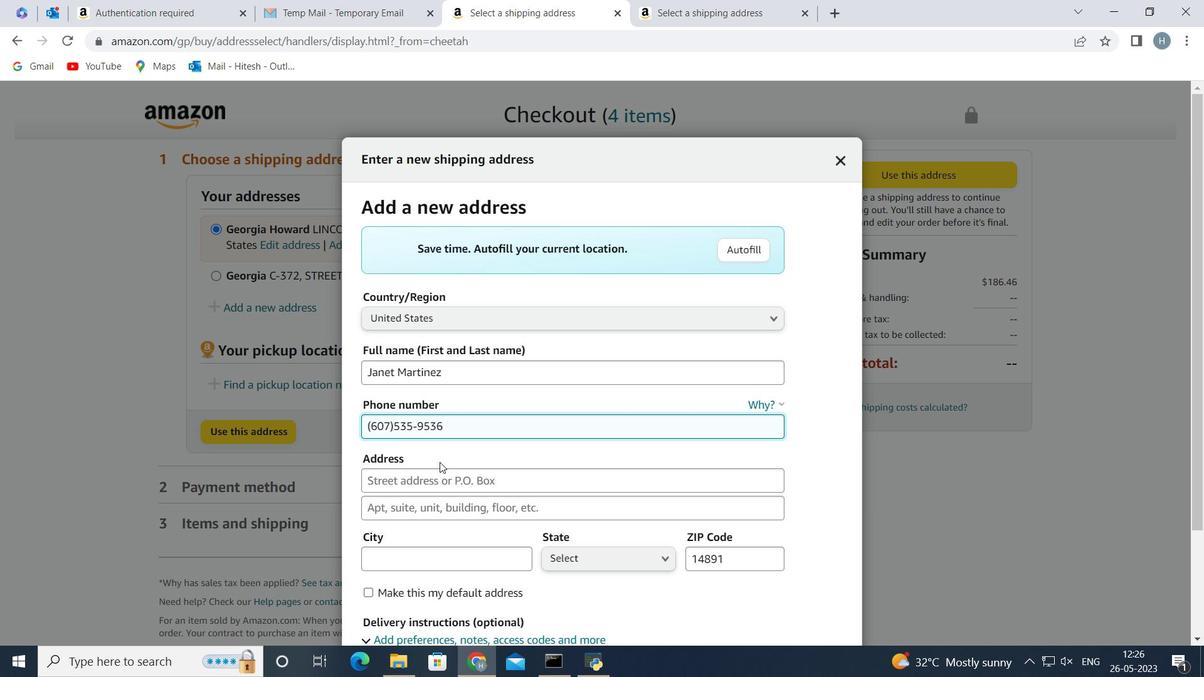
Action: Mouse pressed left at (443, 478)
Screenshot: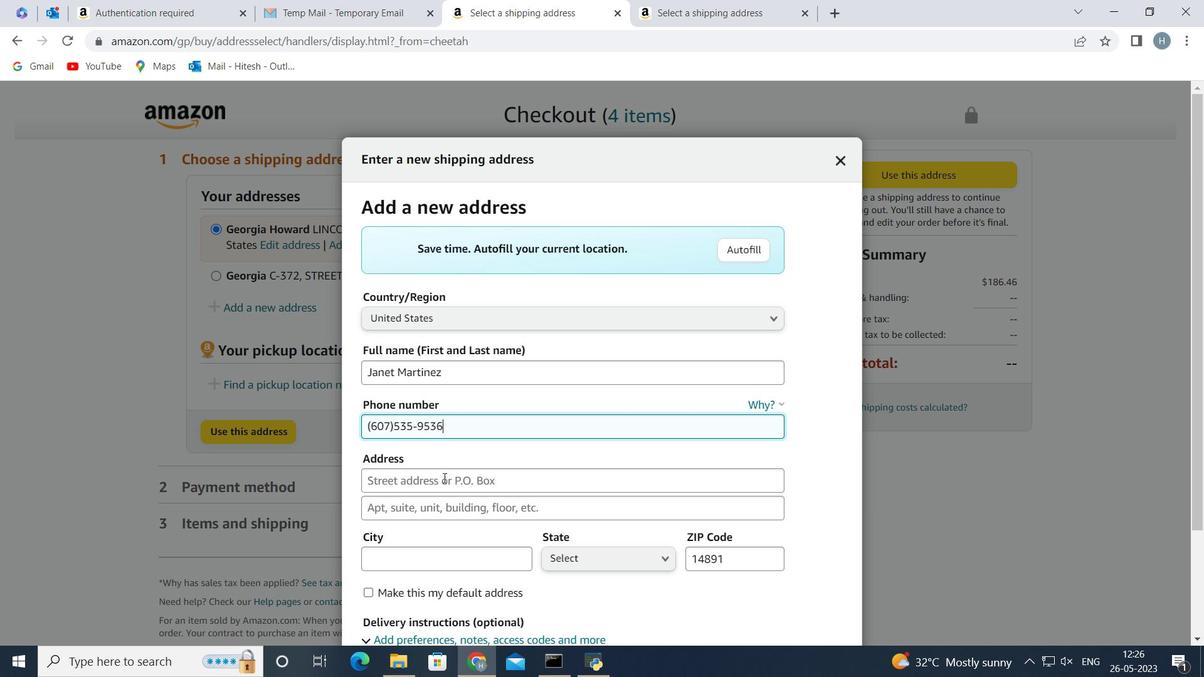
Action: Key pressed 414<Key.space><Key.shift>N<Key.space><Key.shift><Key.shift><Key.shift><Key.shift><Key.shift>Franklin<Key.space><Key.shift>St<Key.space>
Screenshot: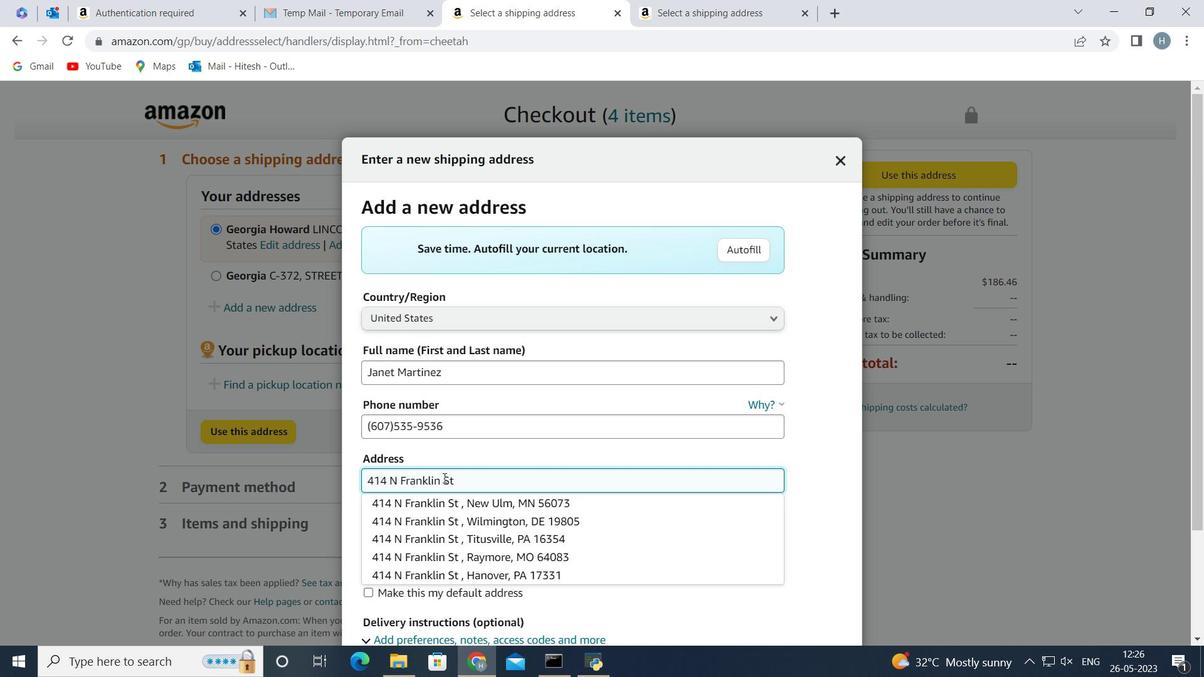 
Action: Mouse moved to (820, 444)
Screenshot: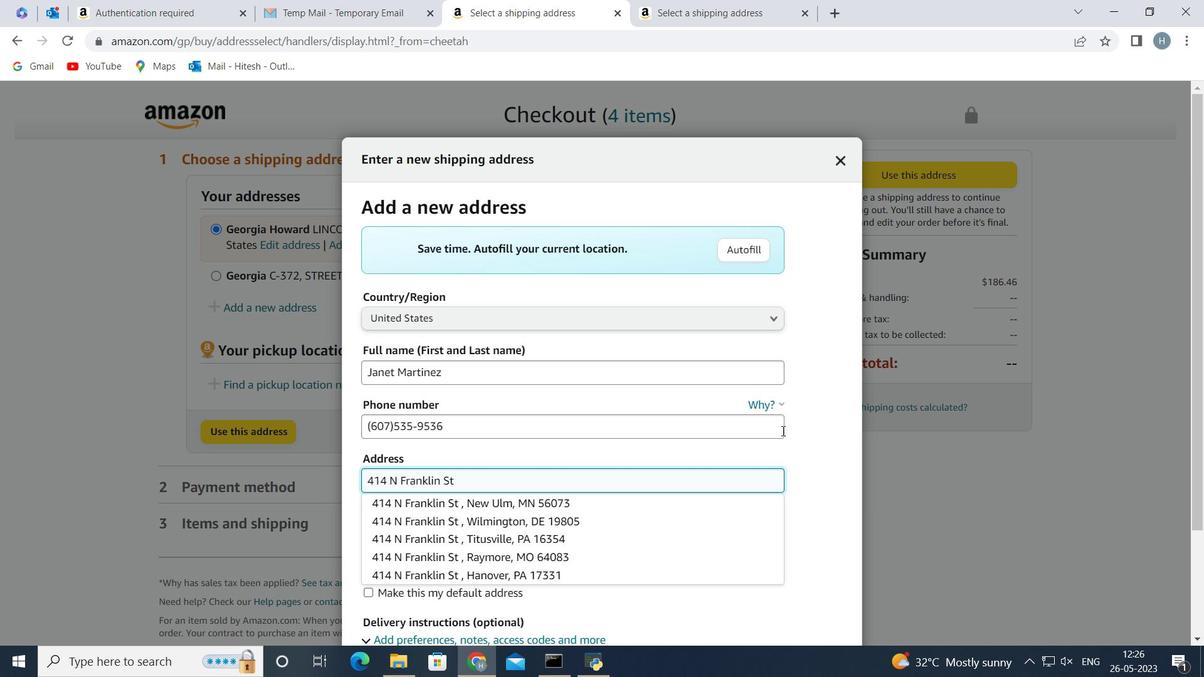 
Action: Mouse pressed left at (820, 444)
Screenshot: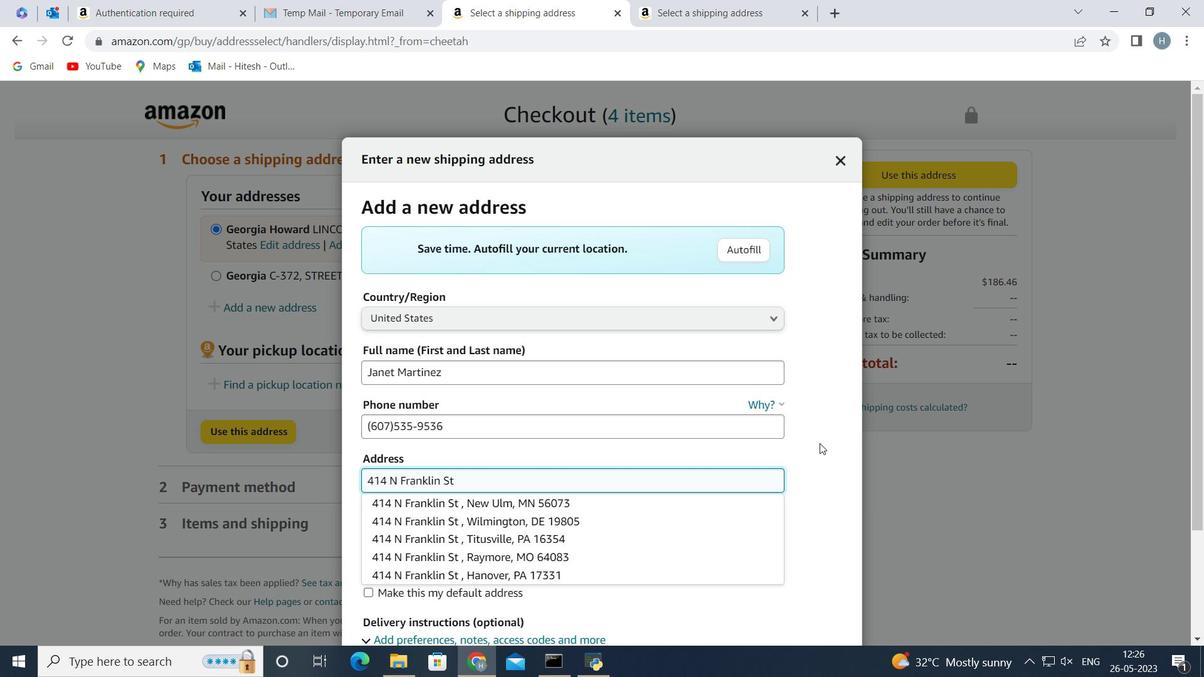 
Action: Mouse moved to (540, 505)
Screenshot: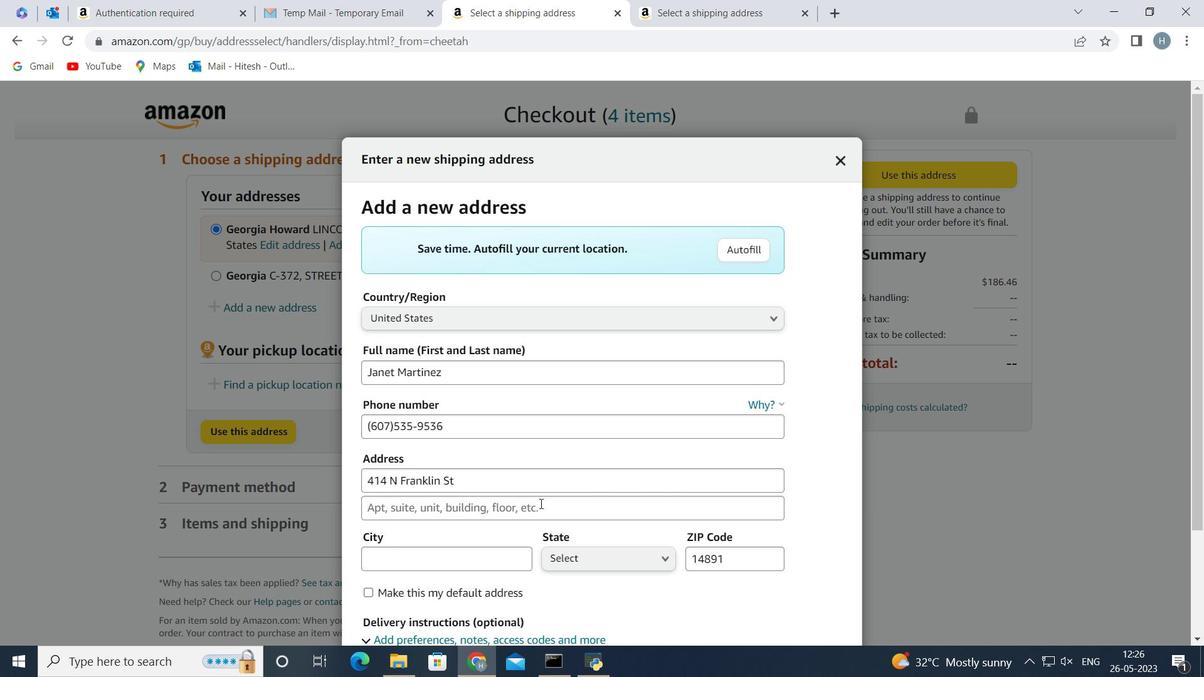 
Action: Mouse pressed left at (540, 505)
Screenshot: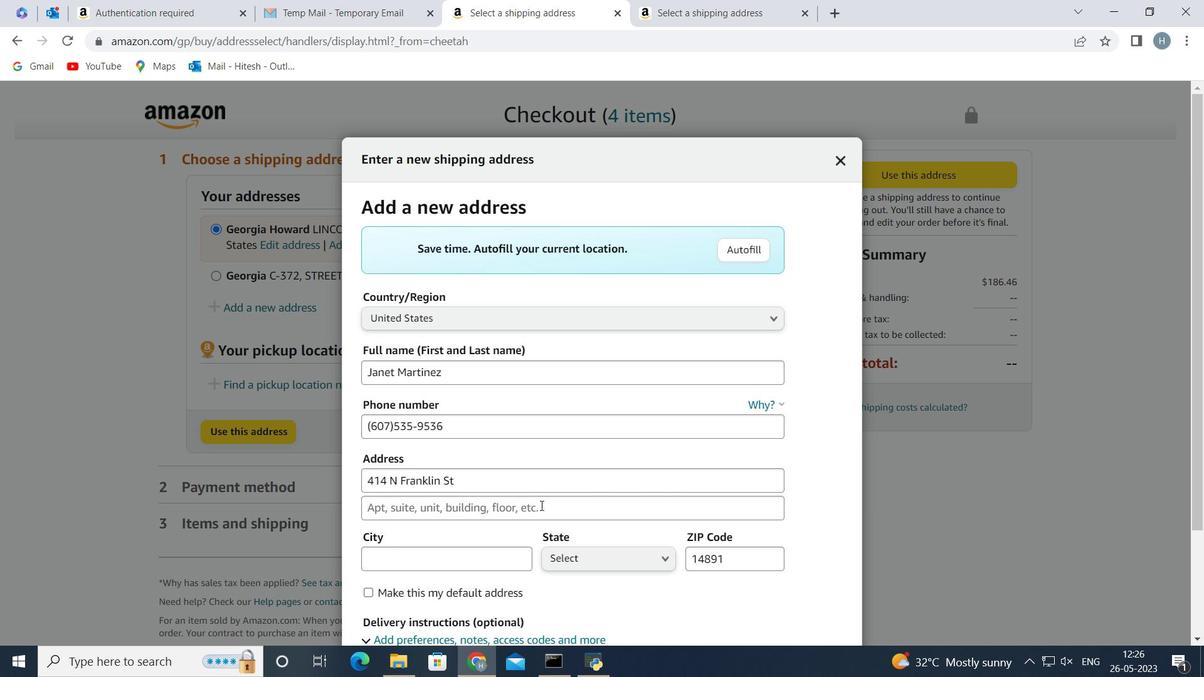 
Action: Key pressed <Key.shift><Key.shift>Watkins<Key.space><Key.shift><Key.shift><Key.shift><Key.shift><Key.shift><Key.shift><Key.shift>Glen<Key.space><Key.shift><Key.shift><Key.shift><Key.shift><Key.shift><Key.shift>New<Key.space><Key.shift>Yoe<Key.backspace>rk<Key.shift_r>(<Key.shift_r>Nk<Key.backspace><Key.shift_r>K<Key.shift_r>0<Key.backspace><Key.shift_r>)
Screenshot: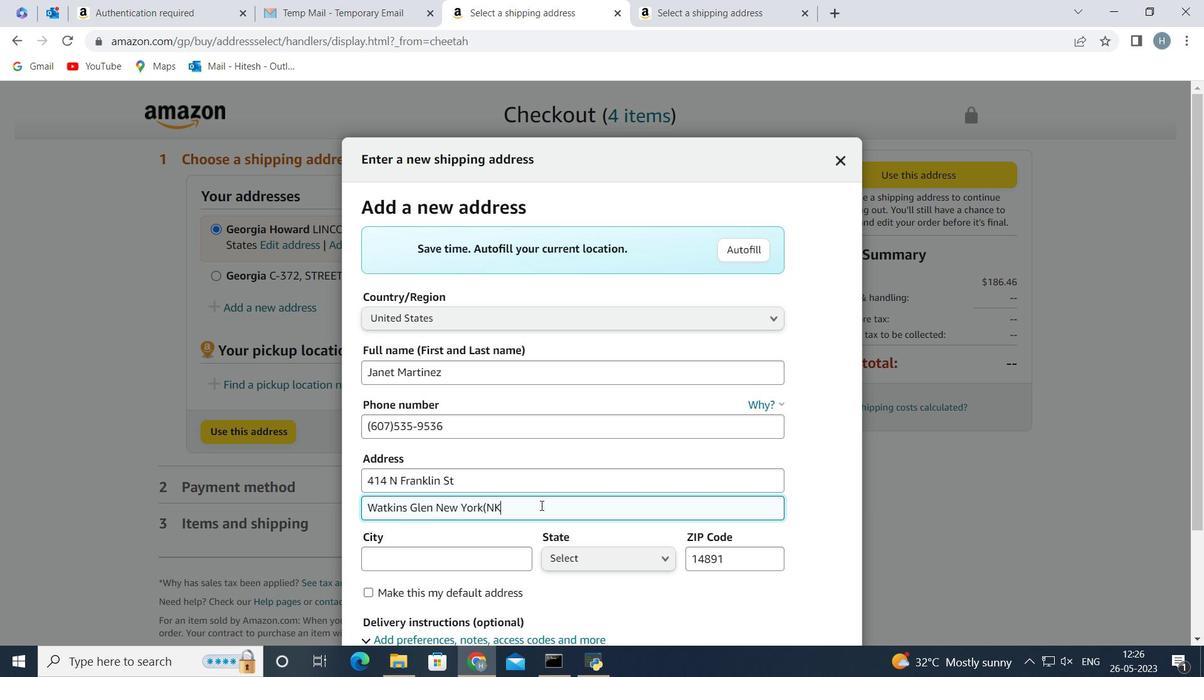 
Action: Mouse moved to (562, 500)
Screenshot: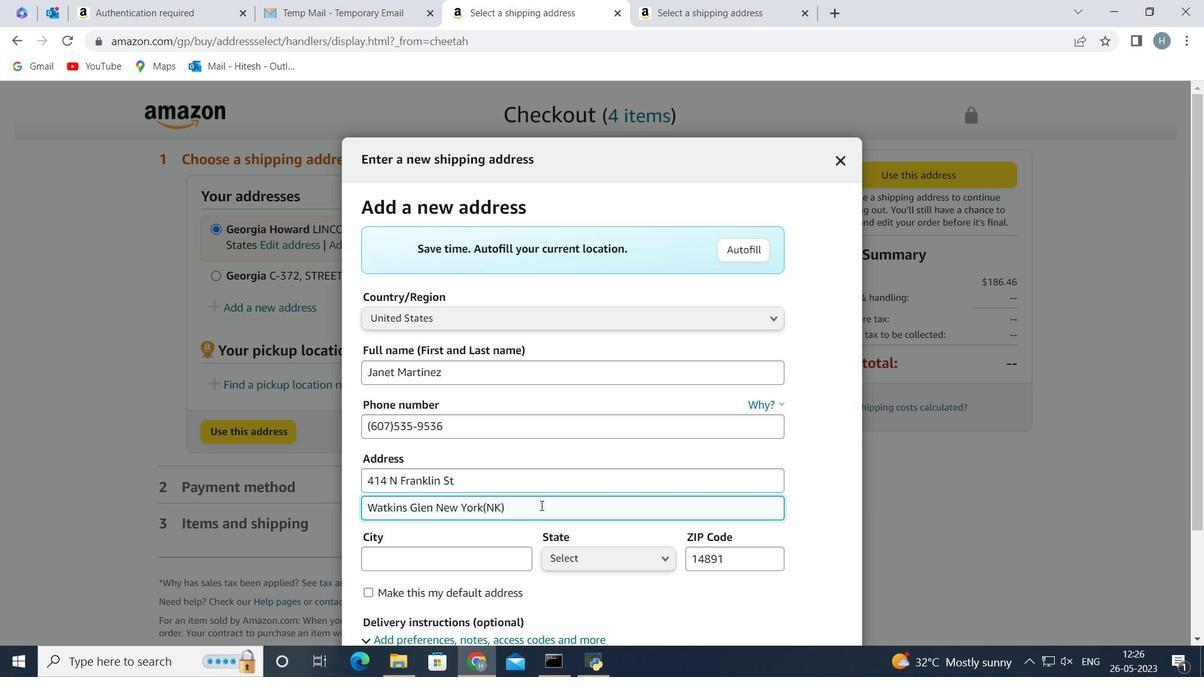 
Action: Key pressed <Key.space>14891
Screenshot: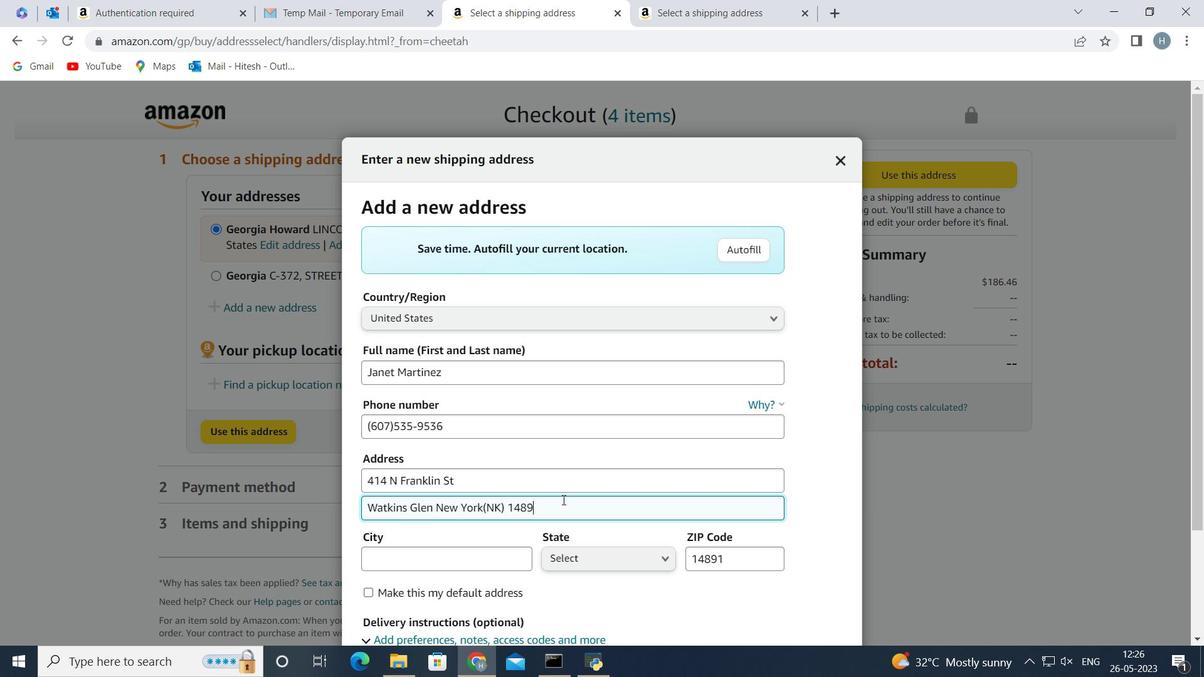 
Action: Mouse moved to (459, 553)
Screenshot: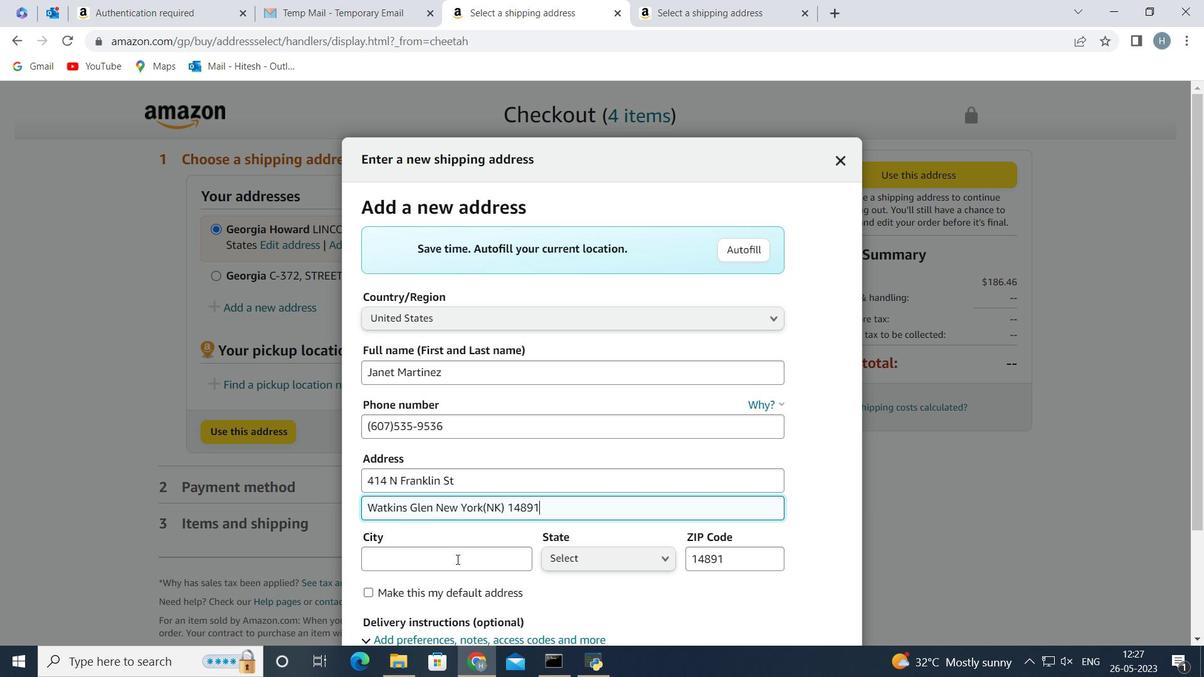 
Action: Mouse pressed left at (459, 553)
Screenshot: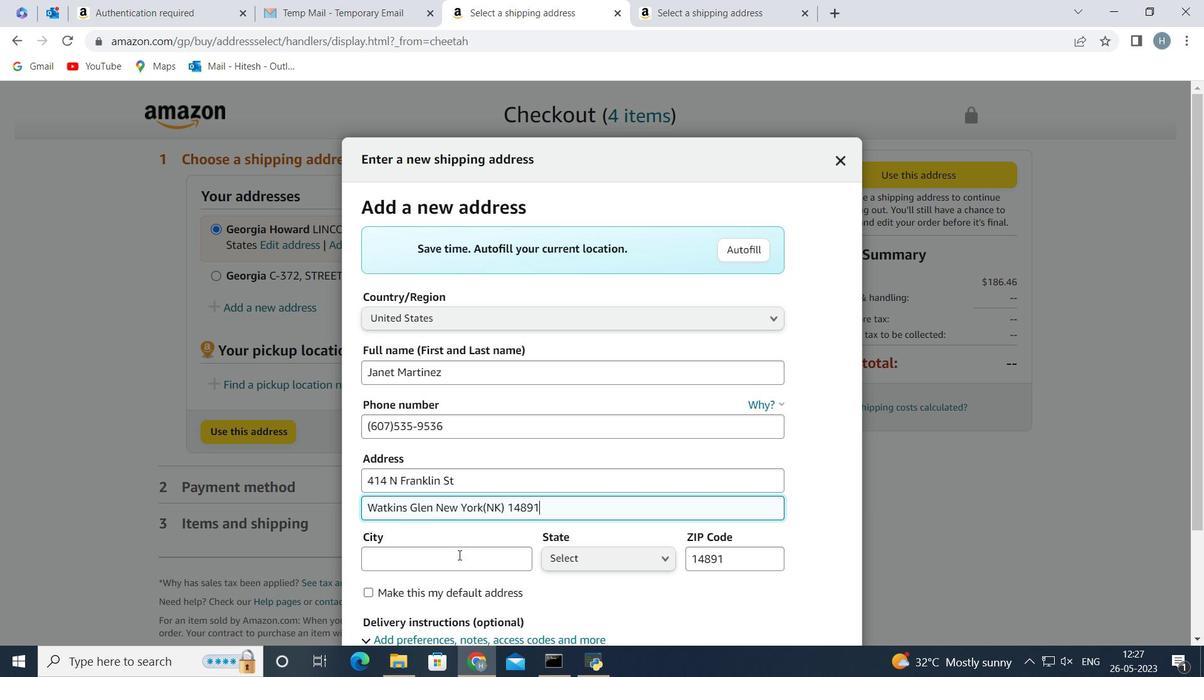 
Action: Mouse moved to (458, 530)
Screenshot: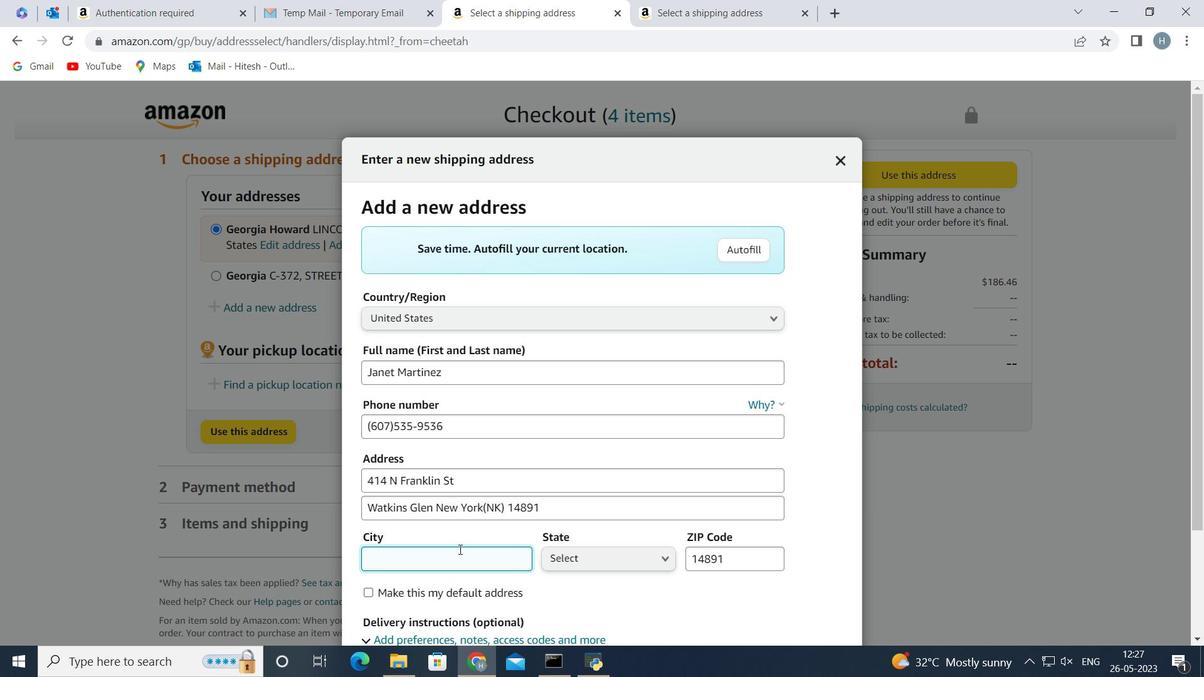 
Action: Key pressed <Key.shift><Key.shift><Key.shift><Key.shift><Key.shift><Key.shift>Wa
Screenshot: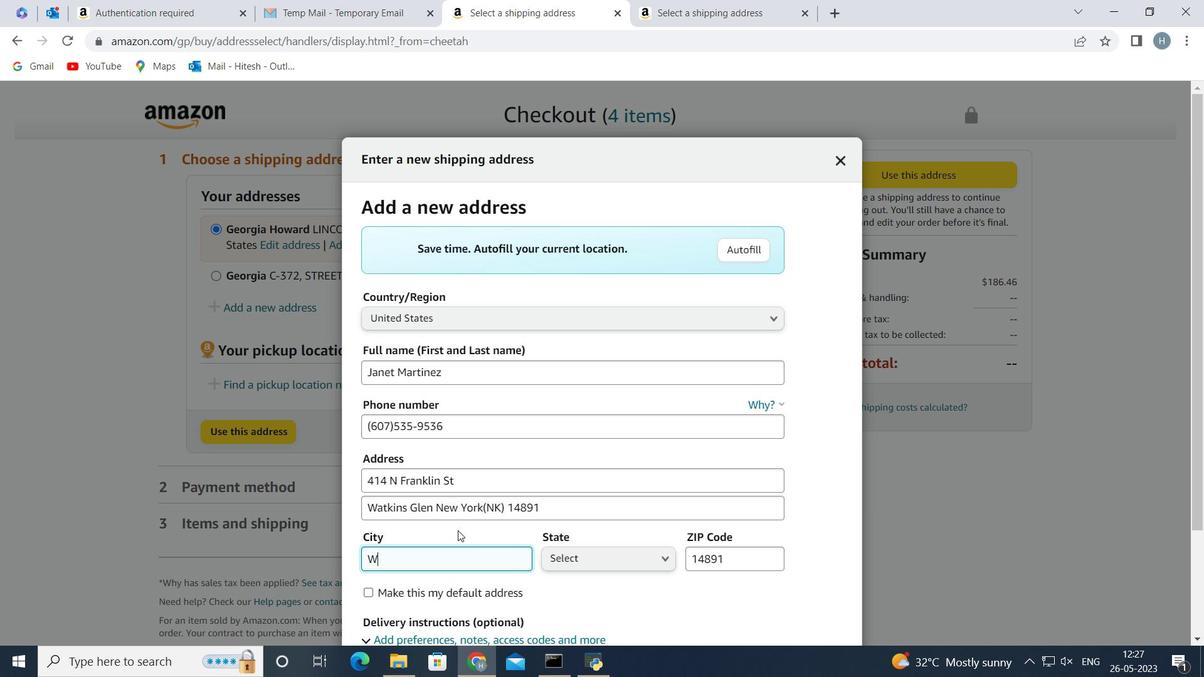 
Action: Mouse moved to (458, 525)
Screenshot: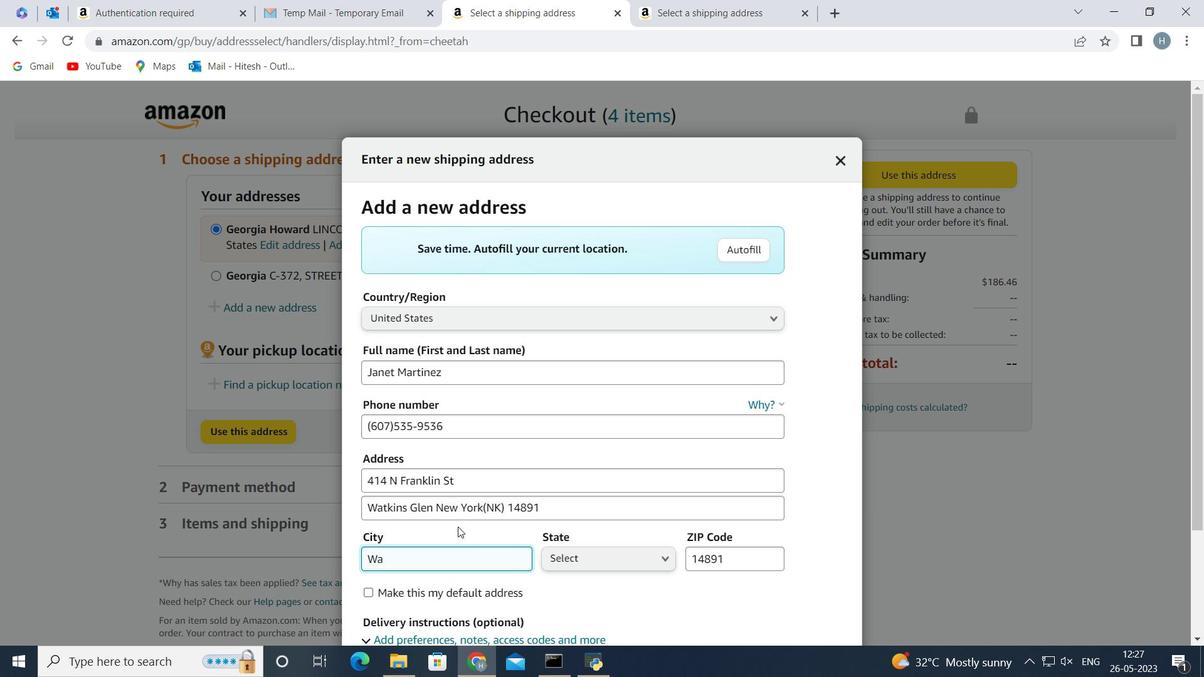 
Action: Key pressed tkins
Screenshot: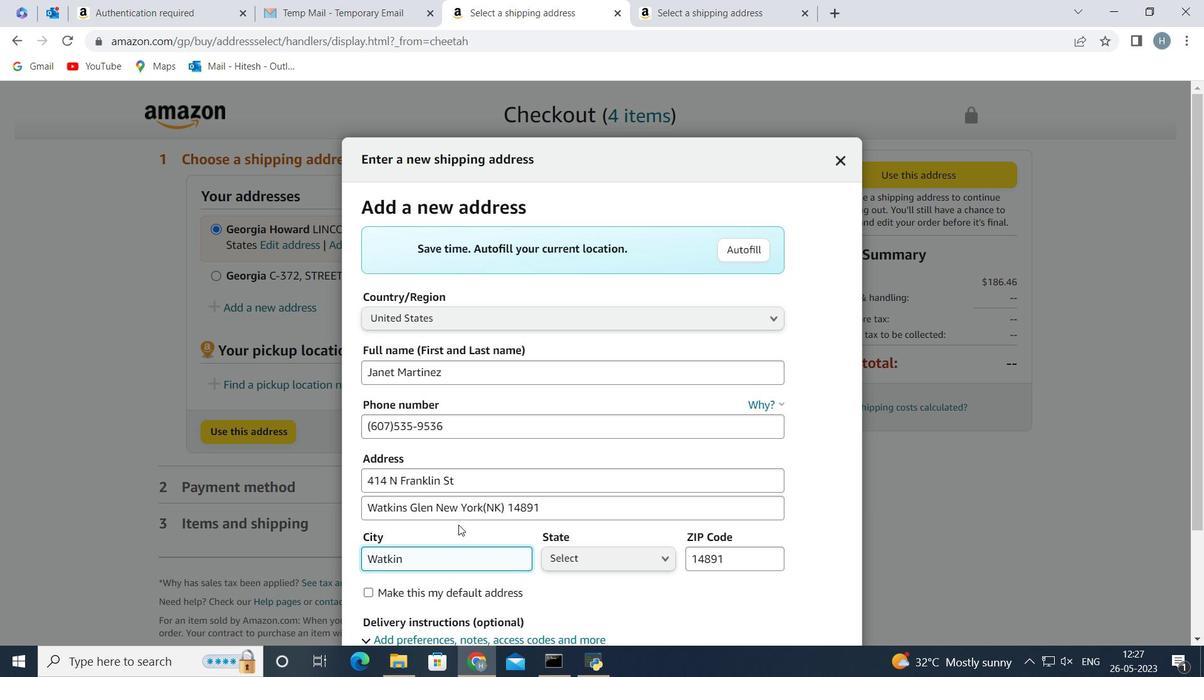 
Action: Mouse moved to (436, 544)
Screenshot: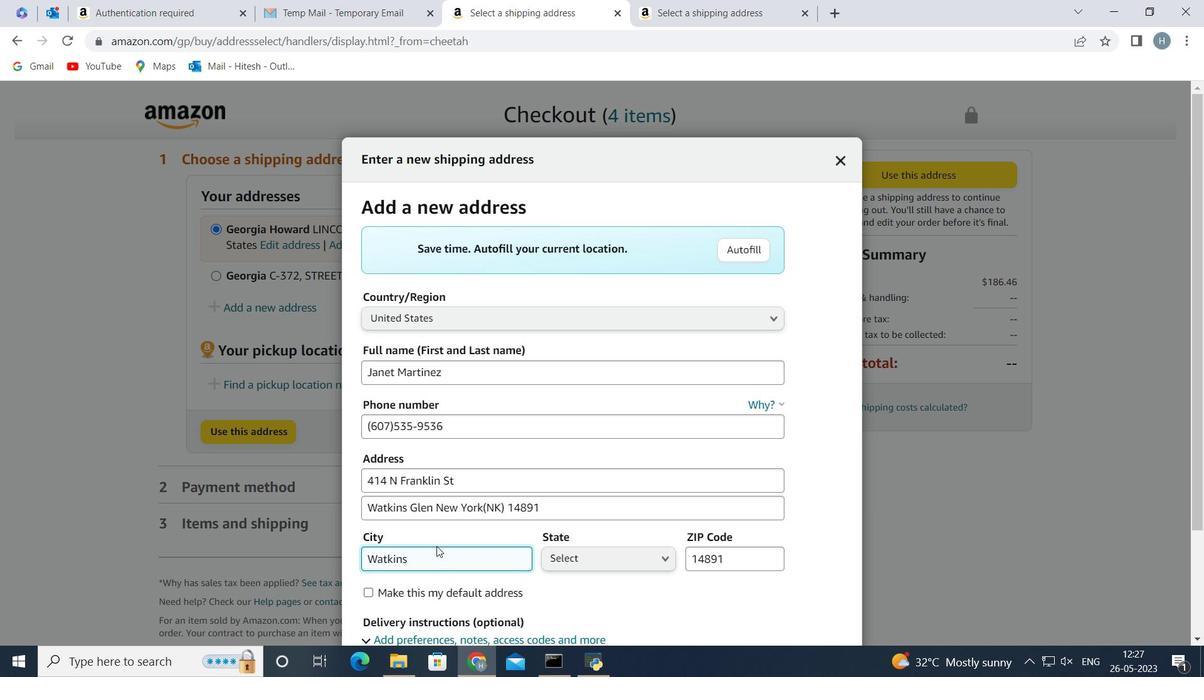 
Action: Key pressed <Key.space><Key.shift>Glen<Key.space>
Screenshot: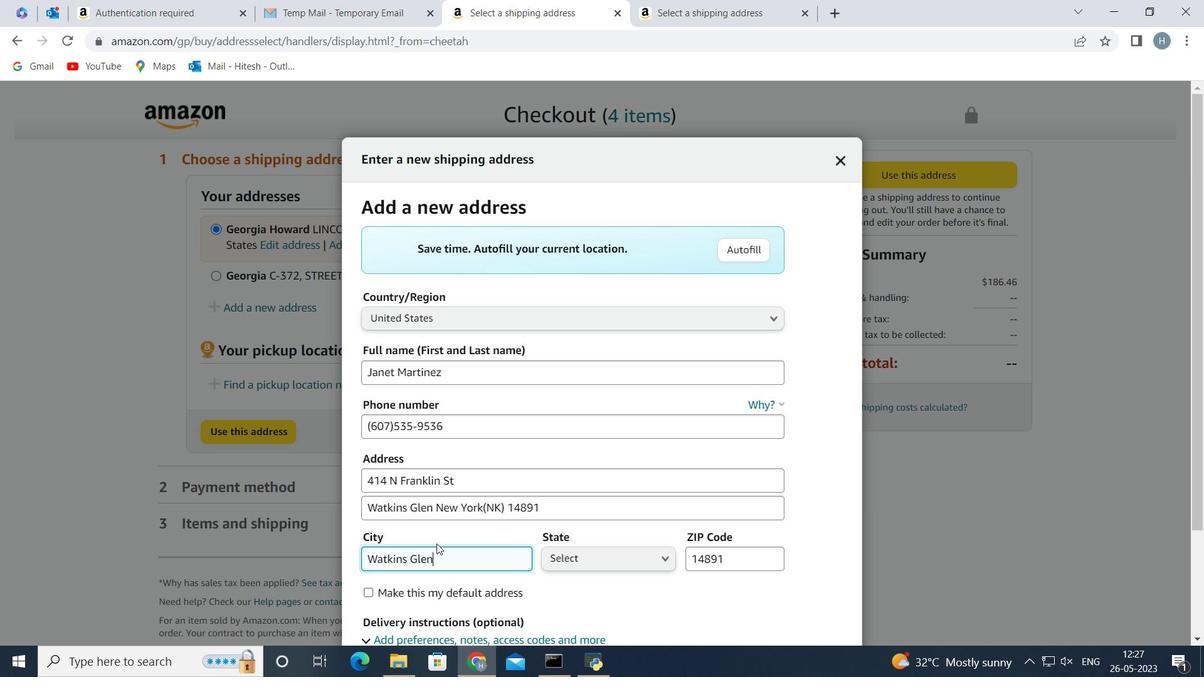 
Action: Mouse moved to (583, 562)
Screenshot: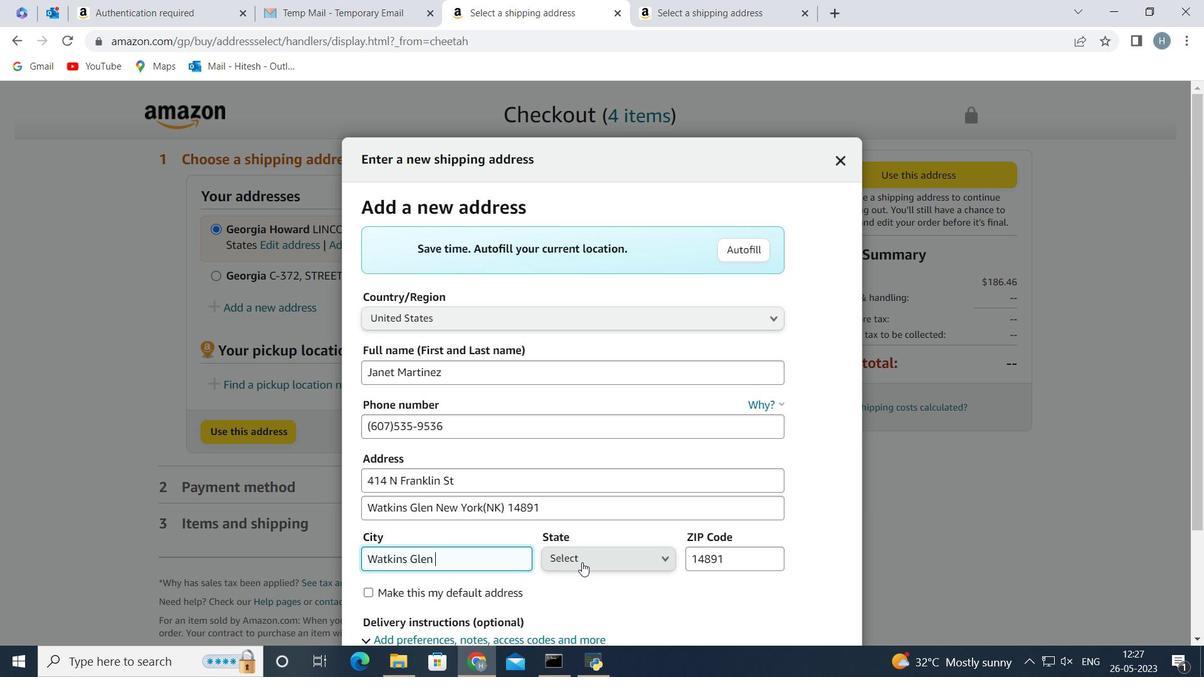 
Action: Mouse pressed left at (583, 562)
Screenshot: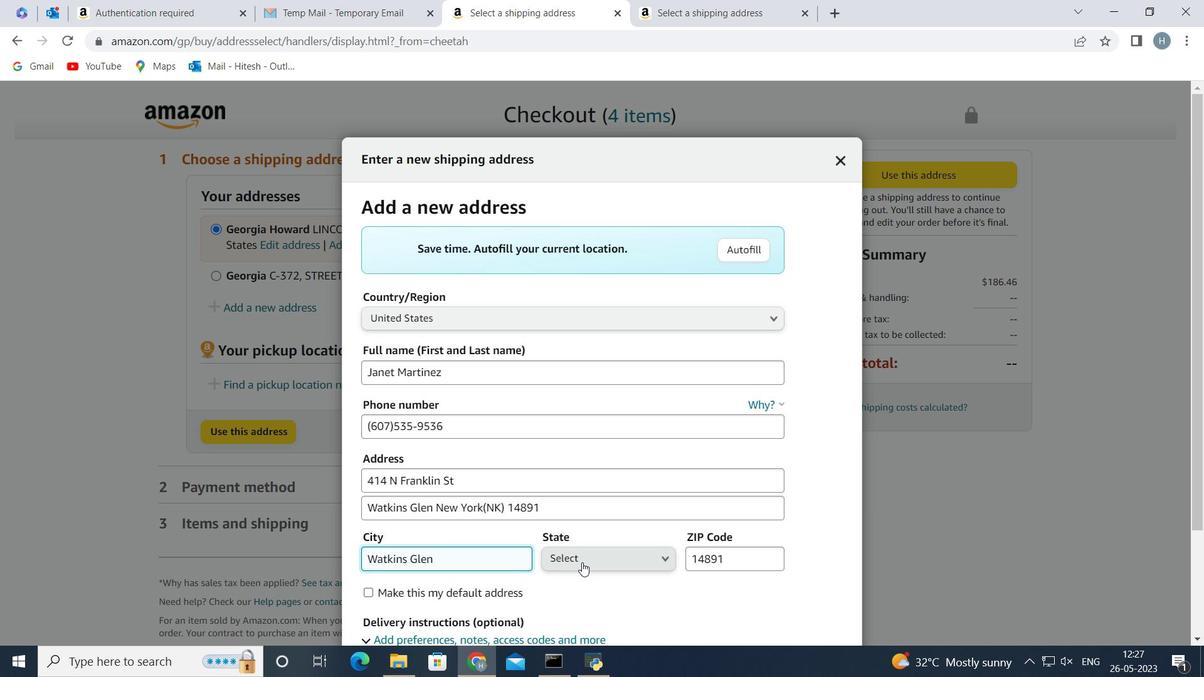 
Action: Mouse moved to (615, 400)
Screenshot: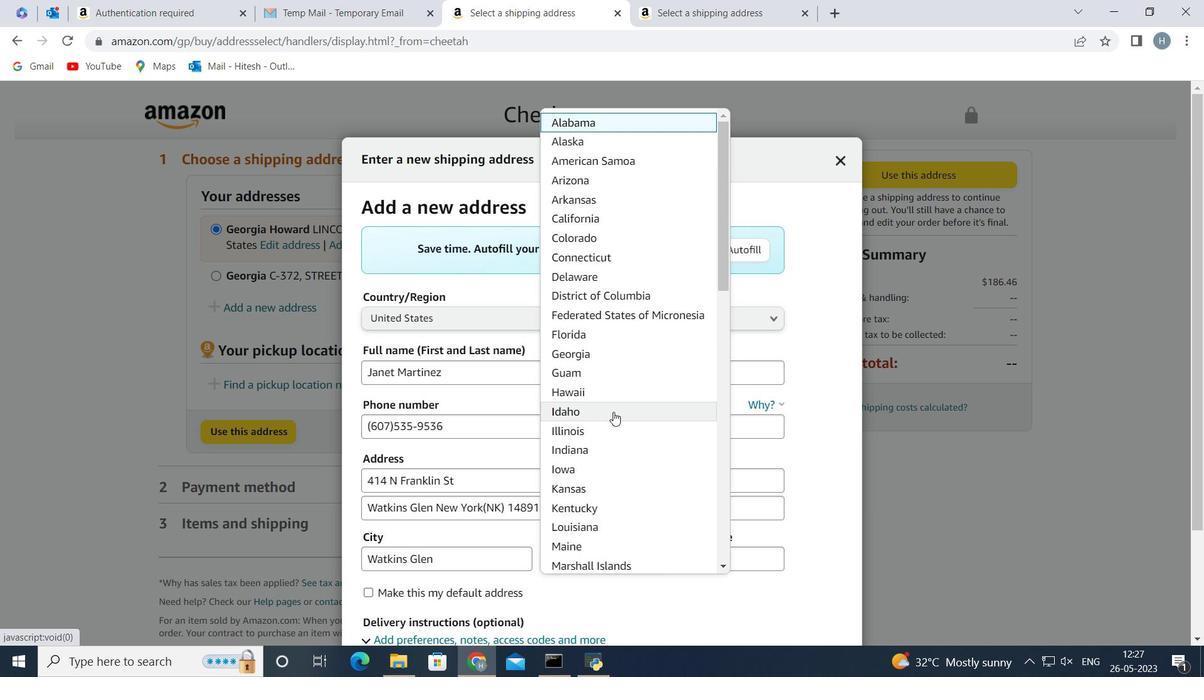 
Action: Mouse scrolled (615, 399) with delta (0, 0)
Screenshot: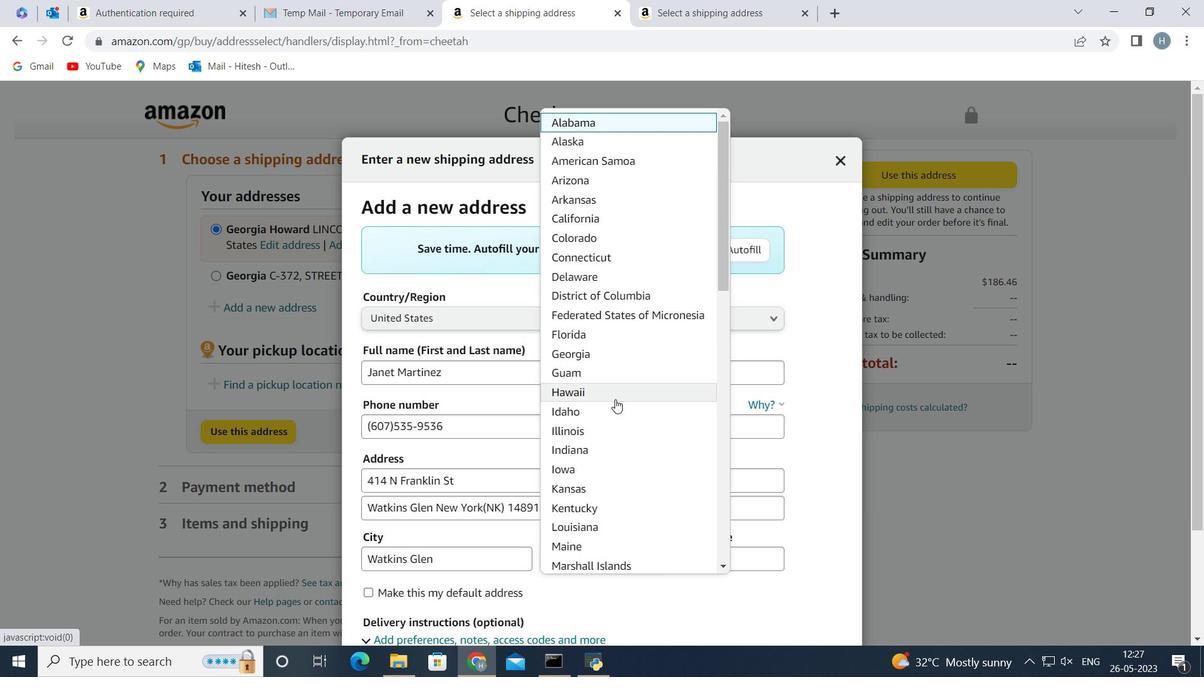 
Action: Mouse scrolled (615, 399) with delta (0, 0)
Screenshot: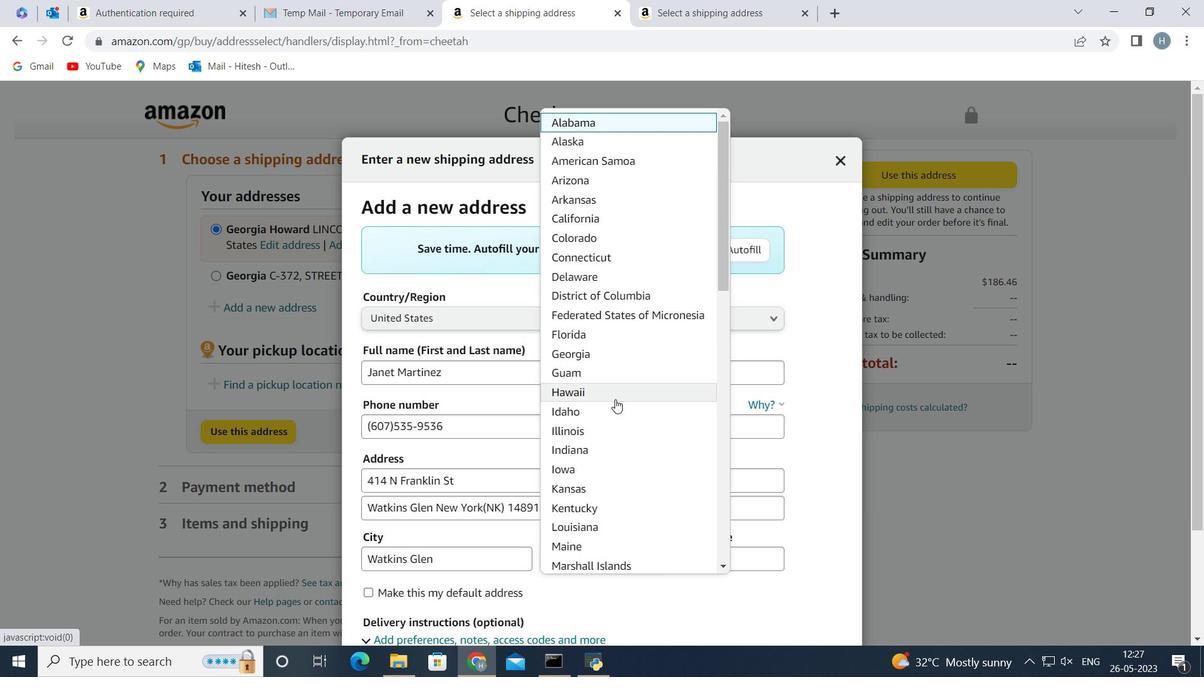 
Action: Mouse scrolled (615, 399) with delta (0, 0)
Screenshot: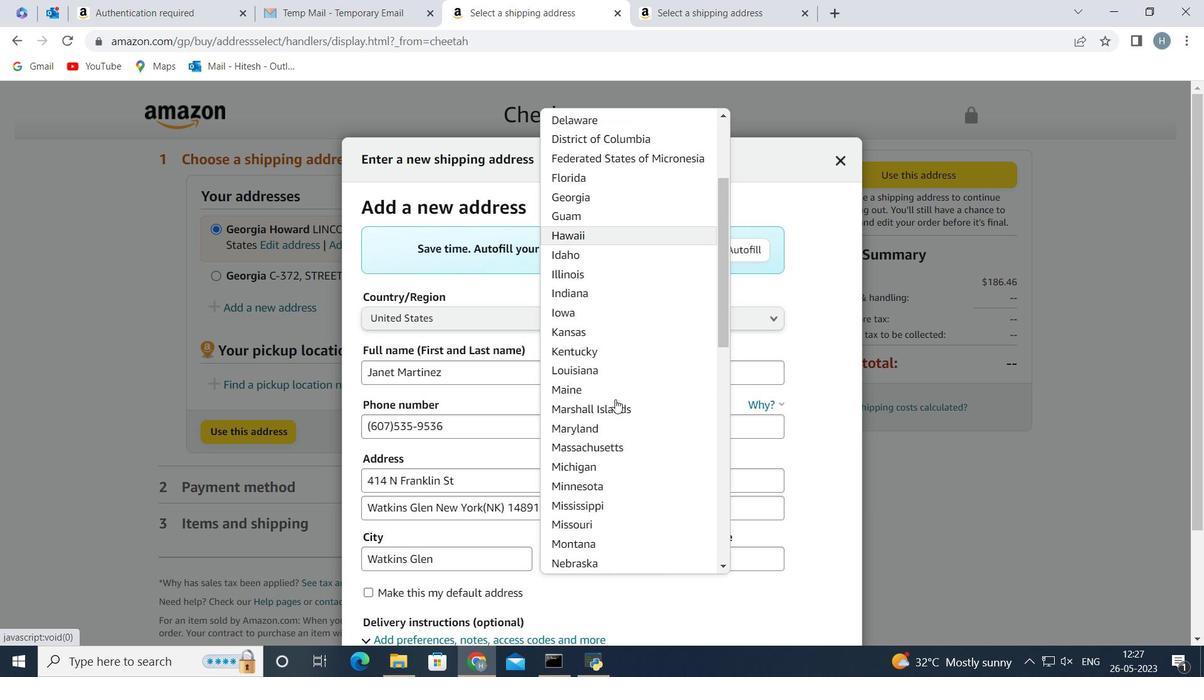 
Action: Mouse scrolled (615, 399) with delta (0, 0)
Screenshot: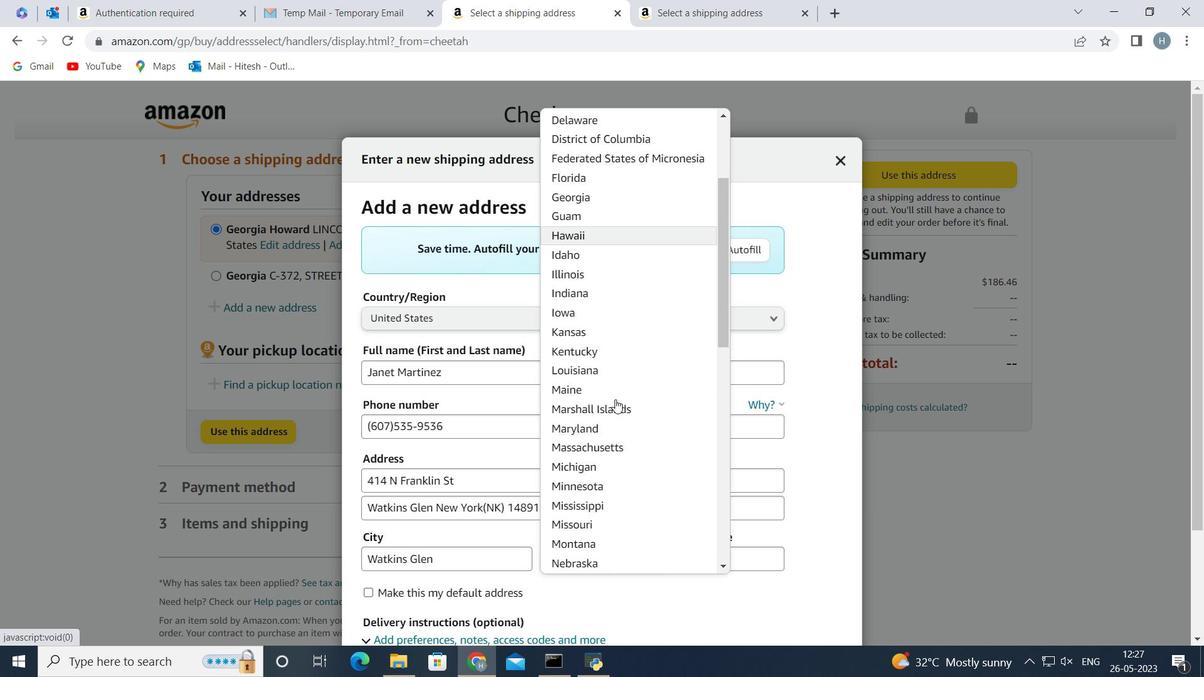 
Action: Mouse scrolled (615, 400) with delta (0, 0)
Screenshot: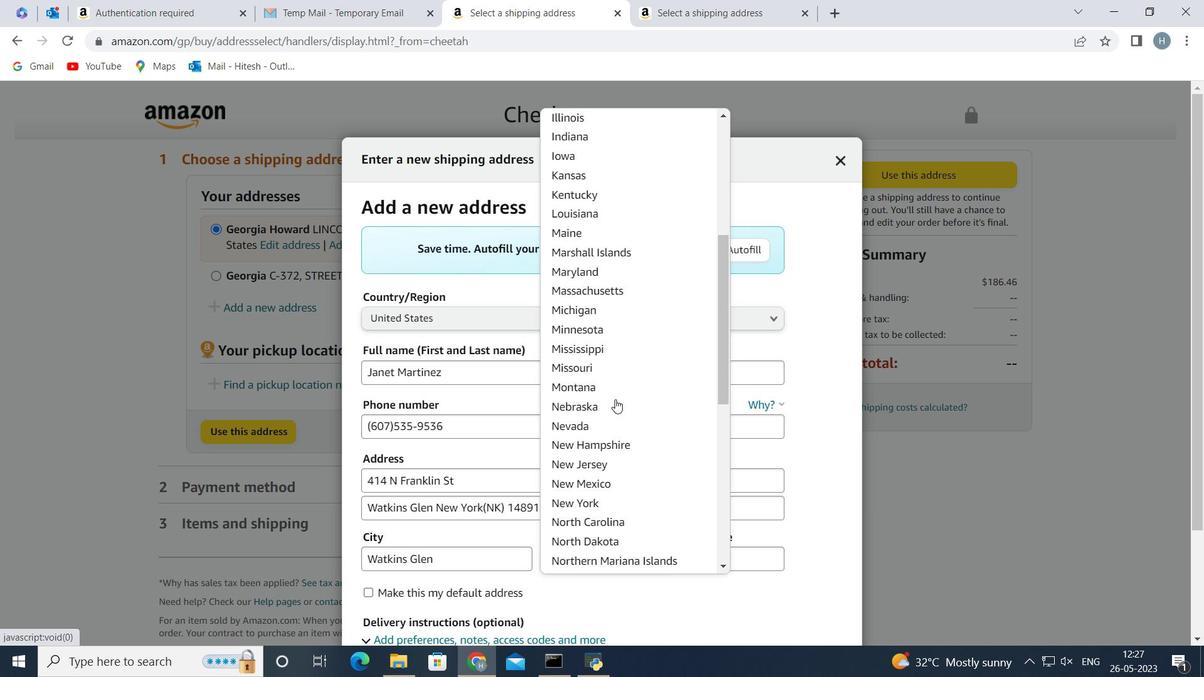 
Action: Mouse scrolled (615, 399) with delta (0, 0)
Screenshot: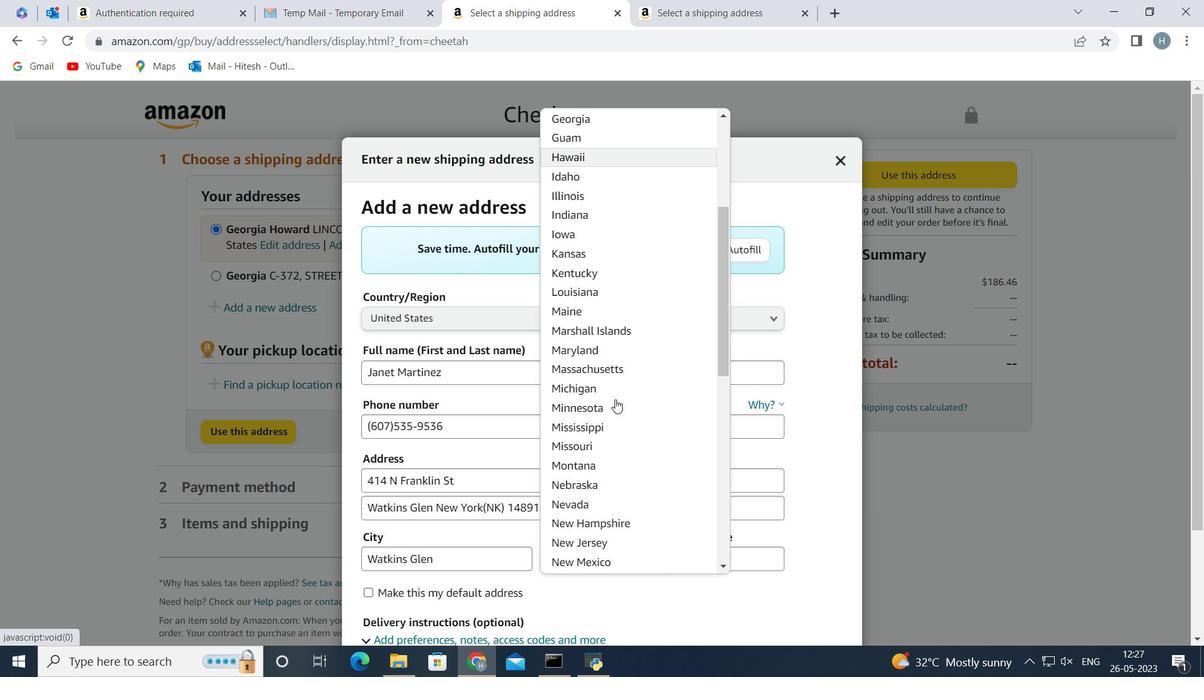 
Action: Mouse moved to (586, 500)
Screenshot: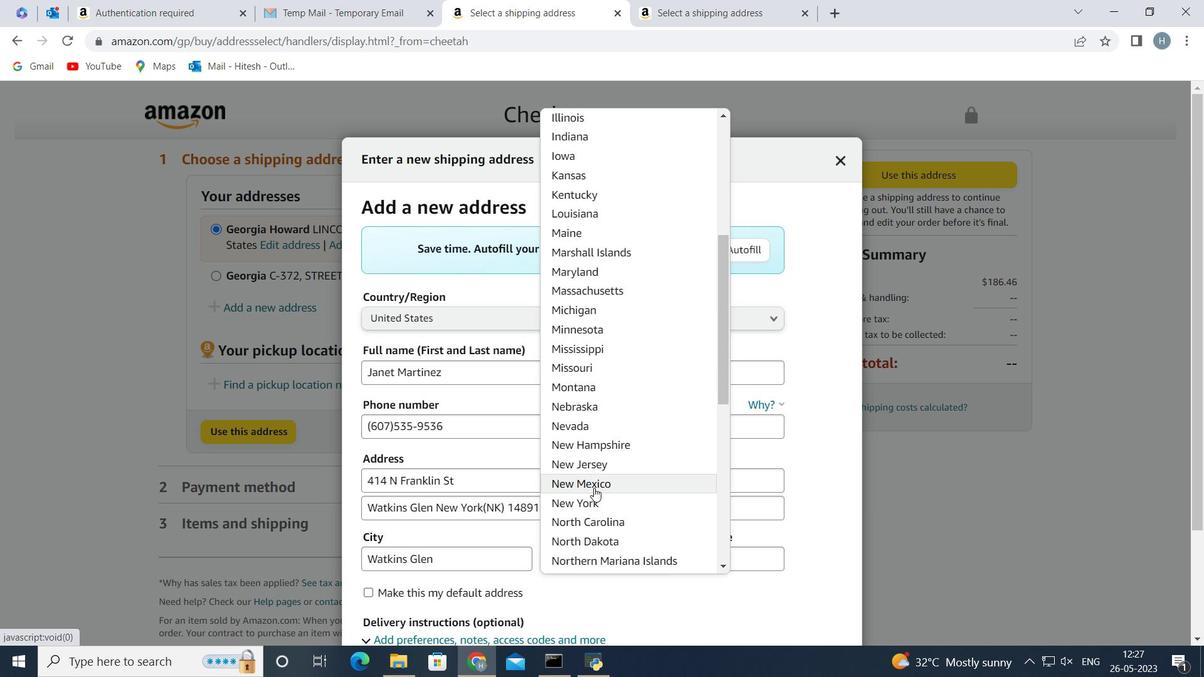 
Action: Mouse pressed left at (586, 500)
Screenshot: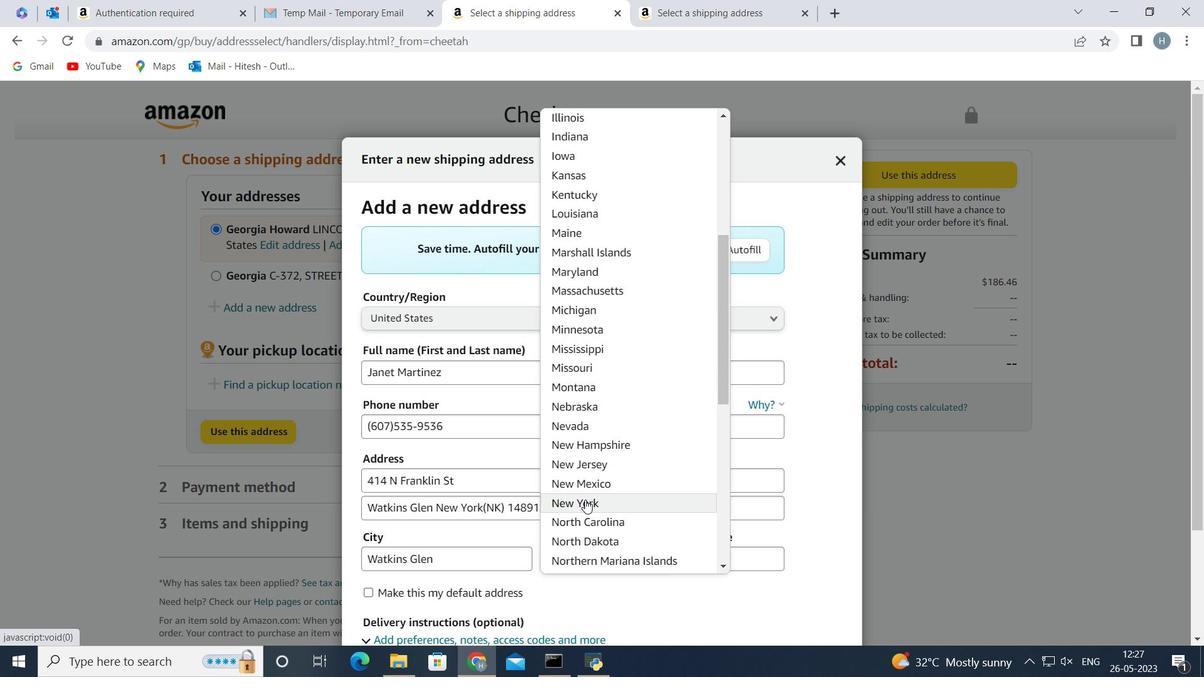
Action: Mouse moved to (570, 423)
Screenshot: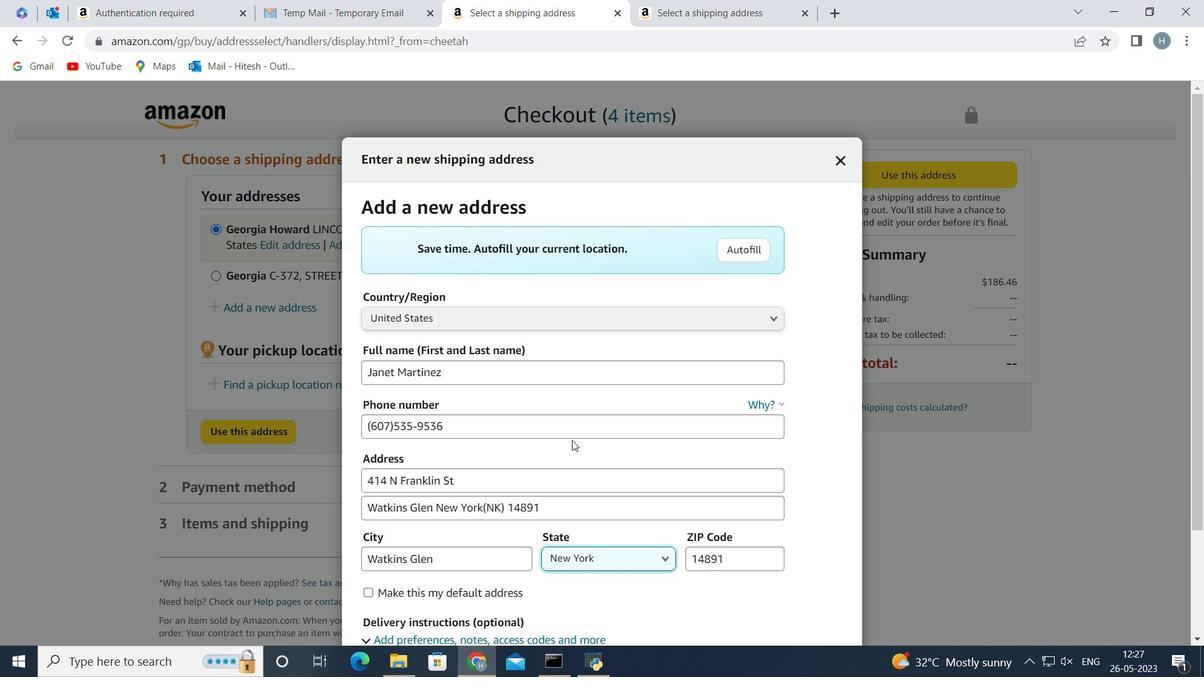 
Action: Mouse scrolled (570, 422) with delta (0, 0)
Screenshot: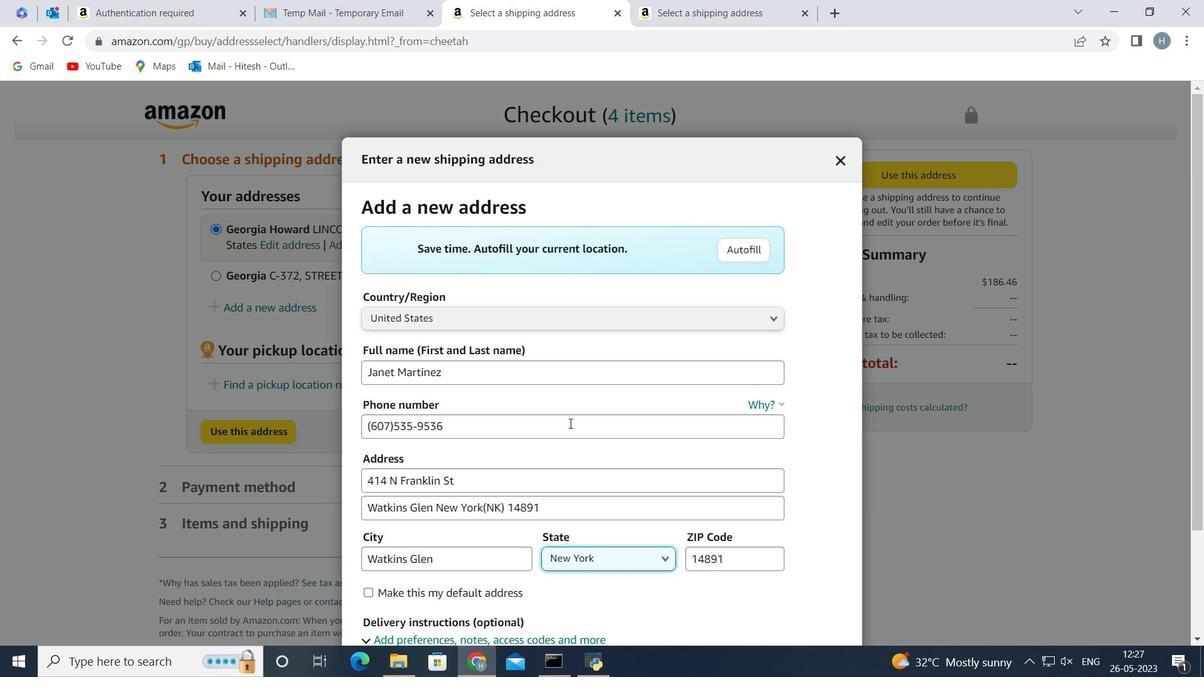 
Action: Mouse scrolled (570, 422) with delta (0, 0)
Screenshot: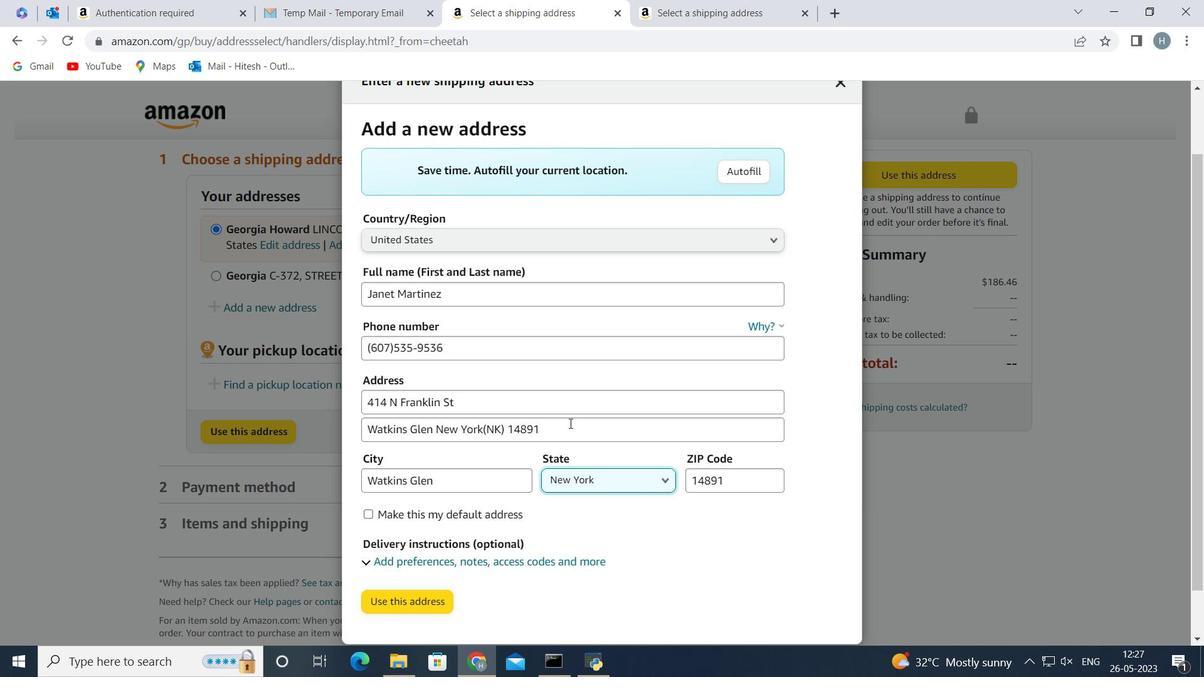
Action: Mouse moved to (609, 437)
Screenshot: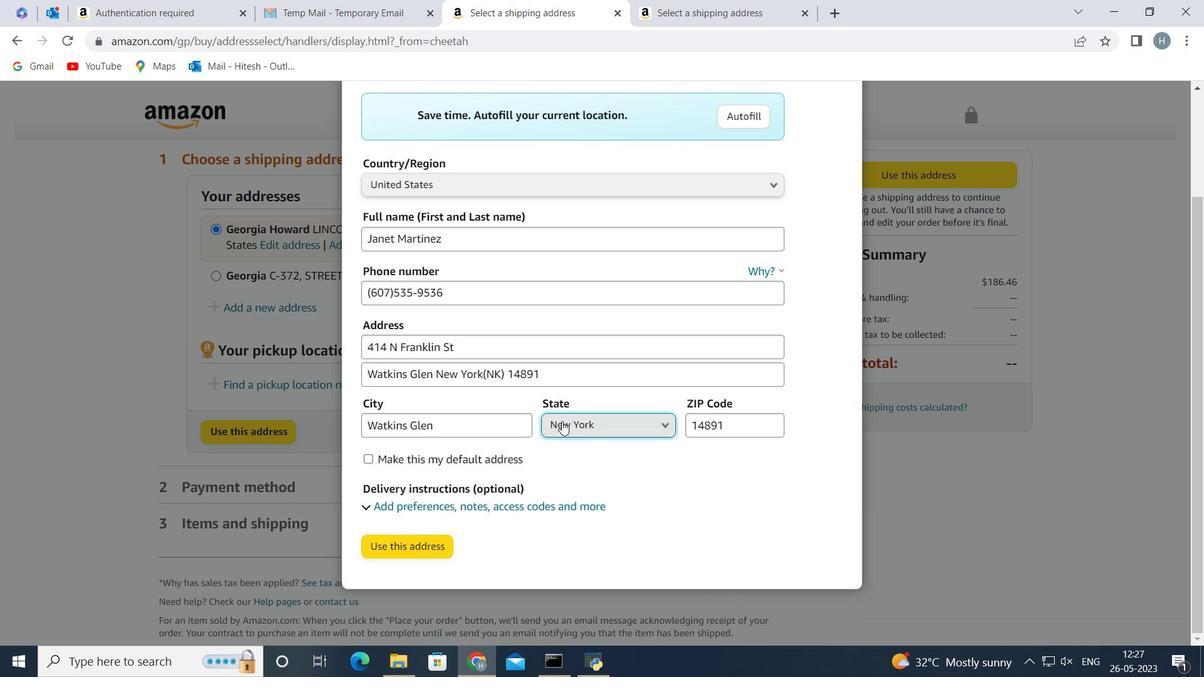 
Action: Mouse scrolled (609, 437) with delta (0, 0)
Screenshot: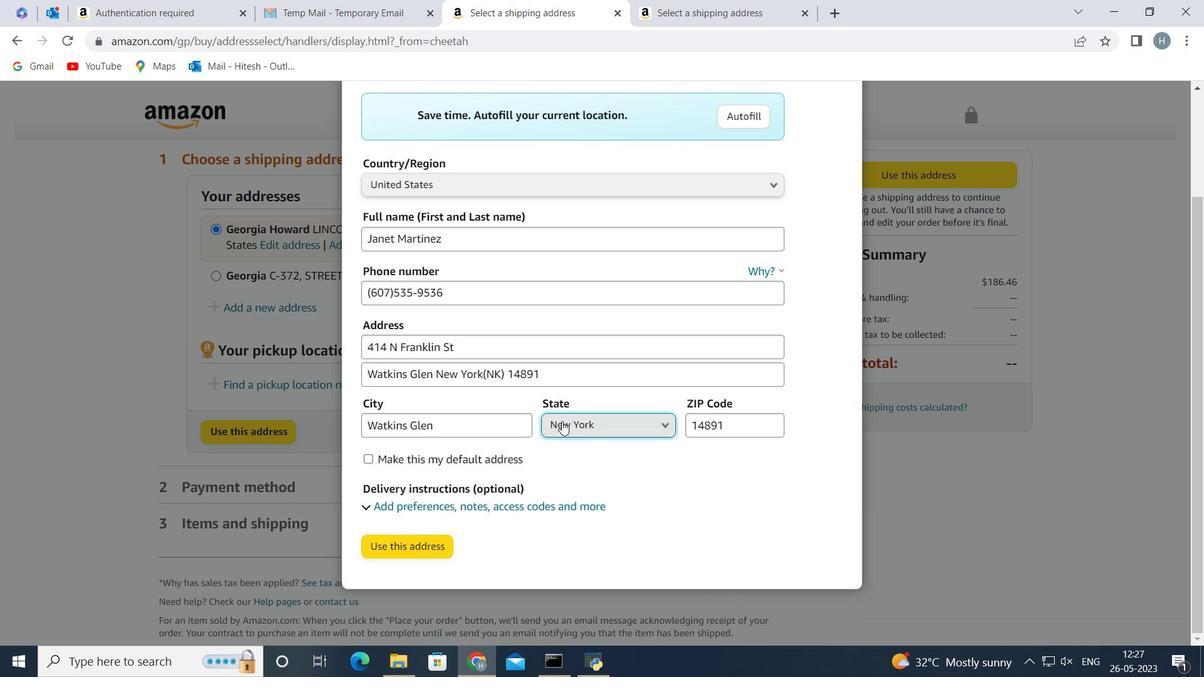 
Action: Mouse scrolled (609, 437) with delta (0, 0)
Screenshot: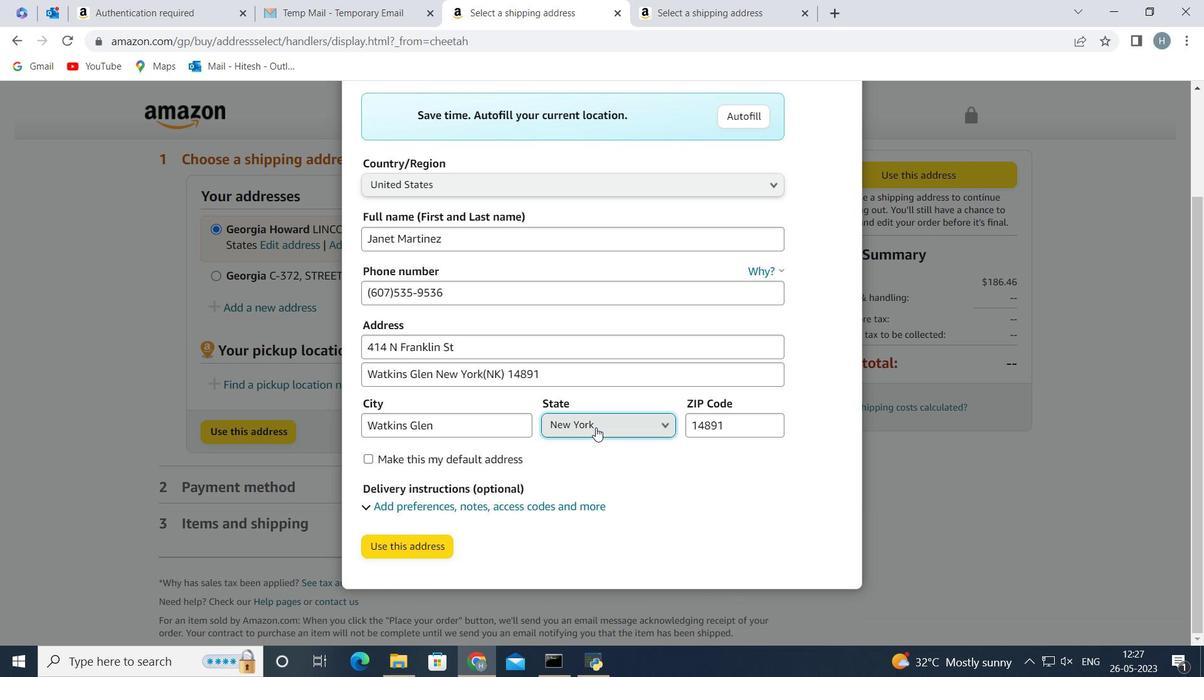 
Action: Mouse scrolled (609, 437) with delta (0, 0)
Screenshot: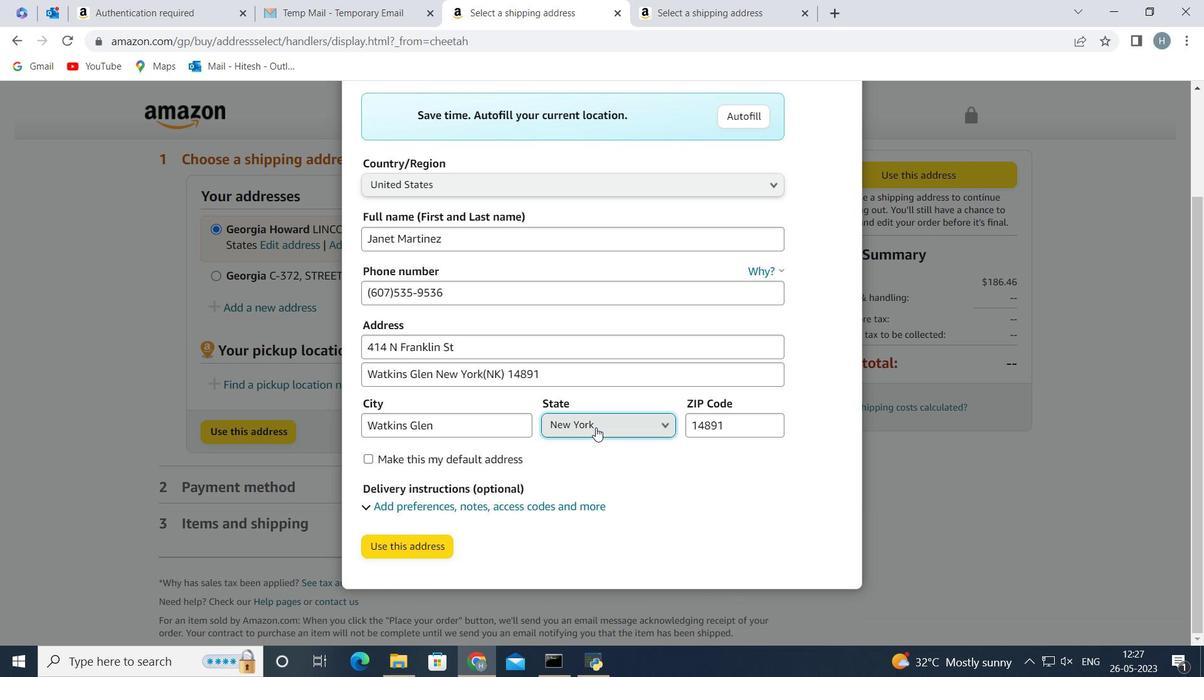 
Action: Mouse scrolled (609, 437) with delta (0, 0)
Screenshot: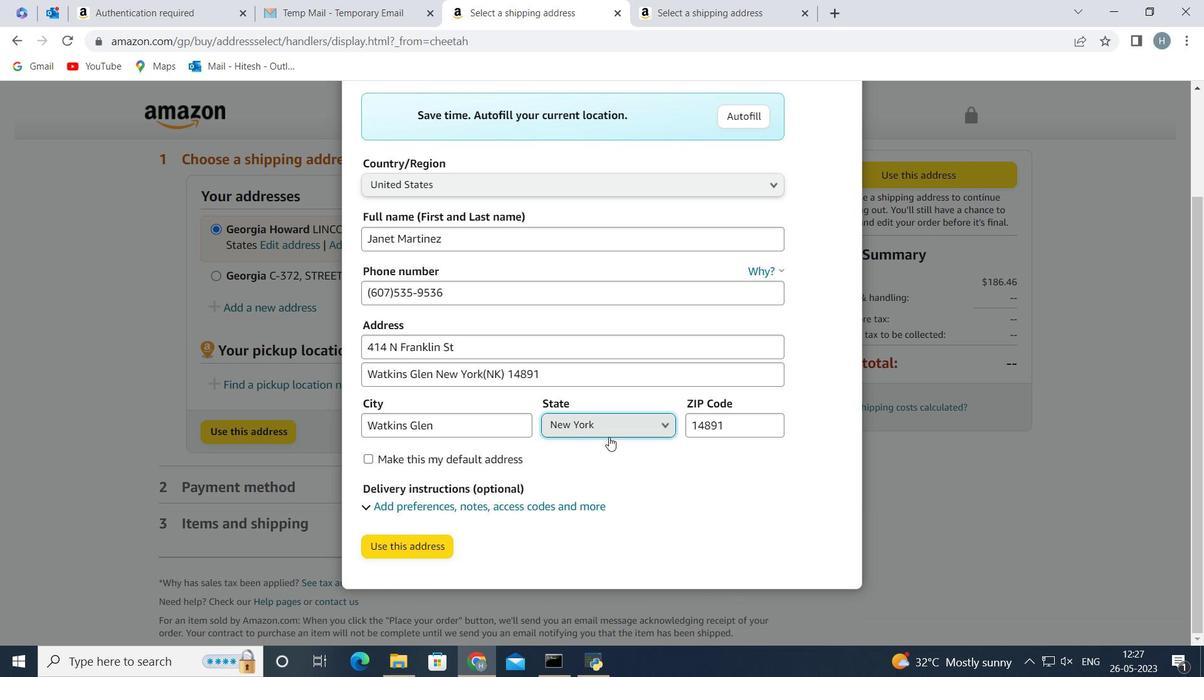 
Action: Mouse scrolled (609, 437) with delta (0, 0)
Screenshot: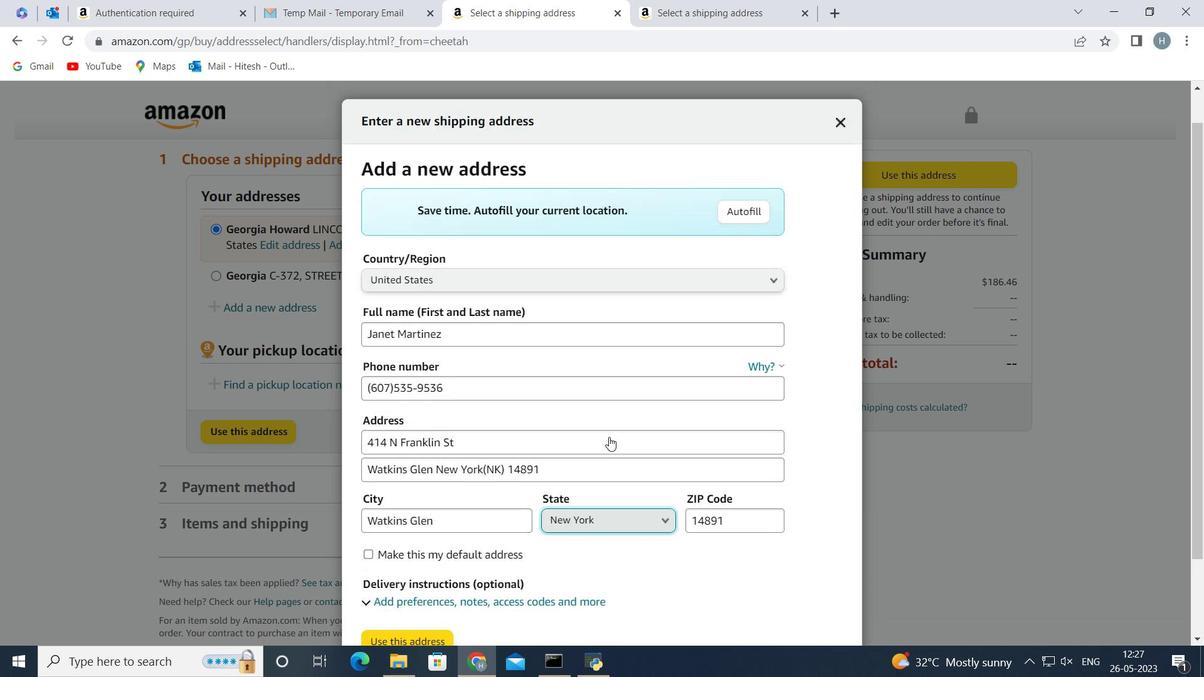 
Action: Mouse scrolled (609, 437) with delta (0, 0)
Screenshot: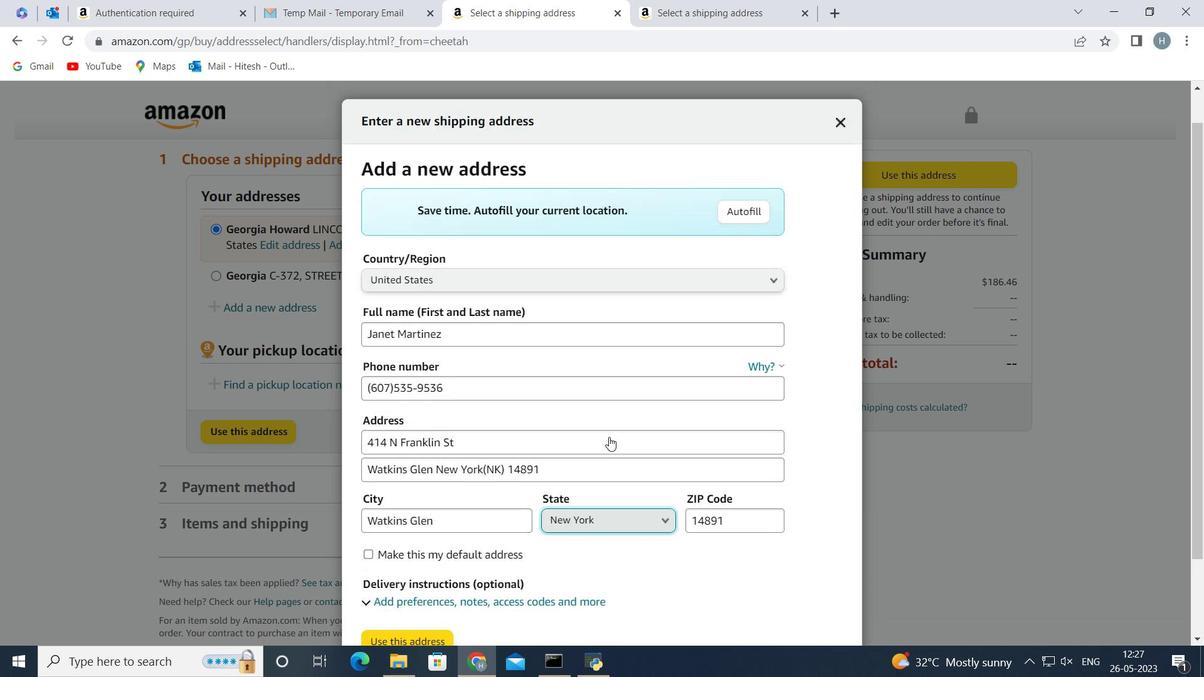 
Action: Mouse scrolled (609, 437) with delta (0, 0)
Screenshot: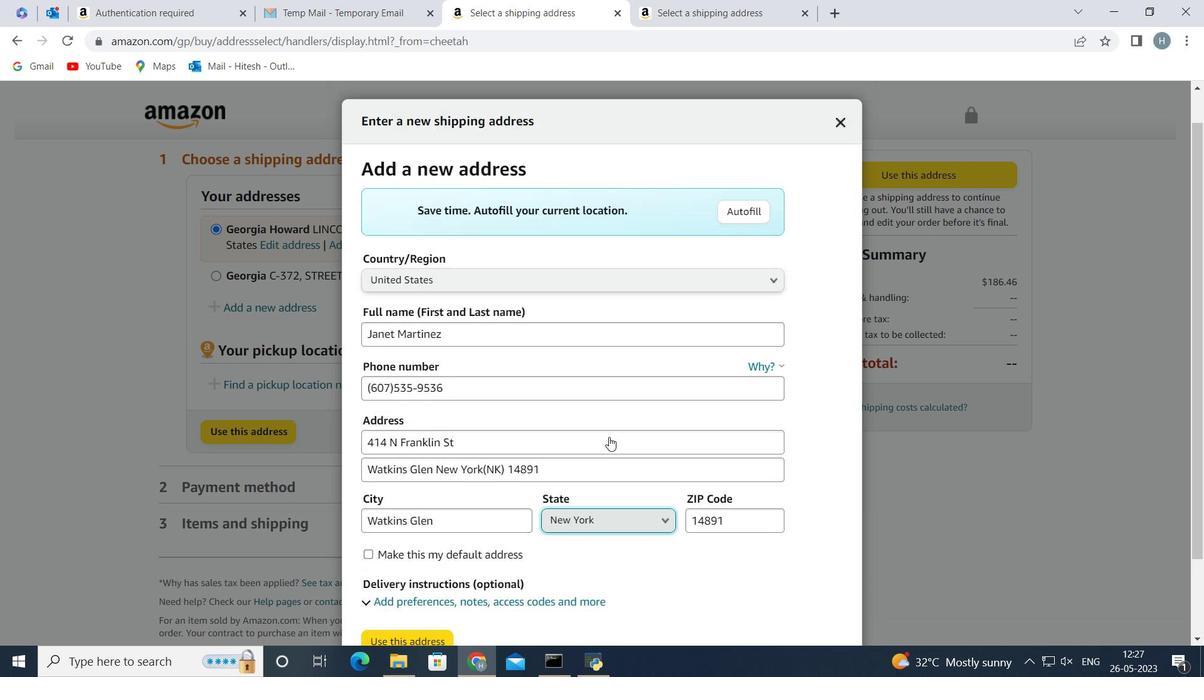 
Action: Mouse scrolled (609, 437) with delta (0, 0)
Screenshot: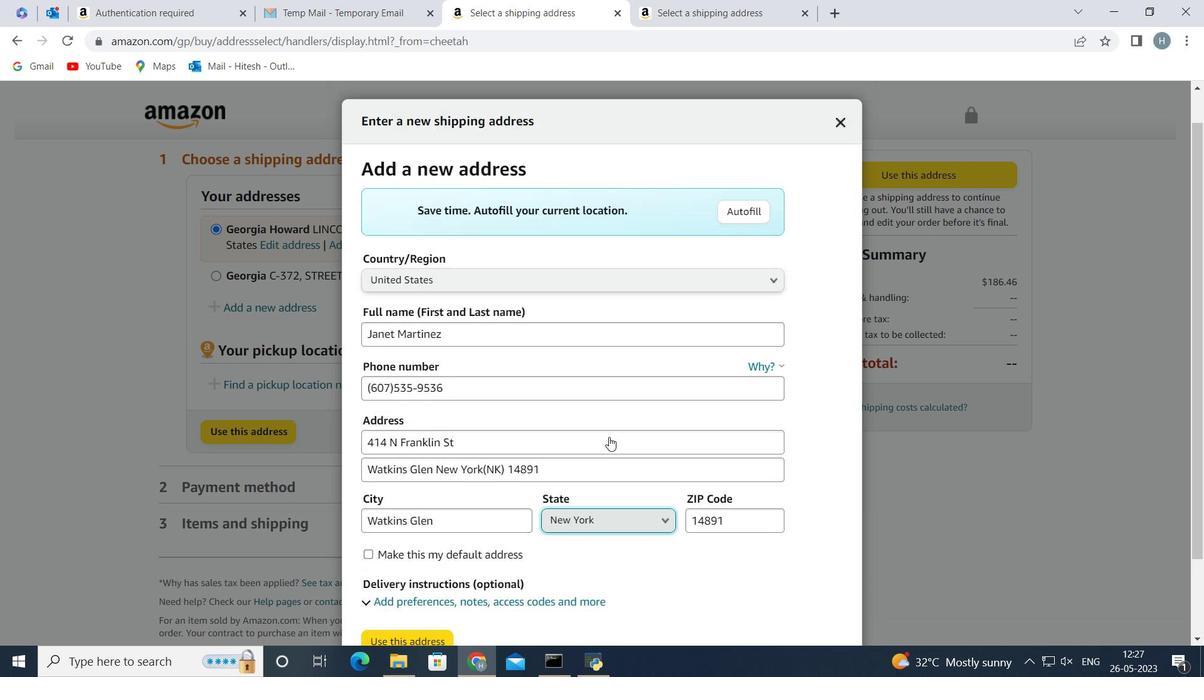 
Action: Mouse scrolled (609, 437) with delta (0, 0)
Screenshot: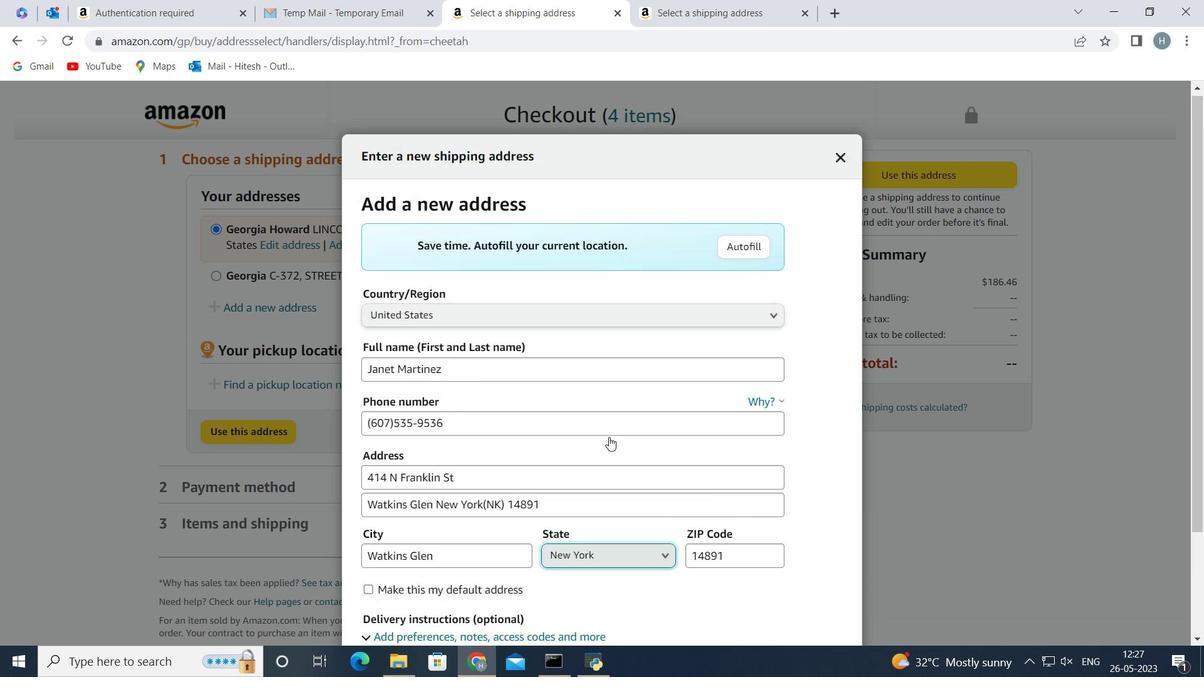 
Action: Mouse scrolled (609, 437) with delta (0, 0)
Screenshot: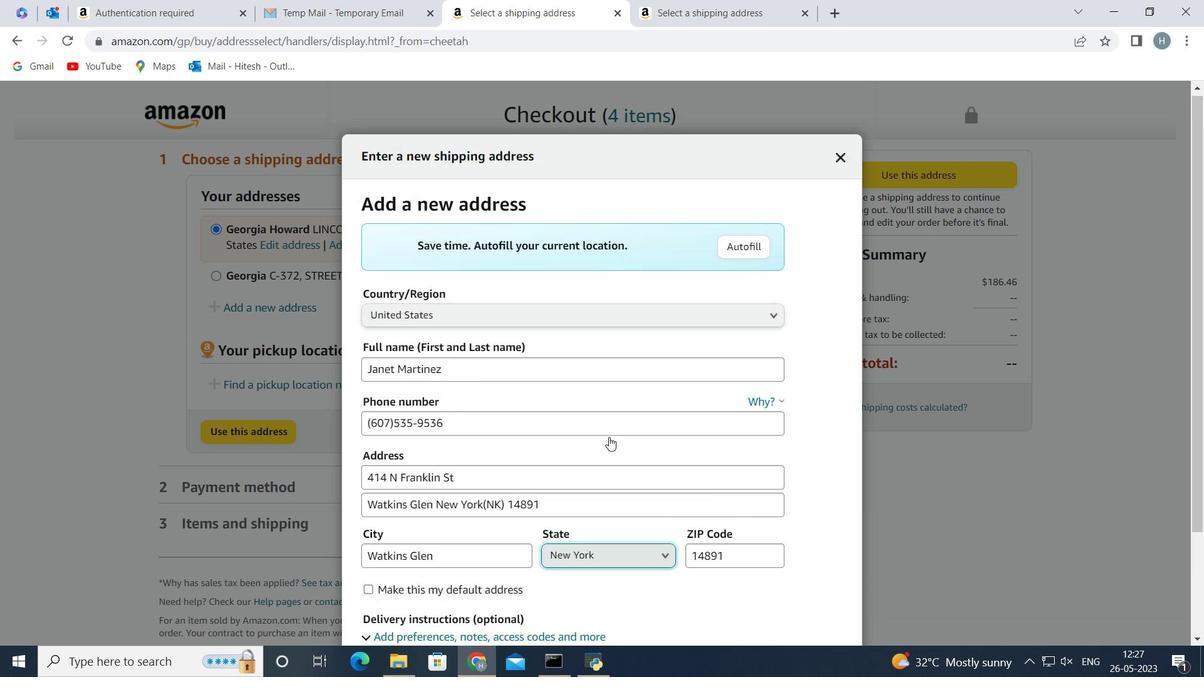 
Action: Mouse scrolled (609, 437) with delta (0, 0)
Screenshot: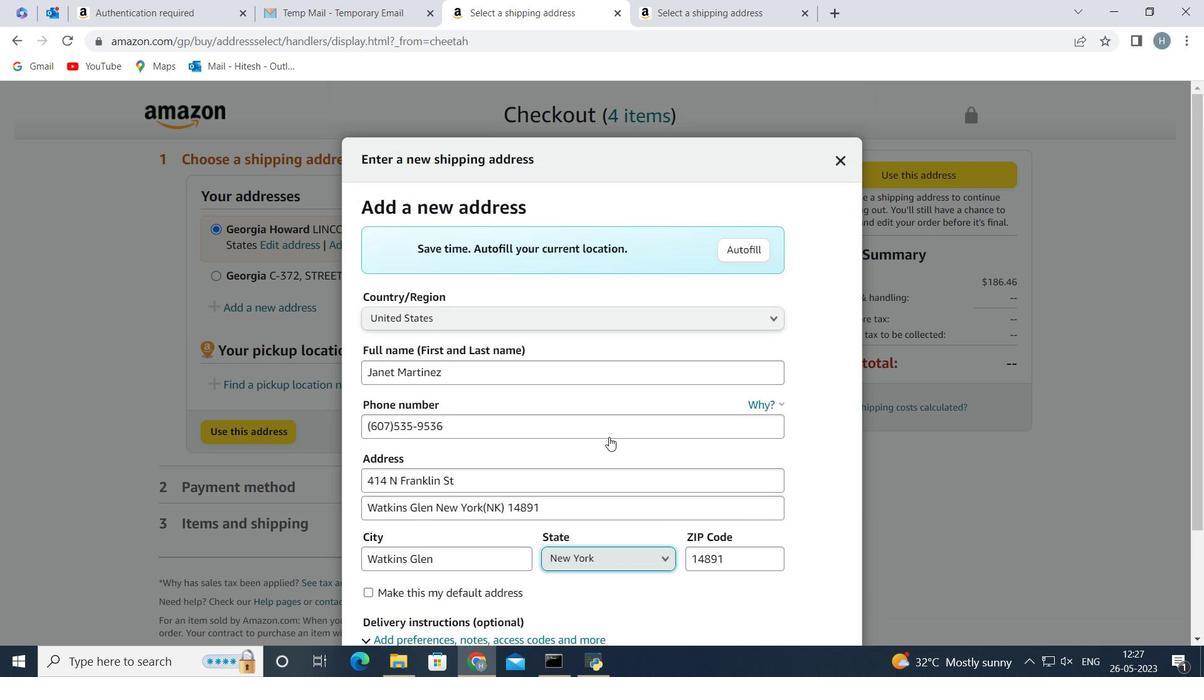 
Action: Mouse scrolled (609, 436) with delta (0, 0)
Screenshot: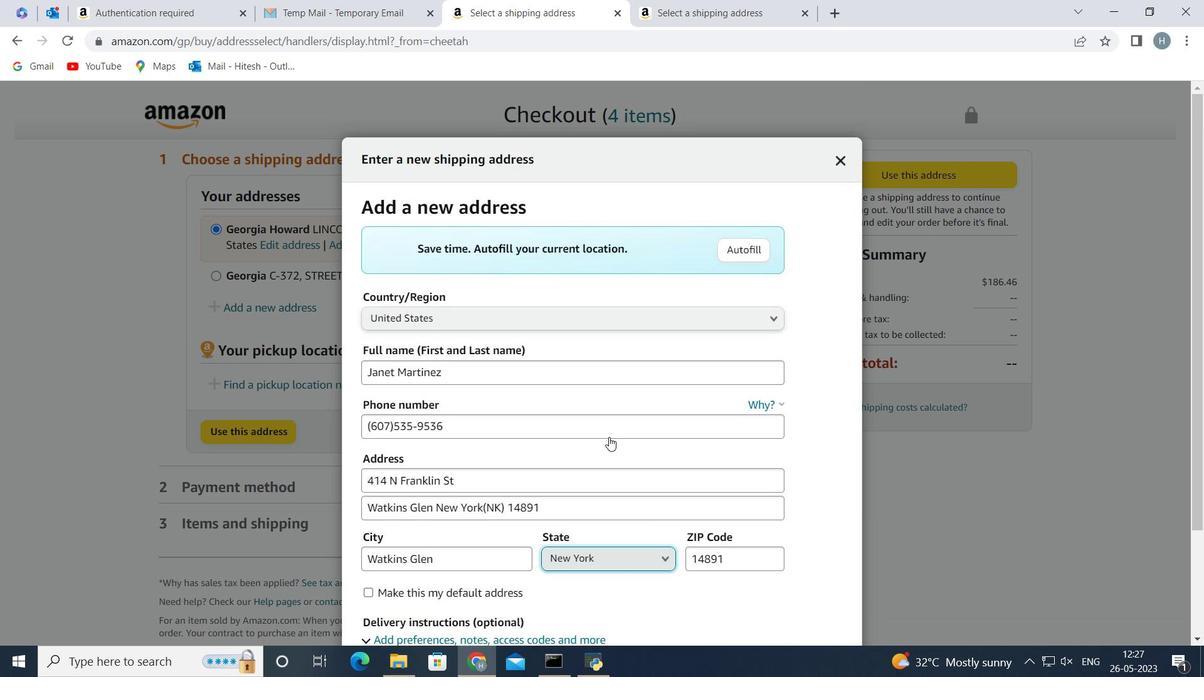 
Action: Mouse scrolled (609, 437) with delta (0, 0)
Screenshot: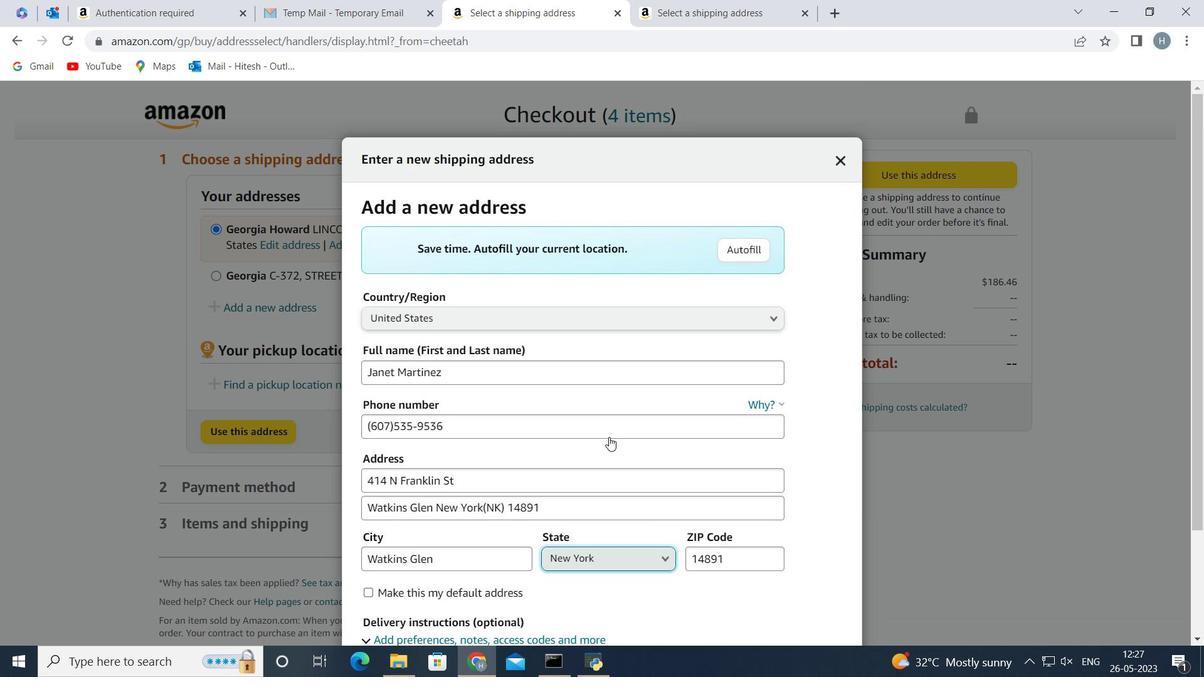 
